 Task: Search one way flight ticket for 2 adults, 4 children and 1 infant on lap in business from Pellston: Pellston Regional/emmet County Airport to New Bern: Coastal Carolina Regional Airport (was Craven County Regional) on 5-4-2023. Choice of flights is Sun country airlines. Price is upto 20000. Outbound departure time preference is 7:45.
Action: Mouse moved to (350, 140)
Screenshot: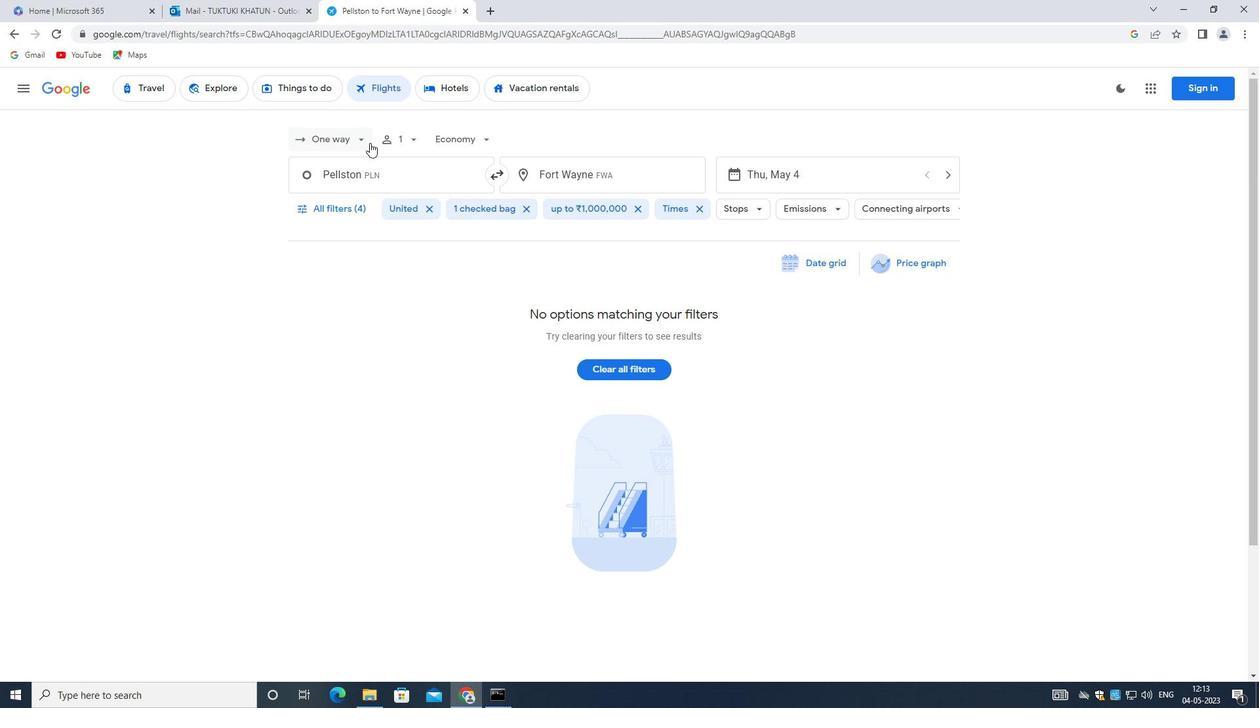 
Action: Mouse pressed left at (350, 140)
Screenshot: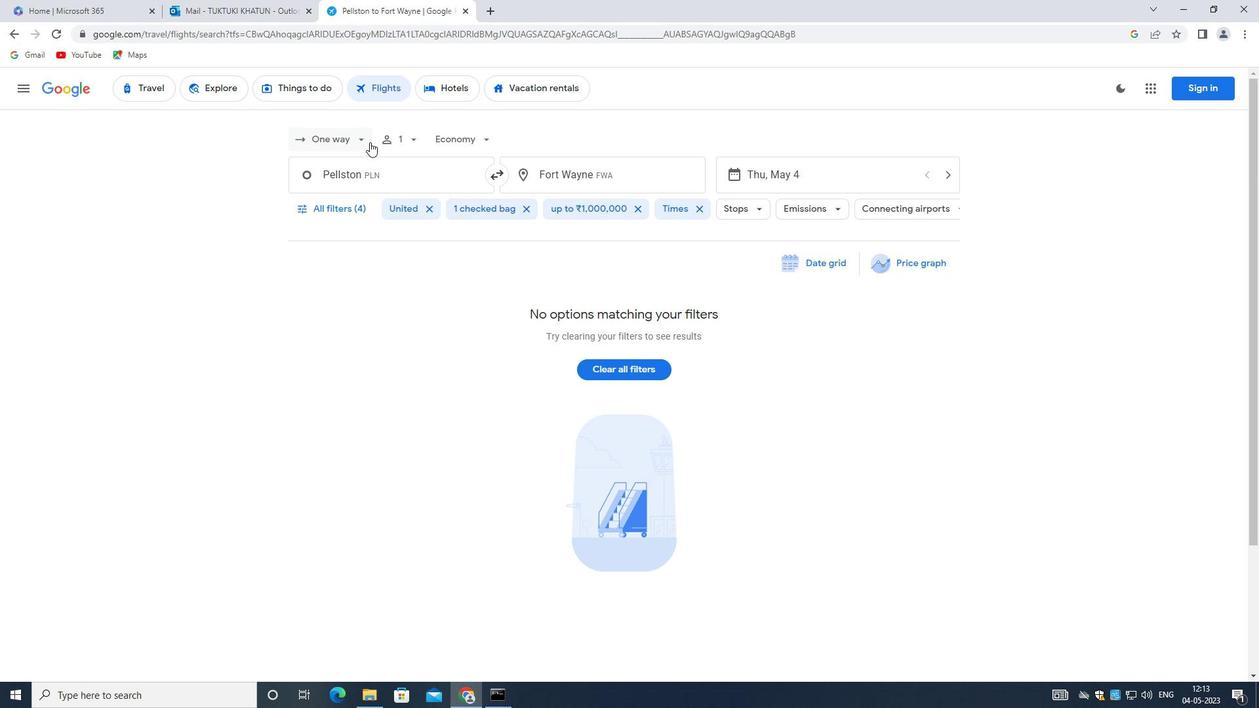 
Action: Mouse moved to (358, 198)
Screenshot: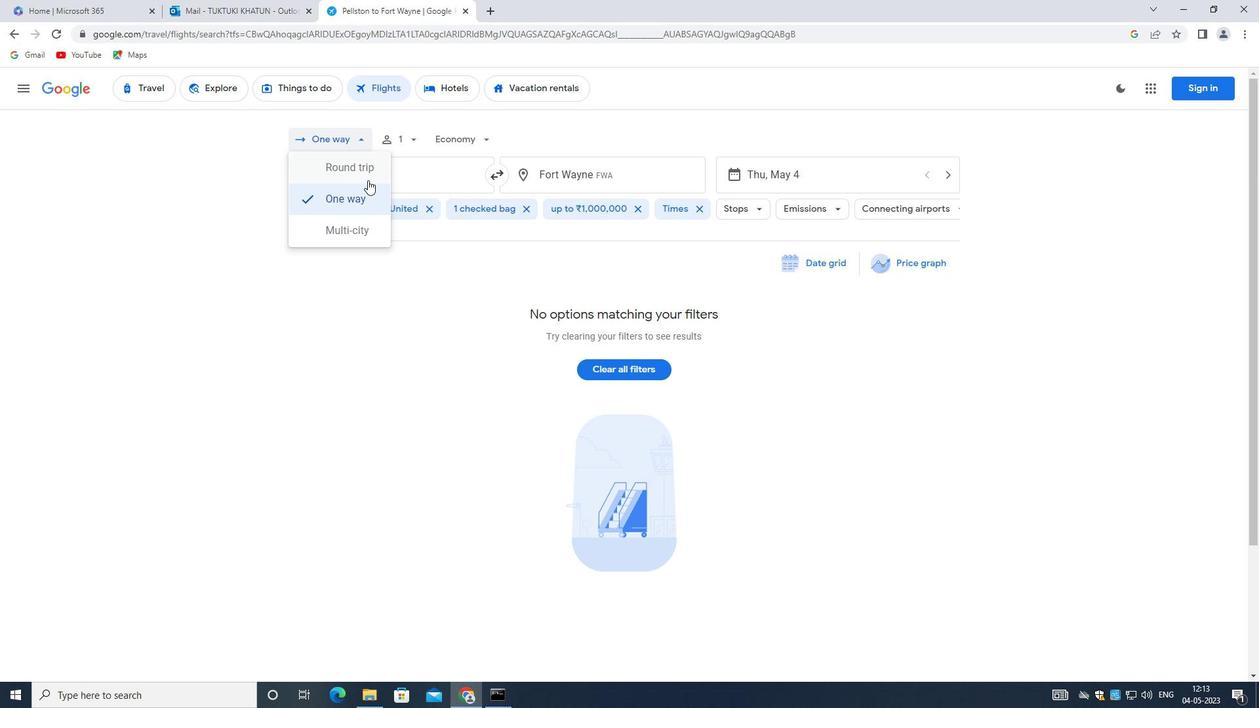 
Action: Mouse pressed left at (358, 198)
Screenshot: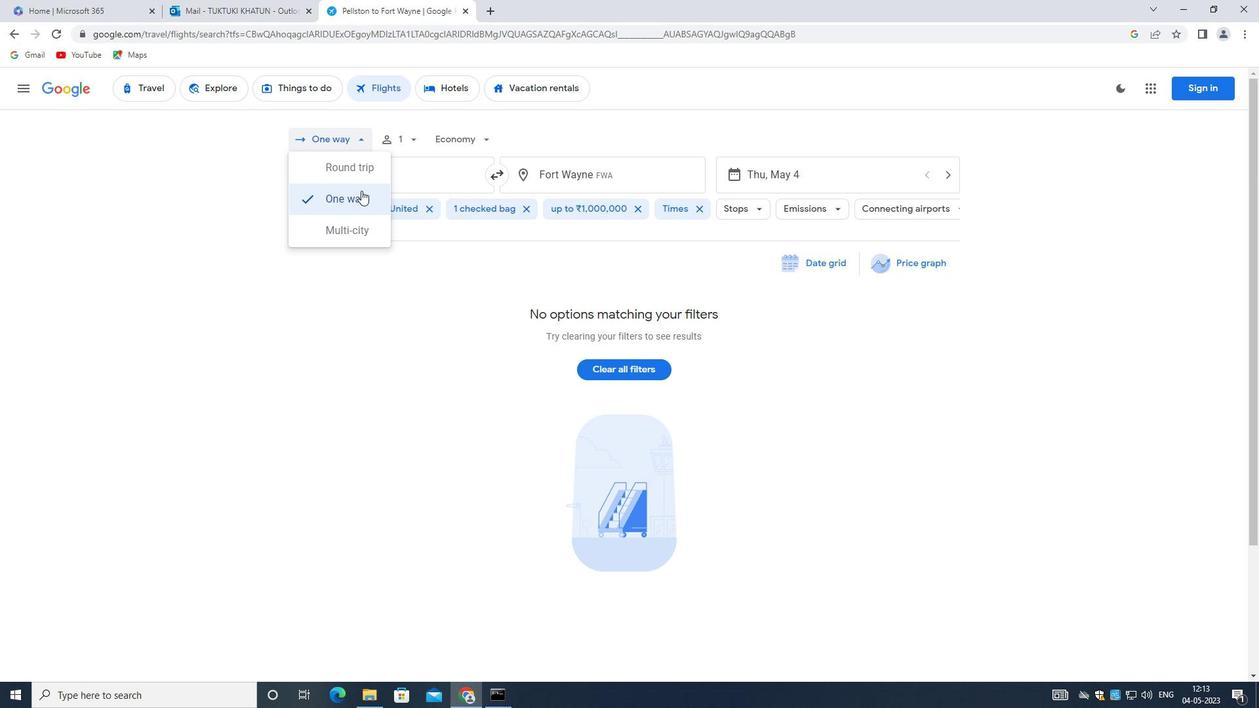 
Action: Mouse moved to (407, 136)
Screenshot: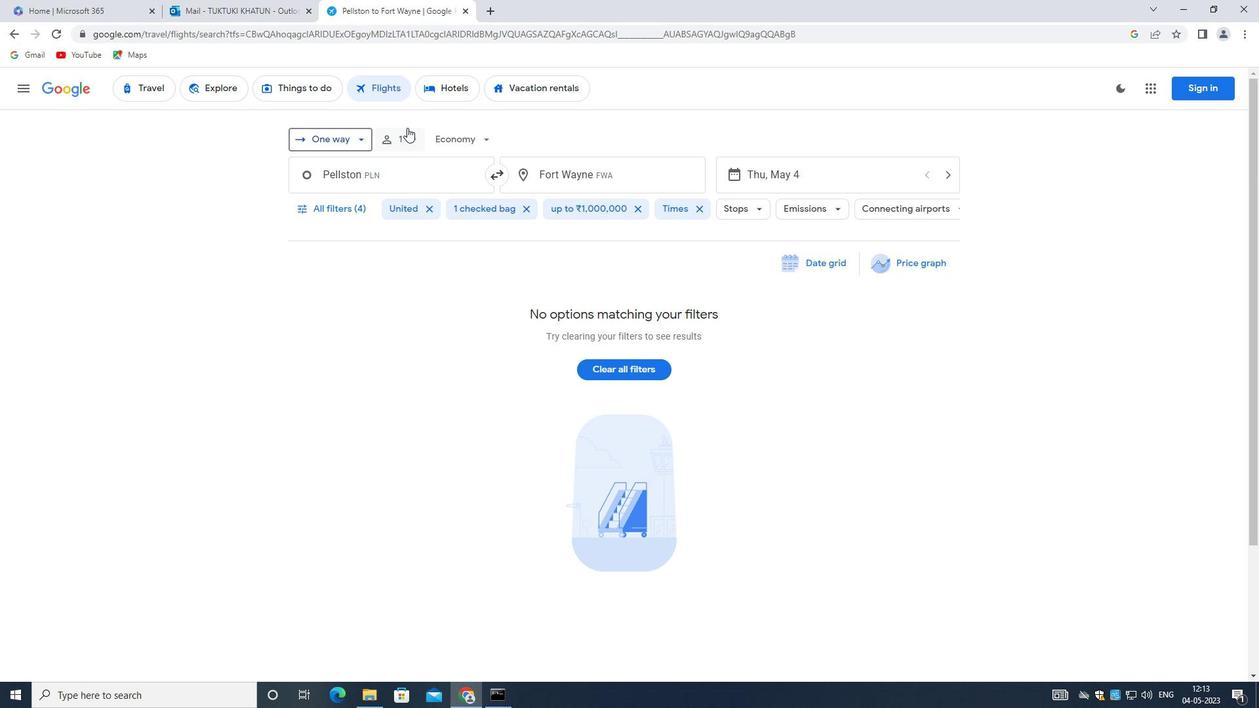 
Action: Mouse pressed left at (407, 136)
Screenshot: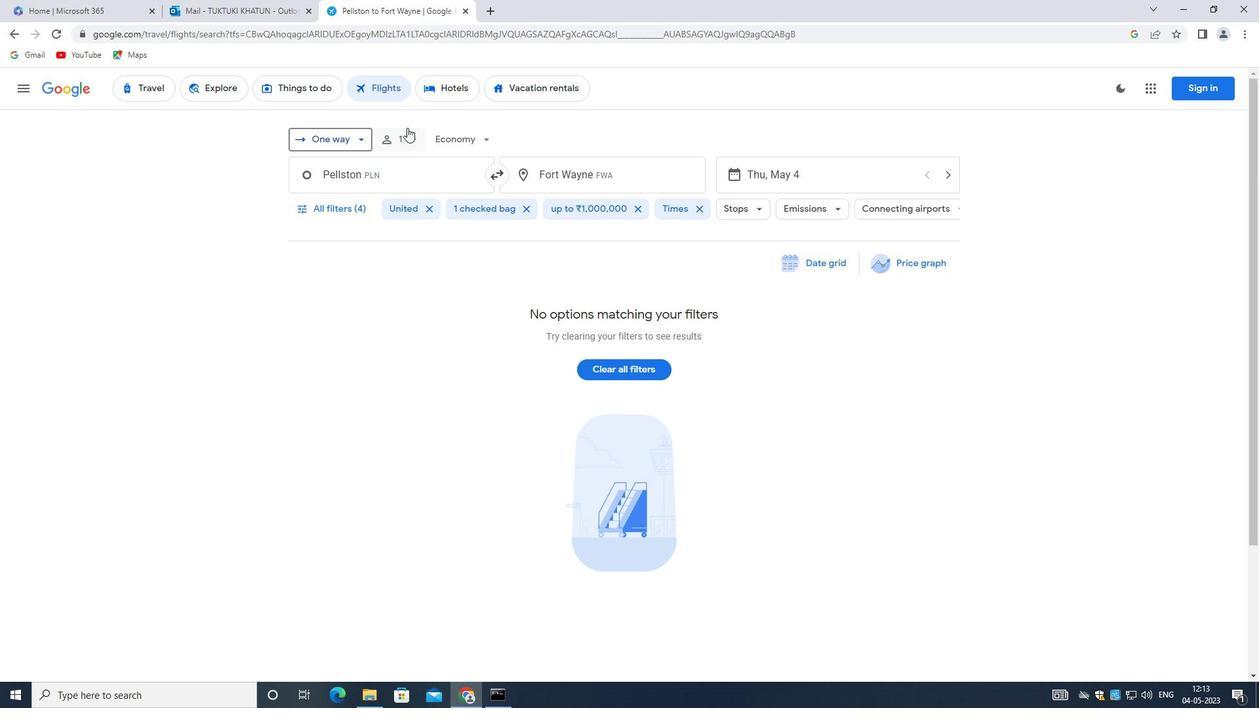 
Action: Mouse moved to (519, 173)
Screenshot: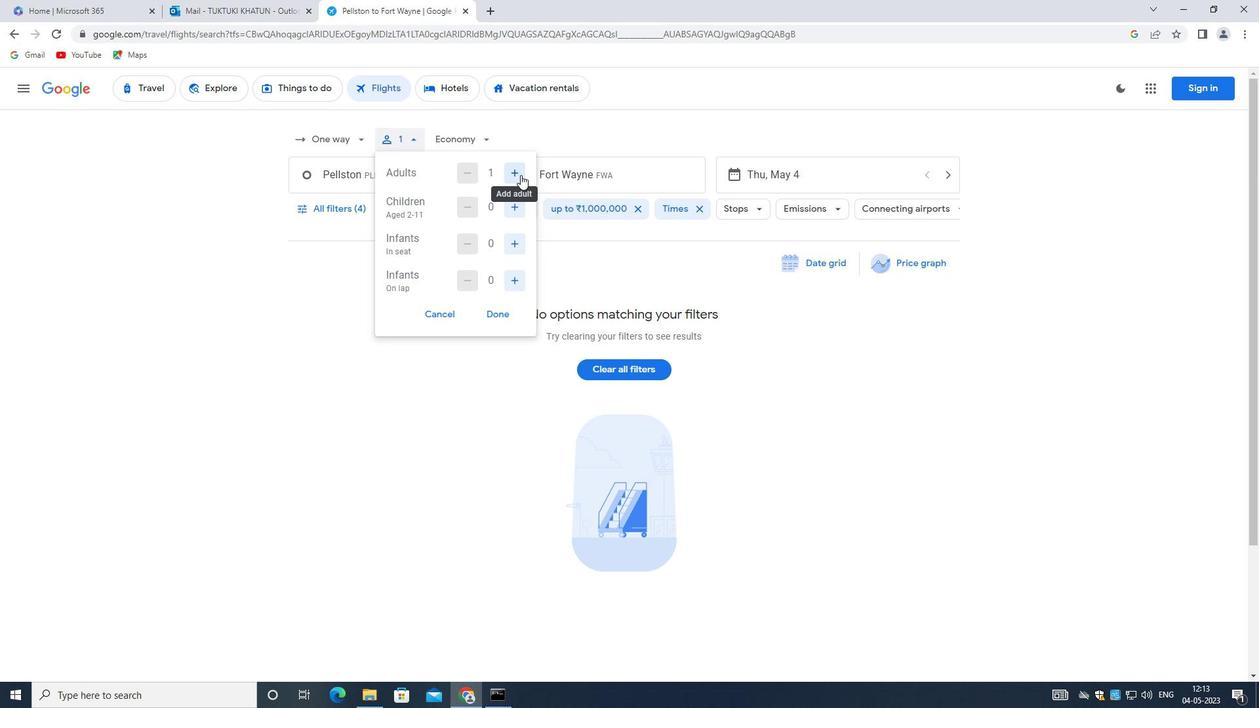 
Action: Mouse pressed left at (519, 173)
Screenshot: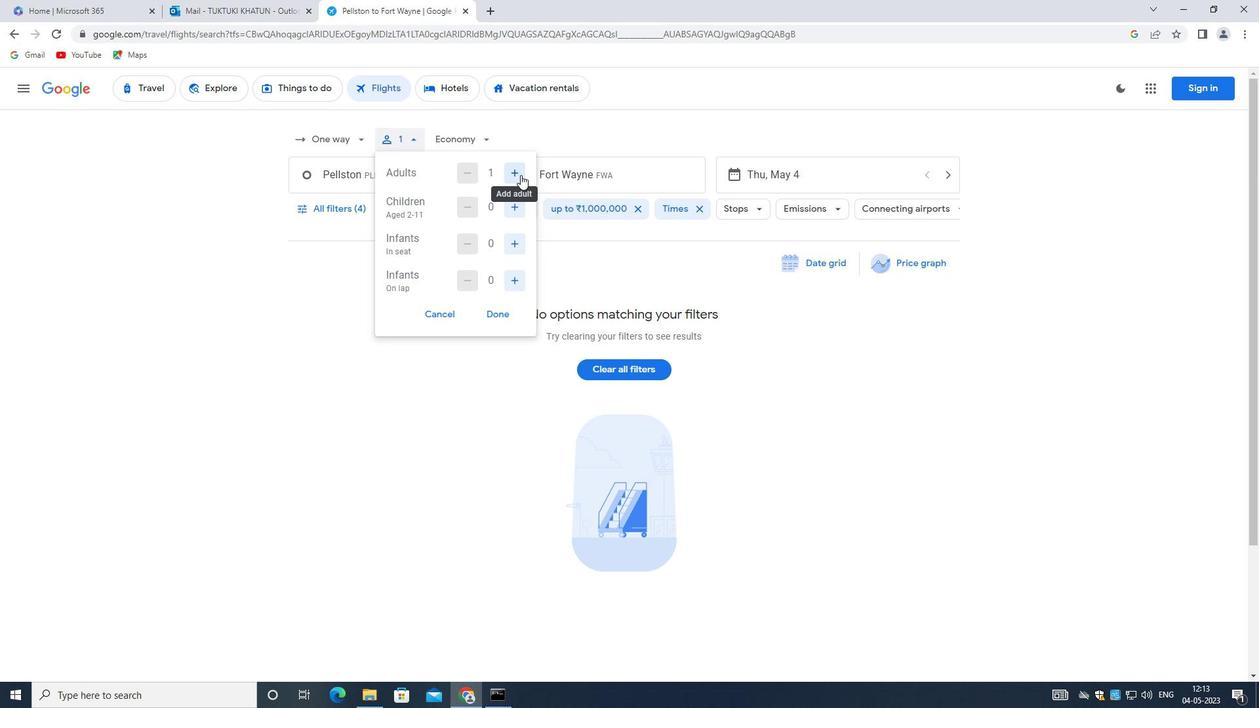 
Action: Mouse moved to (516, 205)
Screenshot: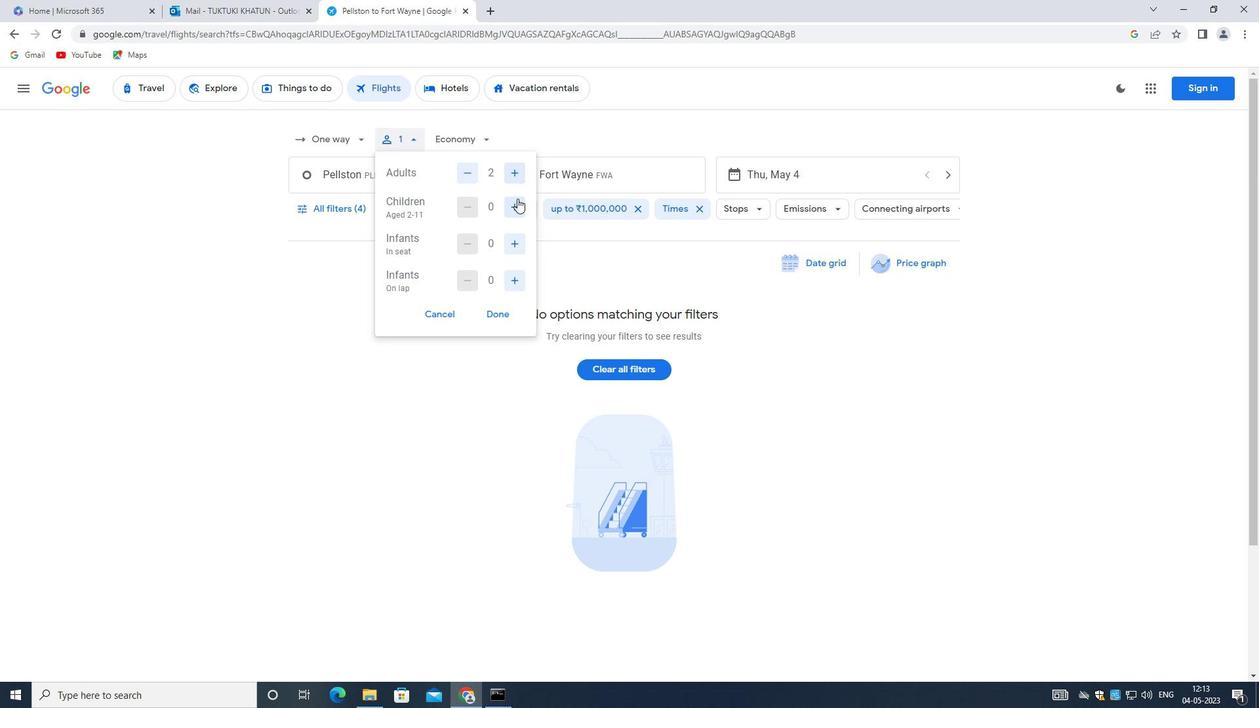 
Action: Mouse pressed left at (516, 205)
Screenshot: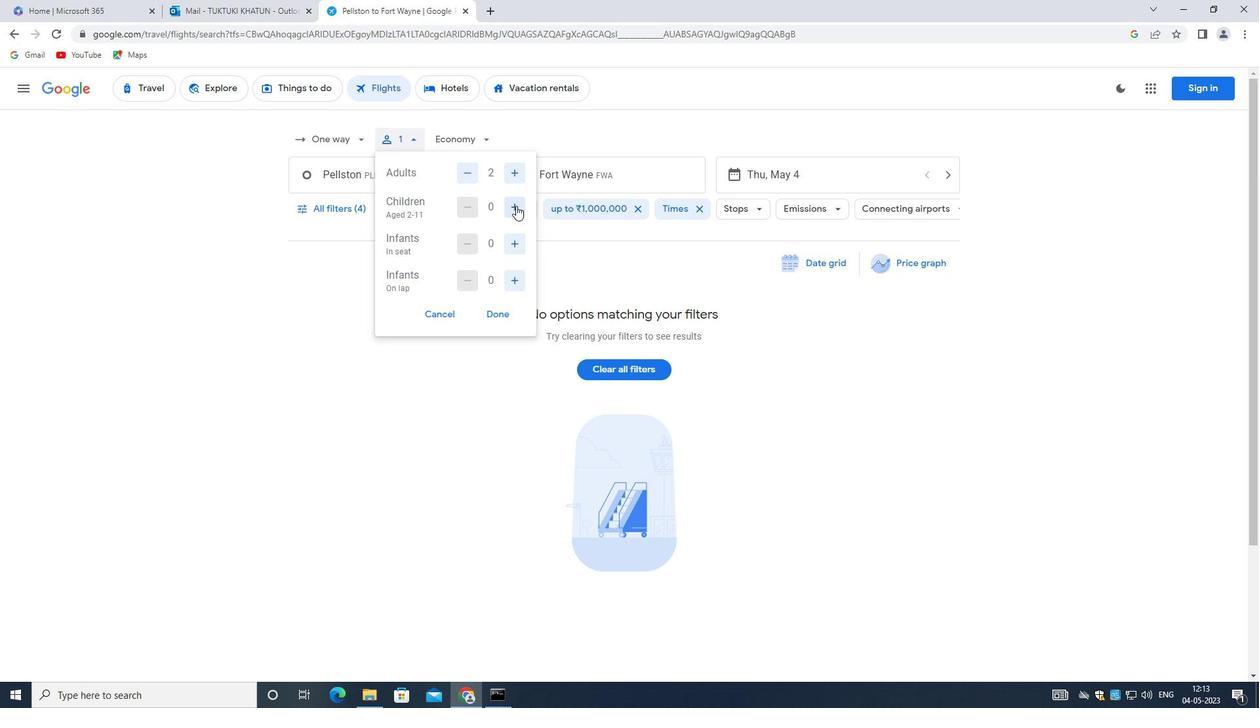 
Action: Mouse pressed left at (516, 205)
Screenshot: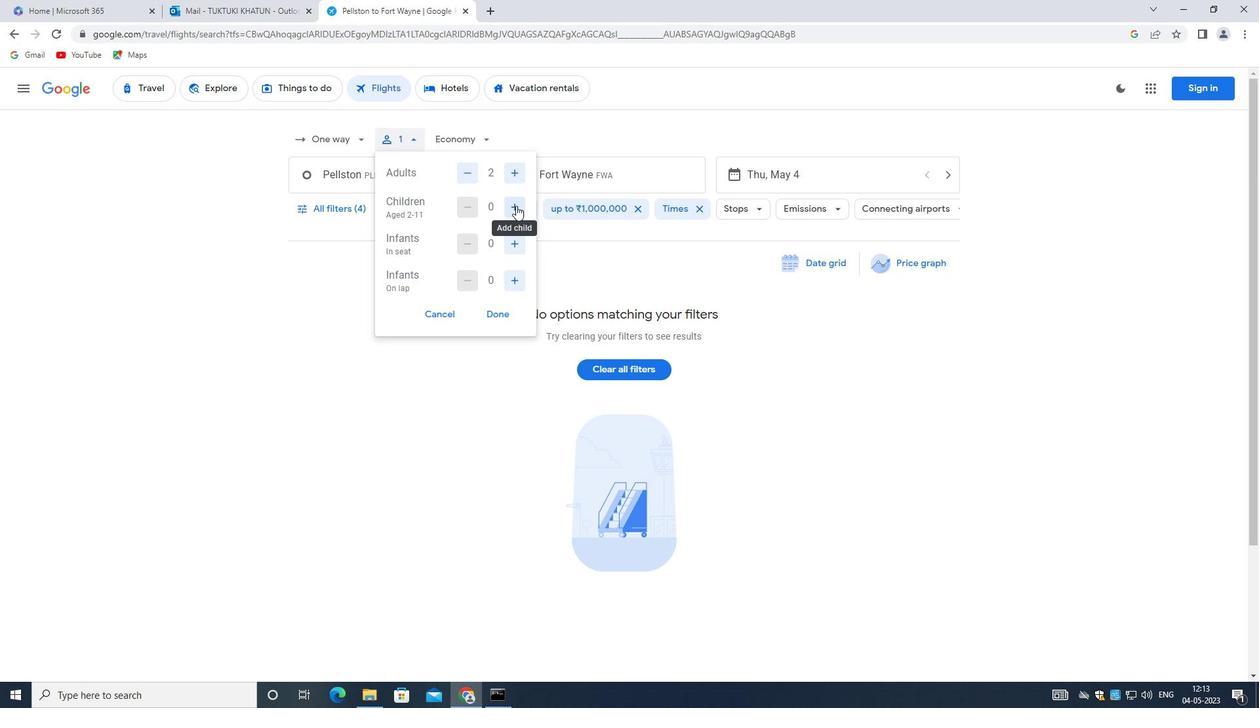 
Action: Mouse pressed left at (516, 205)
Screenshot: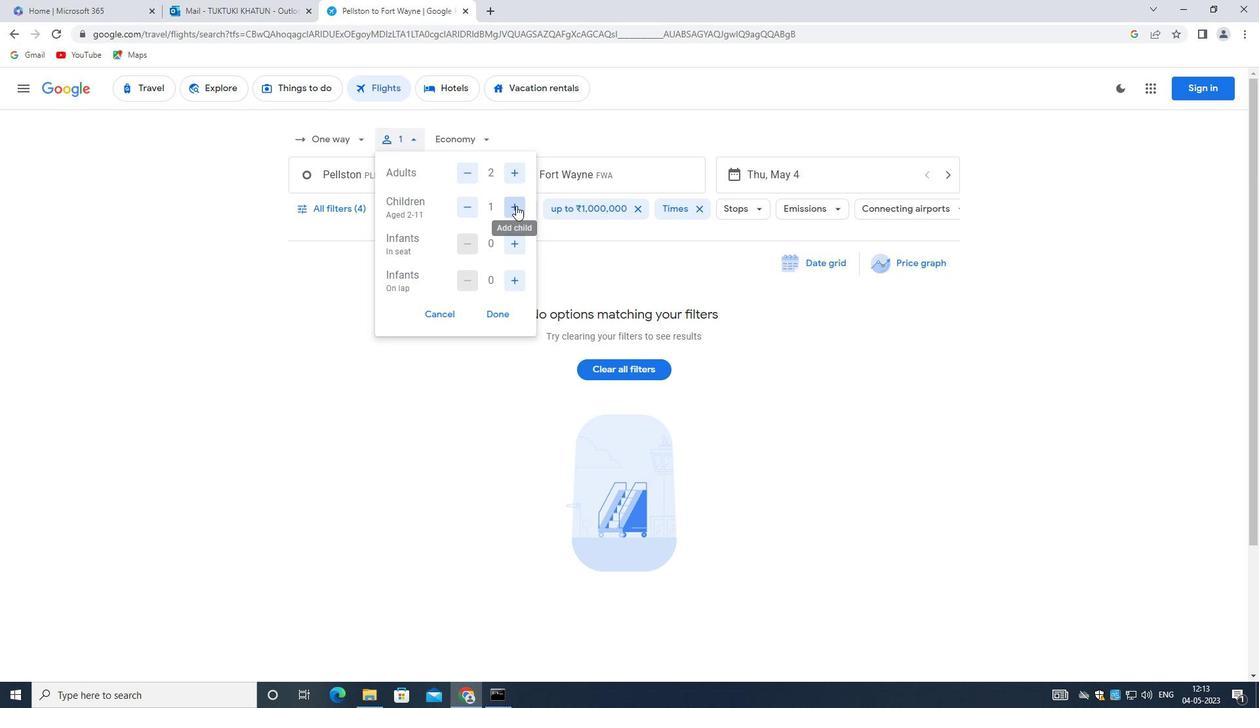 
Action: Mouse pressed left at (516, 205)
Screenshot: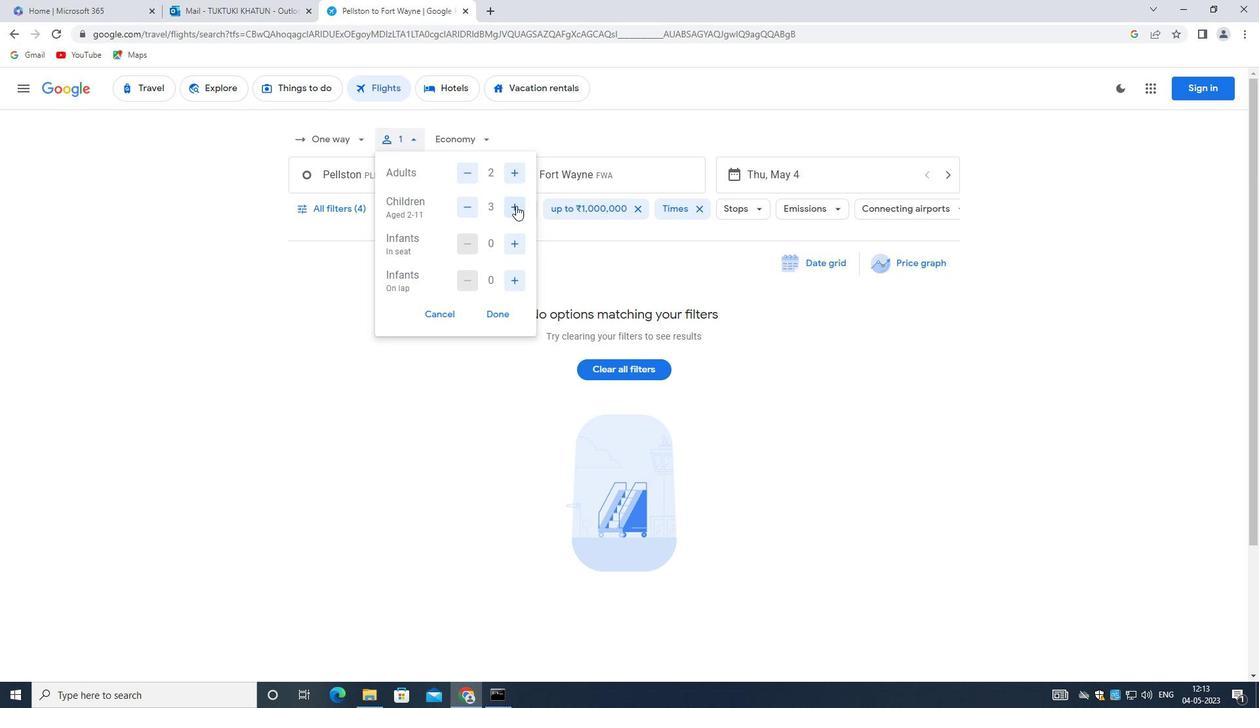 
Action: Mouse moved to (511, 239)
Screenshot: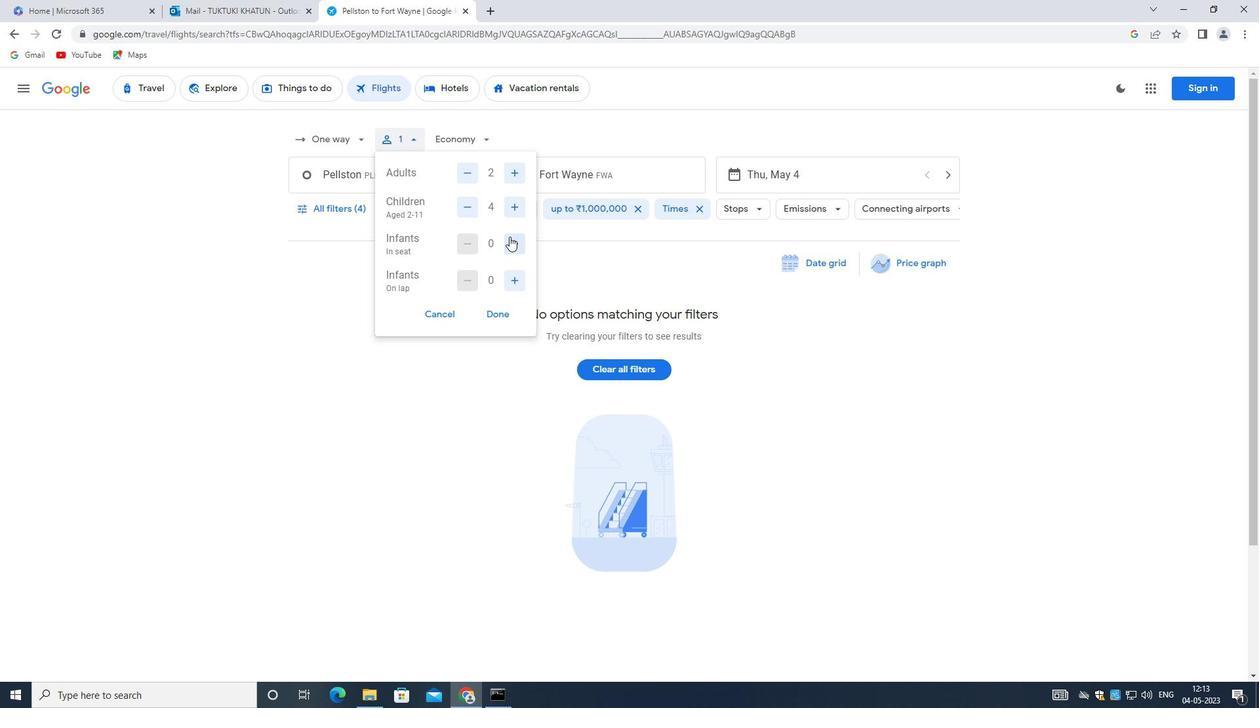 
Action: Mouse pressed left at (511, 239)
Screenshot: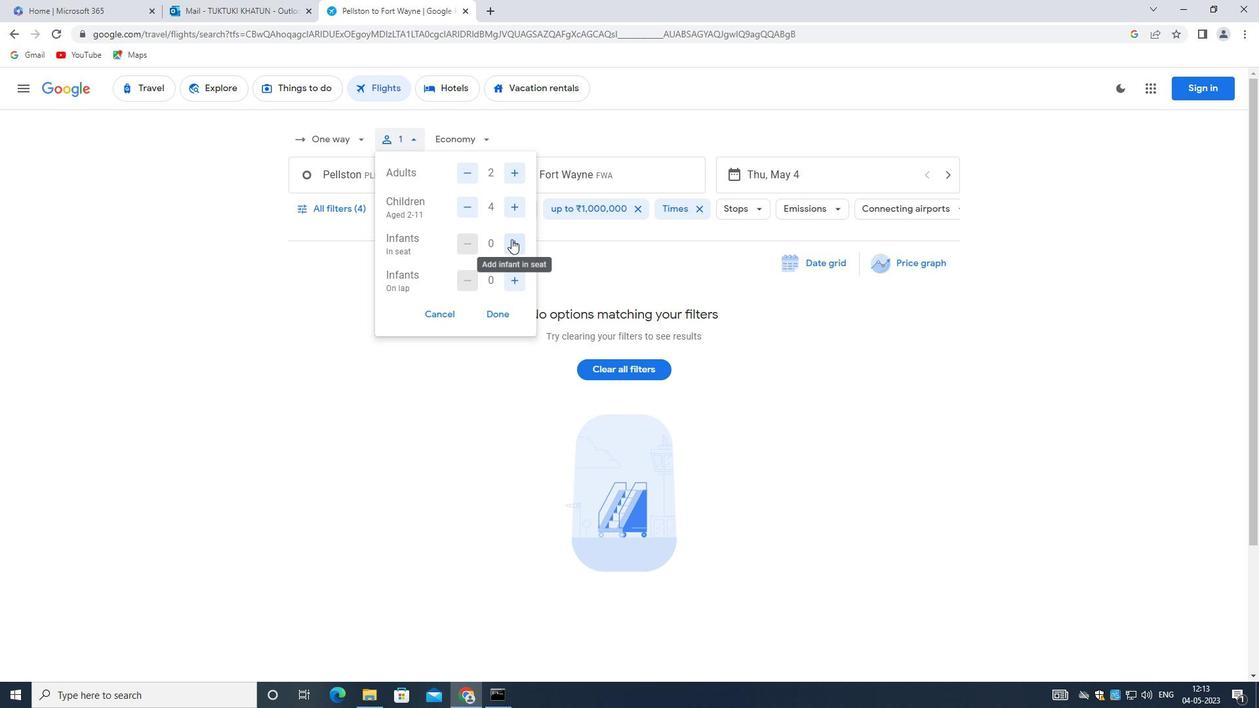 
Action: Mouse moved to (465, 239)
Screenshot: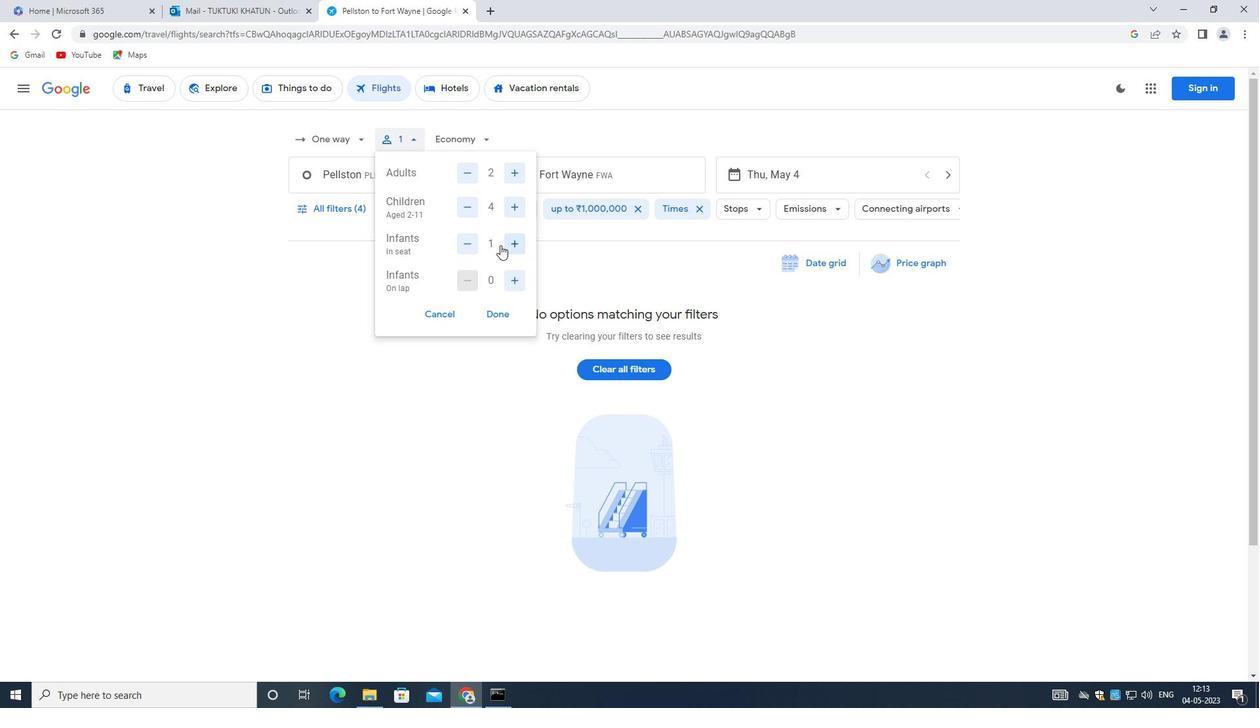 
Action: Mouse pressed left at (465, 239)
Screenshot: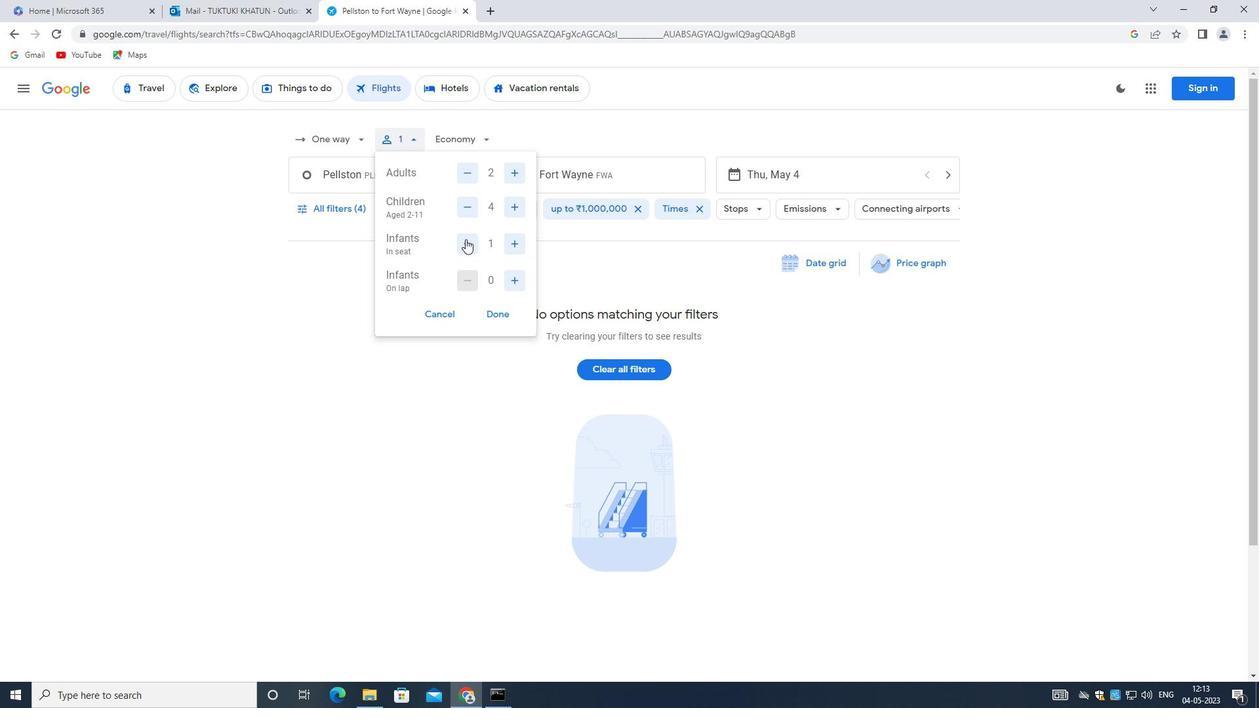 
Action: Mouse moved to (515, 278)
Screenshot: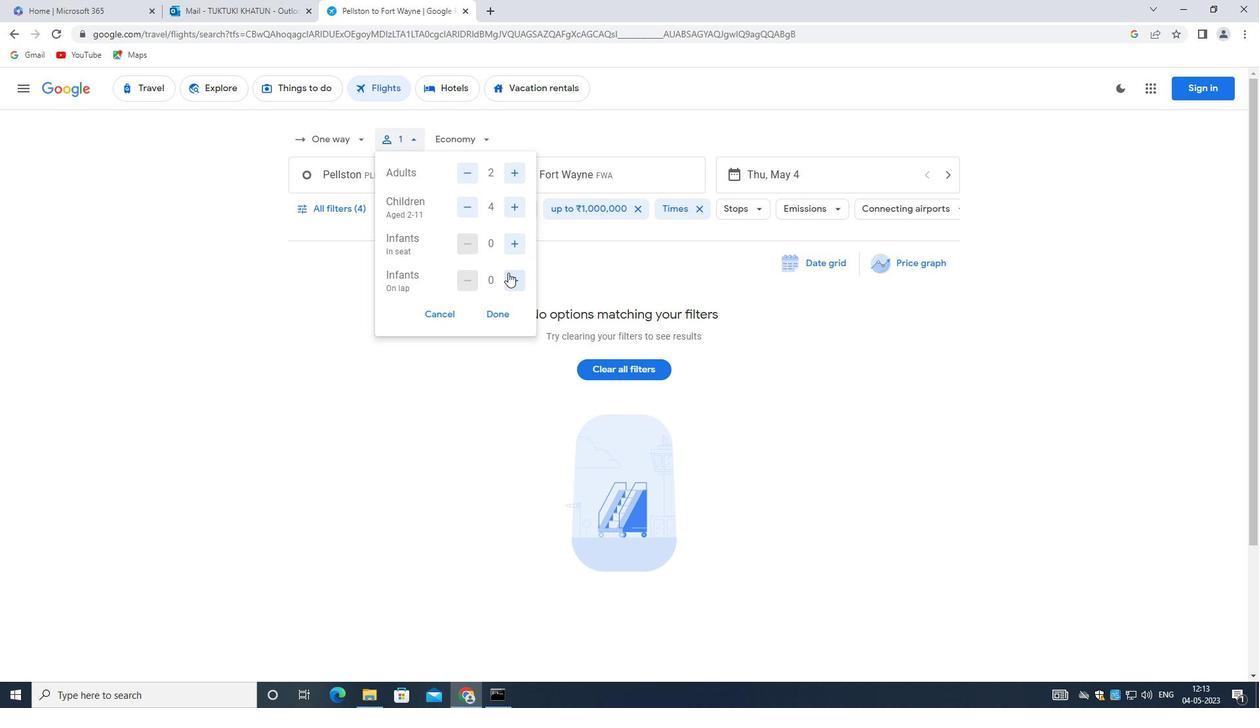 
Action: Mouse pressed left at (515, 278)
Screenshot: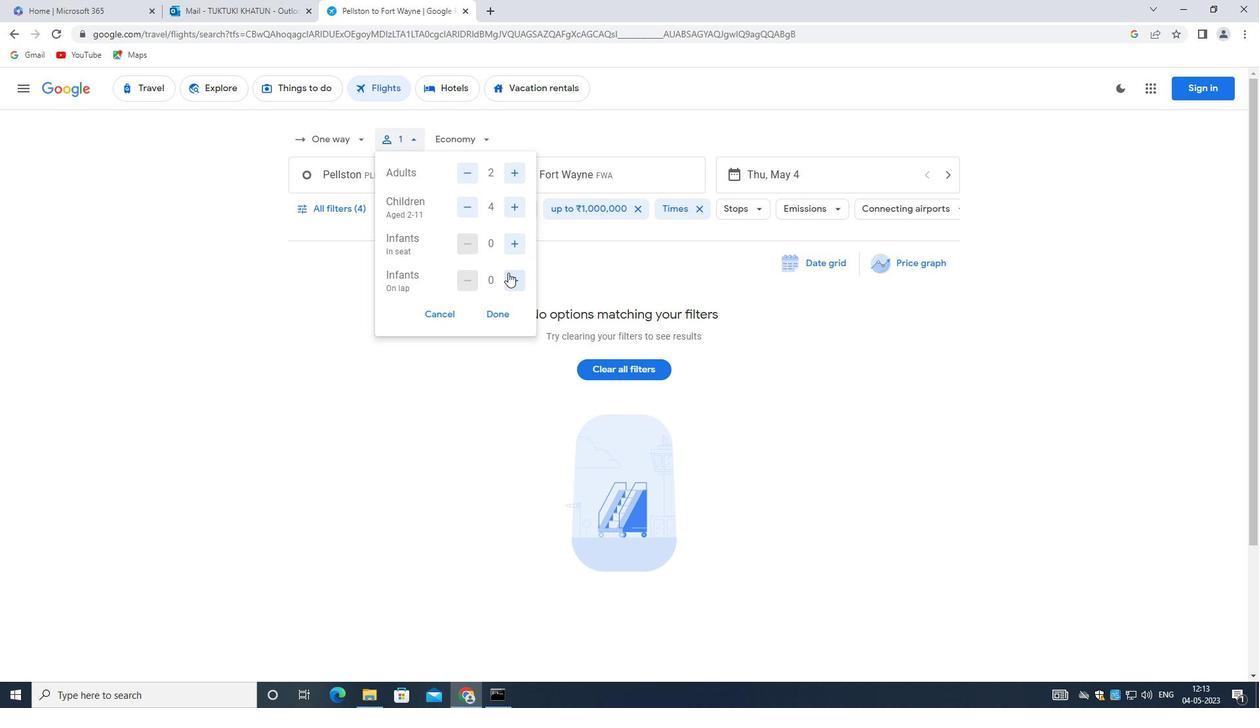 
Action: Mouse moved to (506, 312)
Screenshot: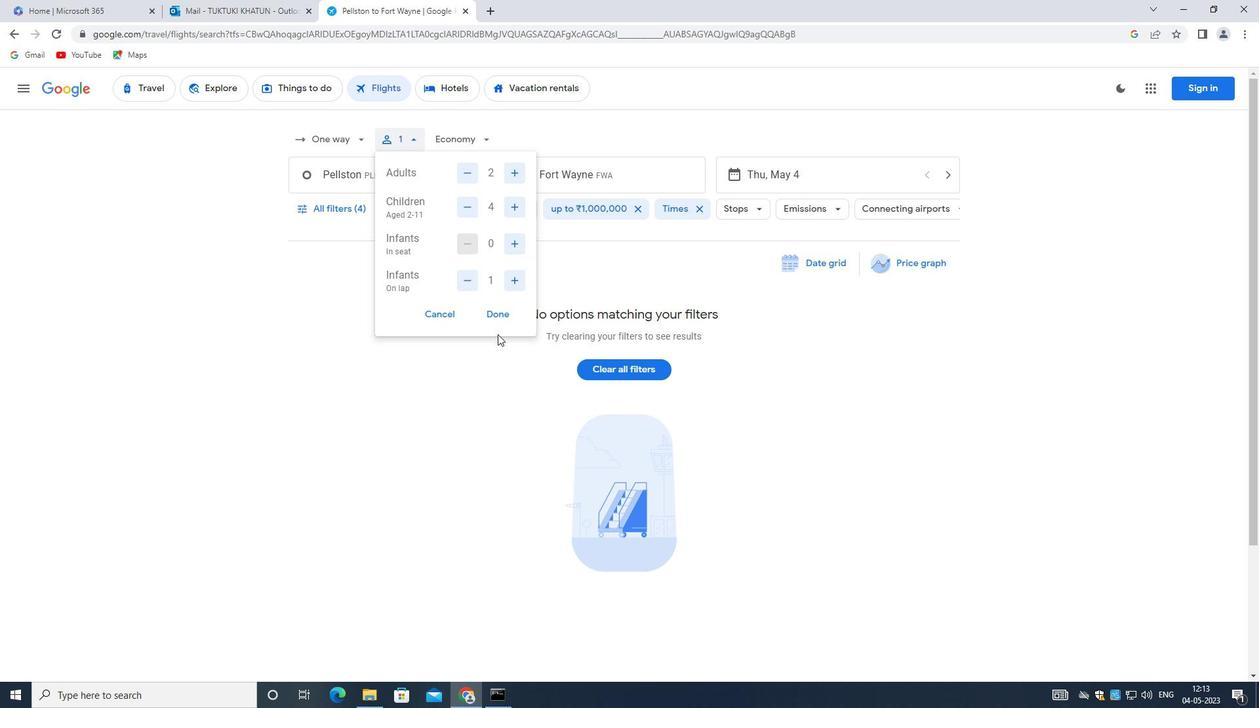 
Action: Mouse pressed left at (506, 312)
Screenshot: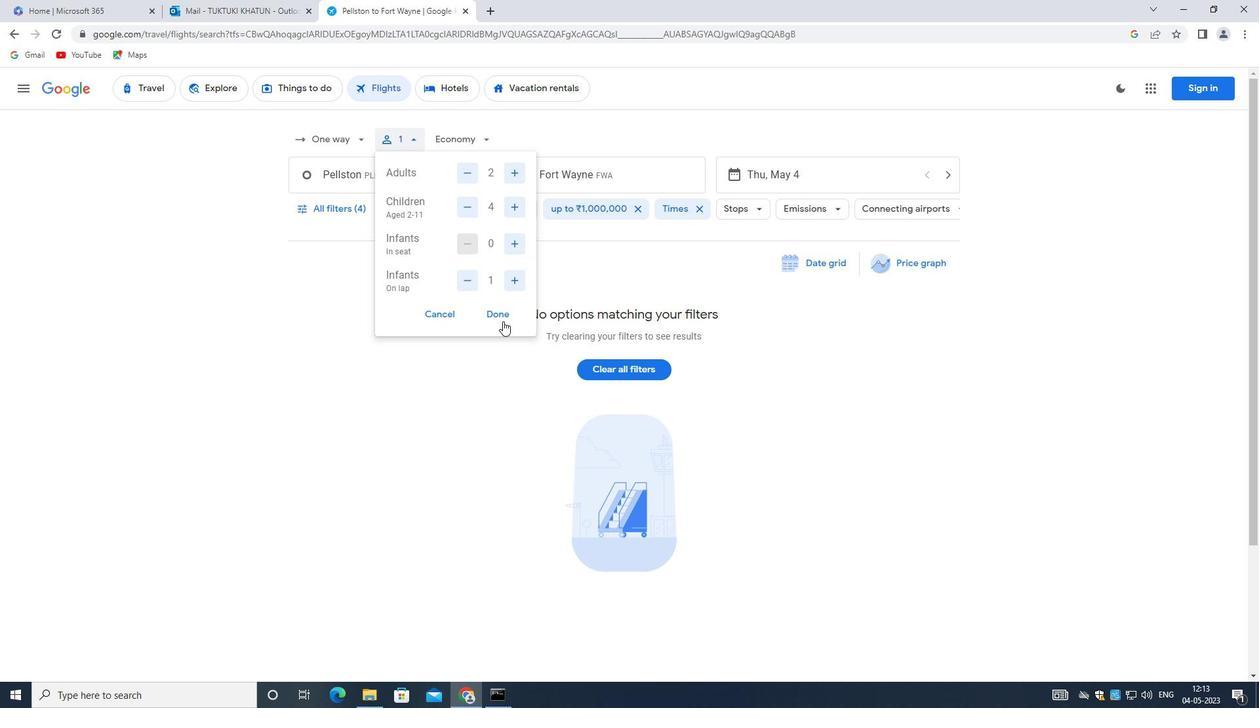 
Action: Mouse moved to (467, 140)
Screenshot: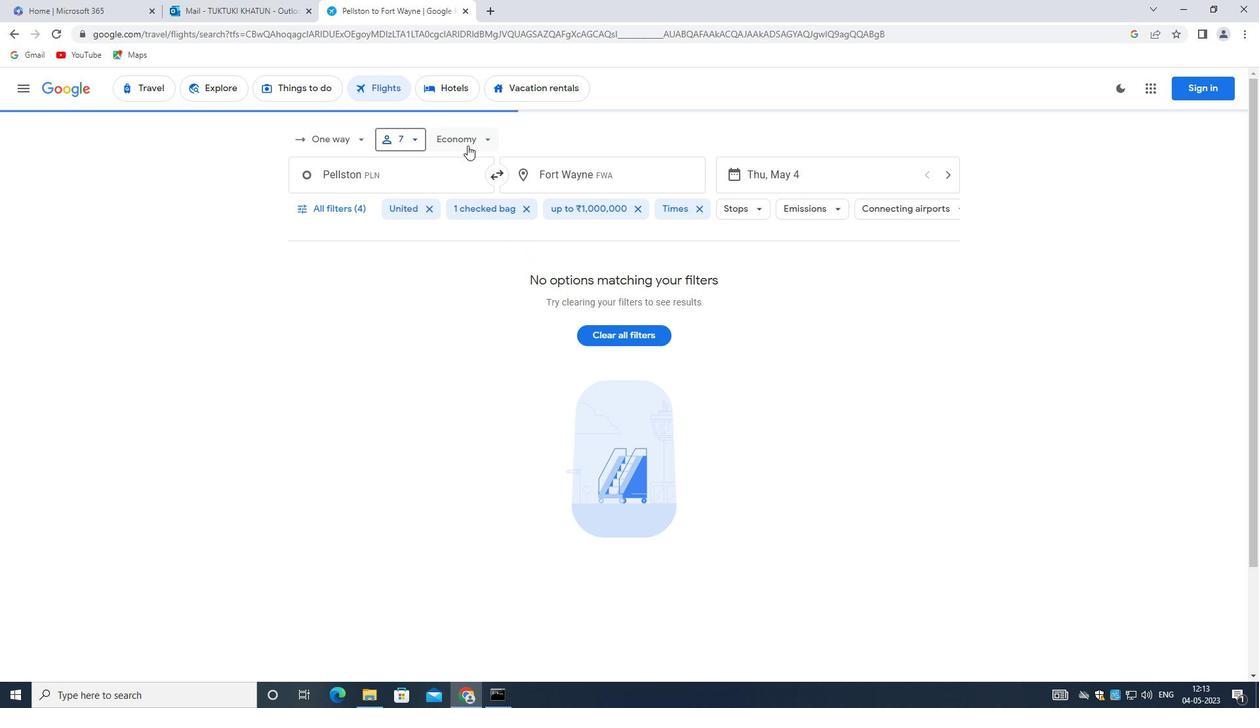
Action: Mouse pressed left at (467, 140)
Screenshot: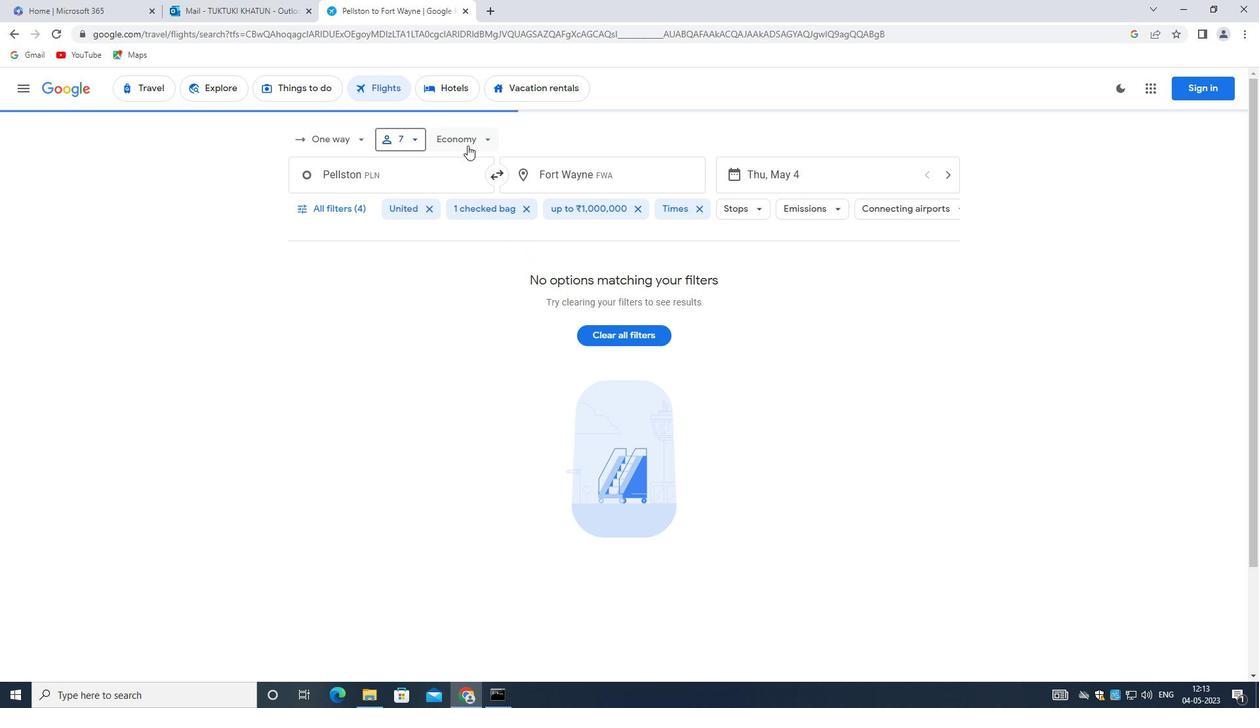 
Action: Mouse moved to (492, 223)
Screenshot: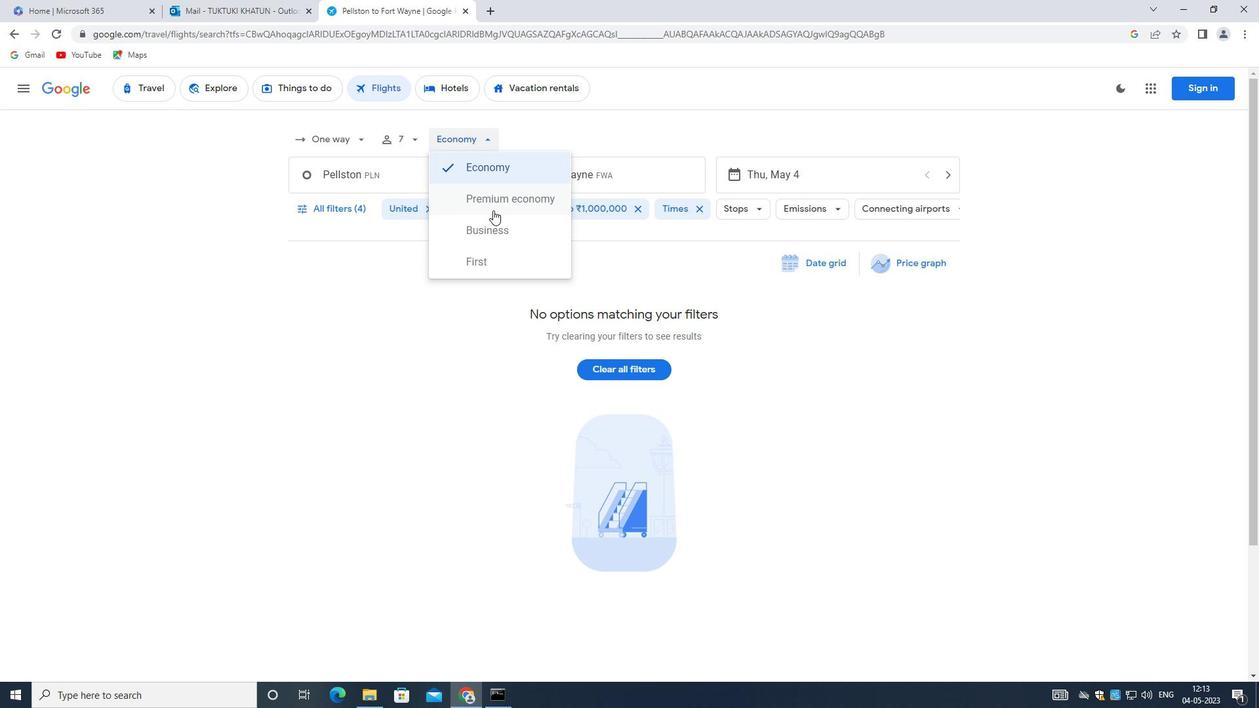 
Action: Mouse pressed left at (492, 223)
Screenshot: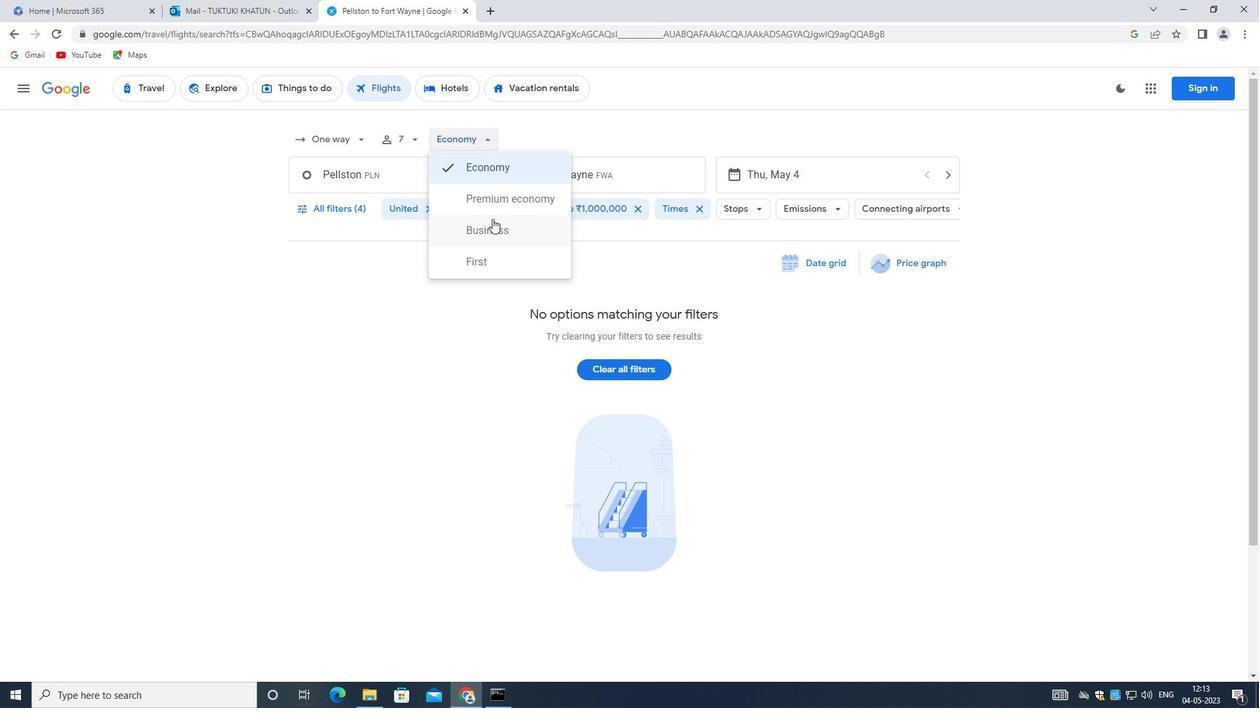 
Action: Mouse moved to (386, 173)
Screenshot: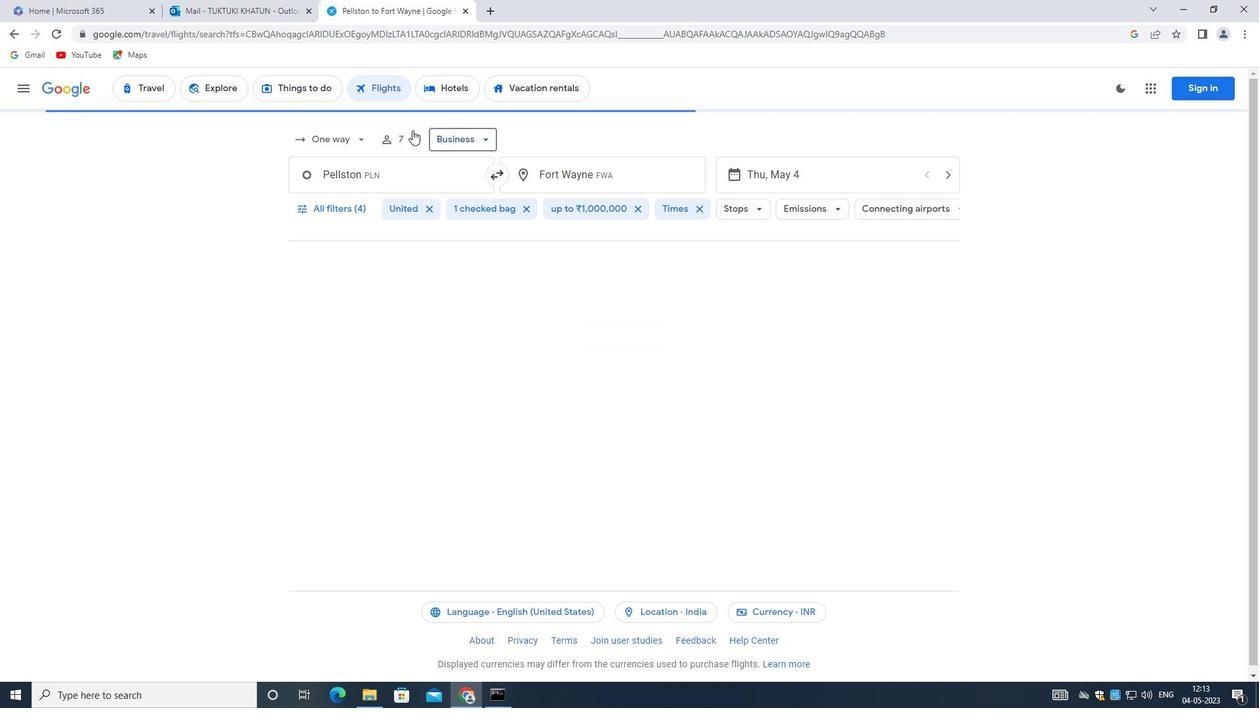 
Action: Mouse pressed left at (386, 173)
Screenshot: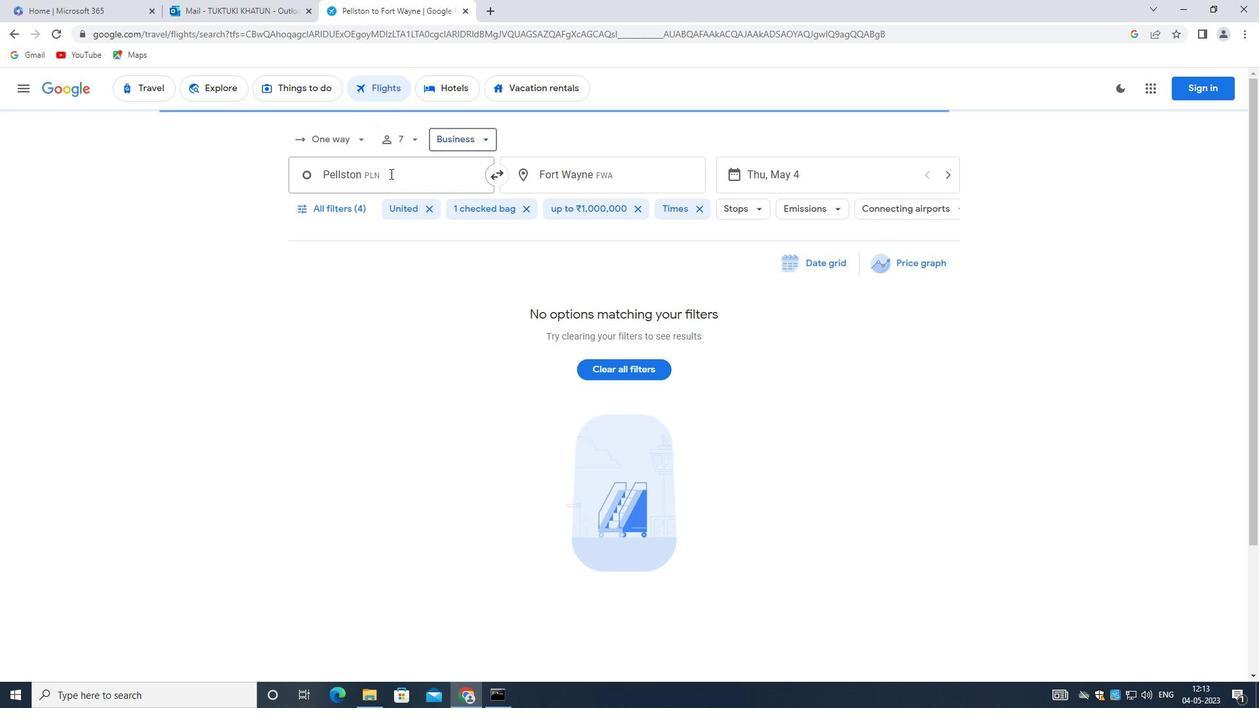 
Action: Key pressed <Key.backspace><Key.shift_r>Pallston
Screenshot: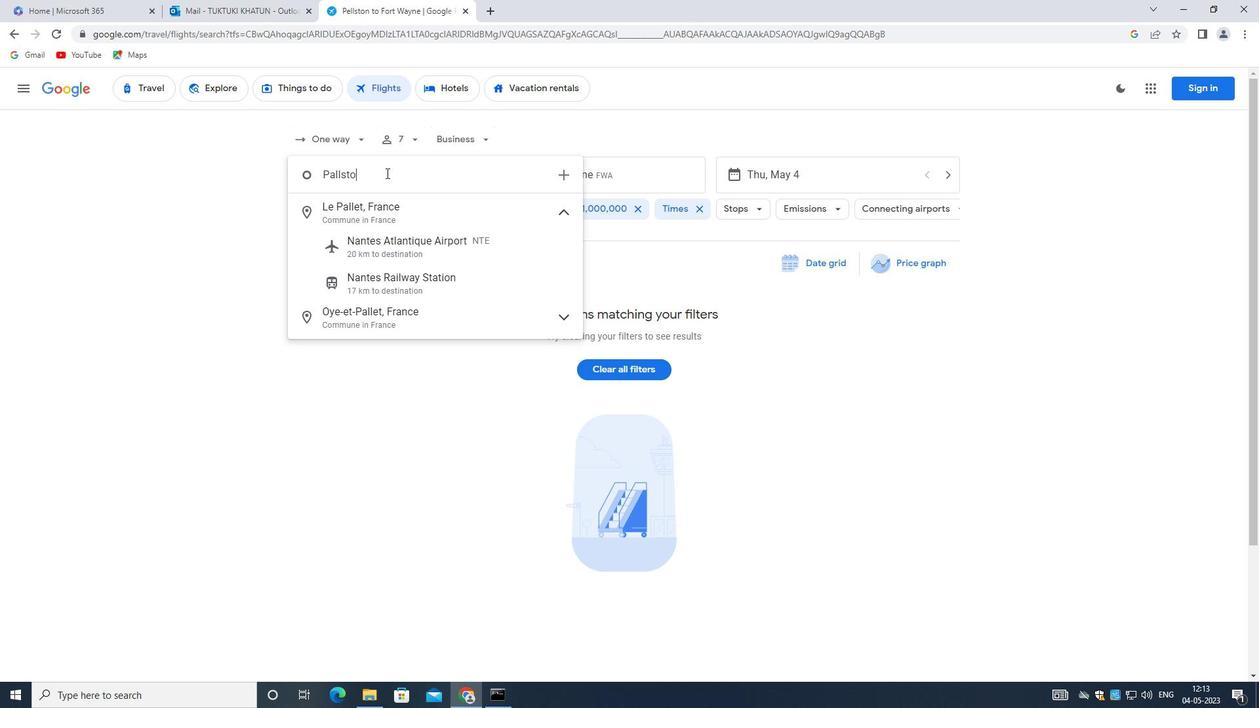 
Action: Mouse moved to (517, 119)
Screenshot: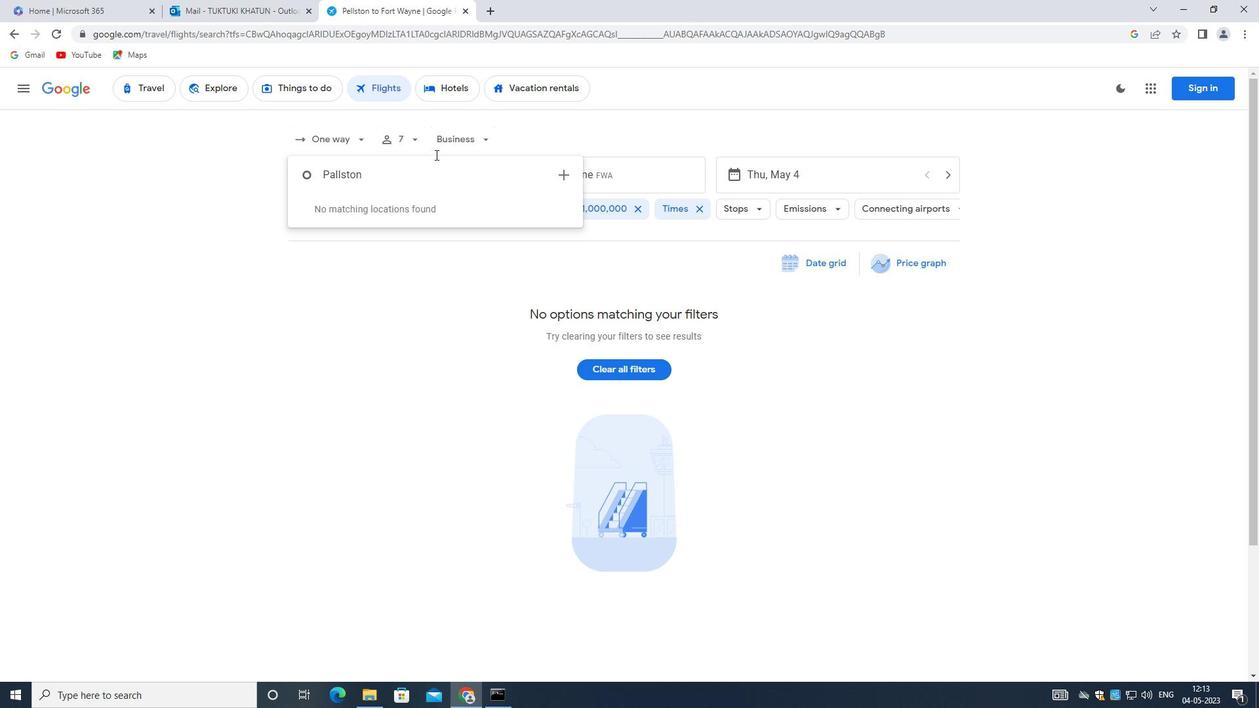 
Action: Key pressed <Key.space><Key.shift><Key.shift><Key.shift><Key.shift><Key.shift><Key.shift><Key.shift><Key.shift><Key.shift><Key.shift><Key.shift><Key.shift><Key.shift><Key.shift><Key.shift>REGIONAL/
Screenshot: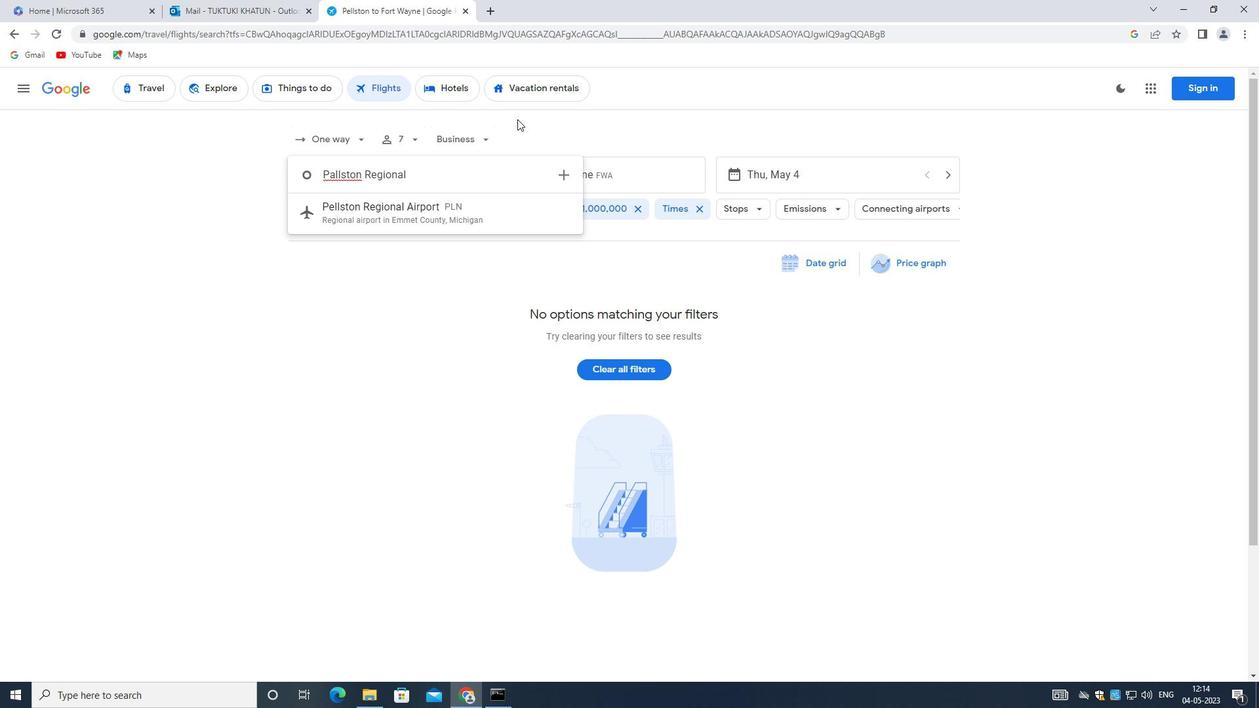 
Action: Mouse moved to (422, 208)
Screenshot: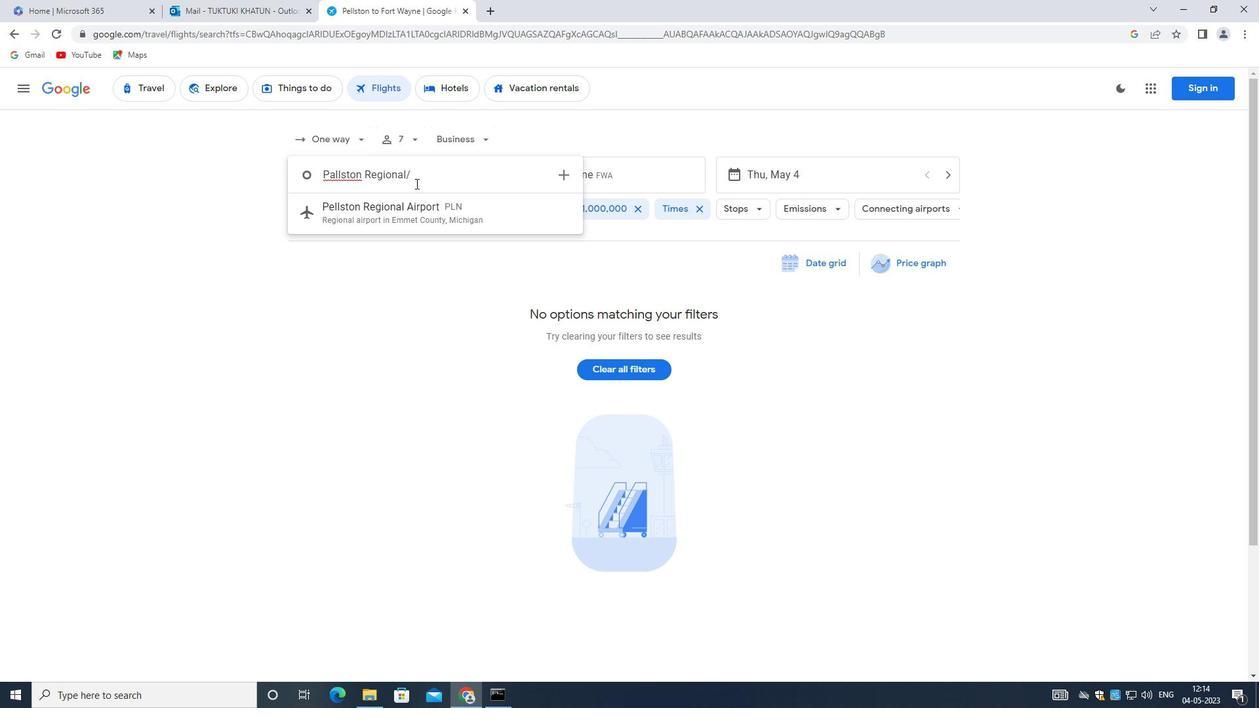 
Action: Mouse pressed left at (422, 208)
Screenshot: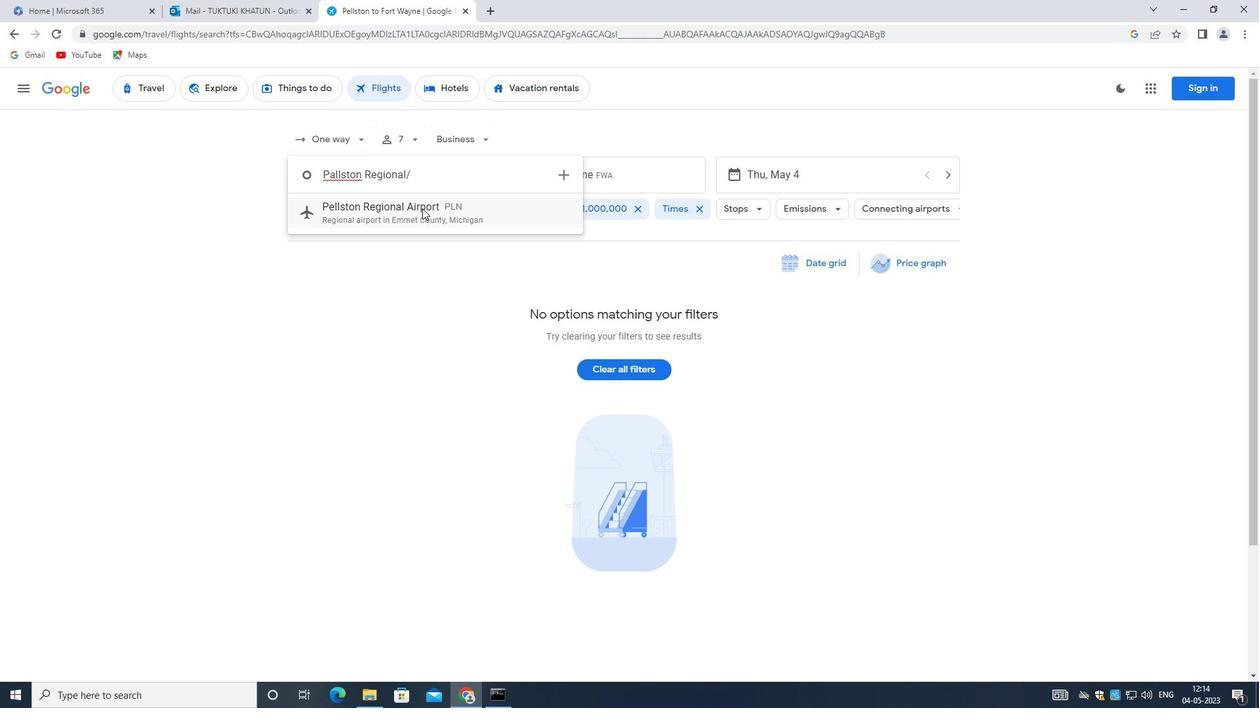 
Action: Mouse moved to (549, 184)
Screenshot: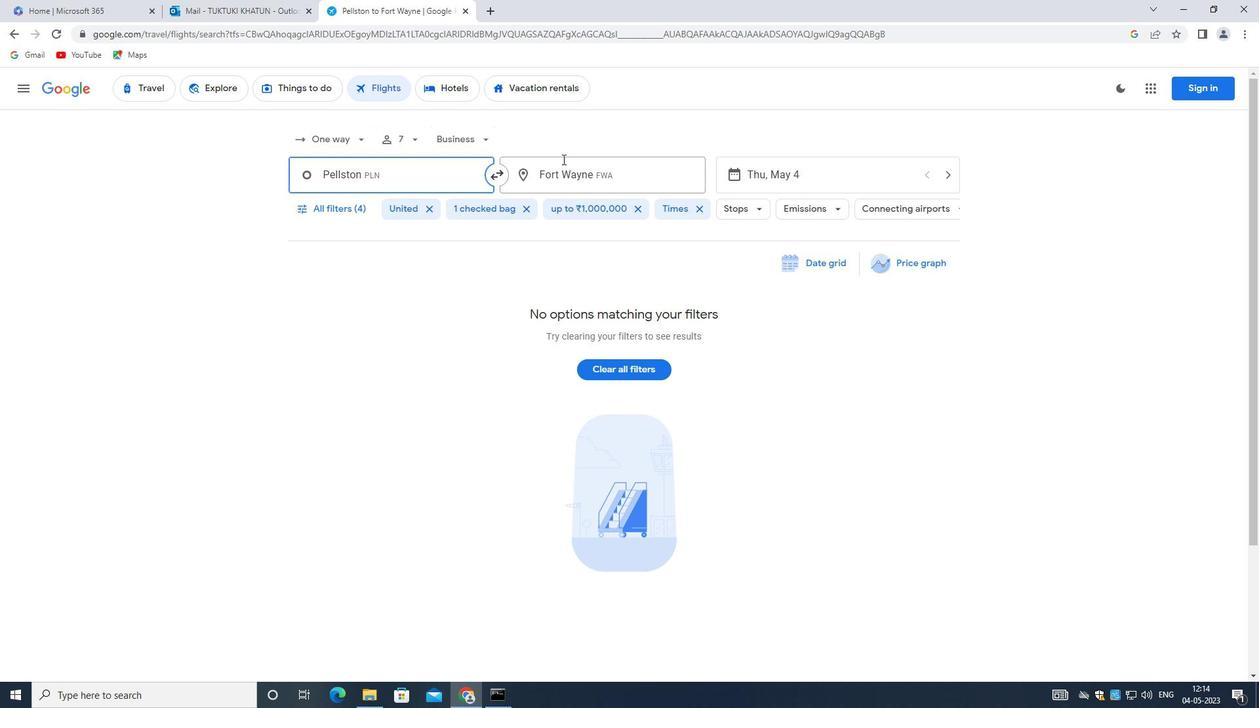 
Action: Mouse pressed left at (549, 184)
Screenshot: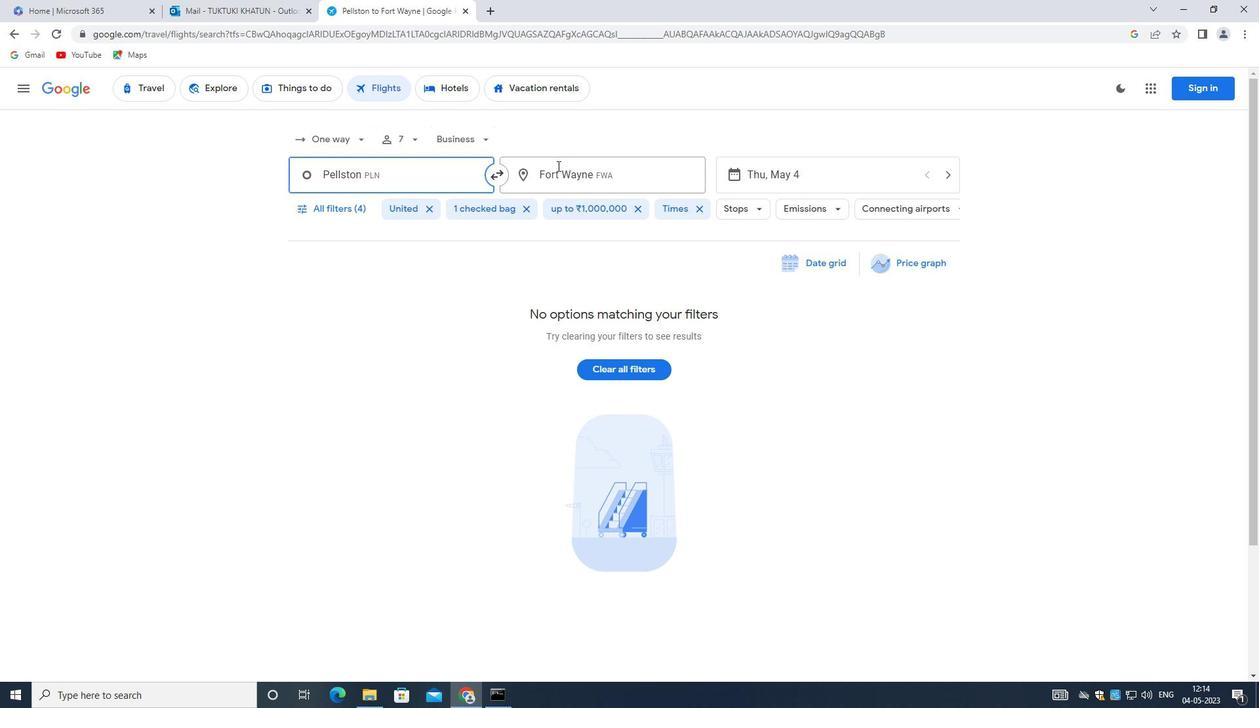 
Action: Key pressed <Key.backspace><Key.backspace><Key.shift>COASTAL<Key.space><Key.shift>CAROLINA<Key.space><Key.shift><Key.shift><Key.shift><Key.shift><Key.shift><Key.shift><Key.shift>REGIONAL
Screenshot: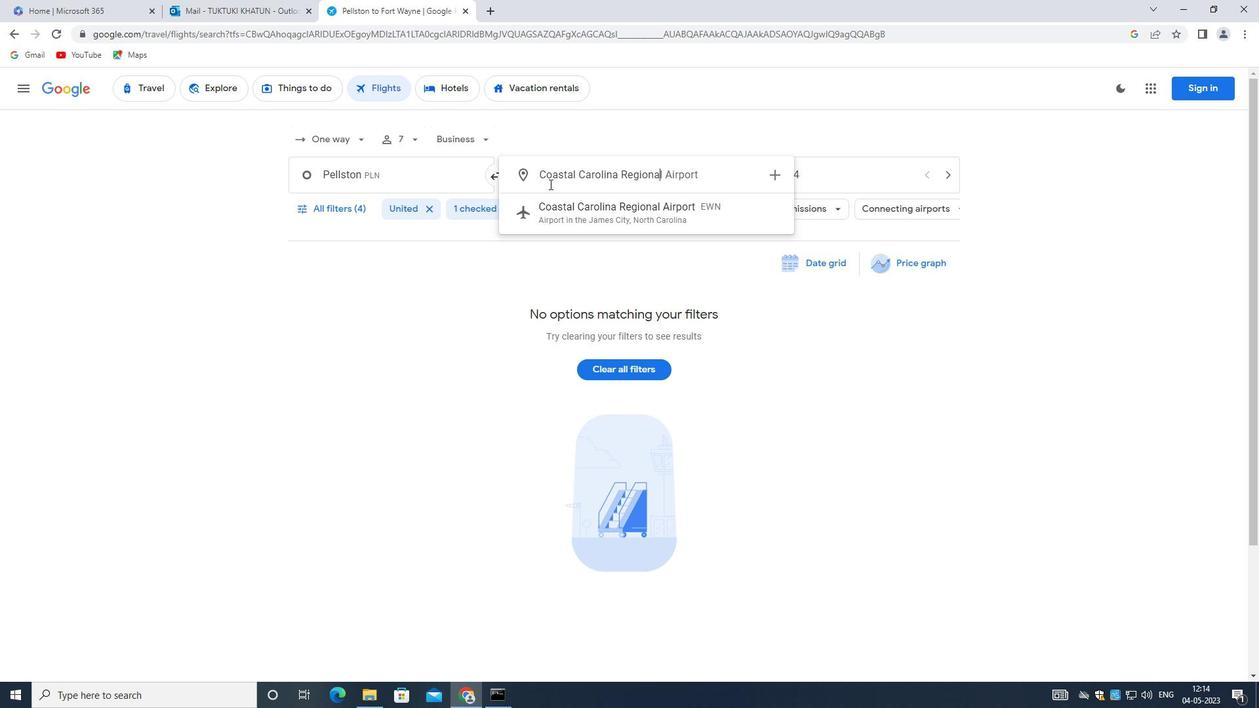 
Action: Mouse moved to (628, 200)
Screenshot: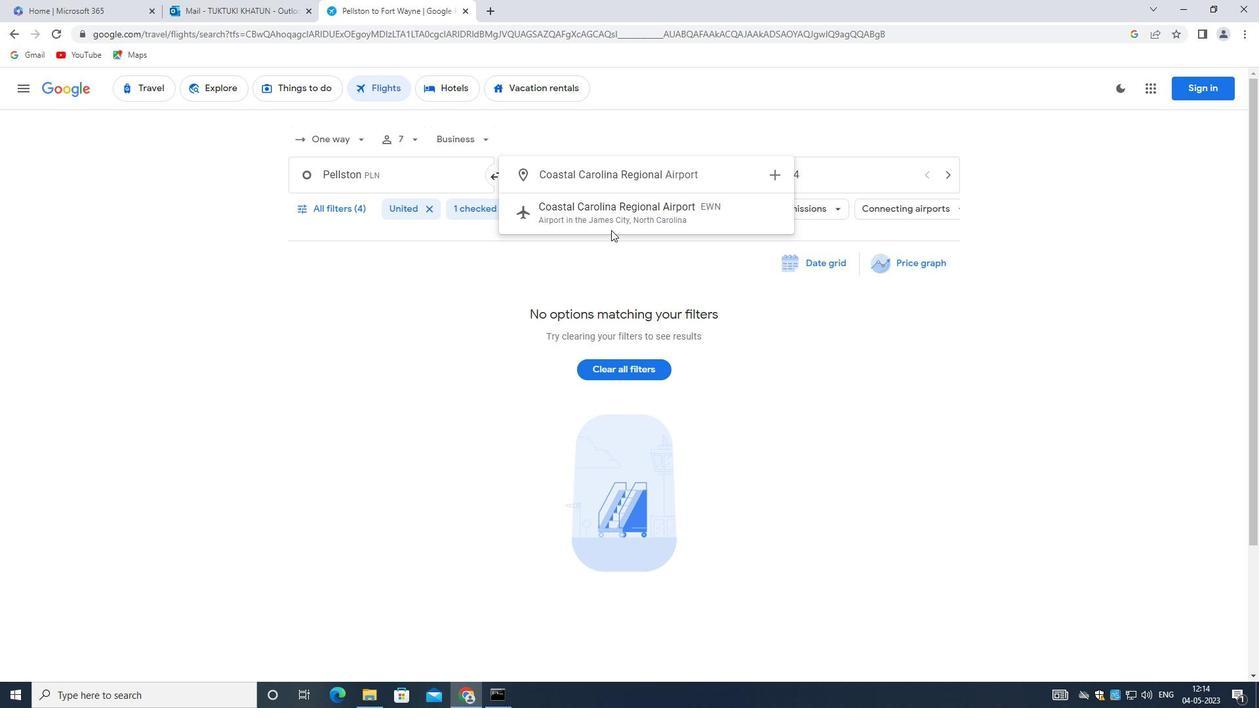 
Action: Mouse pressed left at (628, 200)
Screenshot: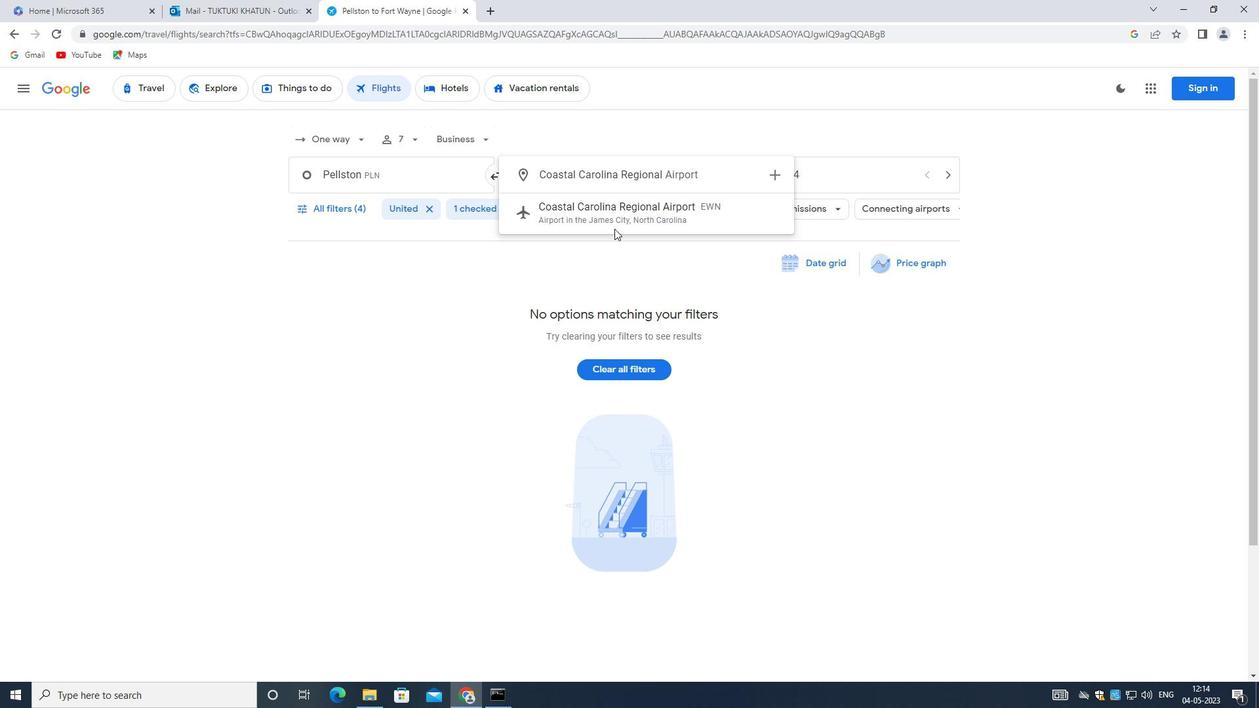 
Action: Mouse moved to (782, 176)
Screenshot: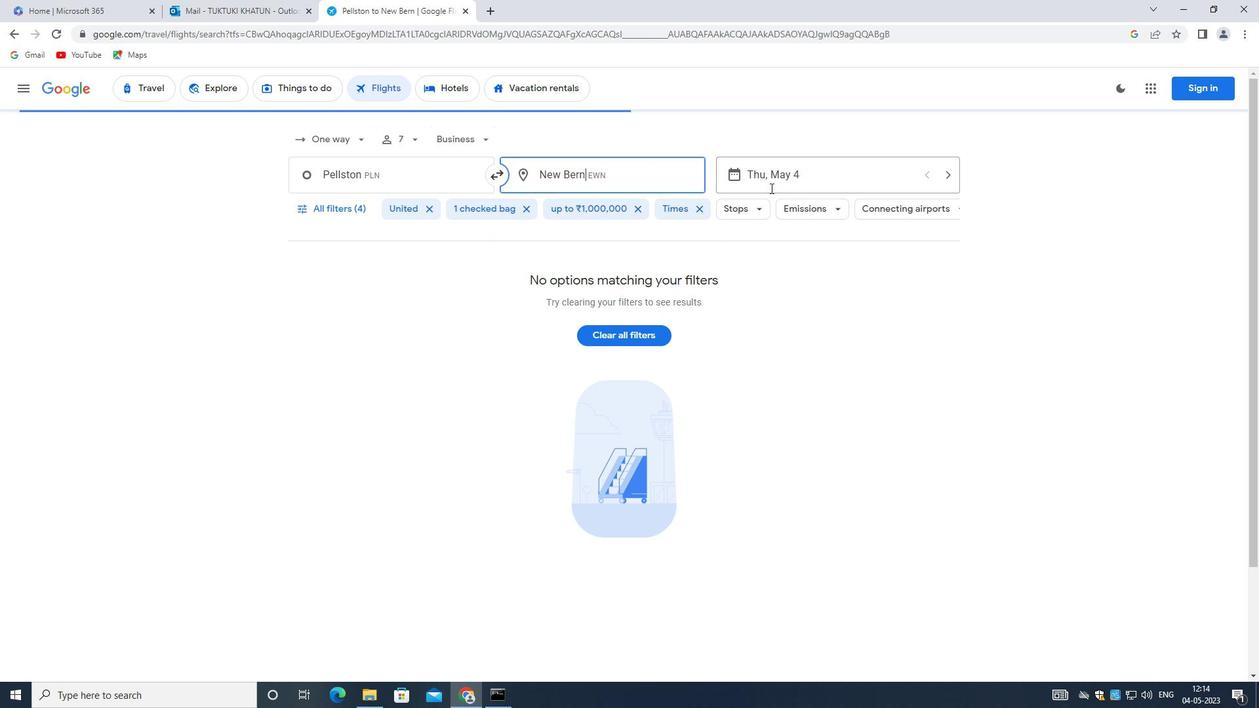 
Action: Mouse pressed left at (782, 176)
Screenshot: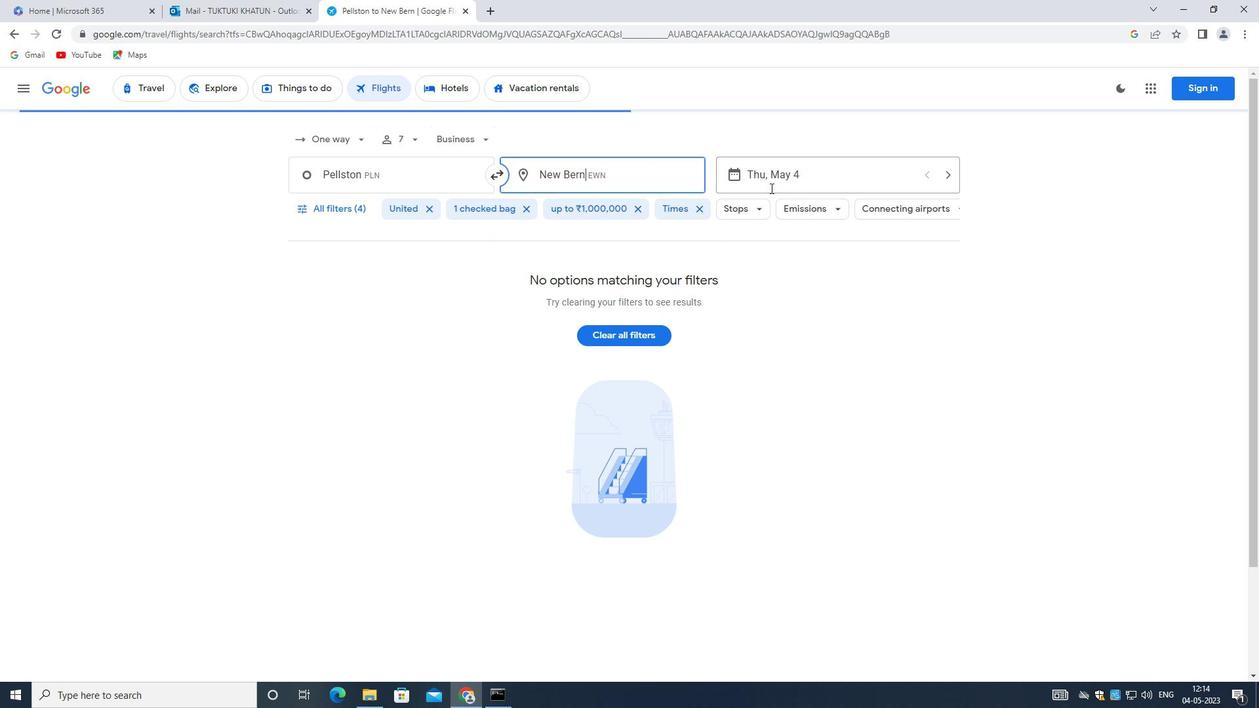 
Action: Mouse moved to (935, 499)
Screenshot: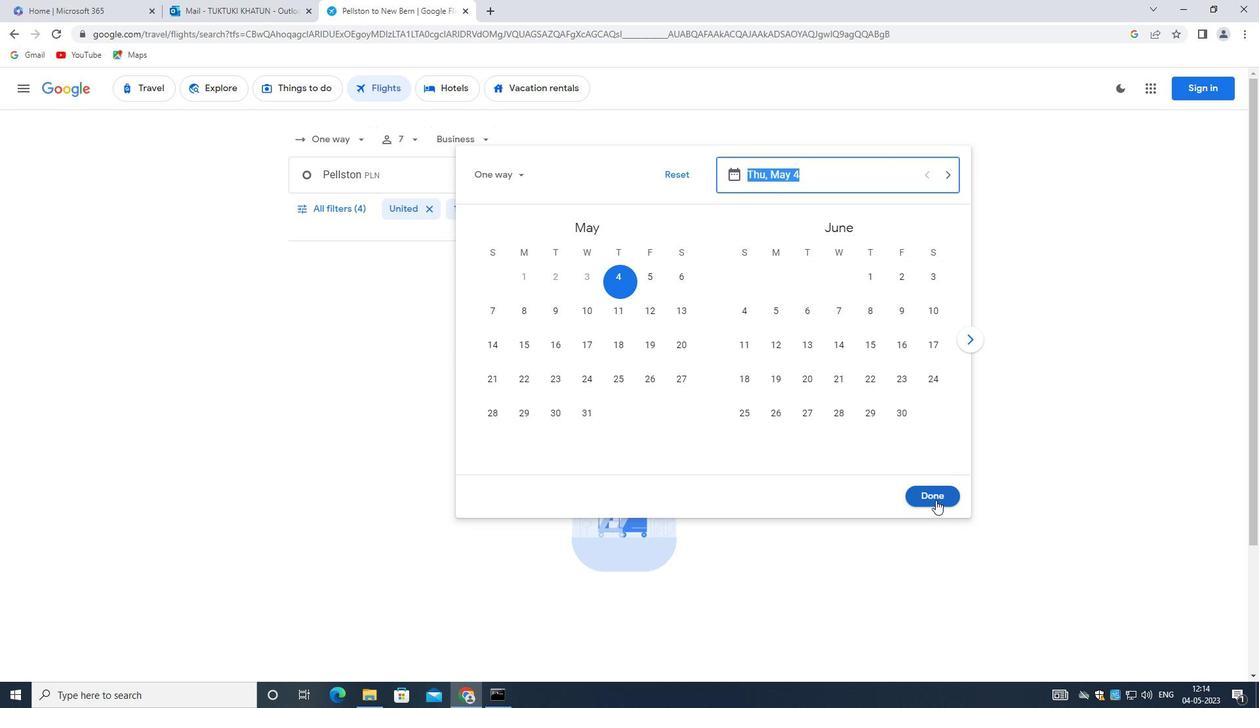 
Action: Mouse pressed left at (935, 499)
Screenshot: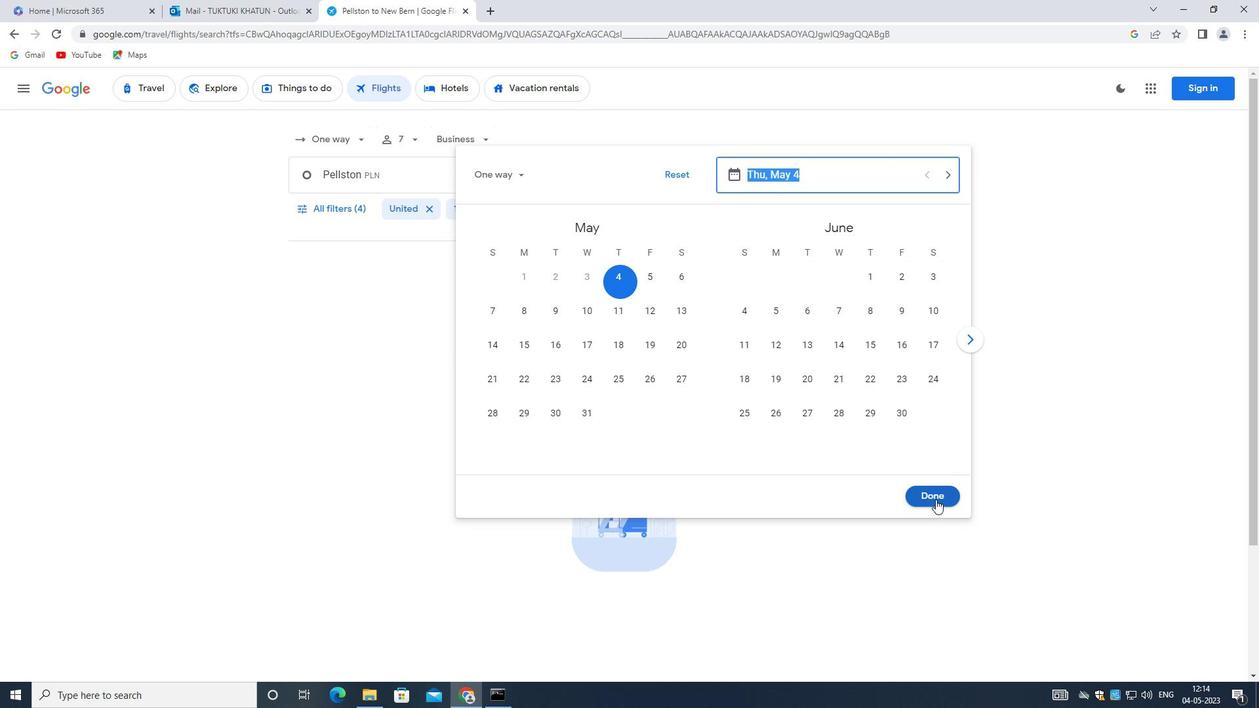 
Action: Mouse moved to (331, 207)
Screenshot: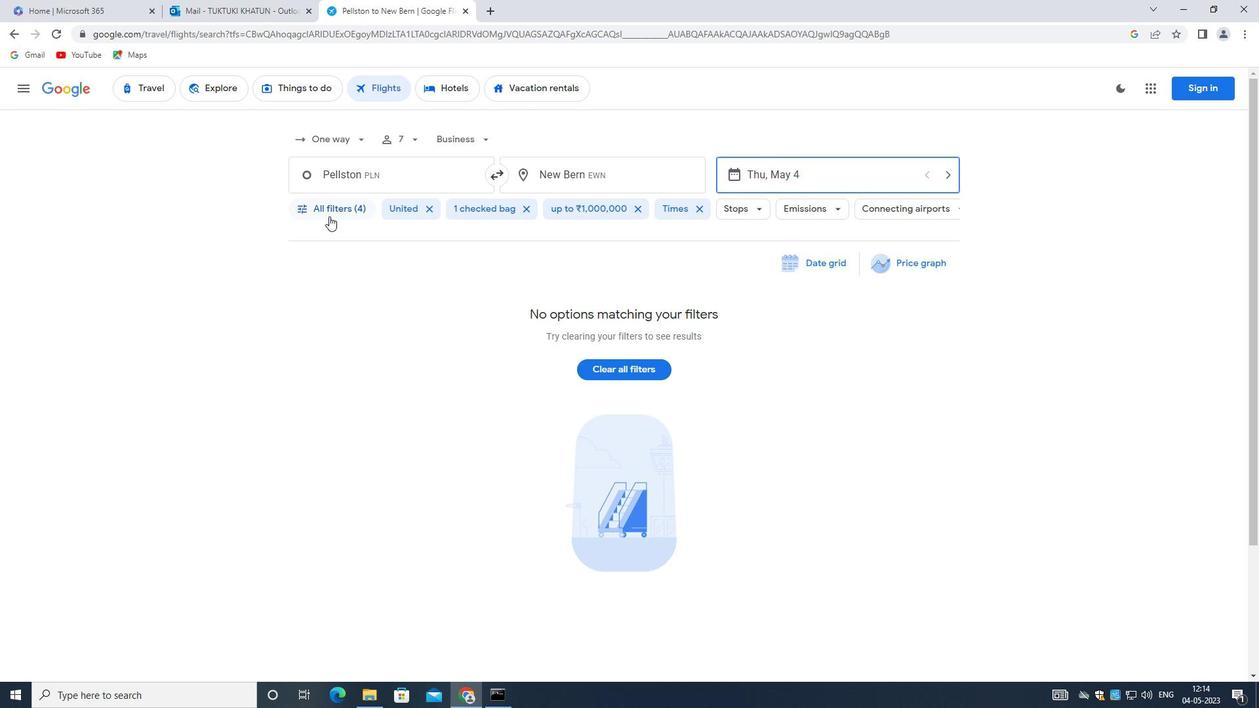 
Action: Mouse pressed left at (331, 207)
Screenshot: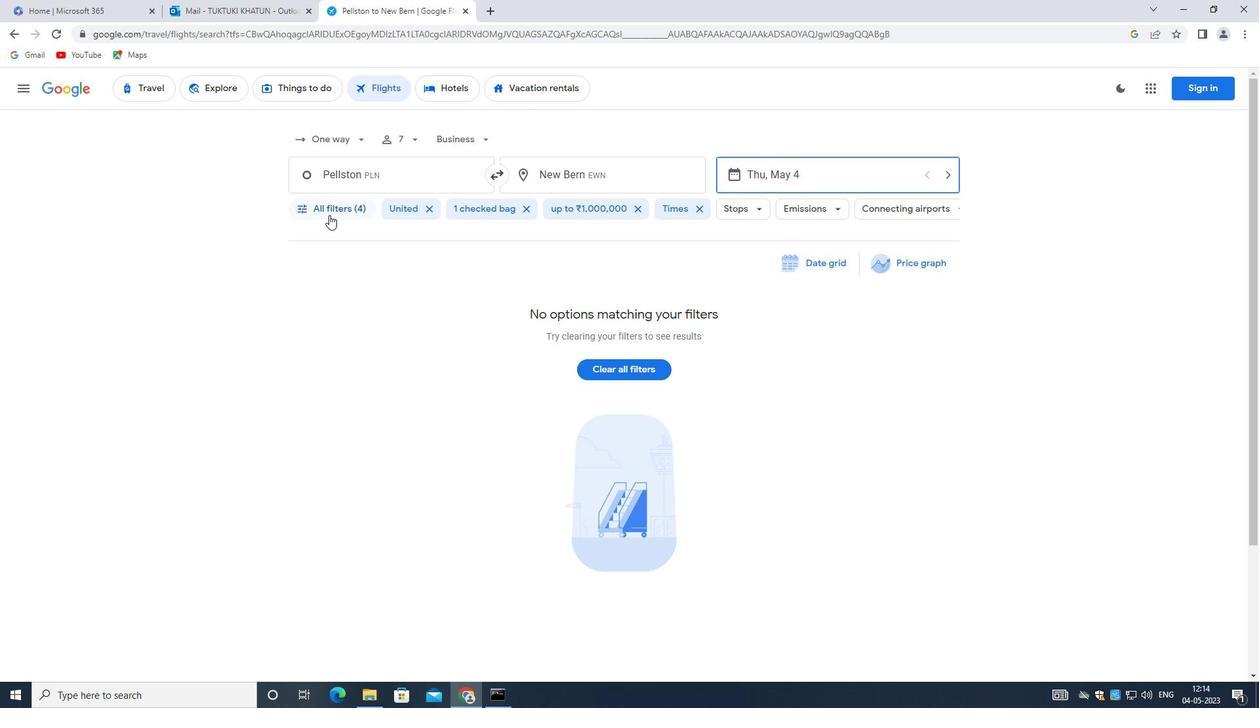 
Action: Mouse moved to (384, 462)
Screenshot: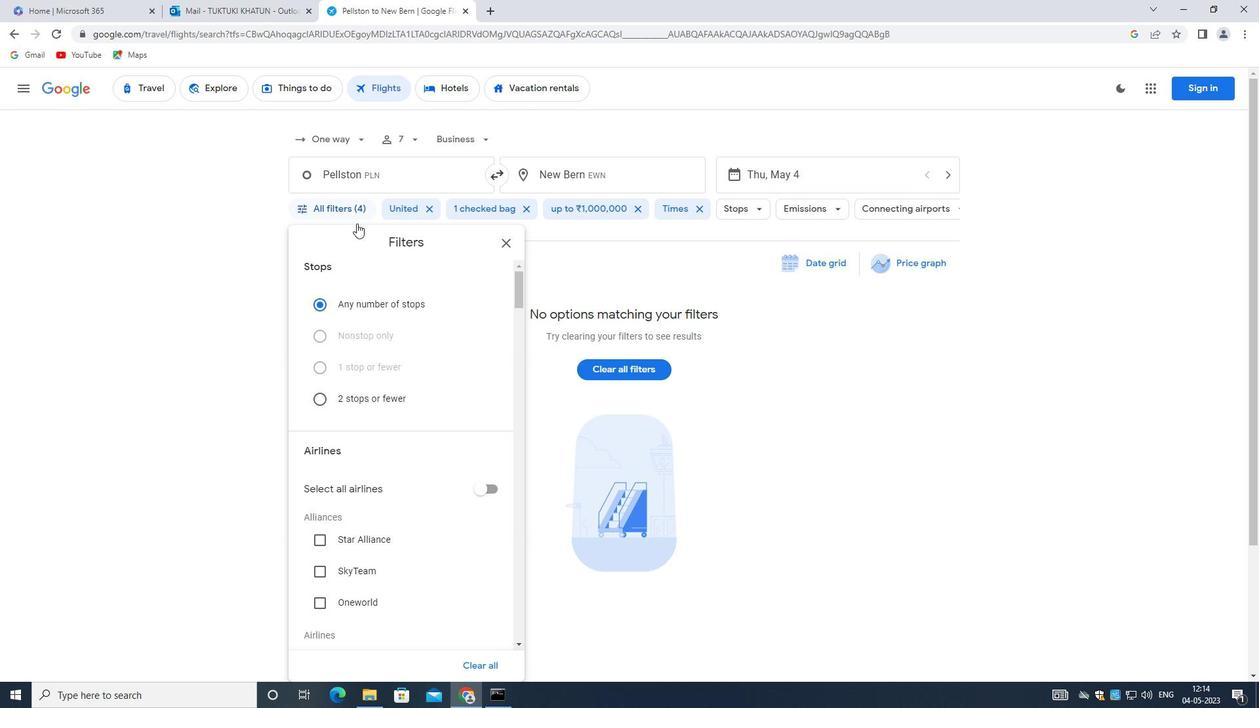 
Action: Mouse scrolled (384, 461) with delta (0, 0)
Screenshot: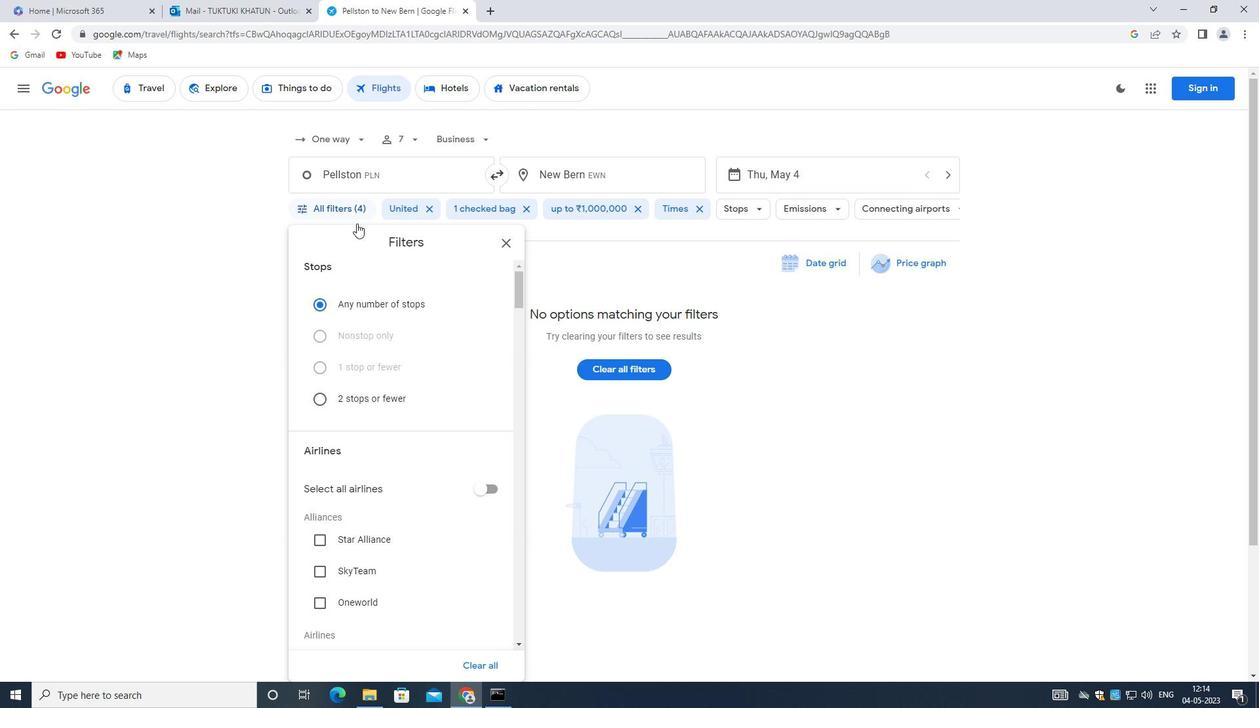 
Action: Mouse moved to (384, 464)
Screenshot: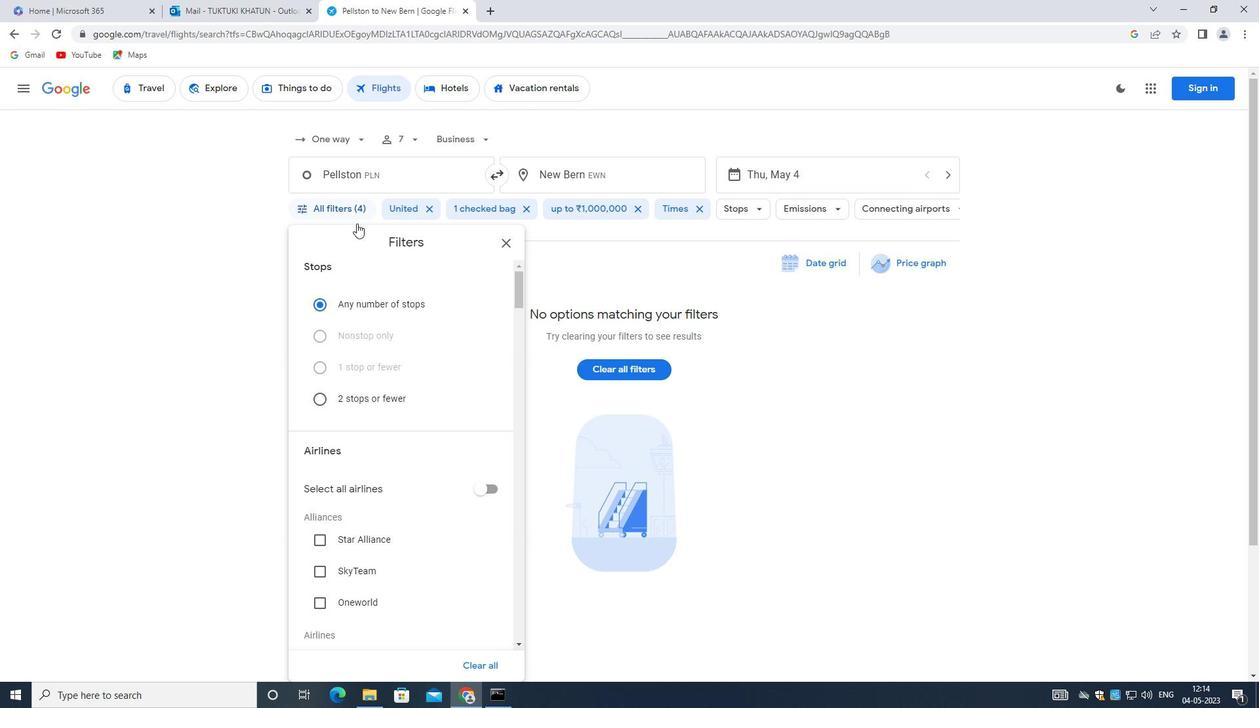 
Action: Mouse scrolled (384, 464) with delta (0, 0)
Screenshot: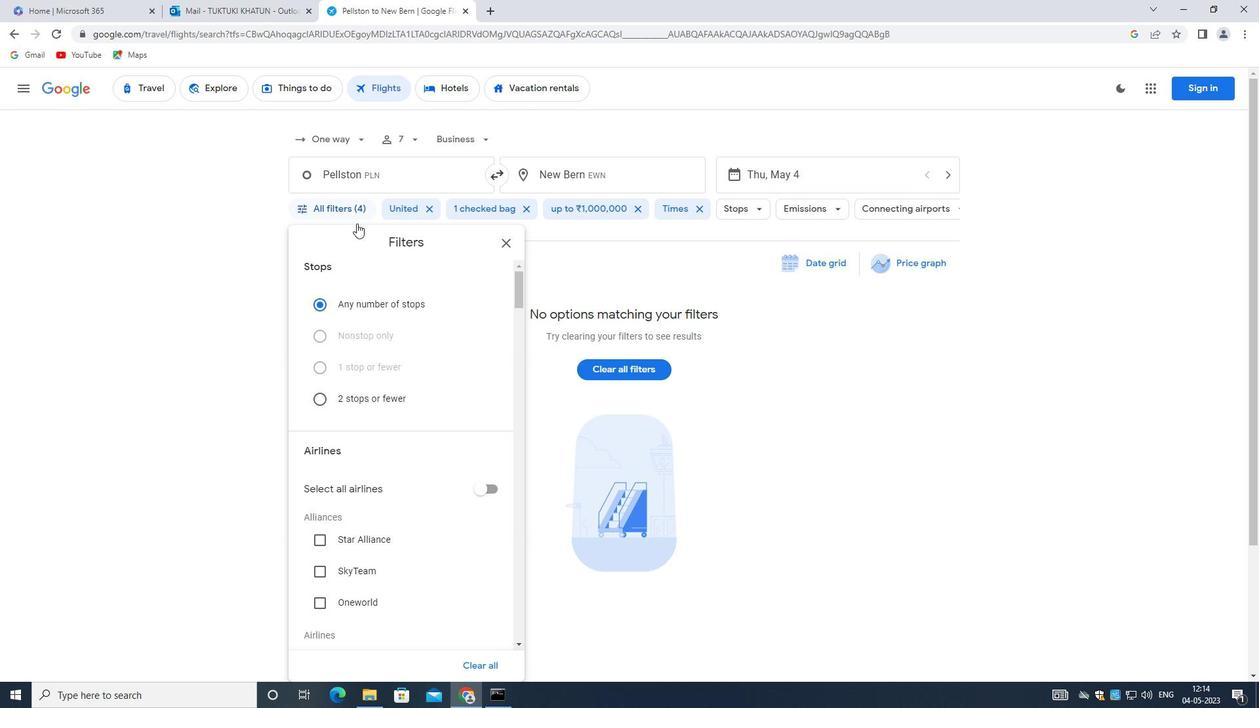 
Action: Mouse moved to (384, 466)
Screenshot: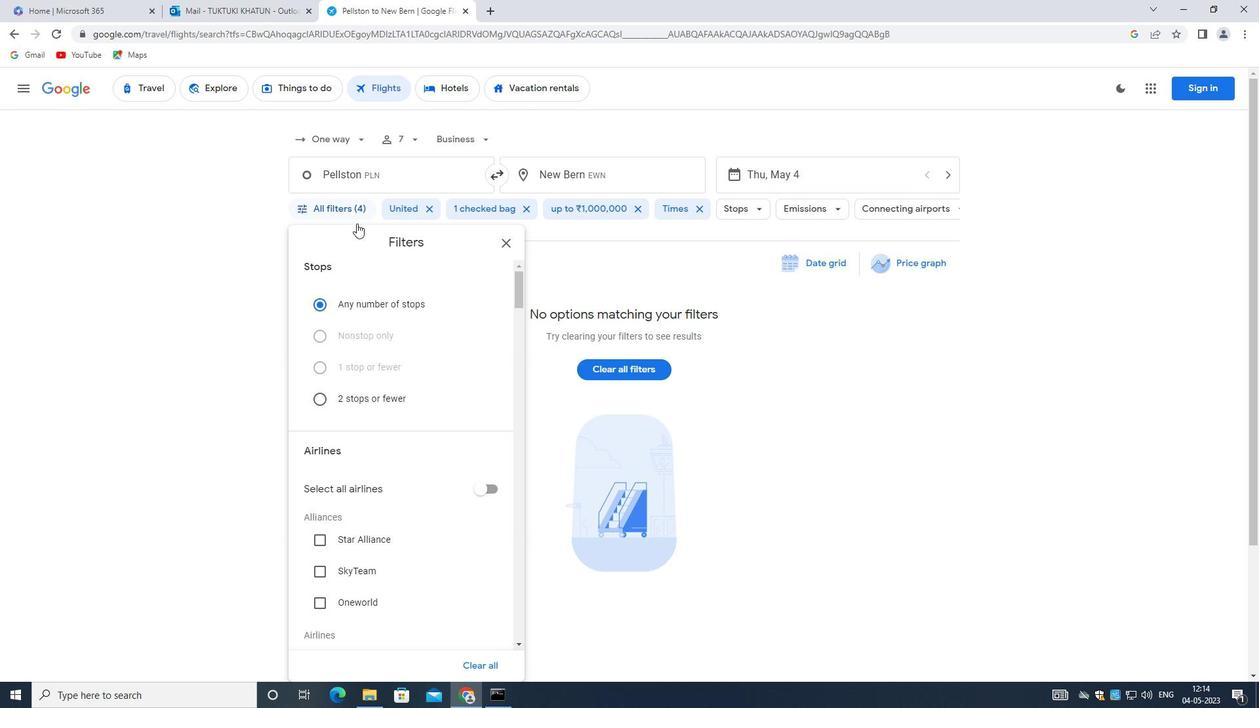 
Action: Mouse scrolled (384, 465) with delta (0, 0)
Screenshot: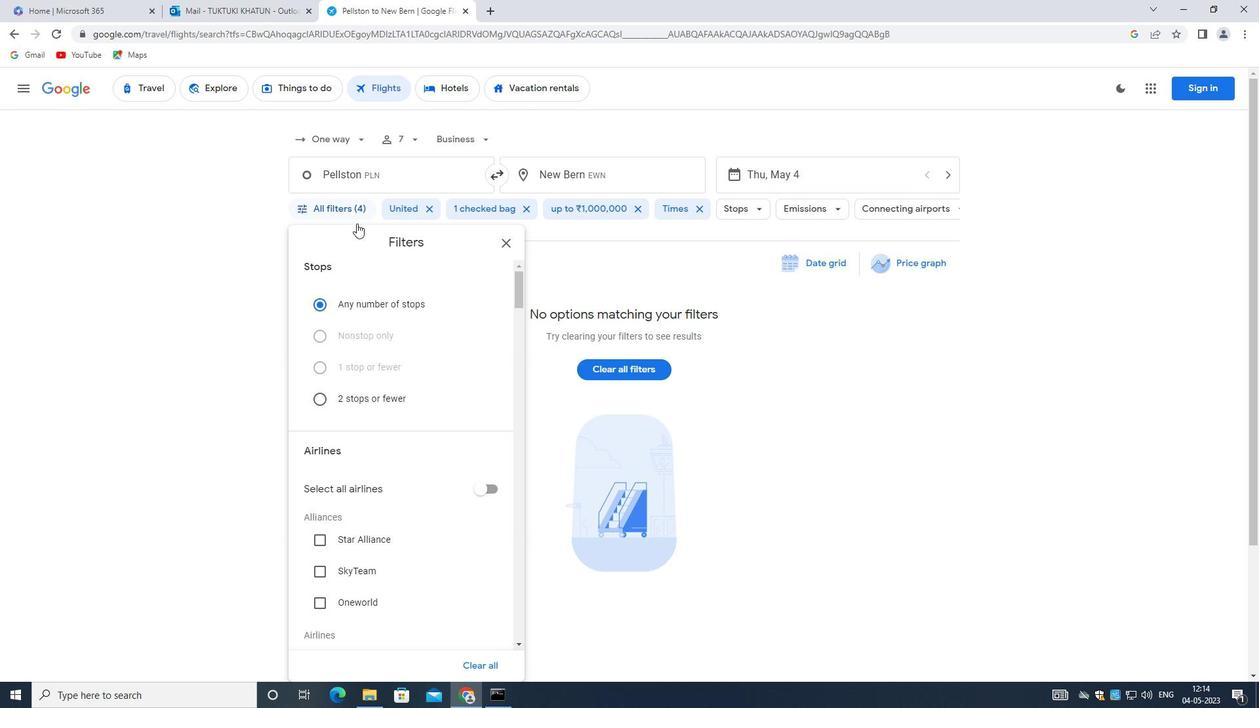 
Action: Mouse scrolled (384, 465) with delta (0, 0)
Screenshot: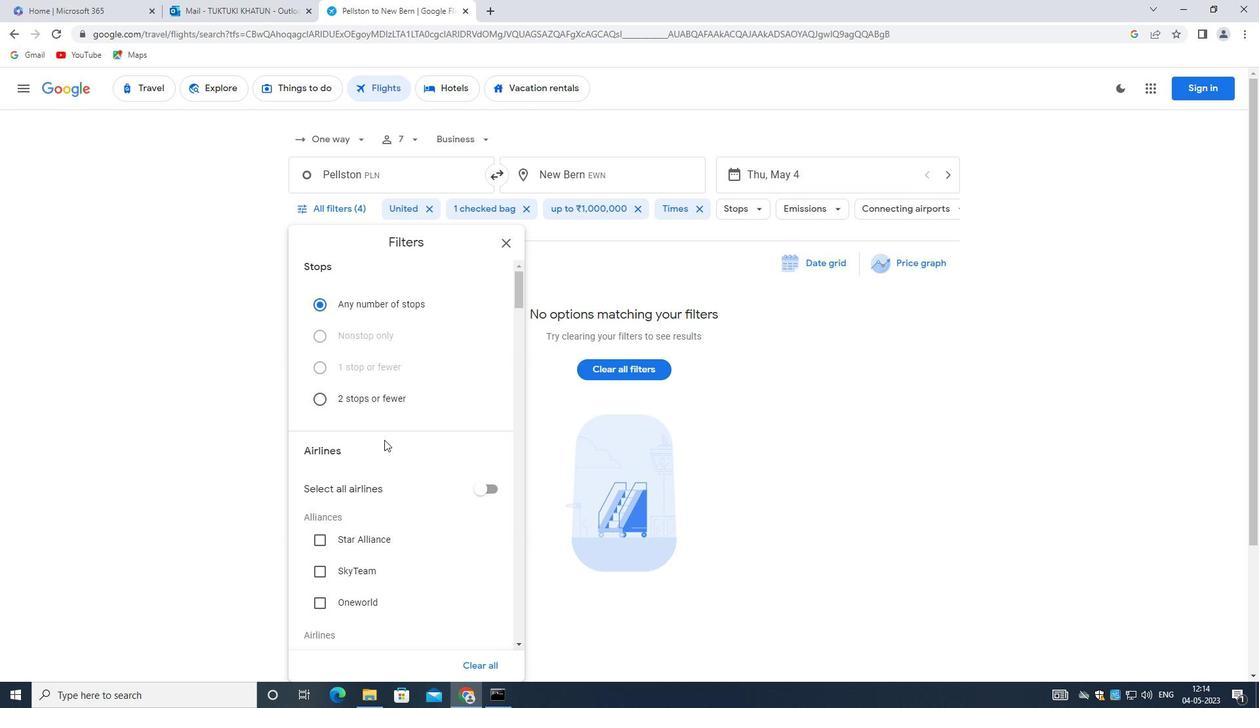 
Action: Mouse moved to (404, 371)
Screenshot: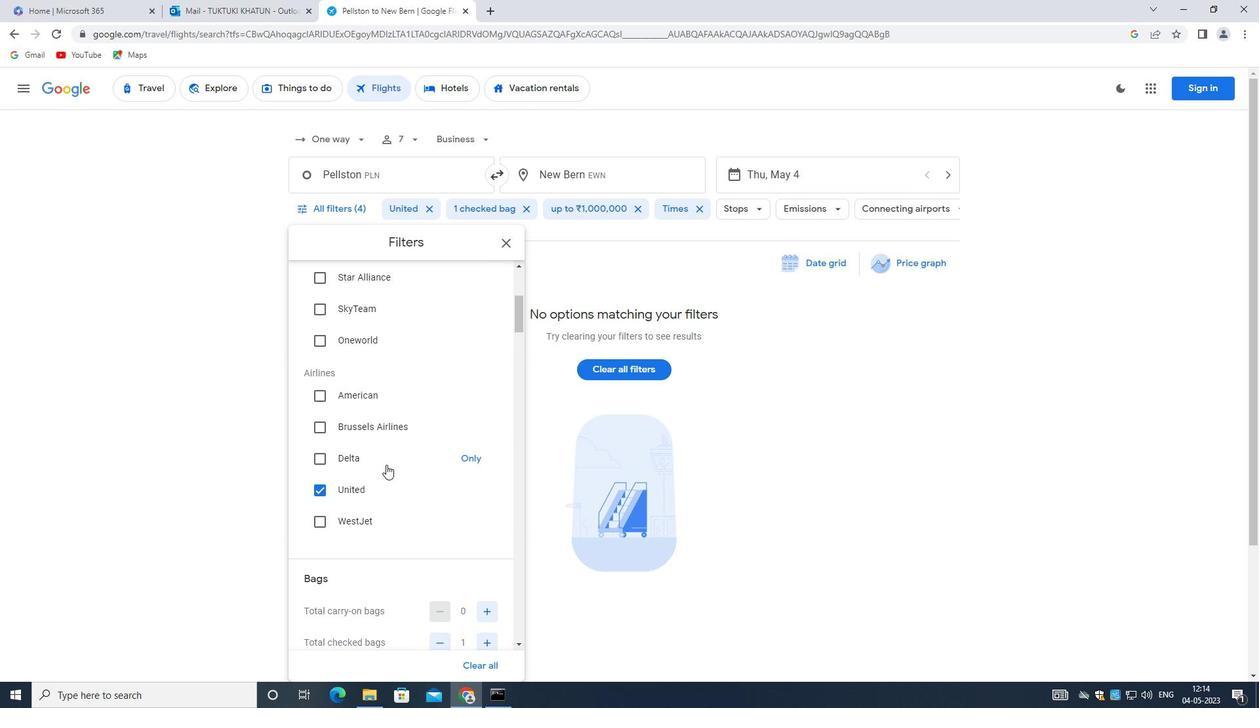 
Action: Mouse scrolled (404, 371) with delta (0, 0)
Screenshot: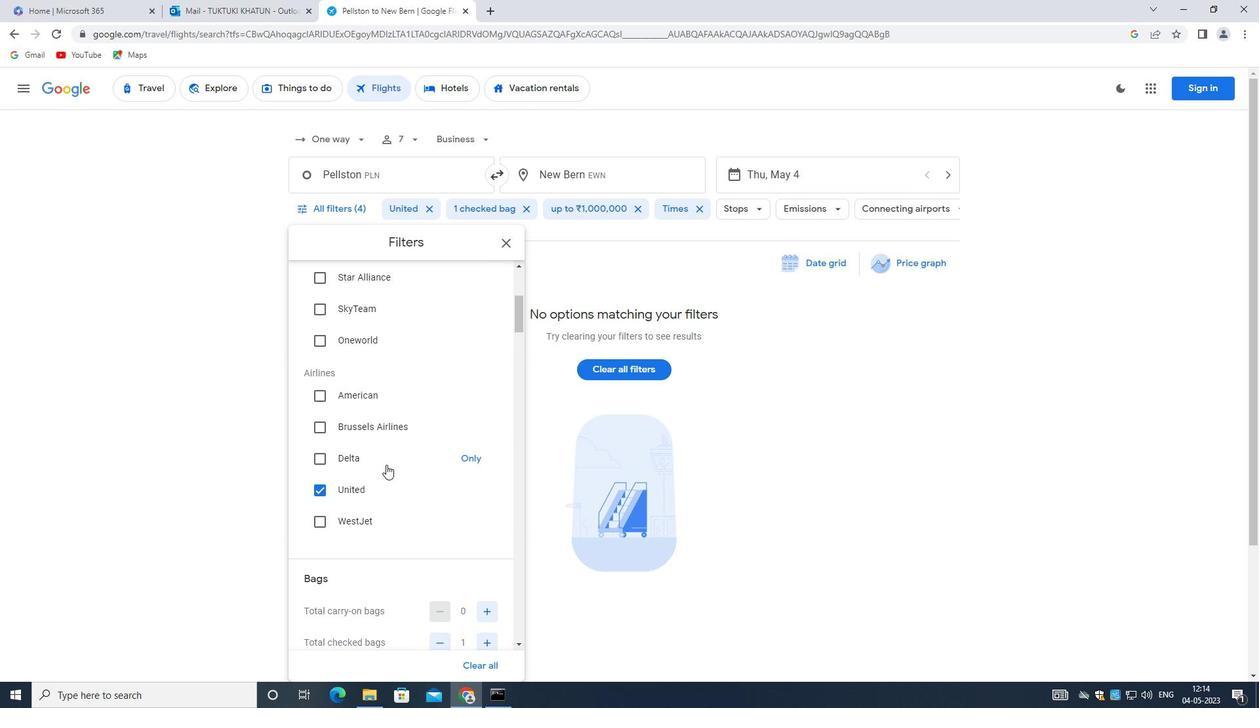 
Action: Mouse moved to (405, 369)
Screenshot: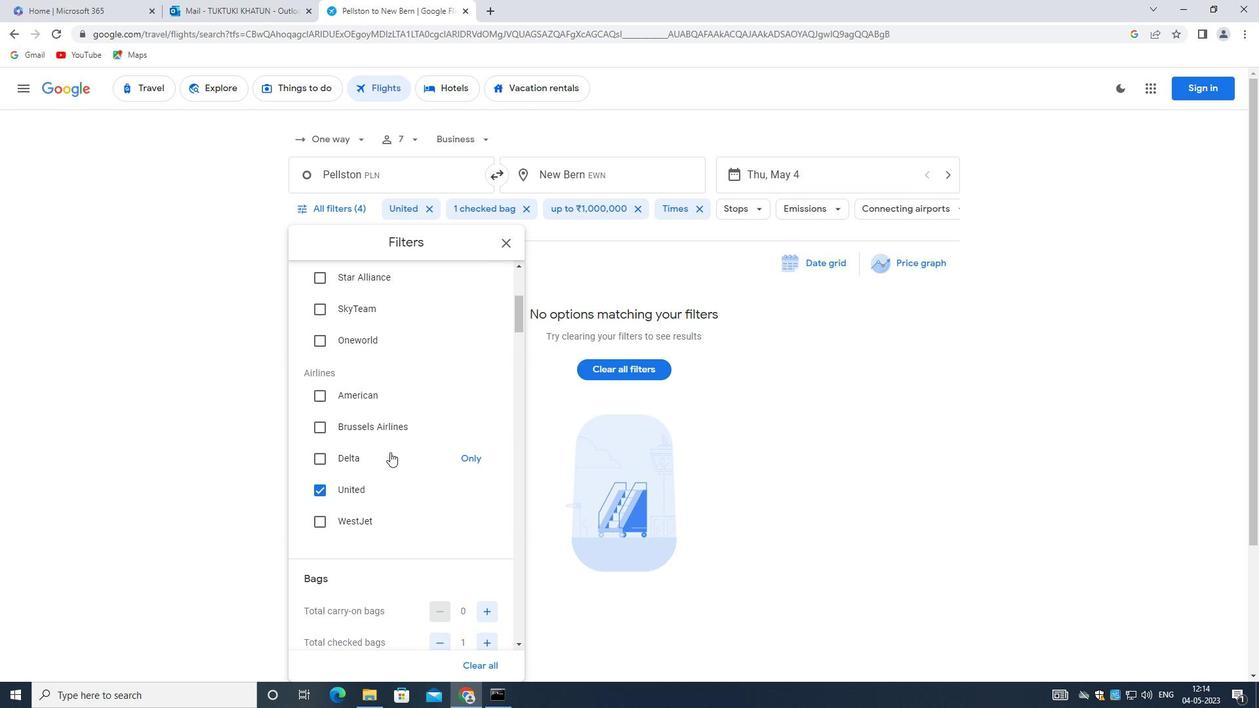 
Action: Mouse scrolled (405, 369) with delta (0, 0)
Screenshot: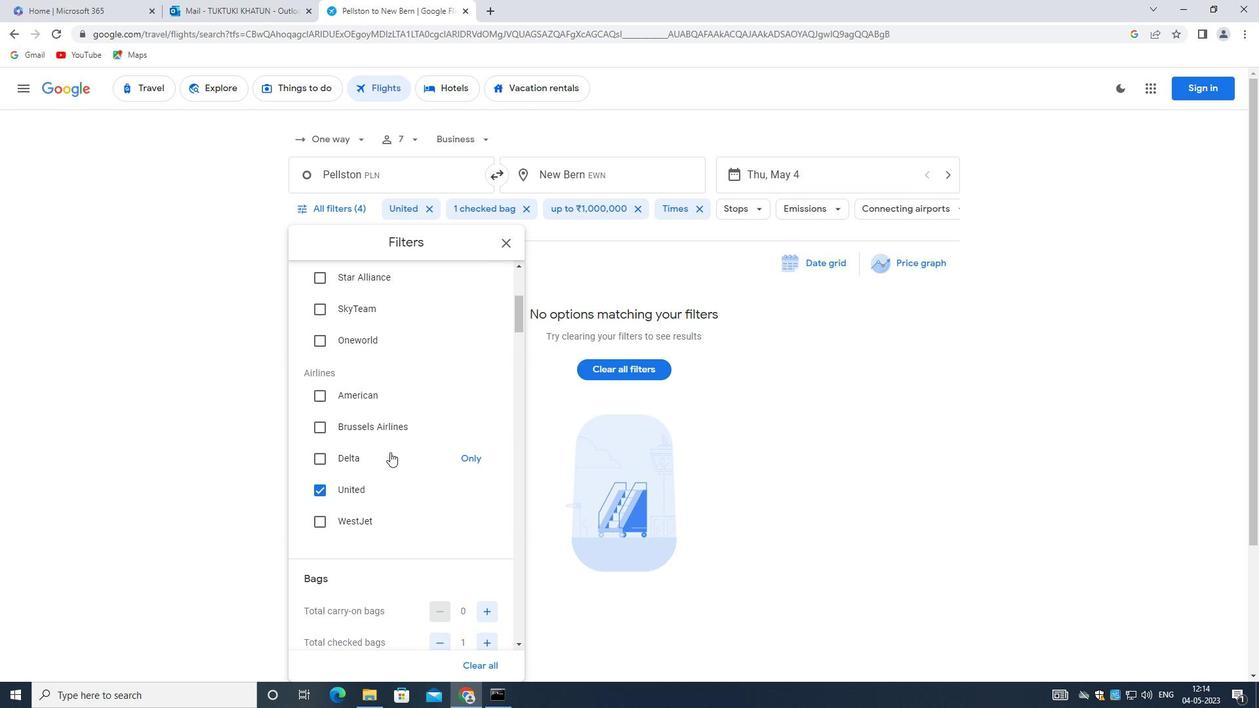 
Action: Mouse moved to (495, 358)
Screenshot: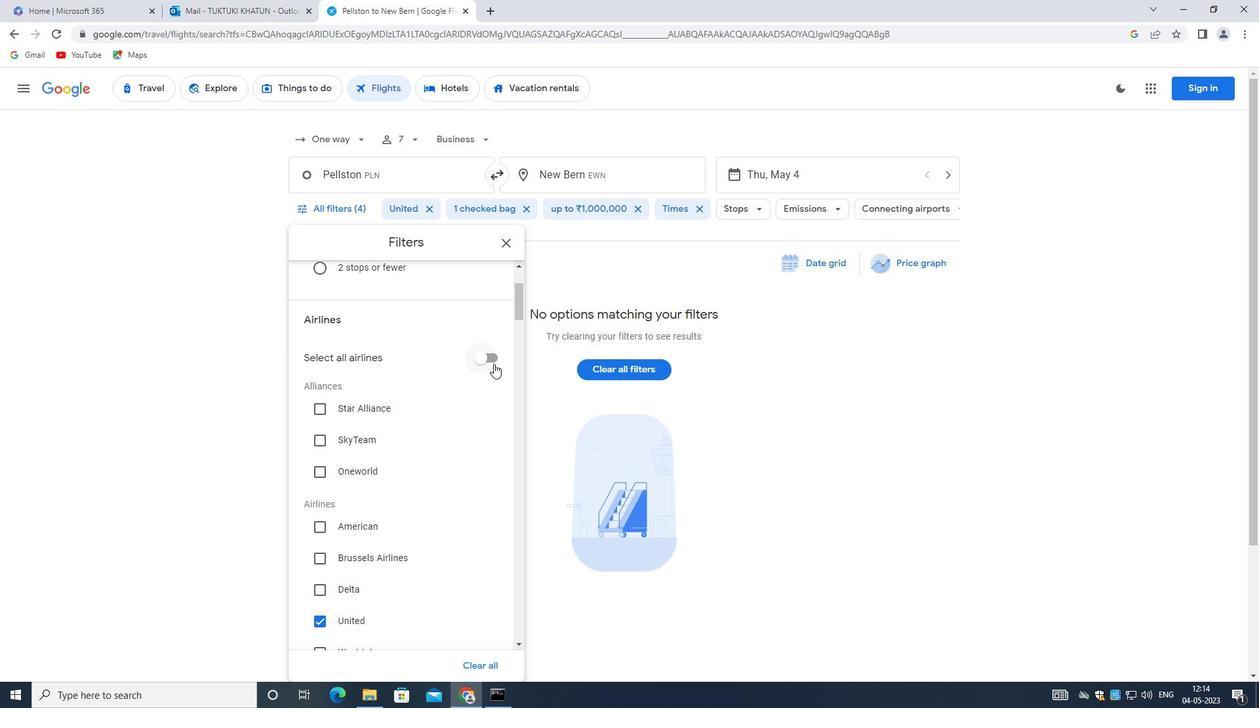 
Action: Mouse pressed left at (495, 358)
Screenshot: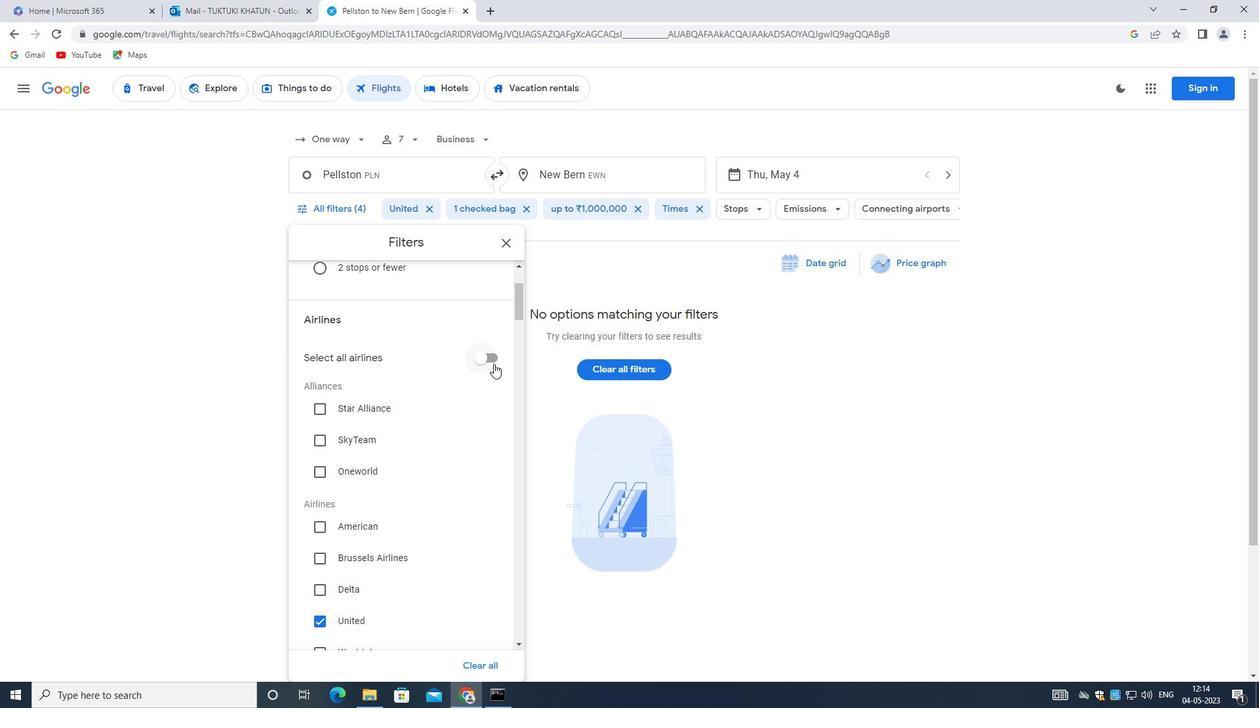 
Action: Mouse moved to (471, 356)
Screenshot: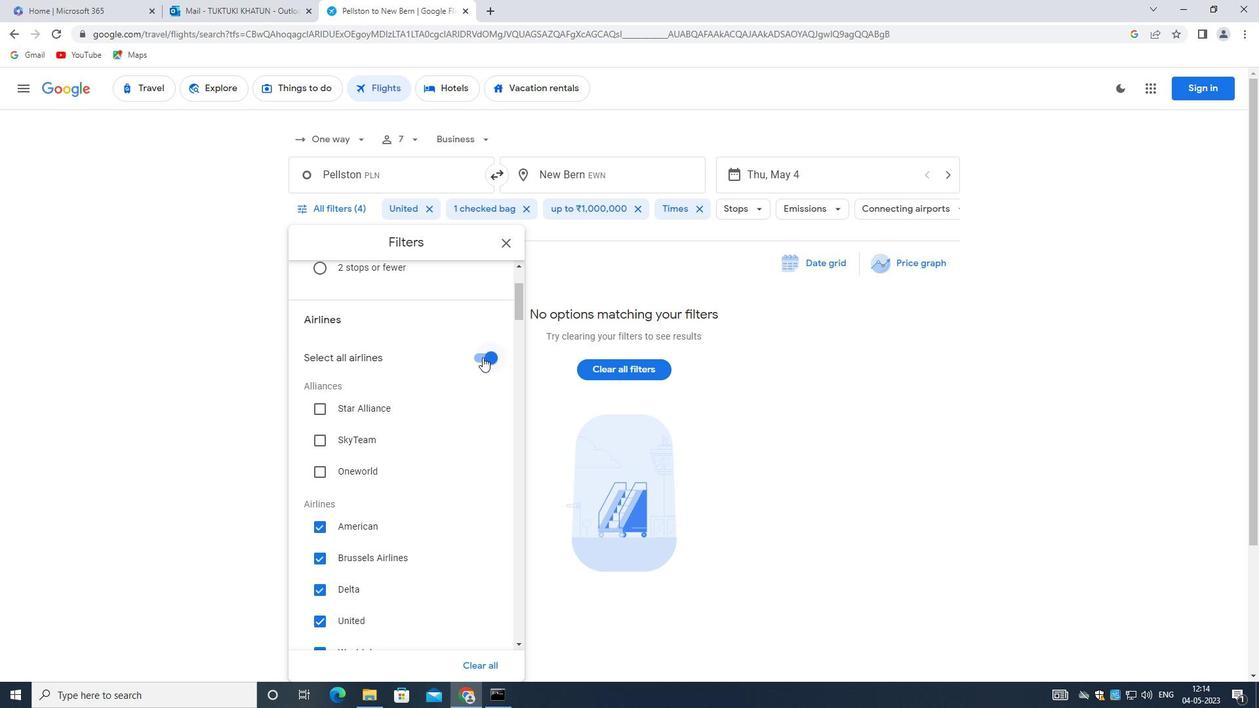 
Action: Mouse pressed left at (471, 356)
Screenshot: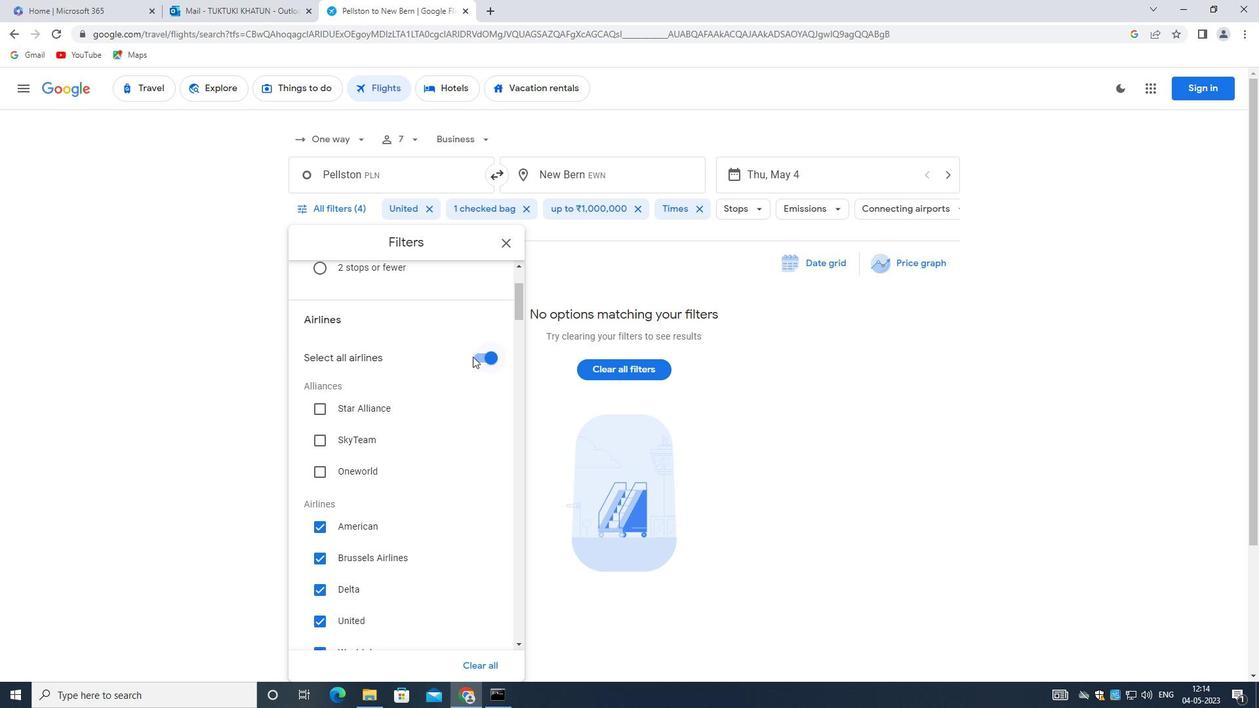 
Action: Mouse moved to (477, 356)
Screenshot: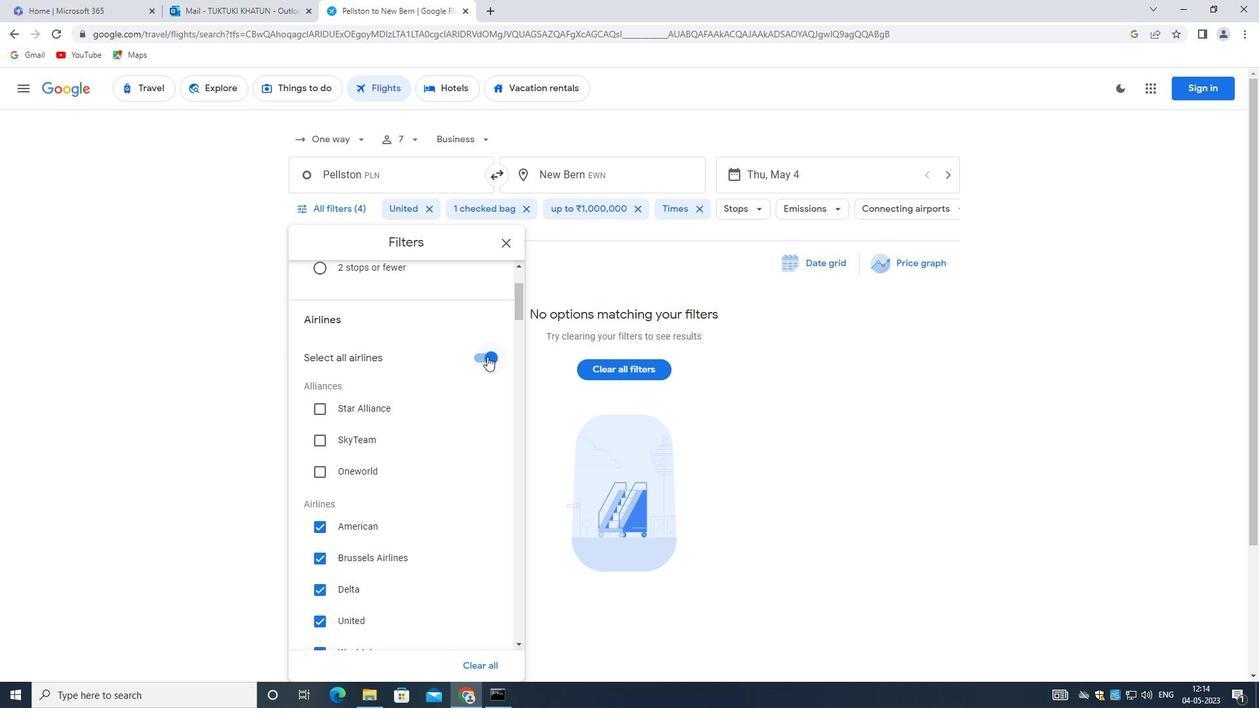 
Action: Mouse pressed left at (477, 356)
Screenshot: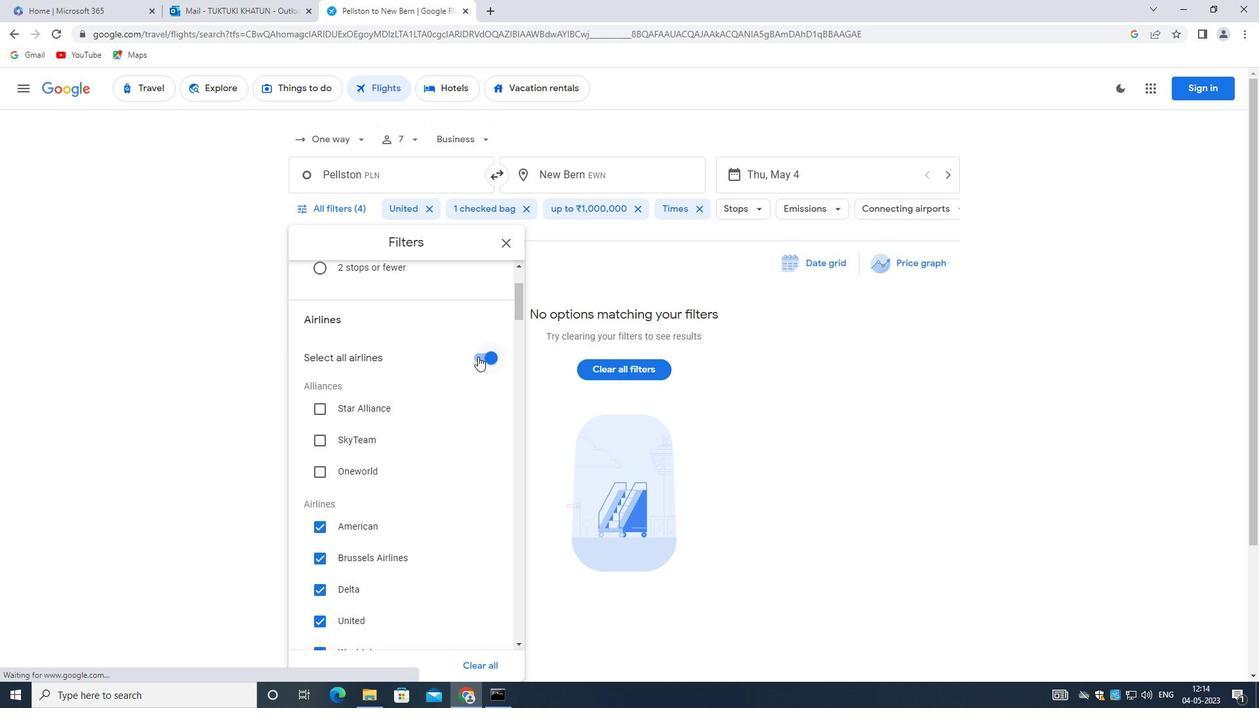 
Action: Mouse moved to (492, 358)
Screenshot: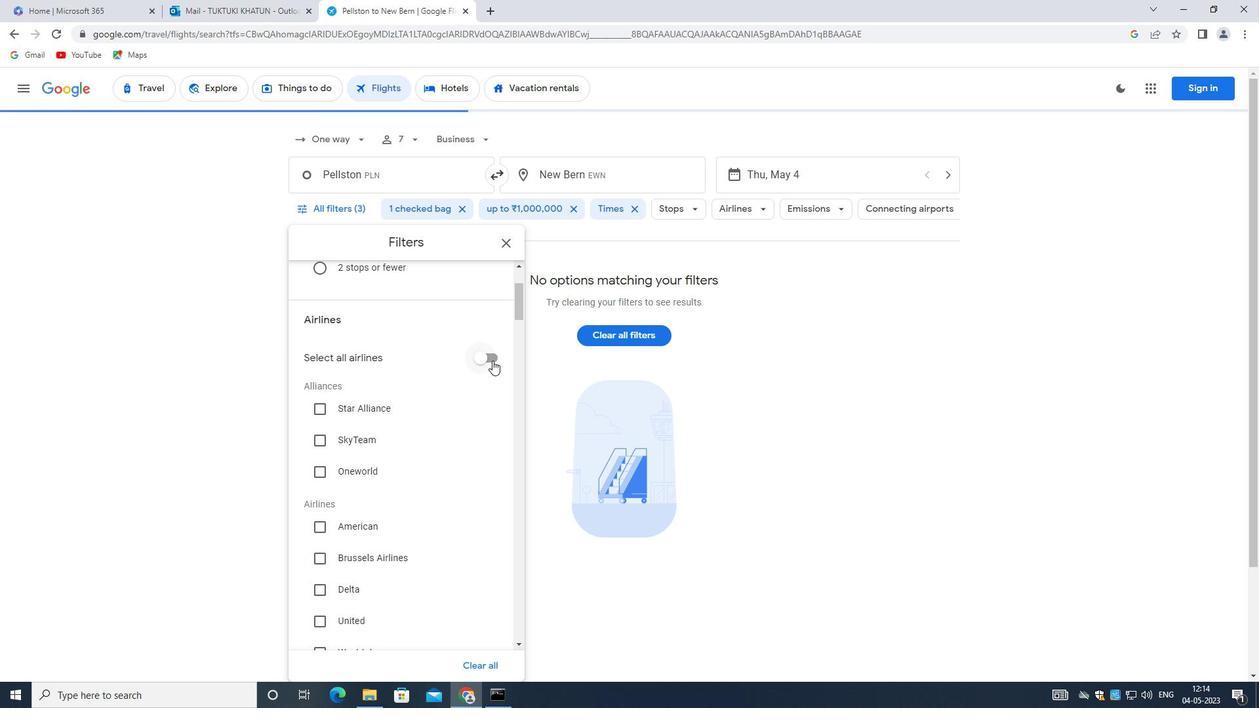 
Action: Mouse pressed left at (492, 358)
Screenshot: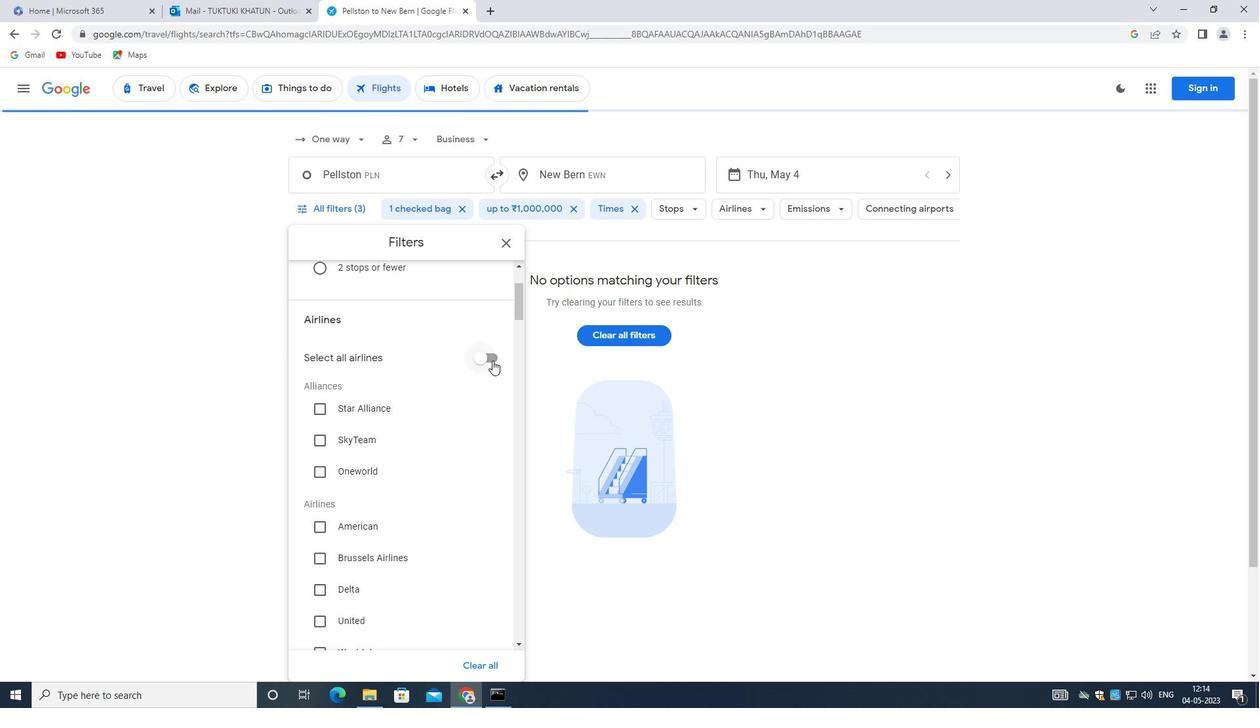 
Action: Mouse moved to (481, 358)
Screenshot: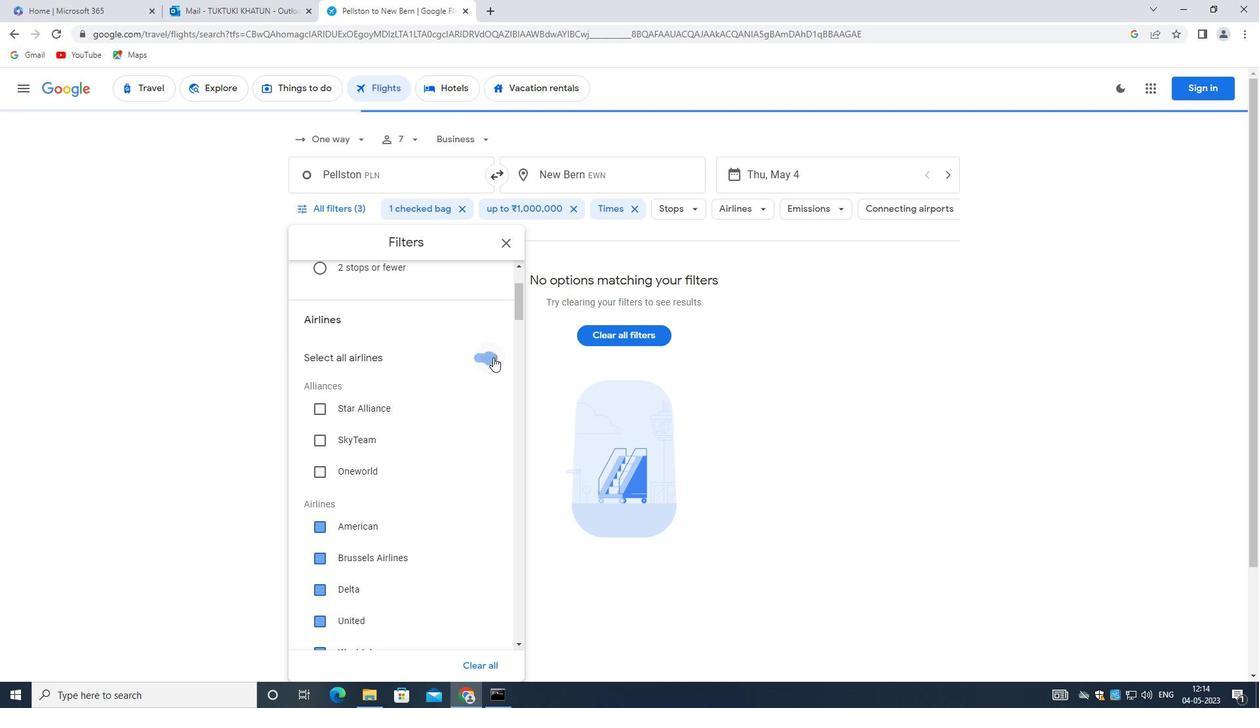 
Action: Mouse pressed left at (481, 358)
Screenshot: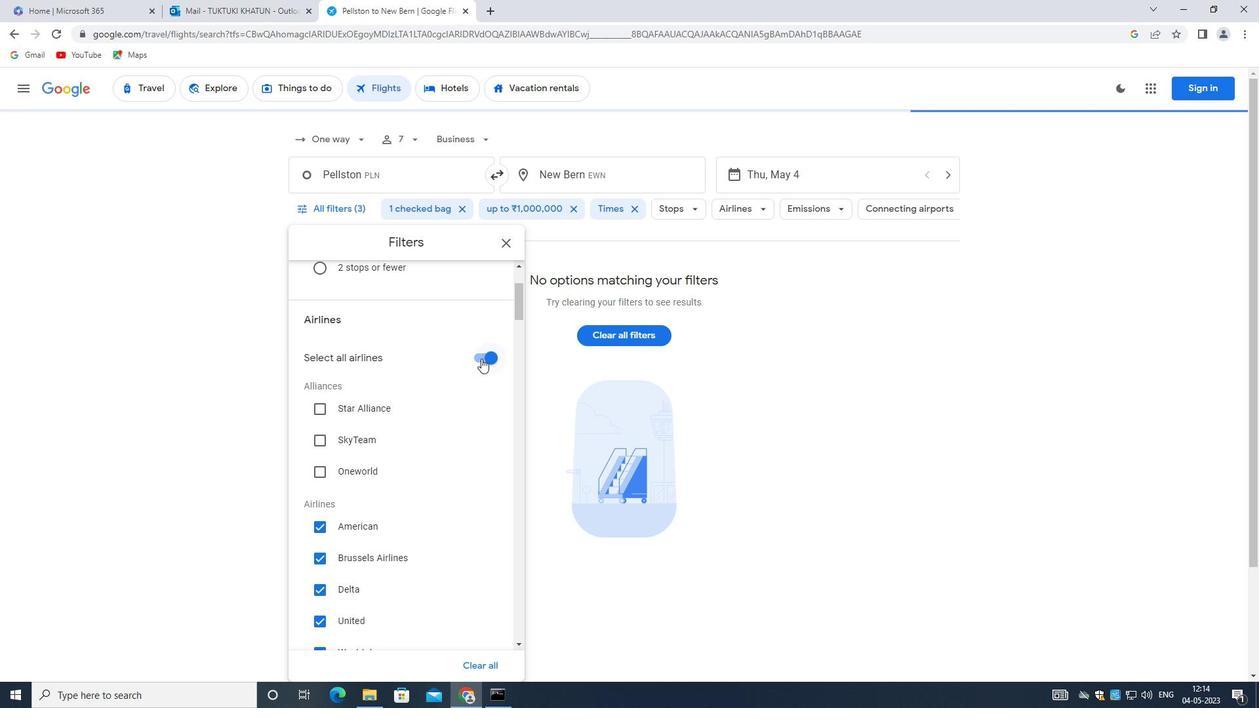 
Action: Mouse moved to (476, 358)
Screenshot: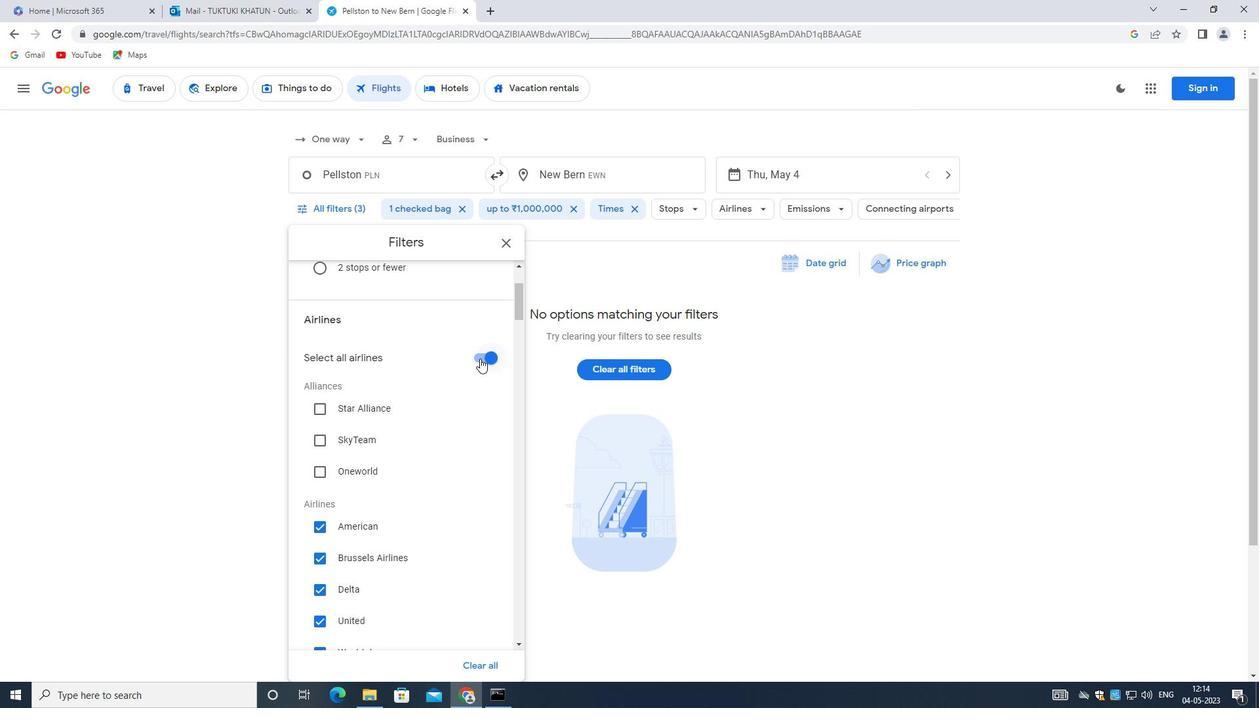 
Action: Mouse pressed left at (476, 358)
Screenshot: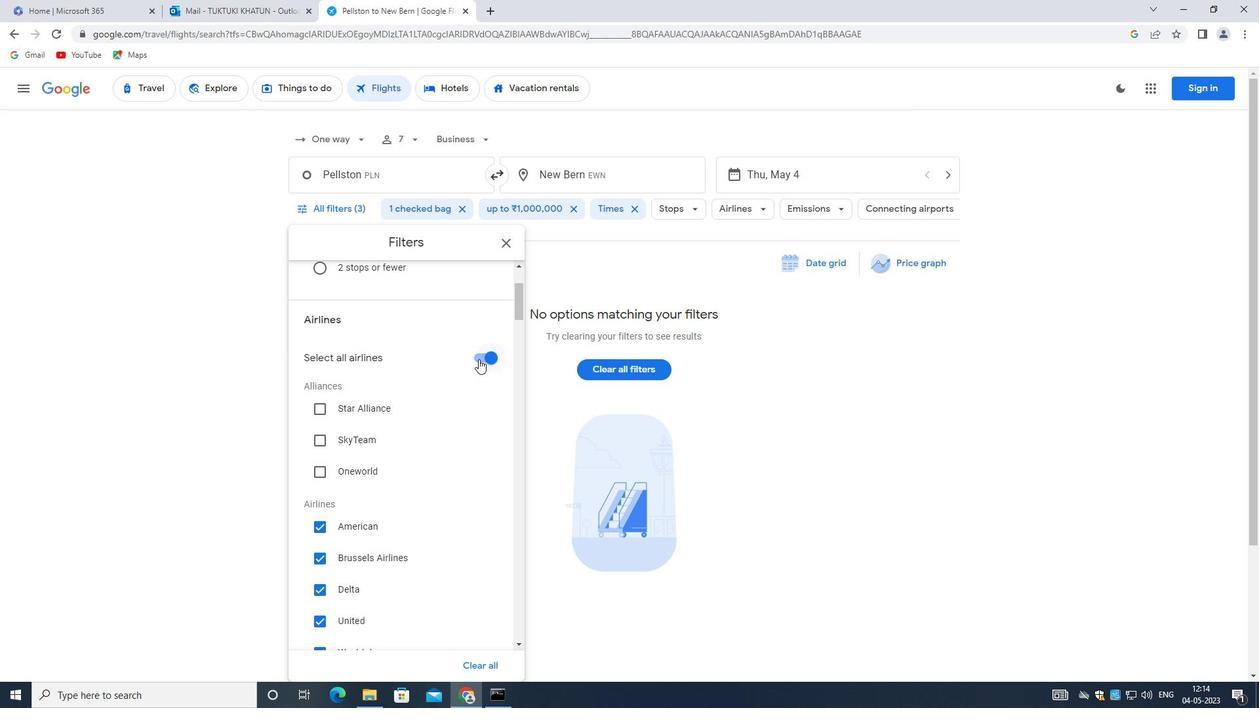
Action: Mouse moved to (476, 357)
Screenshot: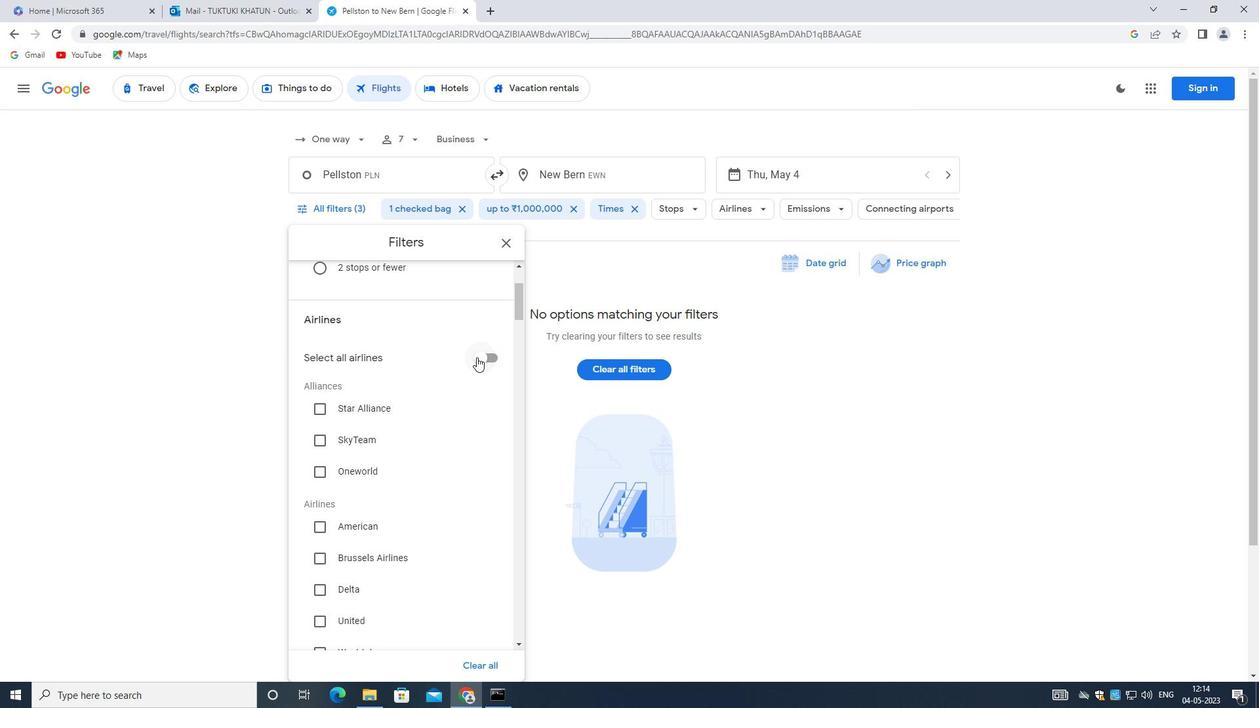 
Action: Mouse scrolled (476, 356) with delta (0, 0)
Screenshot: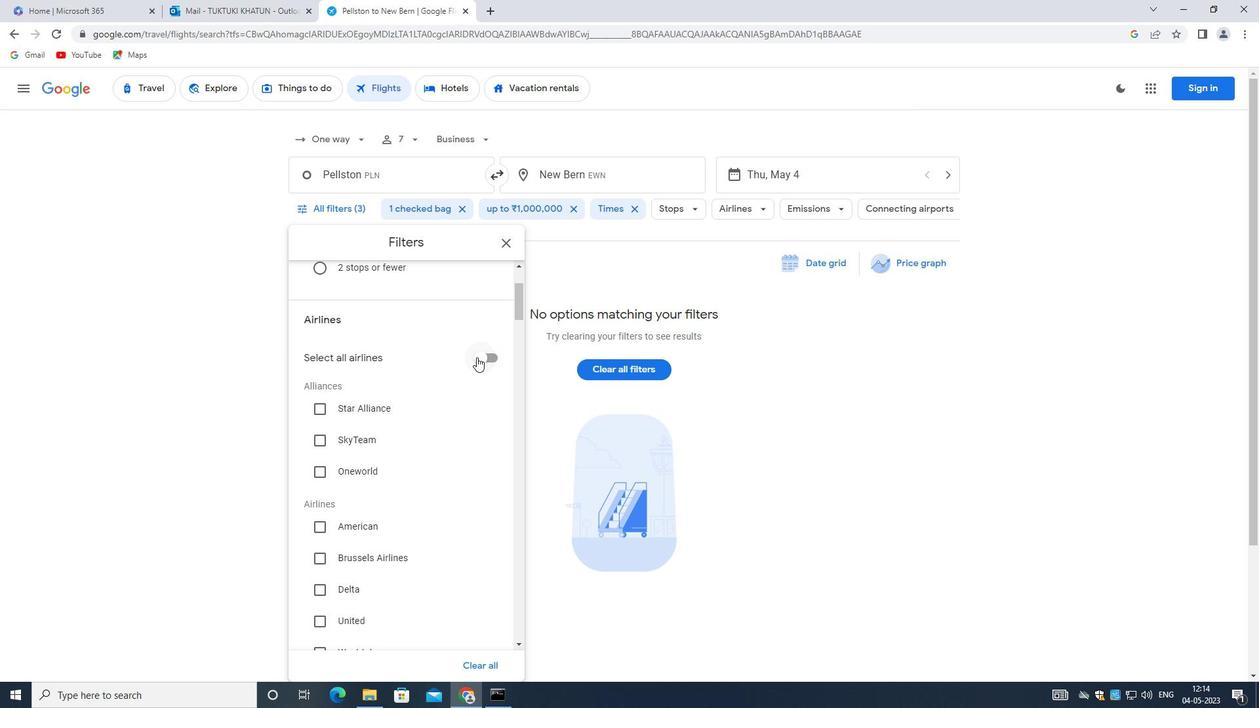 
Action: Mouse scrolled (476, 356) with delta (0, 0)
Screenshot: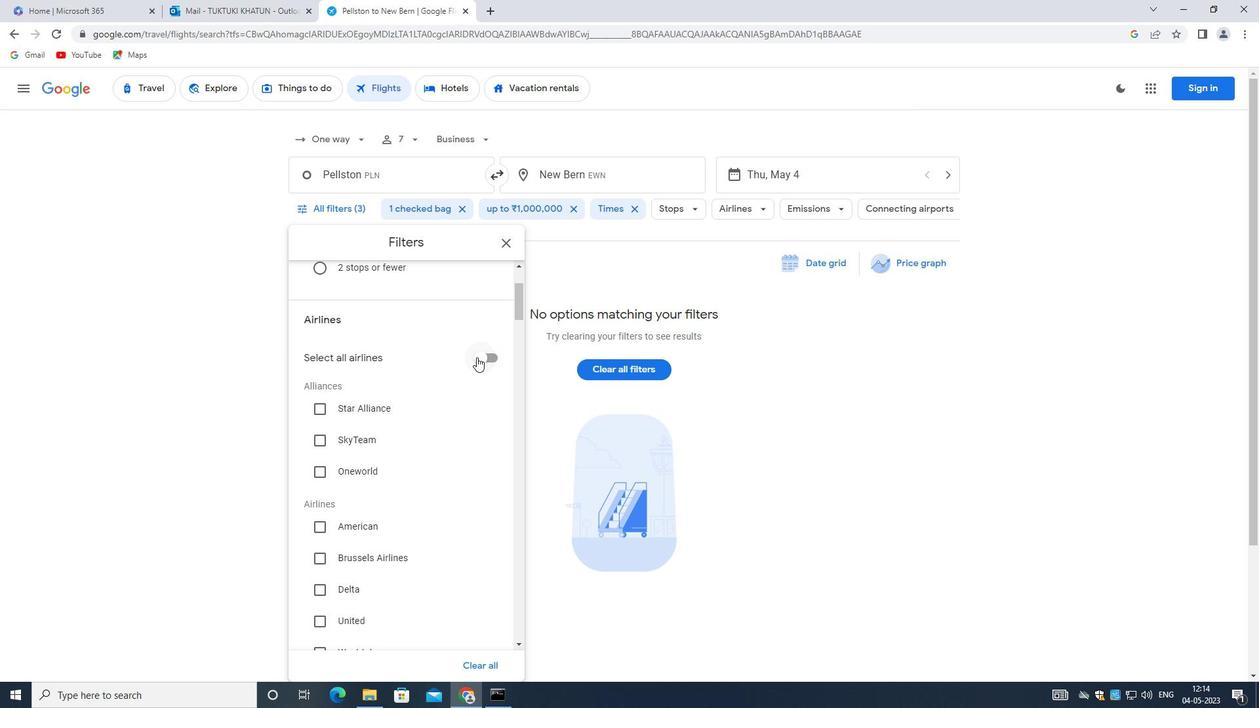 
Action: Mouse moved to (476, 358)
Screenshot: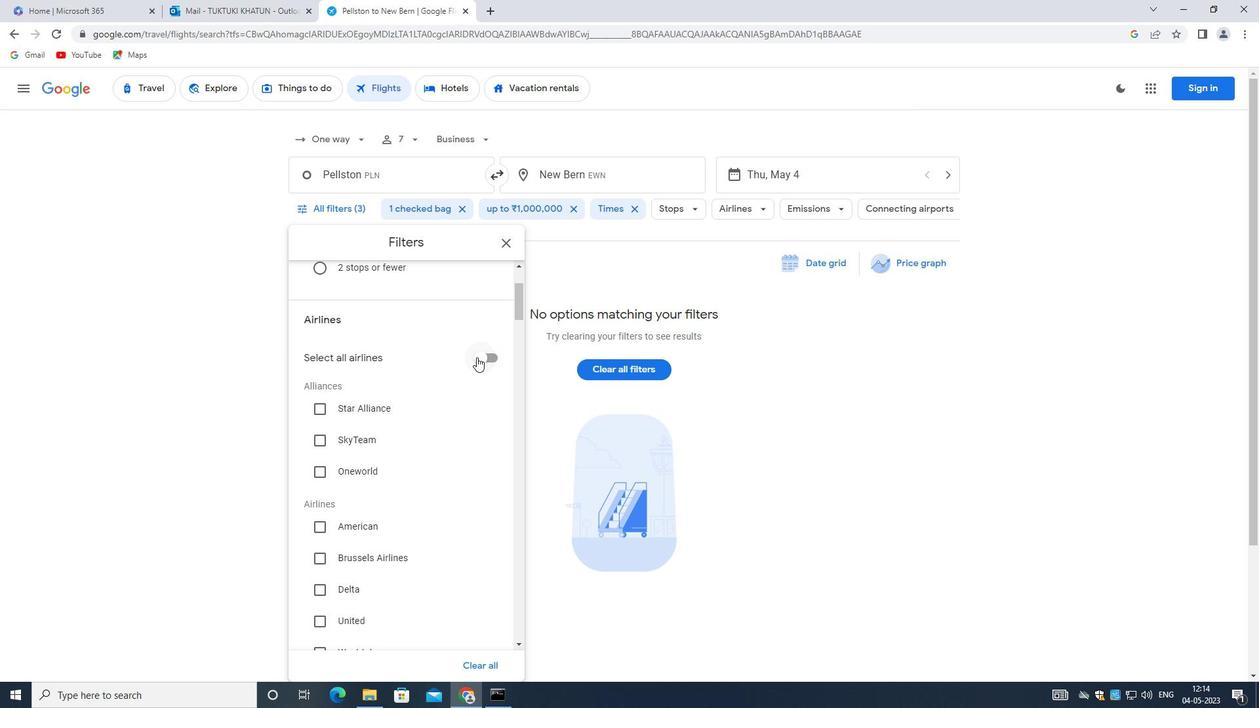 
Action: Mouse scrolled (476, 357) with delta (0, 0)
Screenshot: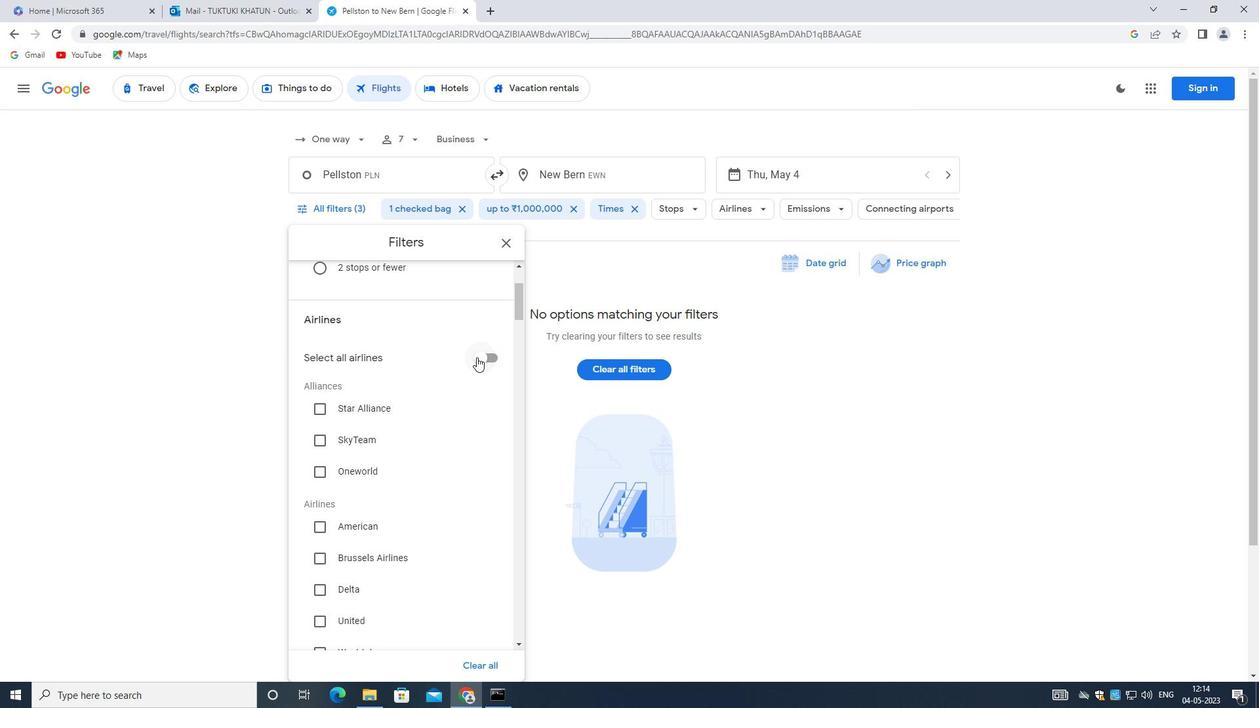 
Action: Mouse moved to (474, 360)
Screenshot: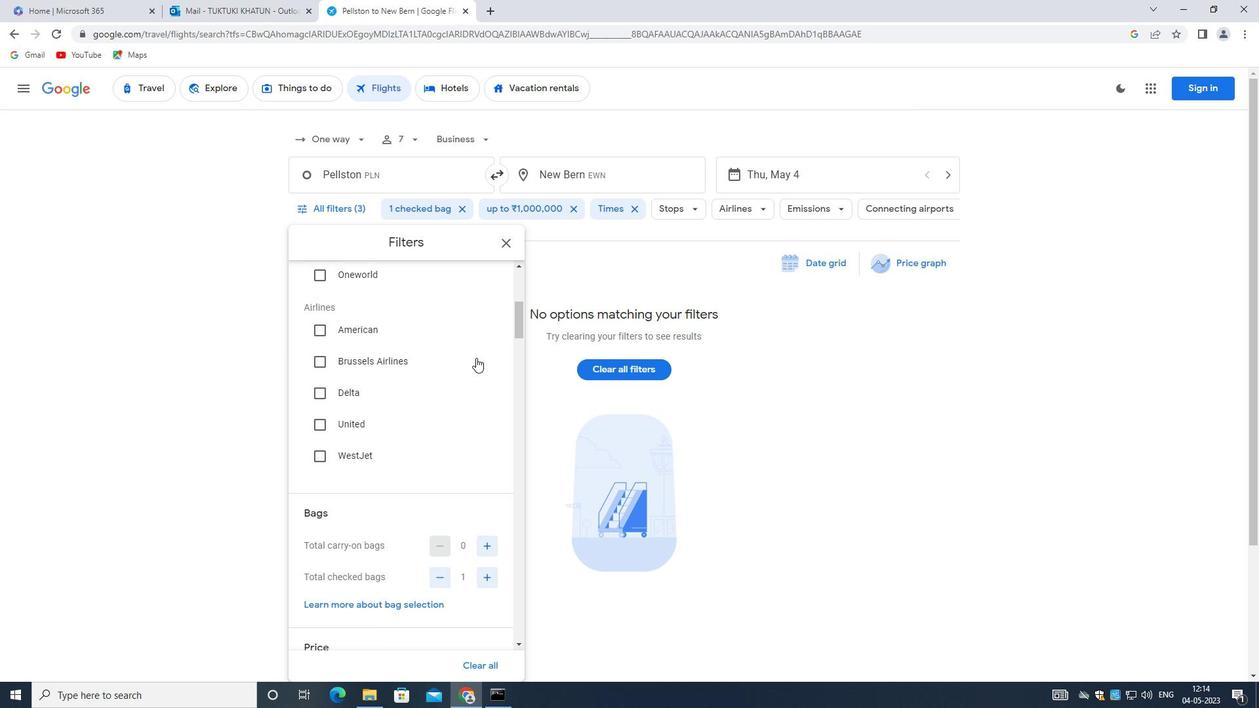 
Action: Mouse scrolled (474, 359) with delta (0, 0)
Screenshot: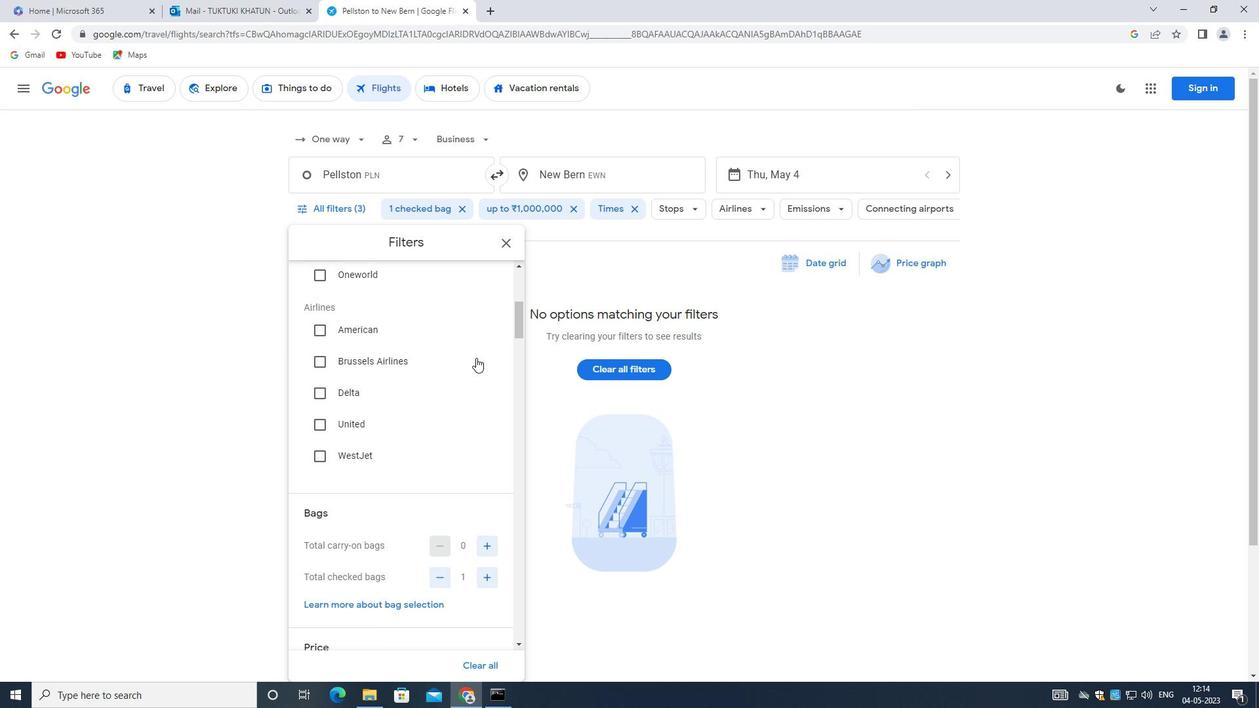 
Action: Mouse moved to (375, 454)
Screenshot: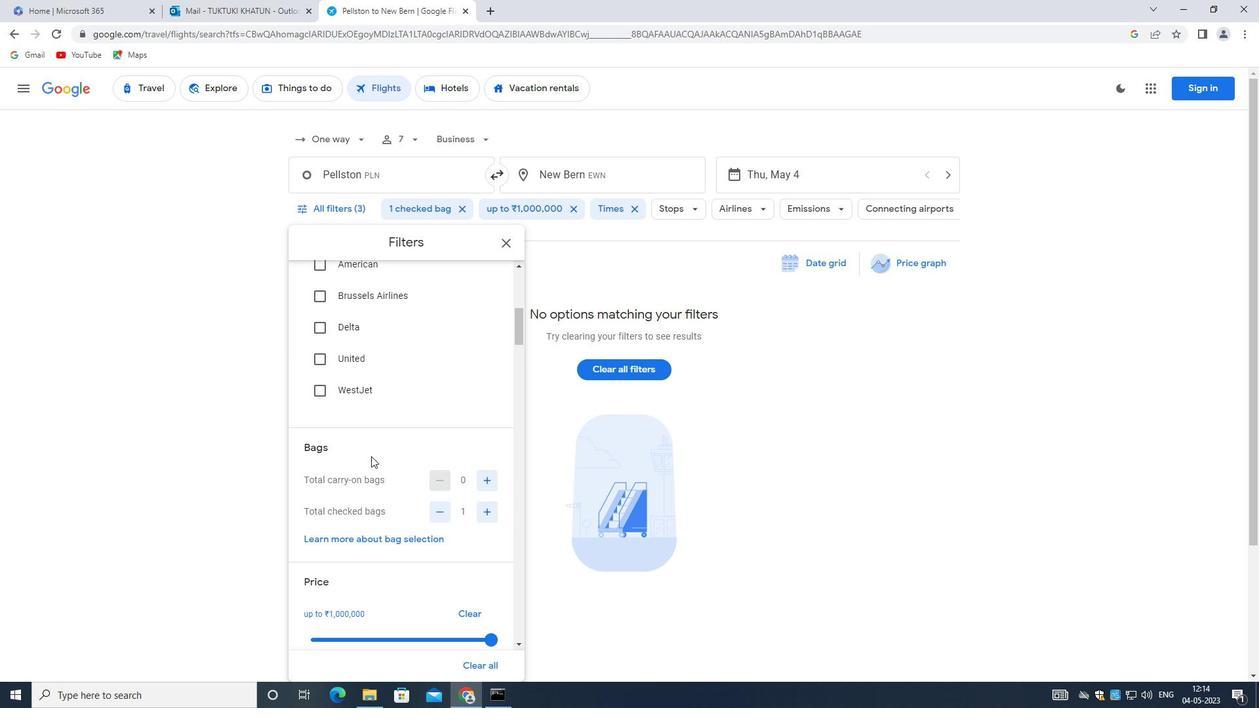 
Action: Mouse scrolled (375, 453) with delta (0, 0)
Screenshot: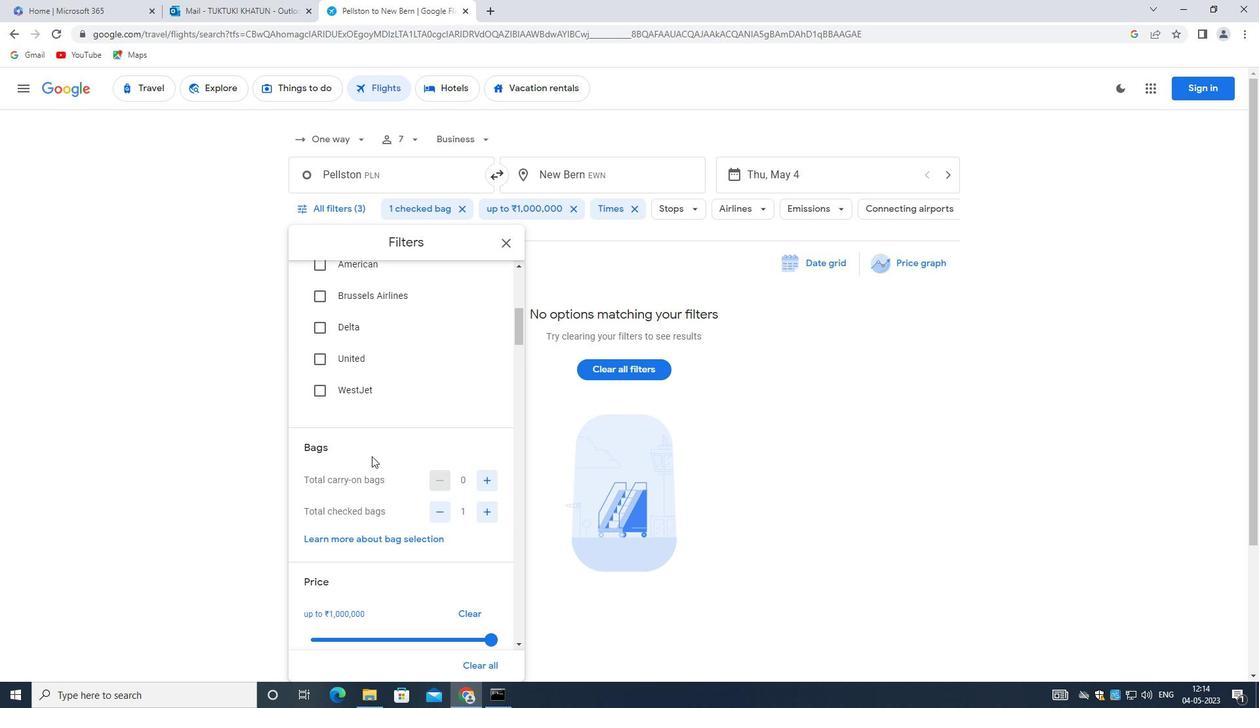 
Action: Mouse moved to (375, 453)
Screenshot: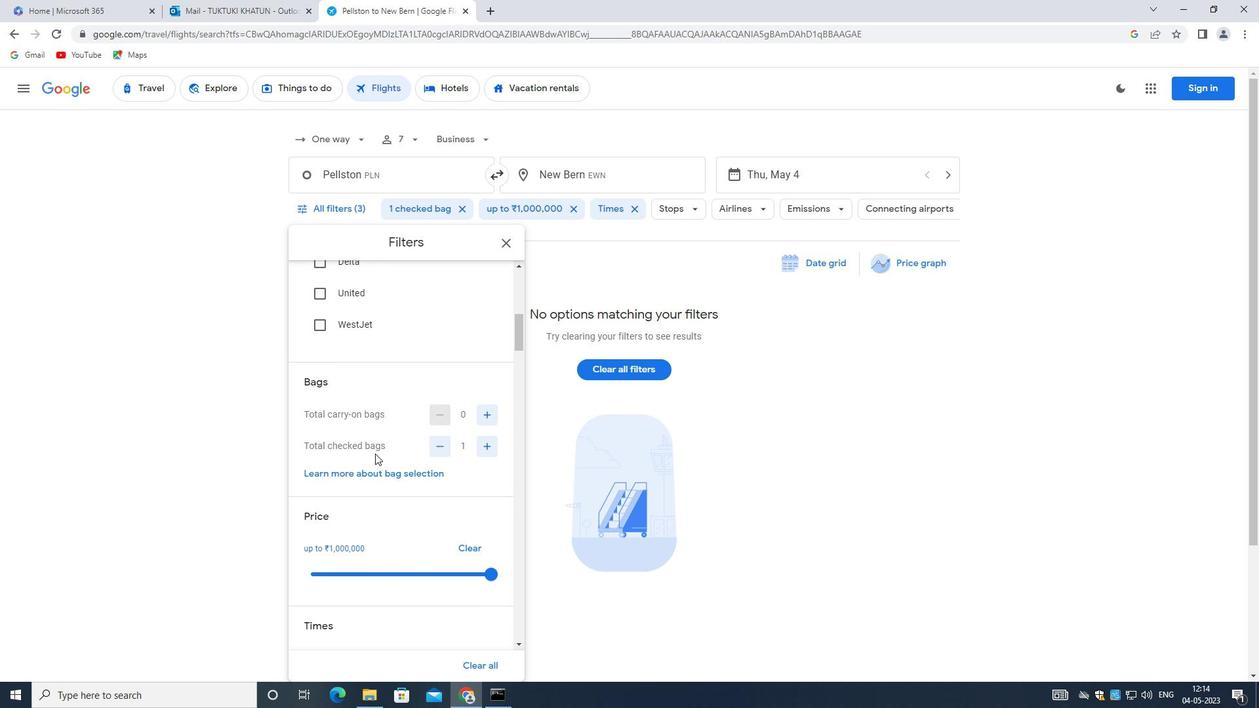 
Action: Mouse scrolled (375, 453) with delta (0, 0)
Screenshot: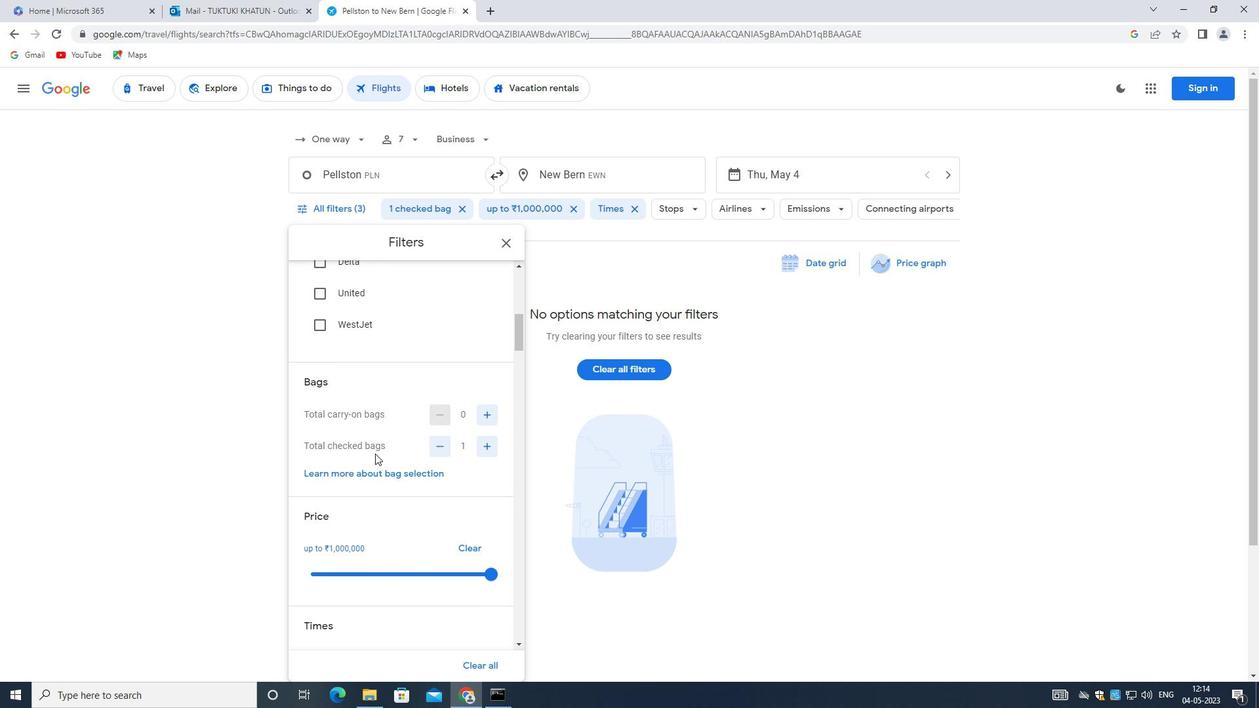 
Action: Mouse scrolled (375, 453) with delta (0, 0)
Screenshot: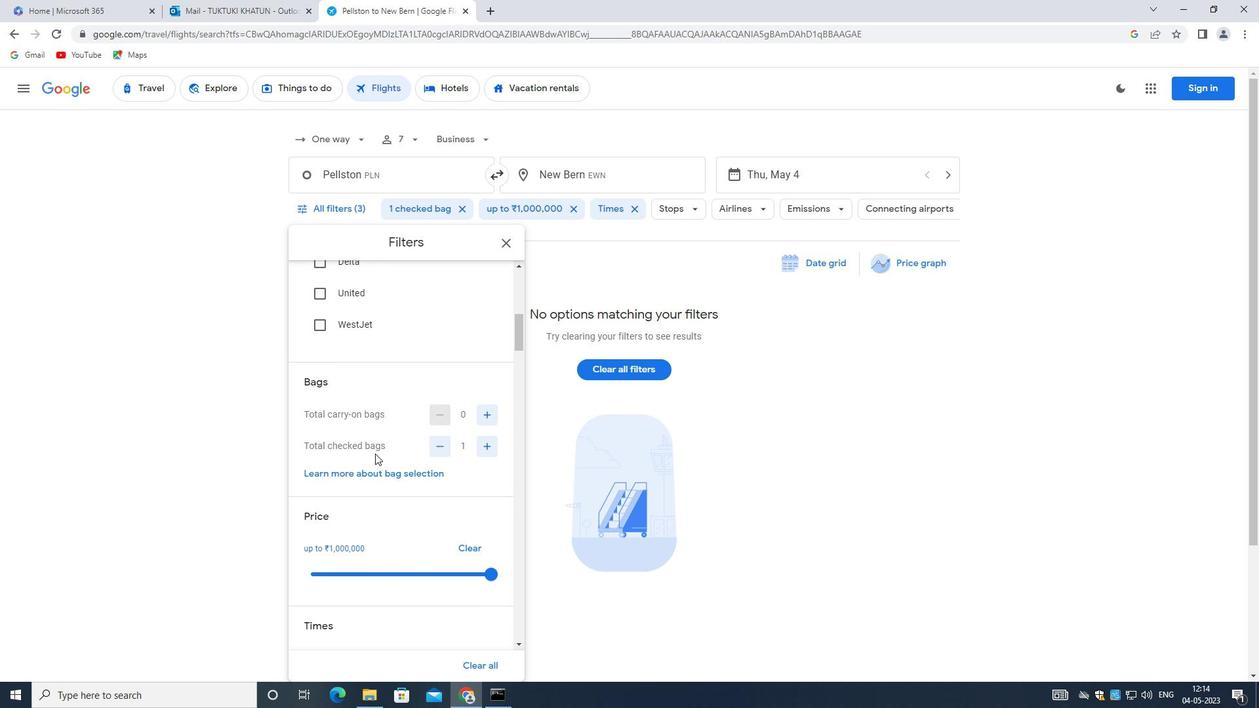 
Action: Mouse scrolled (375, 453) with delta (0, 0)
Screenshot: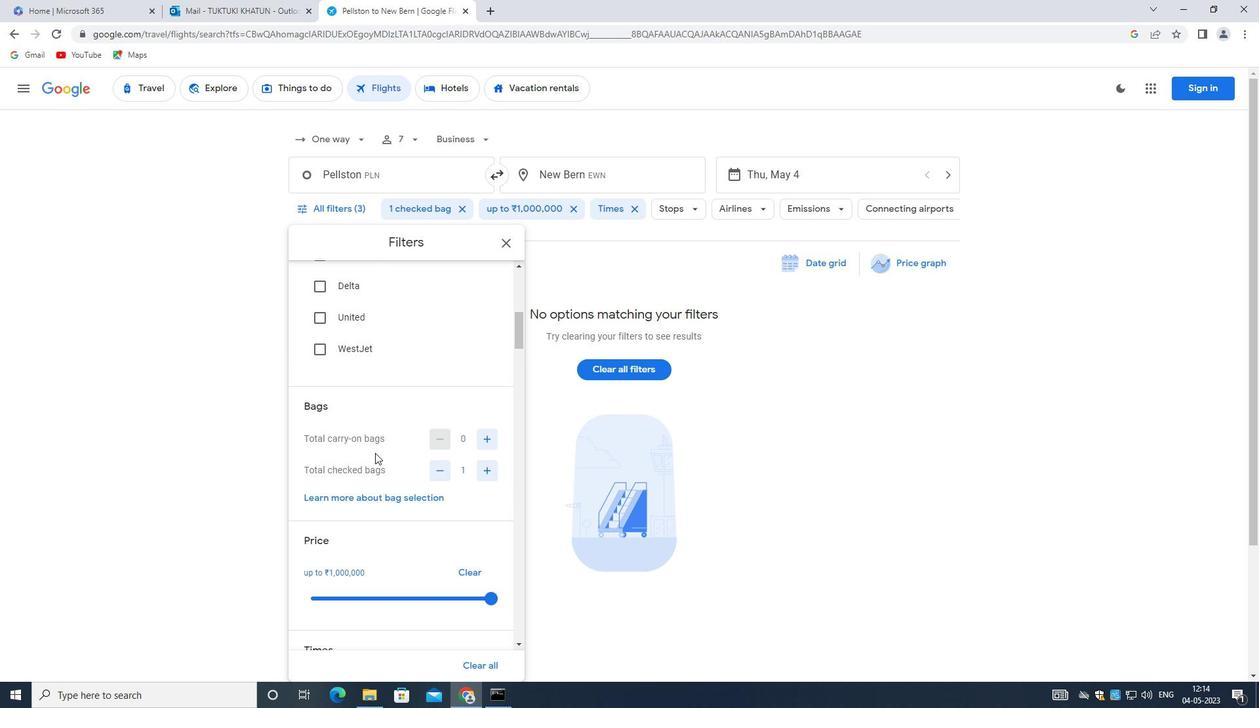 
Action: Mouse scrolled (375, 452) with delta (0, 0)
Screenshot: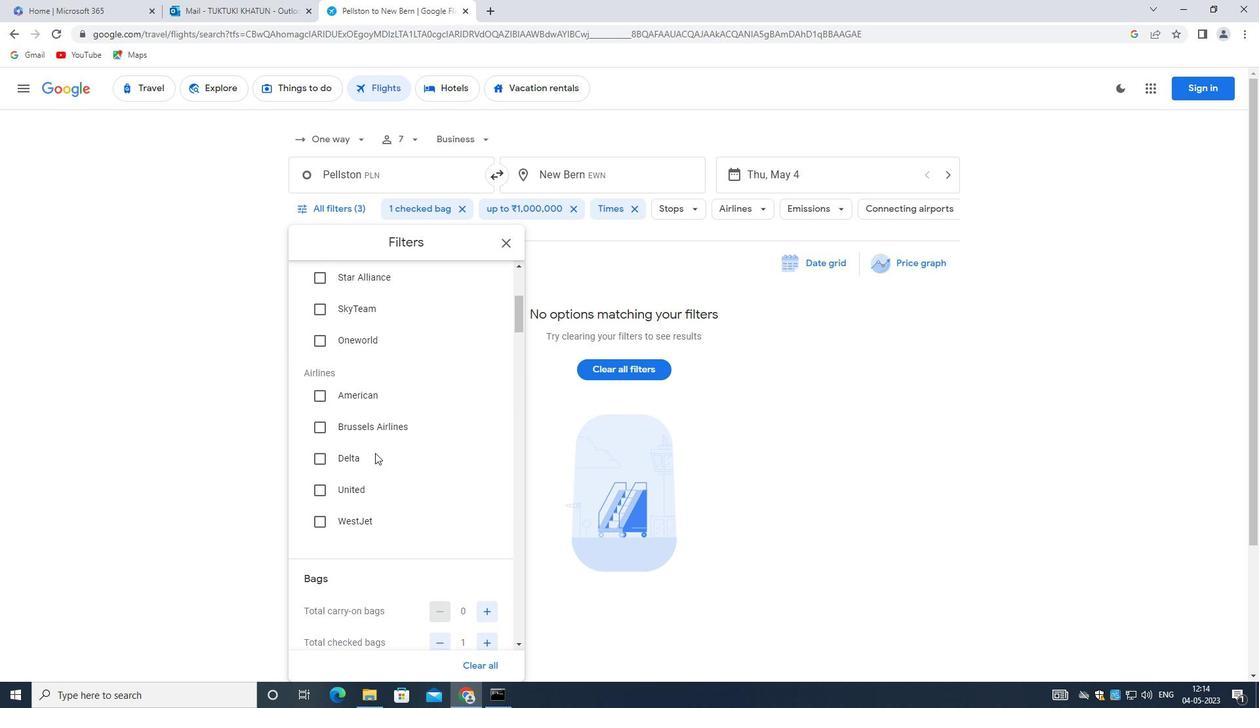 
Action: Mouse scrolled (375, 452) with delta (0, 0)
Screenshot: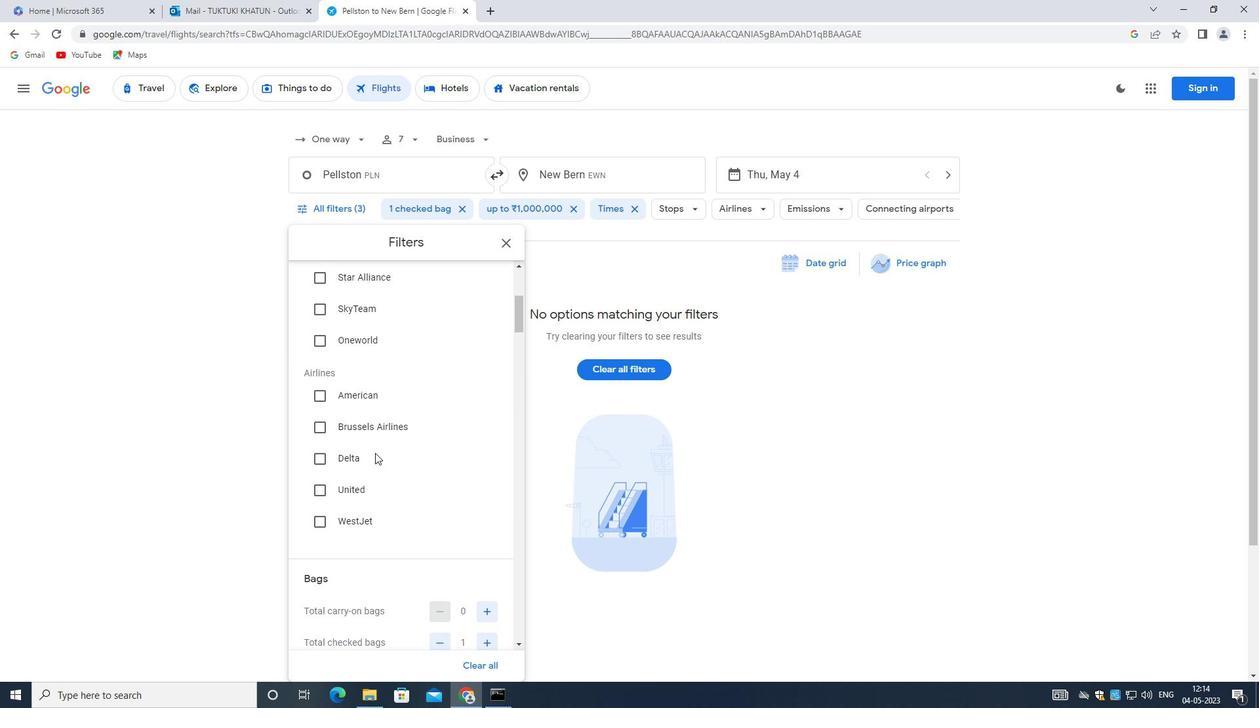 
Action: Mouse scrolled (375, 452) with delta (0, 0)
Screenshot: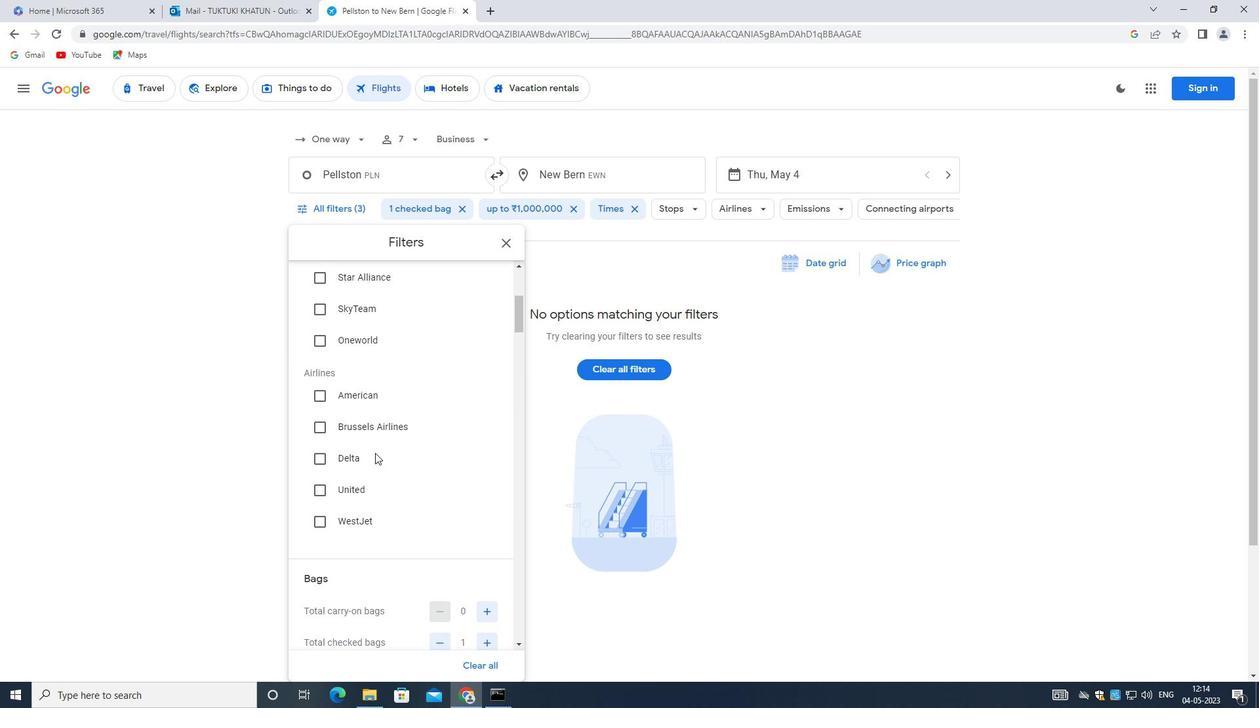 
Action: Mouse scrolled (375, 452) with delta (0, 0)
Screenshot: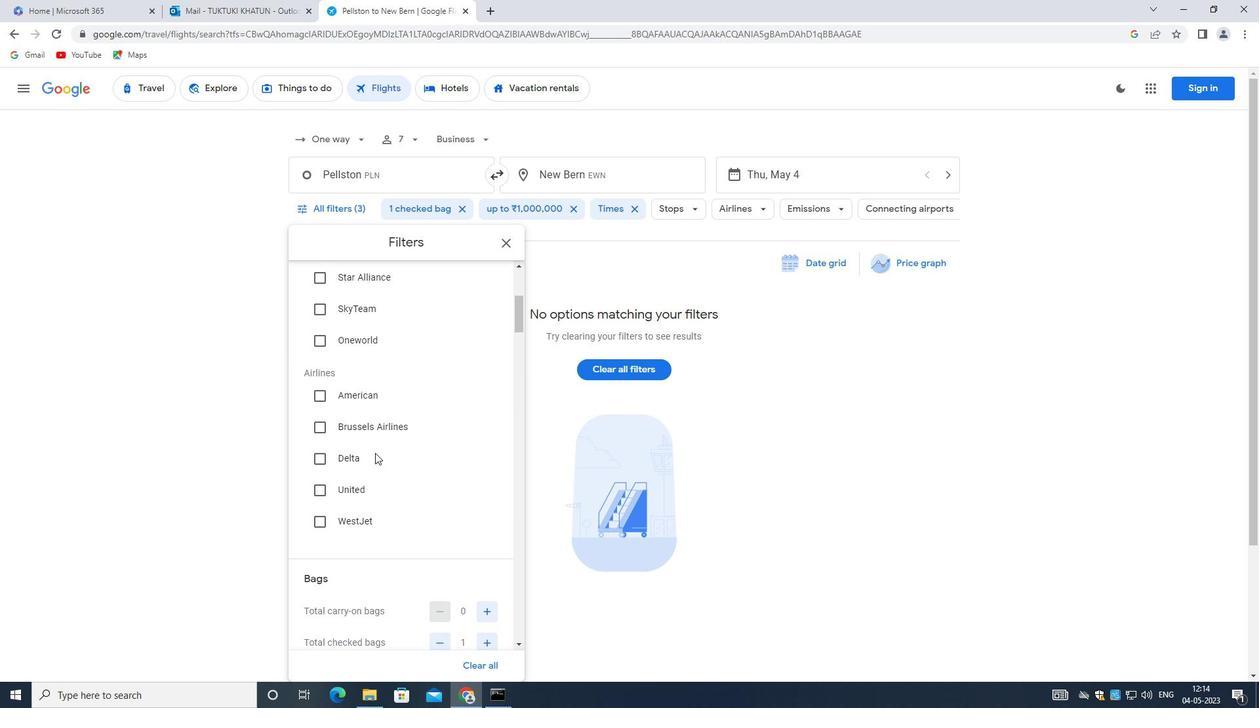 
Action: Mouse scrolled (375, 452) with delta (0, 0)
Screenshot: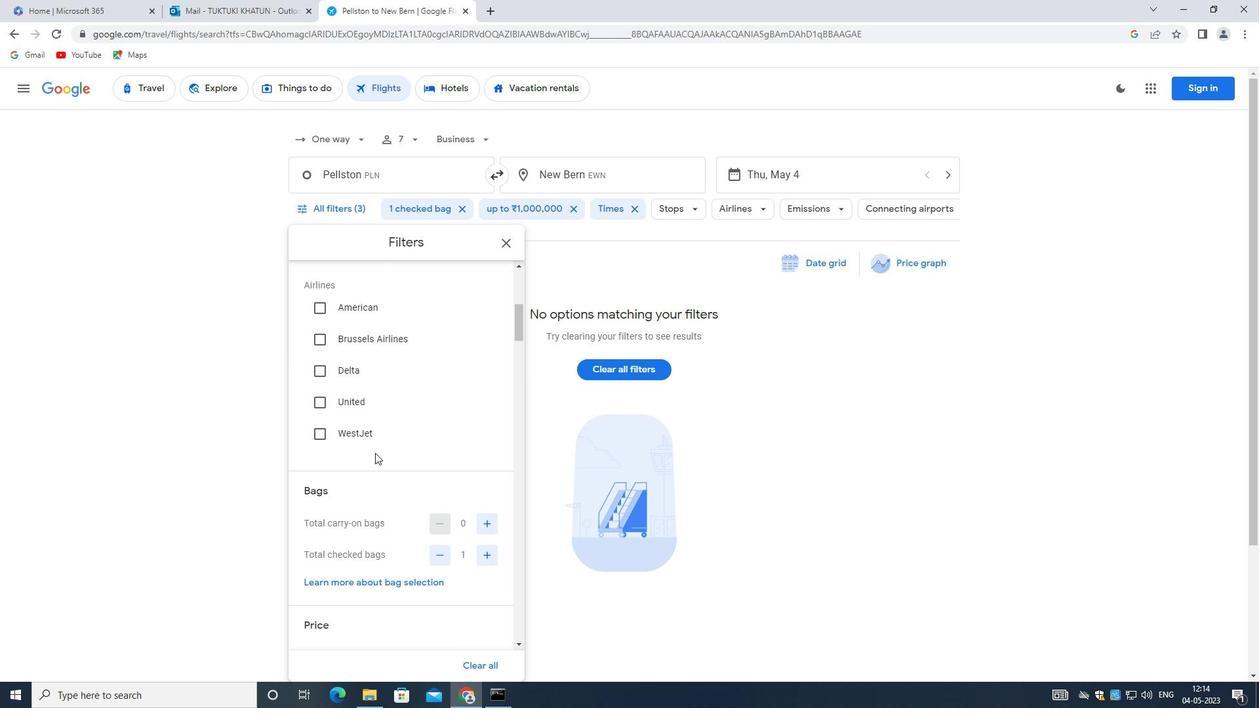 
Action: Mouse moved to (346, 440)
Screenshot: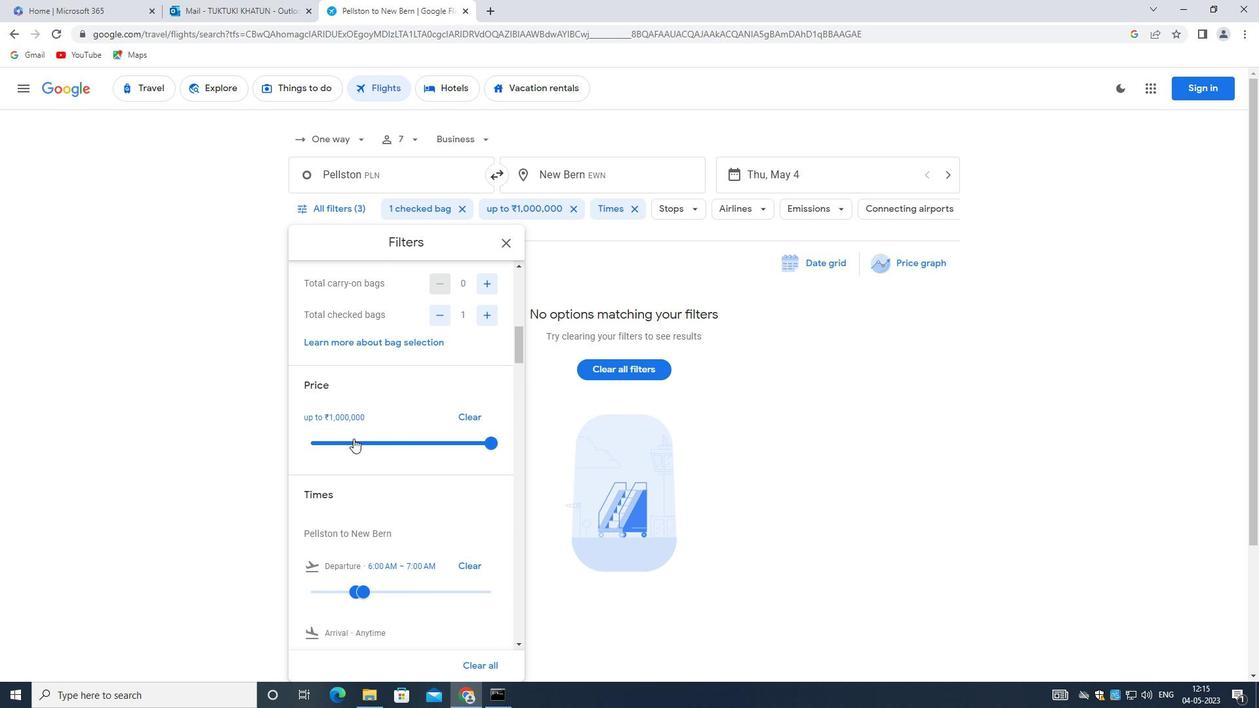 
Action: Mouse pressed left at (346, 440)
Screenshot: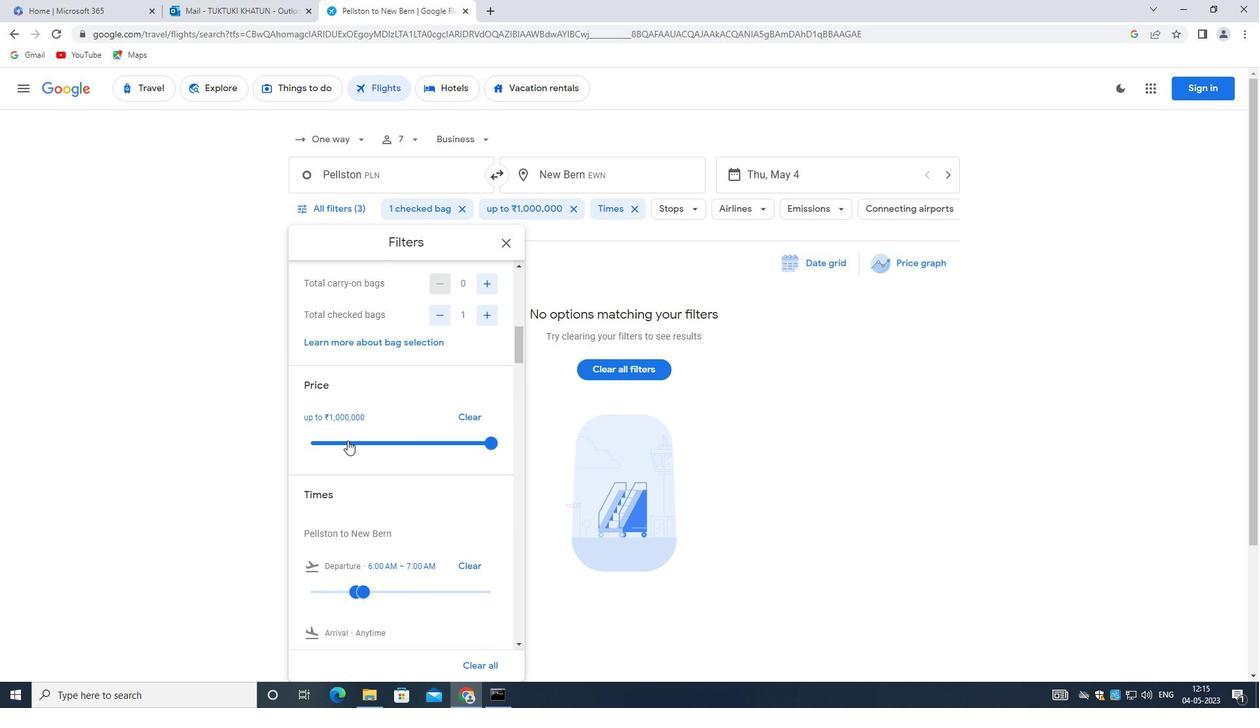 
Action: Mouse pressed left at (346, 440)
Screenshot: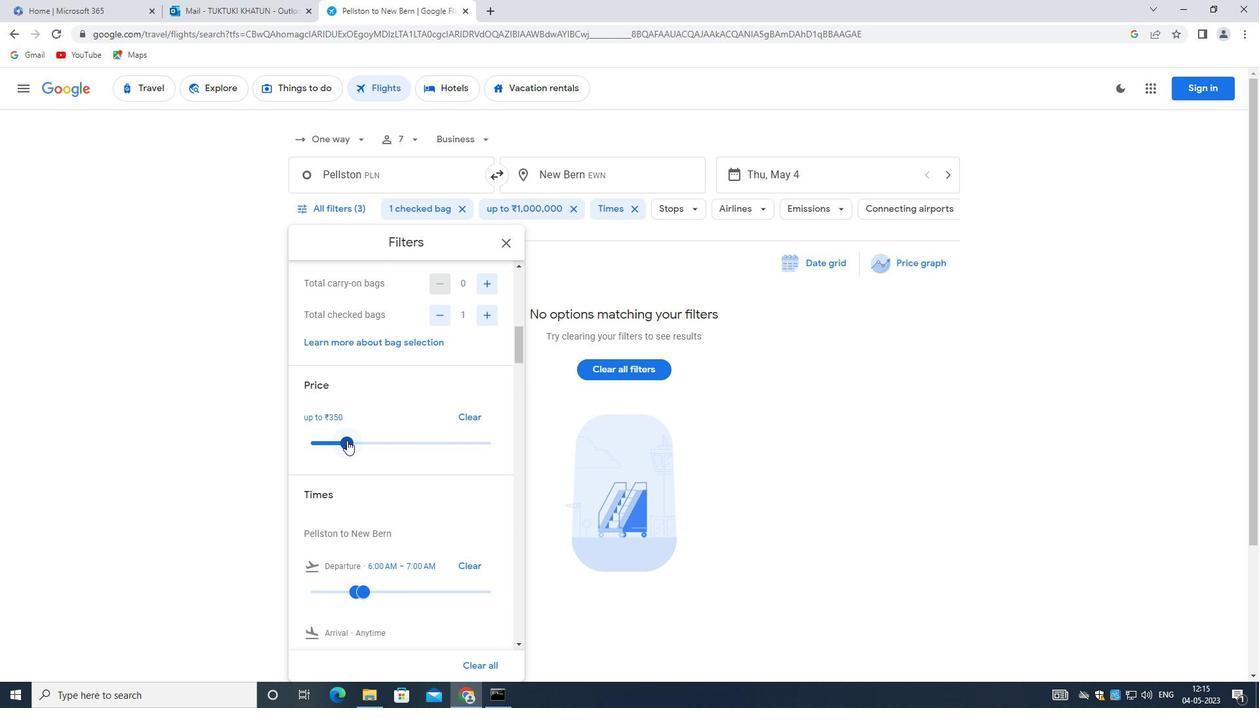 
Action: Mouse moved to (357, 443)
Screenshot: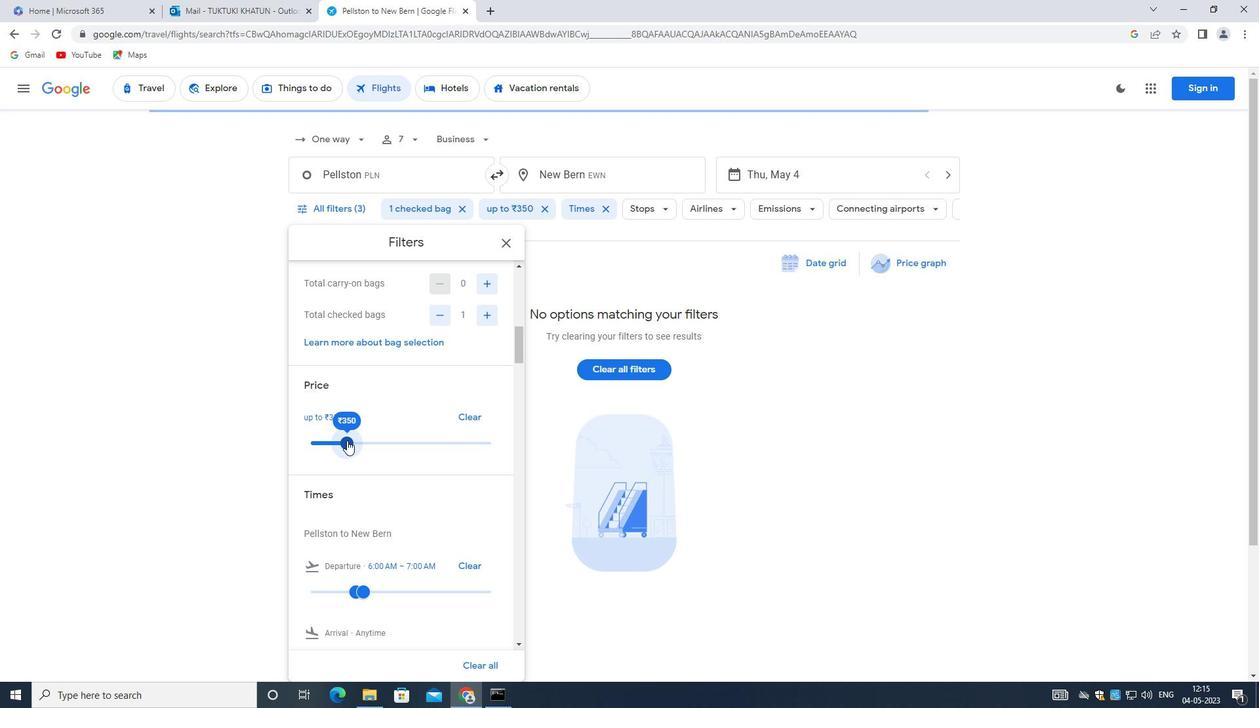 
Action: Mouse pressed left at (357, 443)
Screenshot: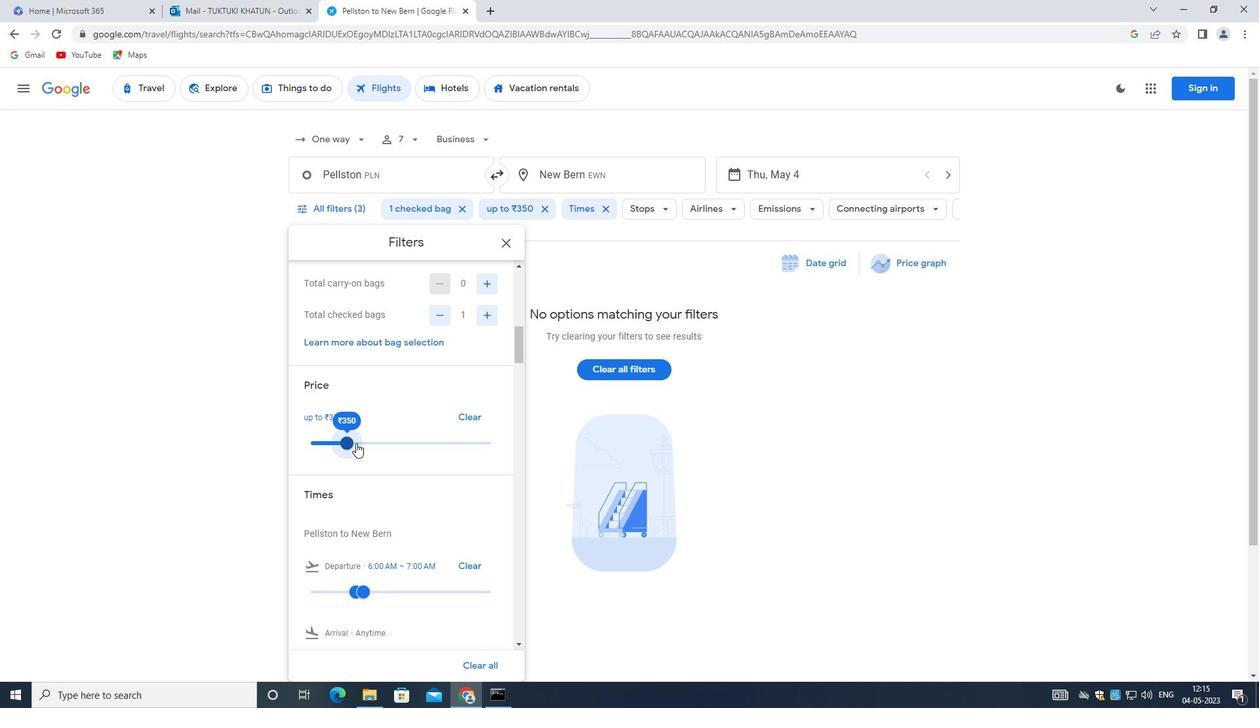 
Action: Mouse moved to (368, 443)
Screenshot: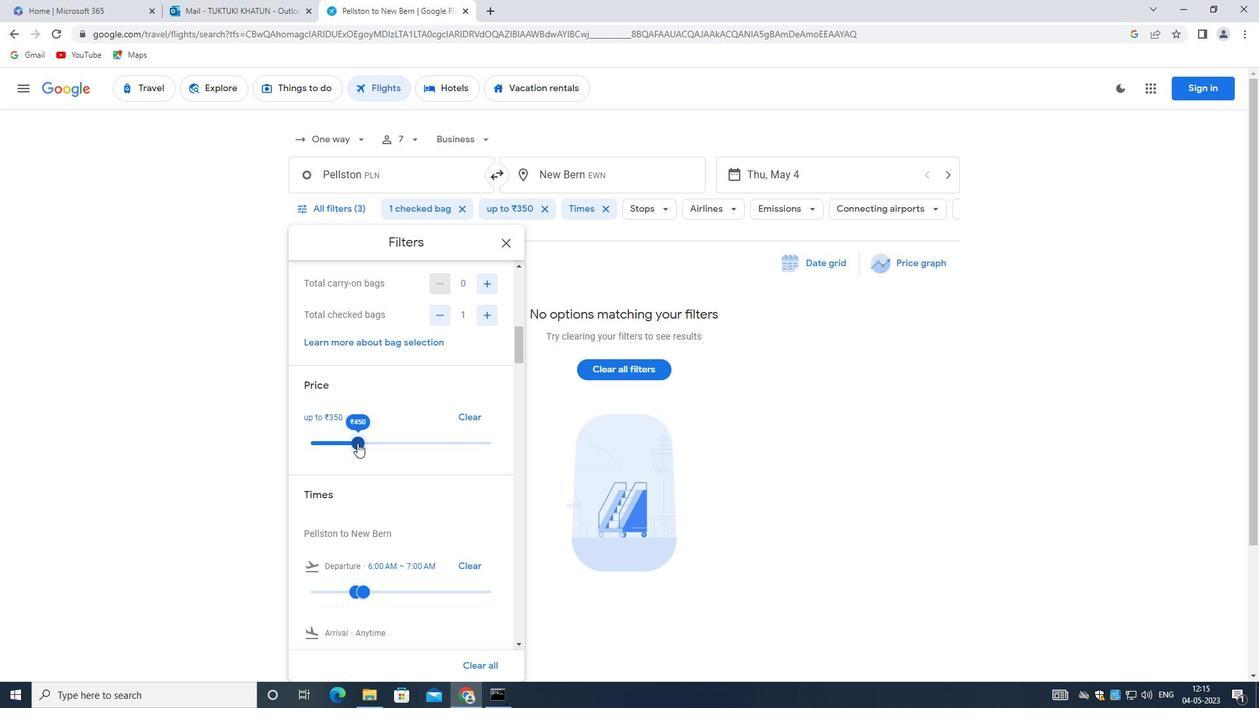 
Action: Mouse pressed left at (368, 443)
Screenshot: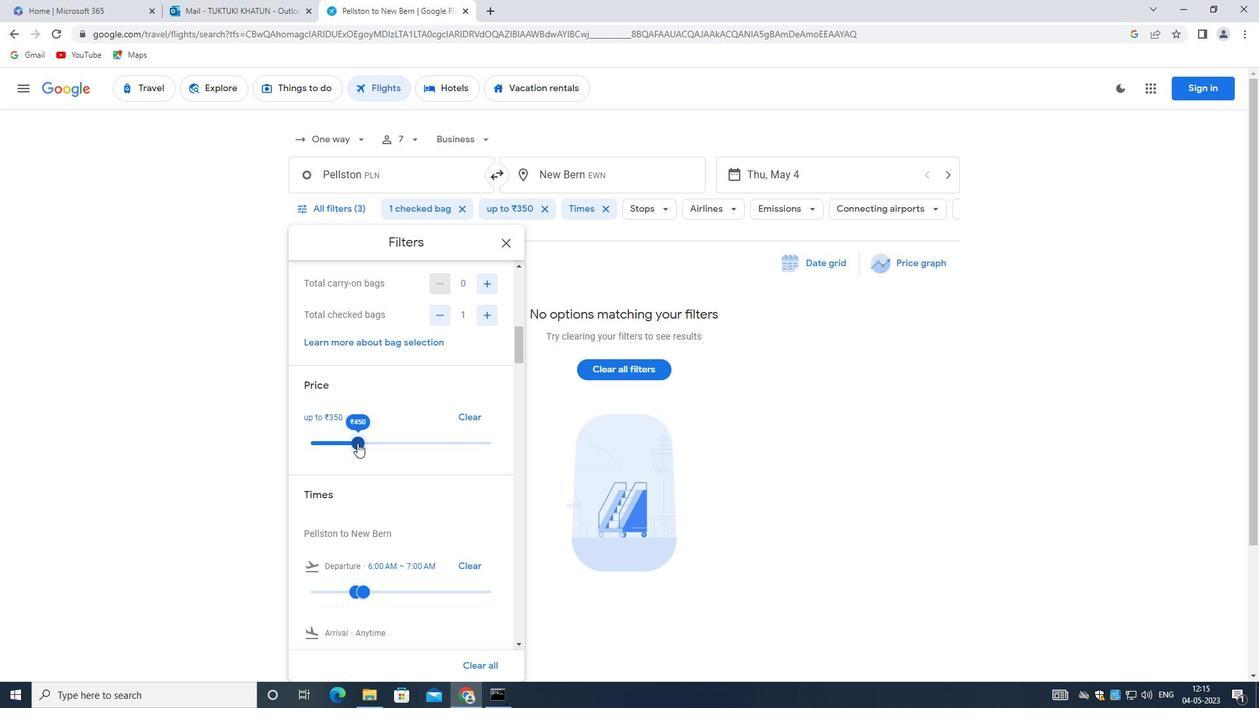 
Action: Mouse moved to (445, 441)
Screenshot: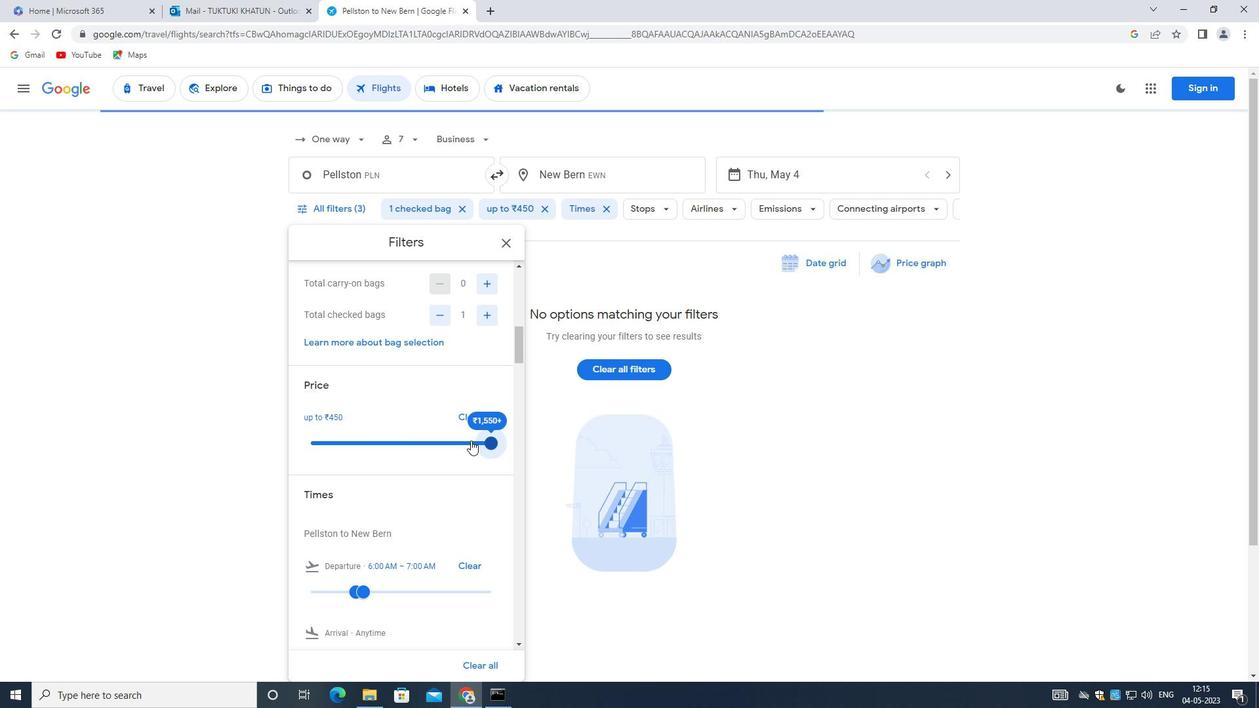 
Action: Mouse scrolled (445, 441) with delta (0, 0)
Screenshot: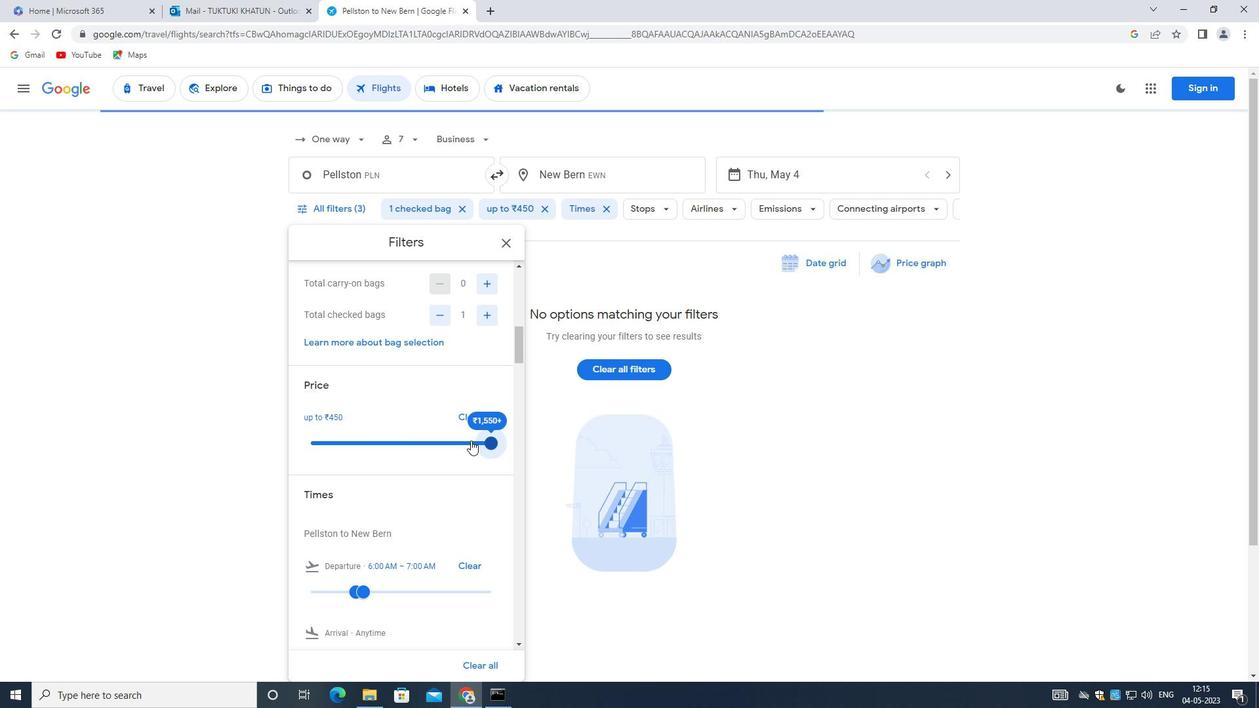 
Action: Mouse moved to (445, 443)
Screenshot: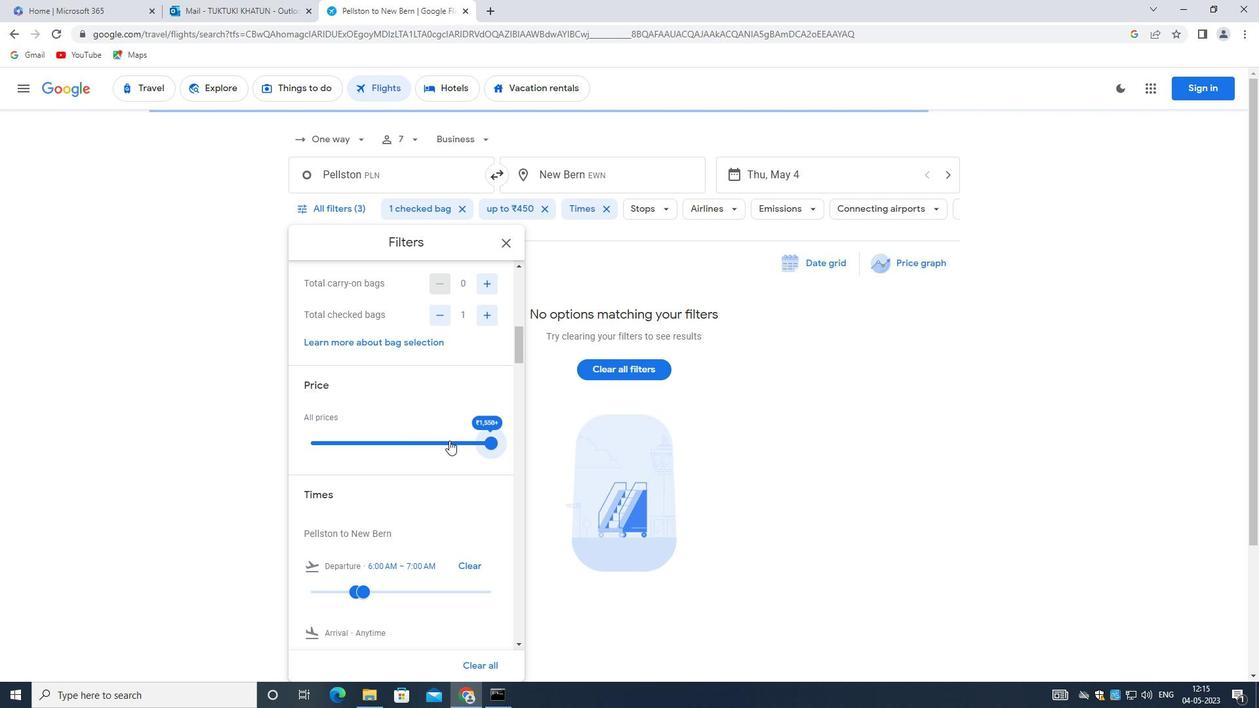 
Action: Mouse scrolled (445, 442) with delta (0, 0)
Screenshot: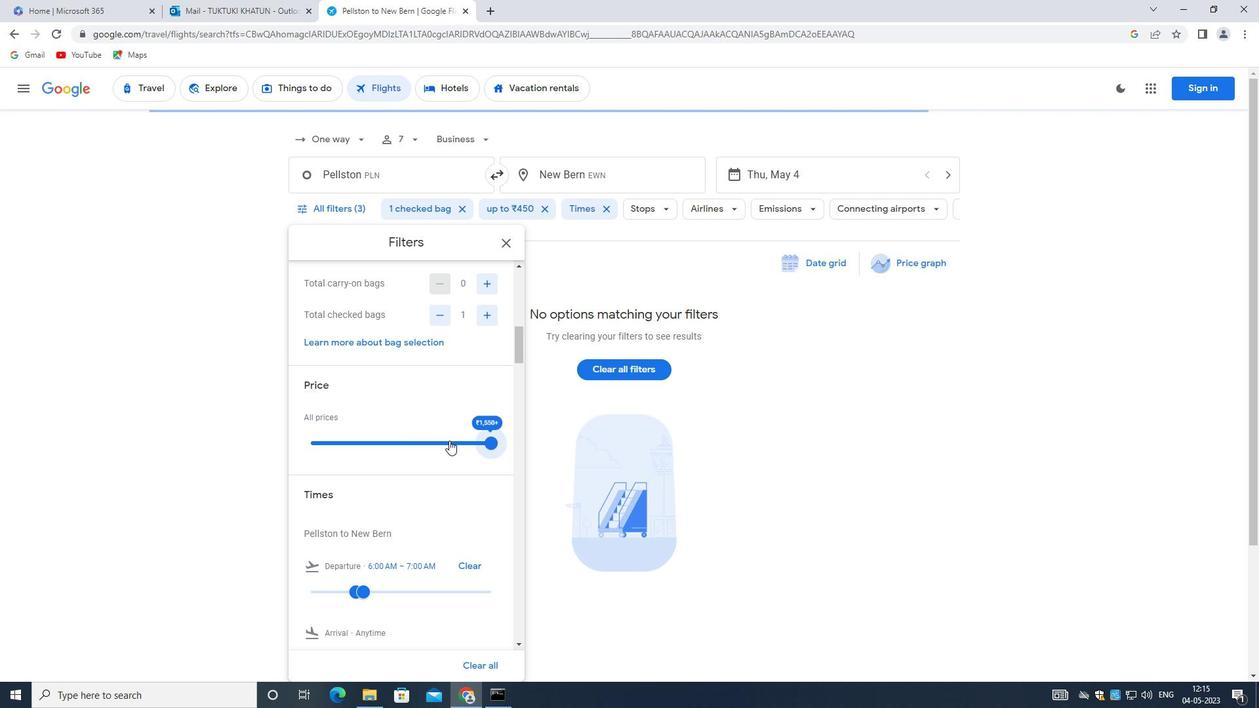 
Action: Mouse moved to (379, 457)
Screenshot: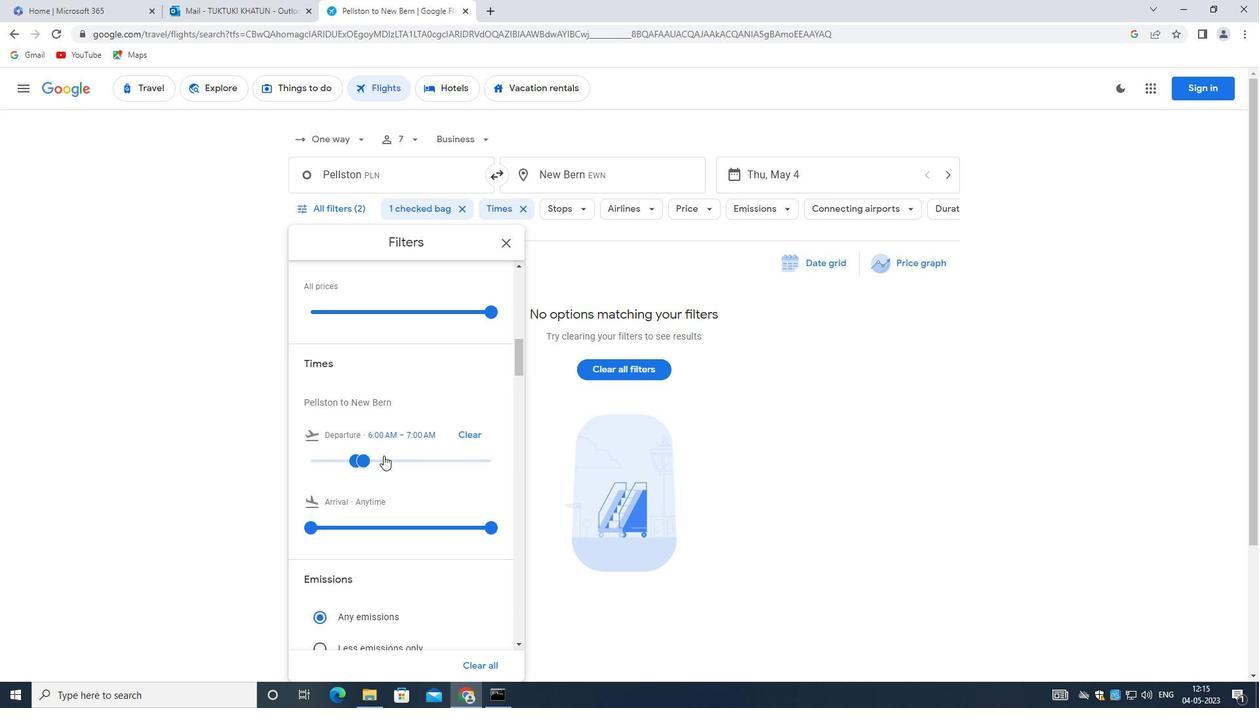 
Action: Mouse pressed left at (379, 457)
Screenshot: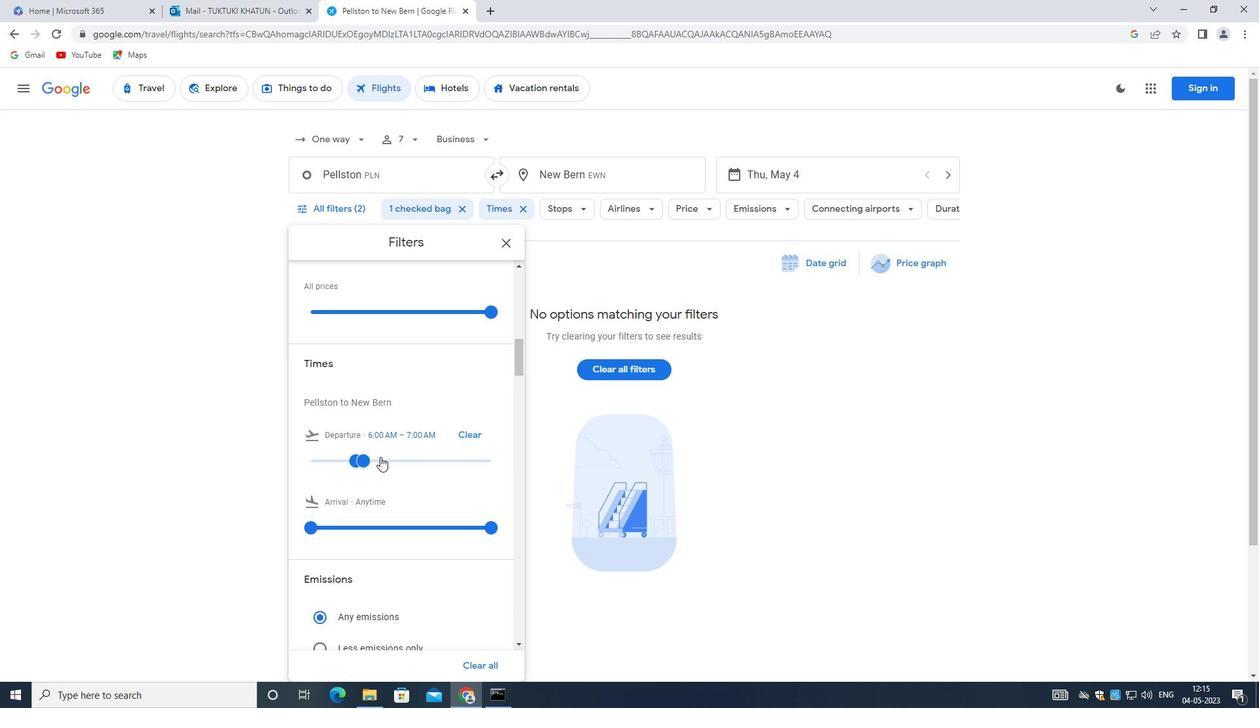 
Action: Mouse moved to (358, 460)
Screenshot: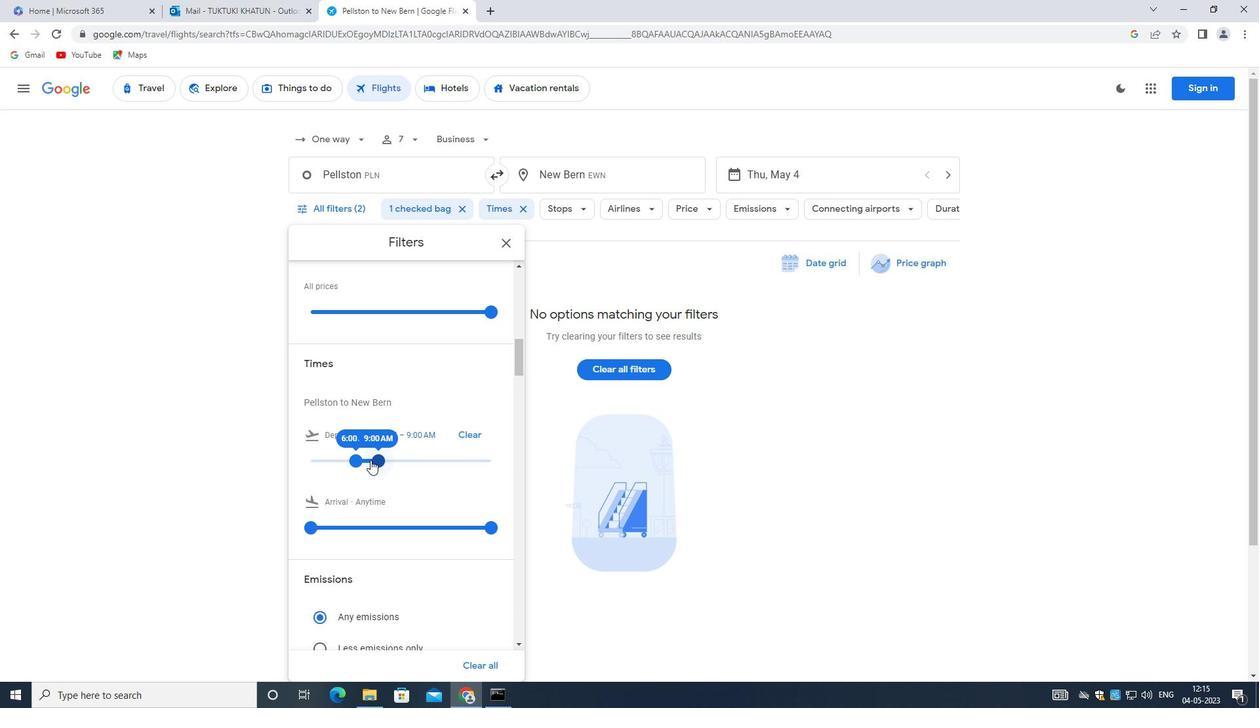 
Action: Mouse pressed left at (358, 460)
Screenshot: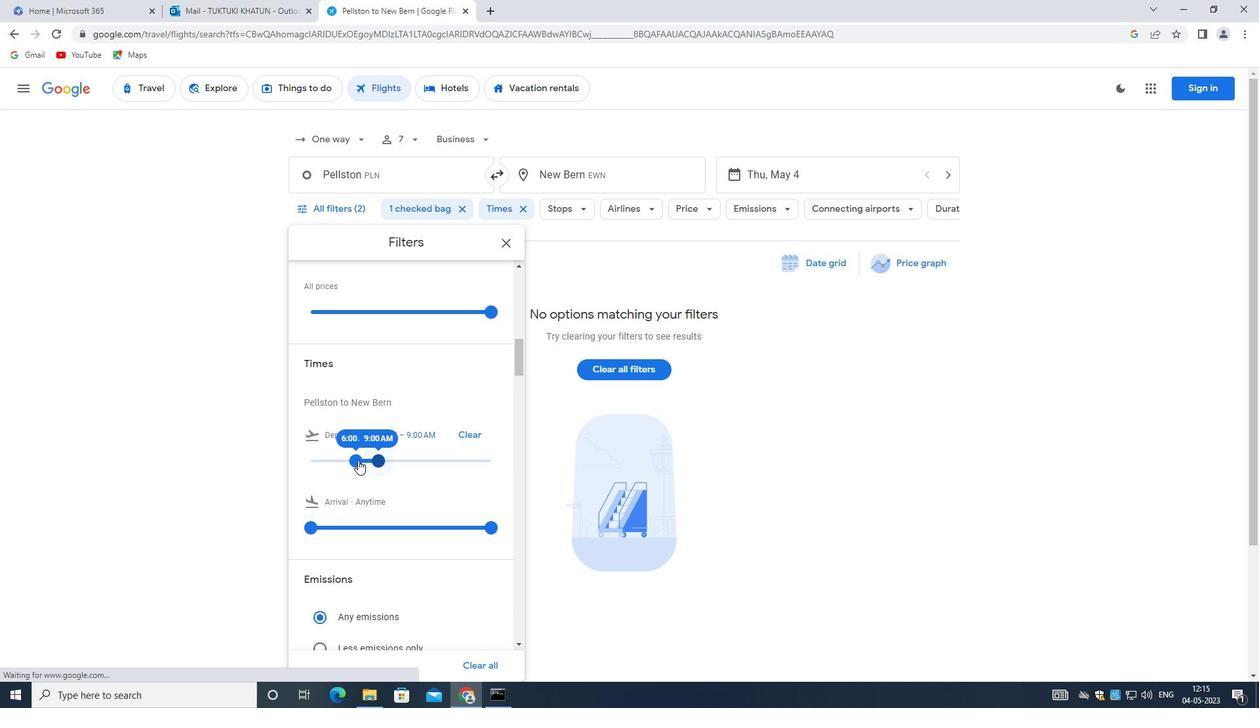 
Action: Mouse moved to (377, 459)
Screenshot: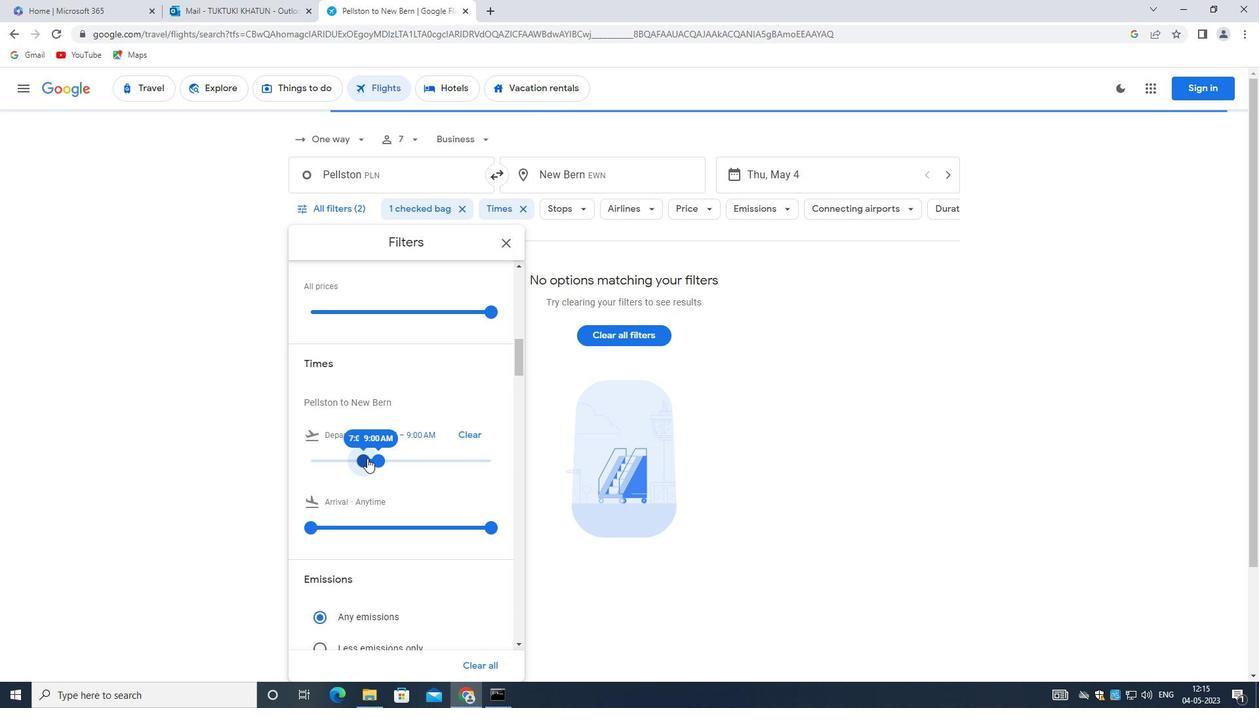 
Action: Mouse pressed left at (377, 459)
Screenshot: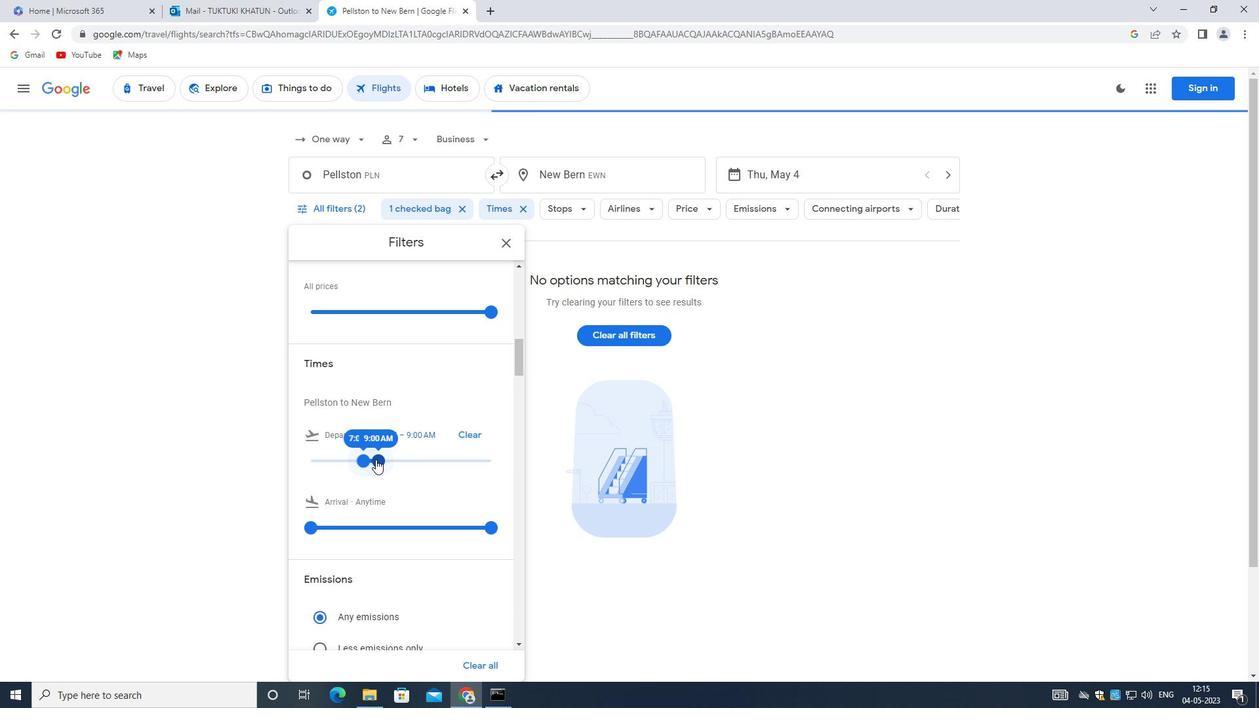 
Action: Mouse moved to (375, 459)
Screenshot: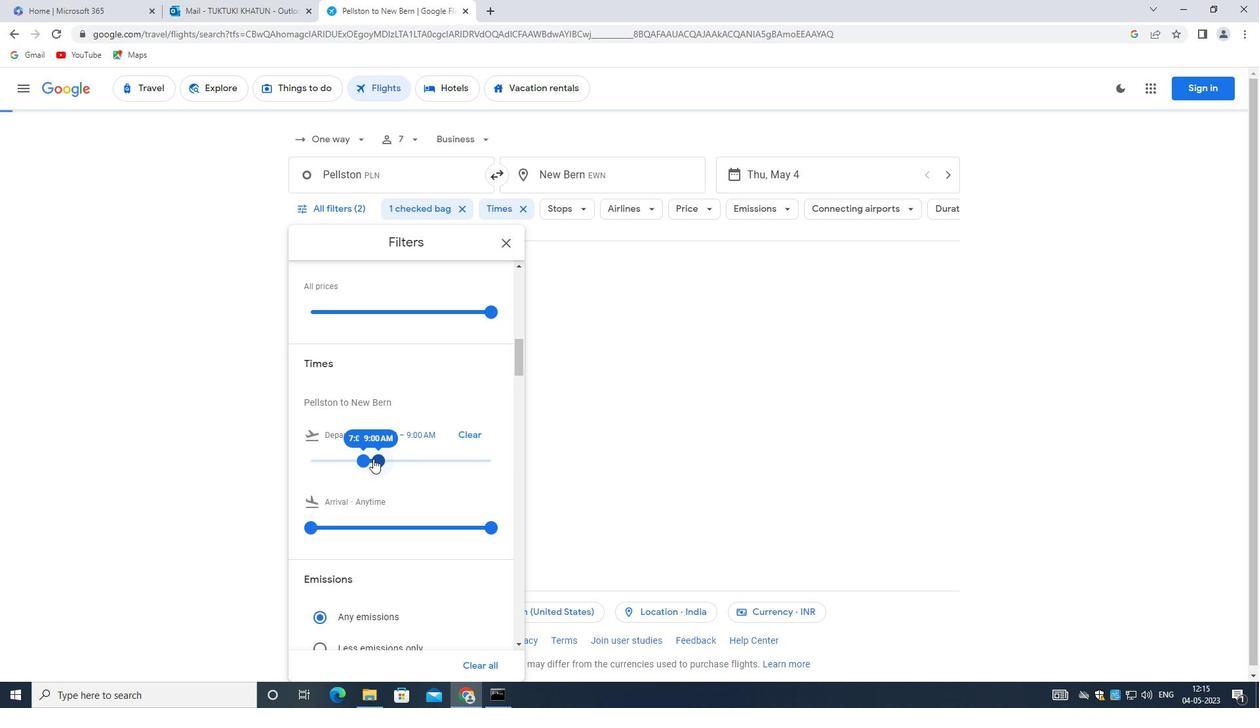 
Action: Mouse pressed left at (375, 459)
Screenshot: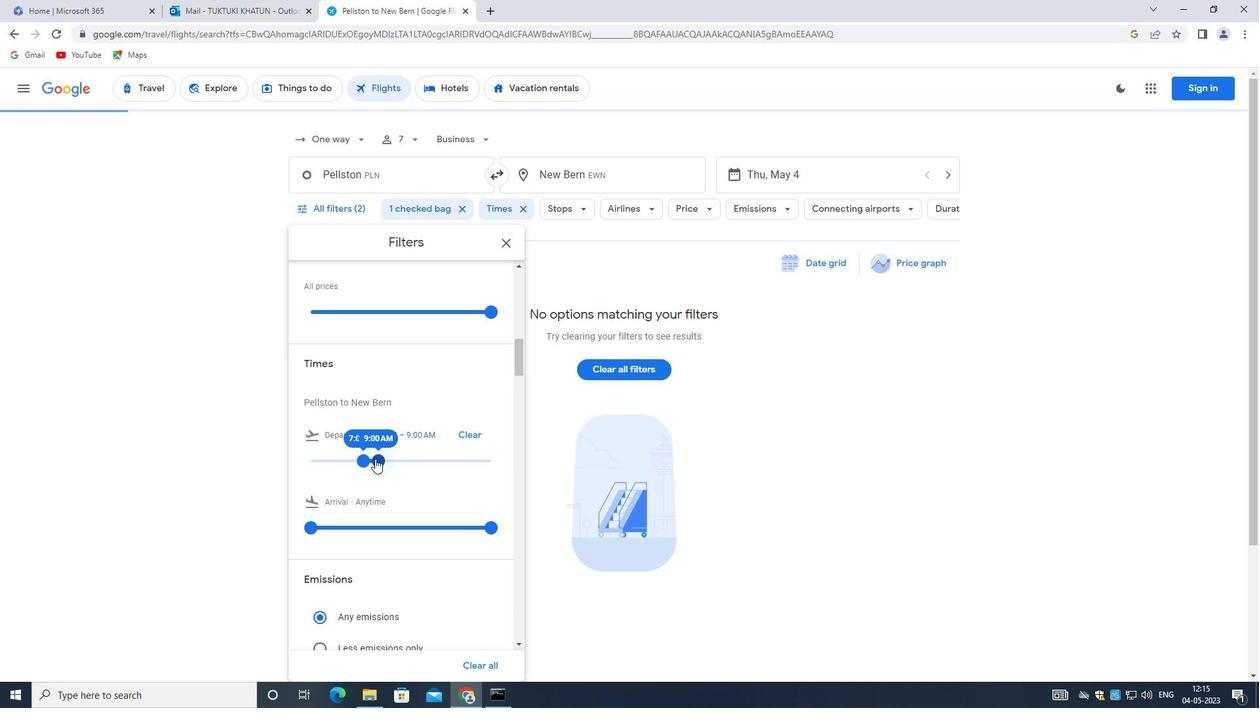 
Action: Mouse moved to (380, 459)
Screenshot: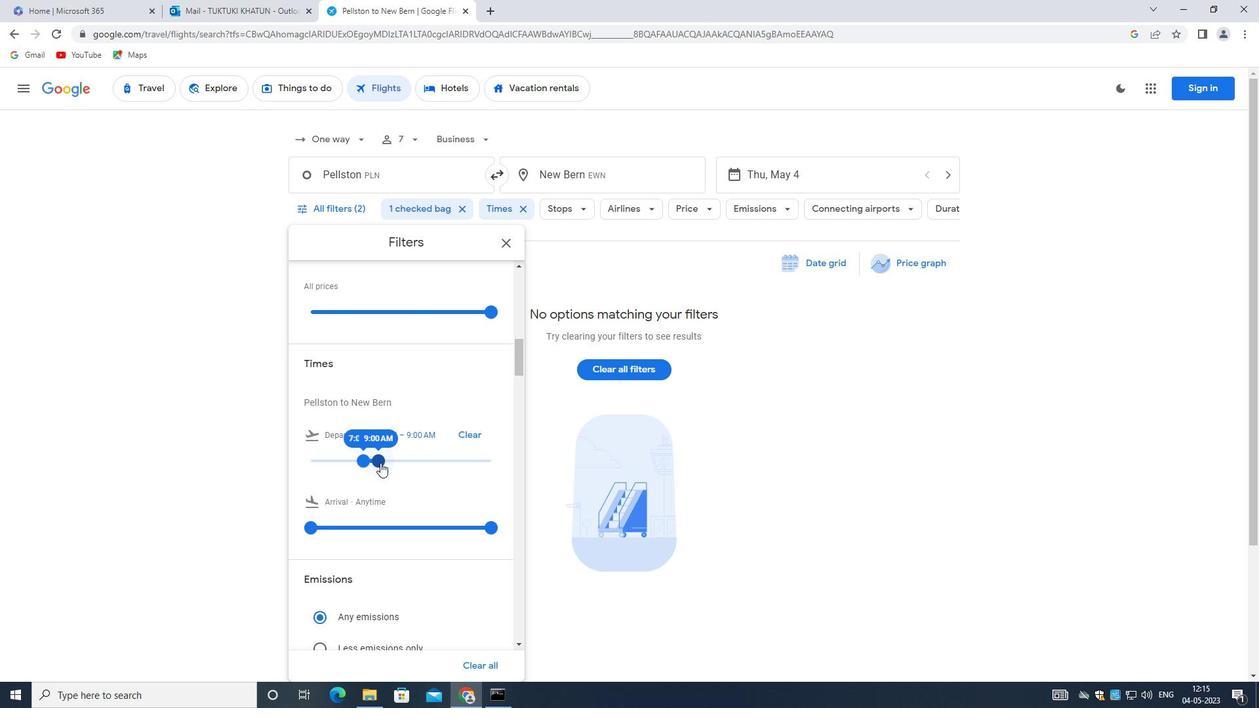
Action: Mouse pressed left at (380, 459)
Screenshot: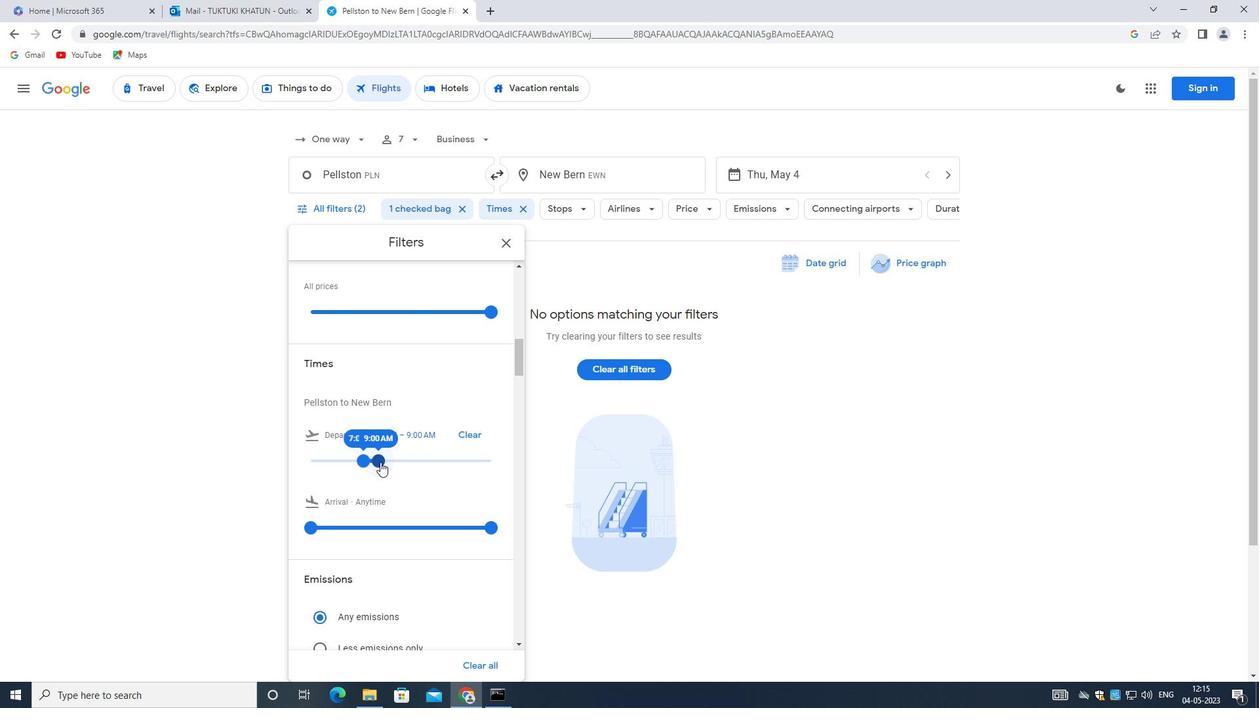 
Action: Mouse moved to (472, 500)
Screenshot: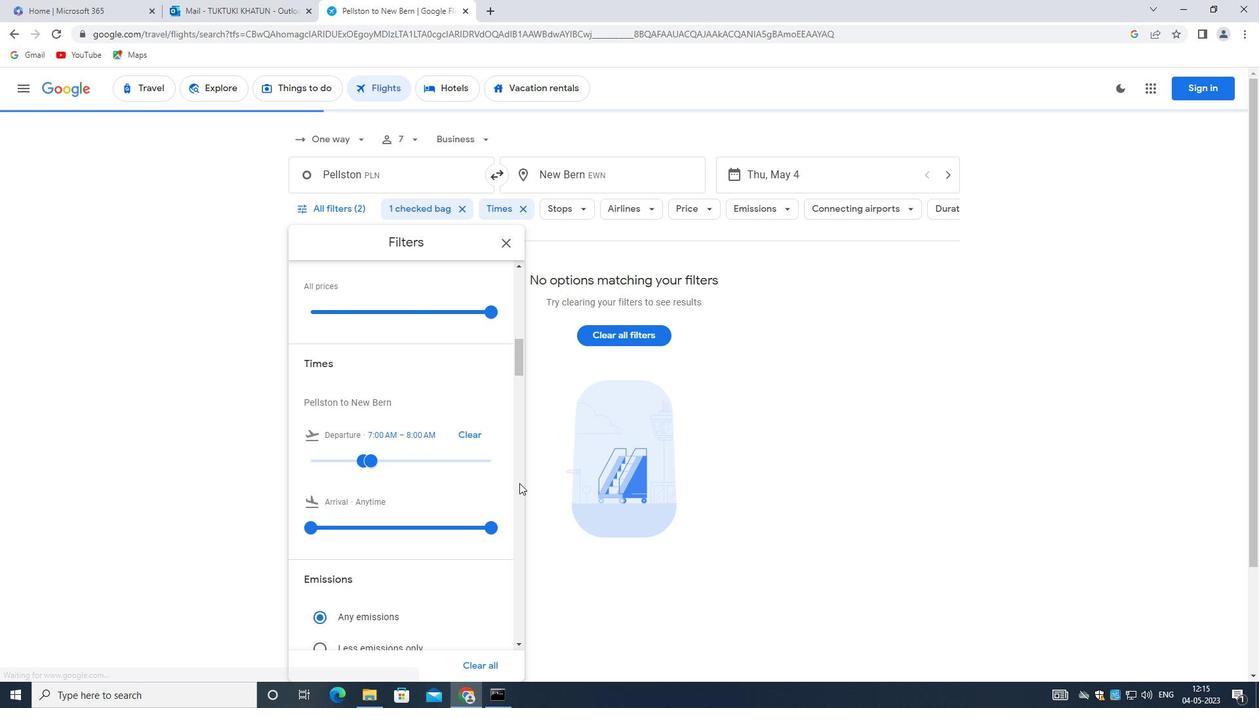 
Action: Mouse scrolled (472, 500) with delta (0, 0)
Screenshot: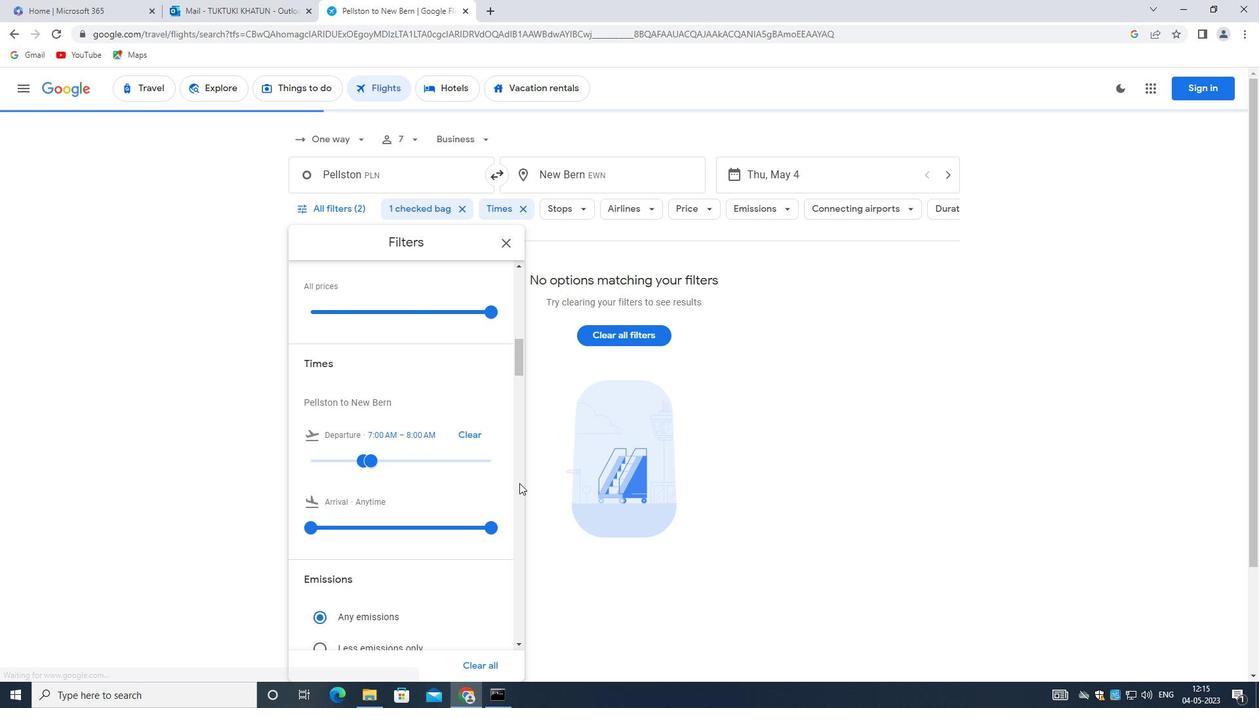 
Action: Mouse moved to (474, 512)
Screenshot: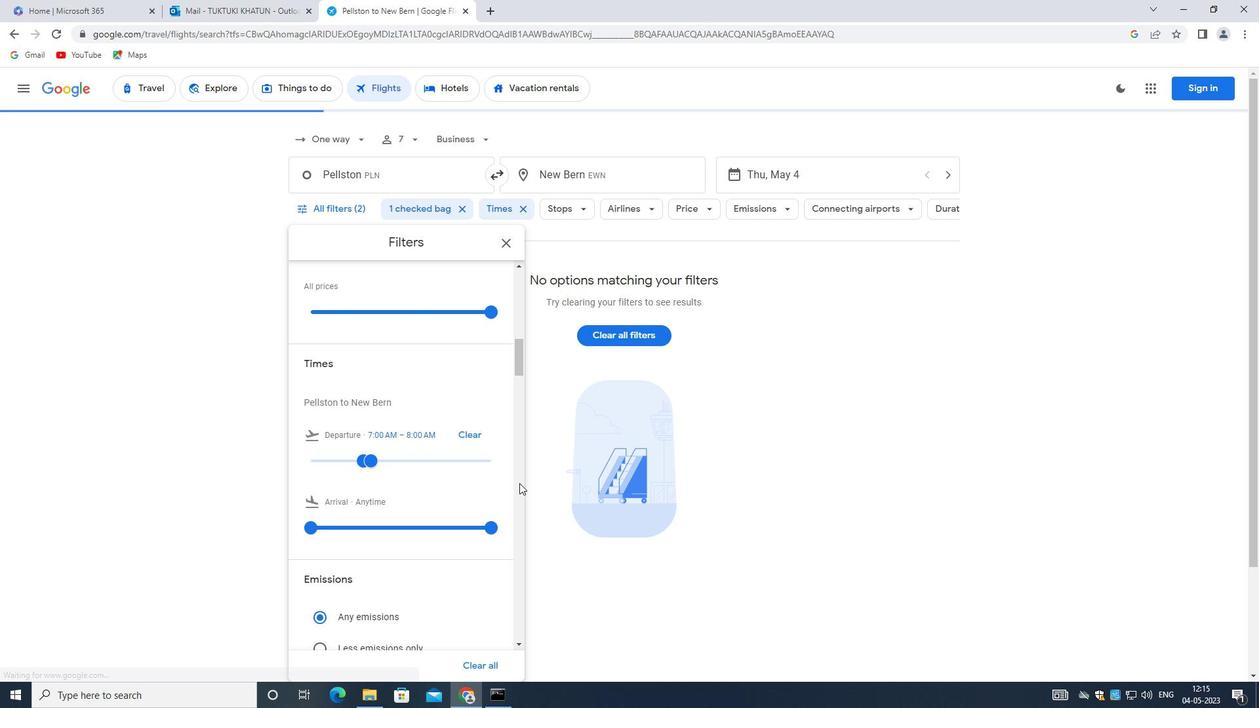 
Action: Mouse scrolled (474, 511) with delta (0, 0)
Screenshot: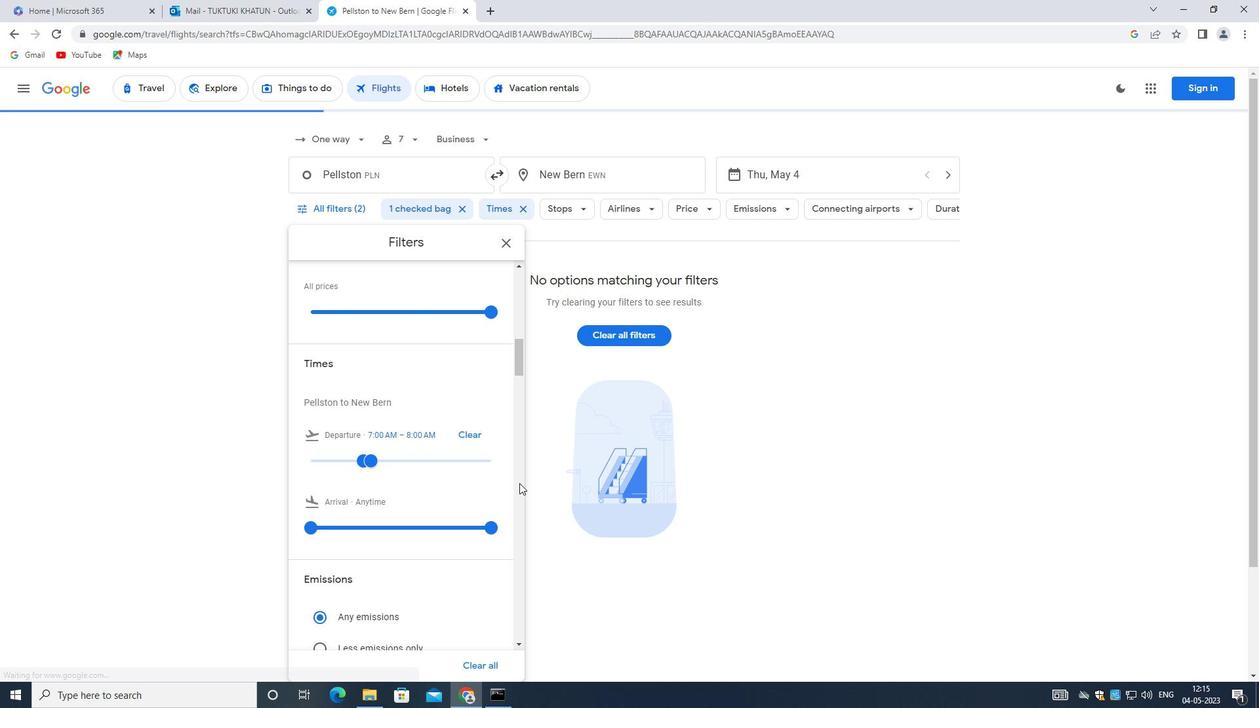 
Action: Mouse moved to (474, 512)
Screenshot: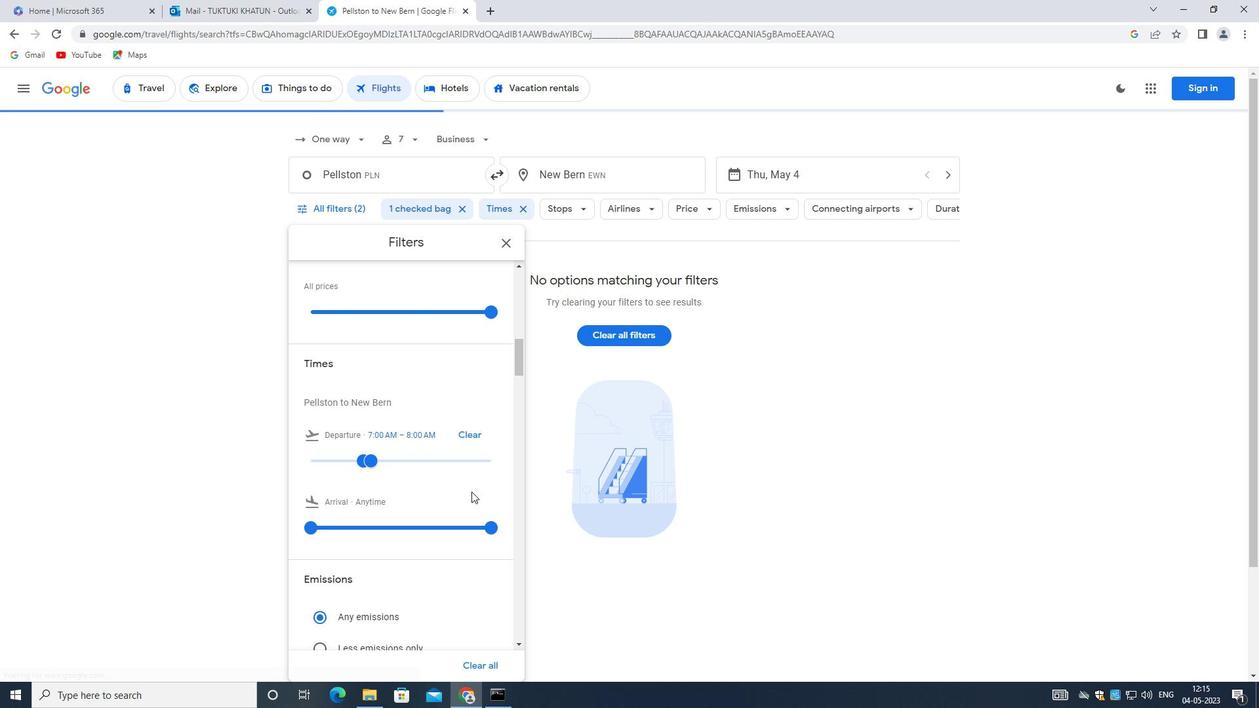 
Action: Mouse scrolled (474, 511) with delta (0, 0)
Screenshot: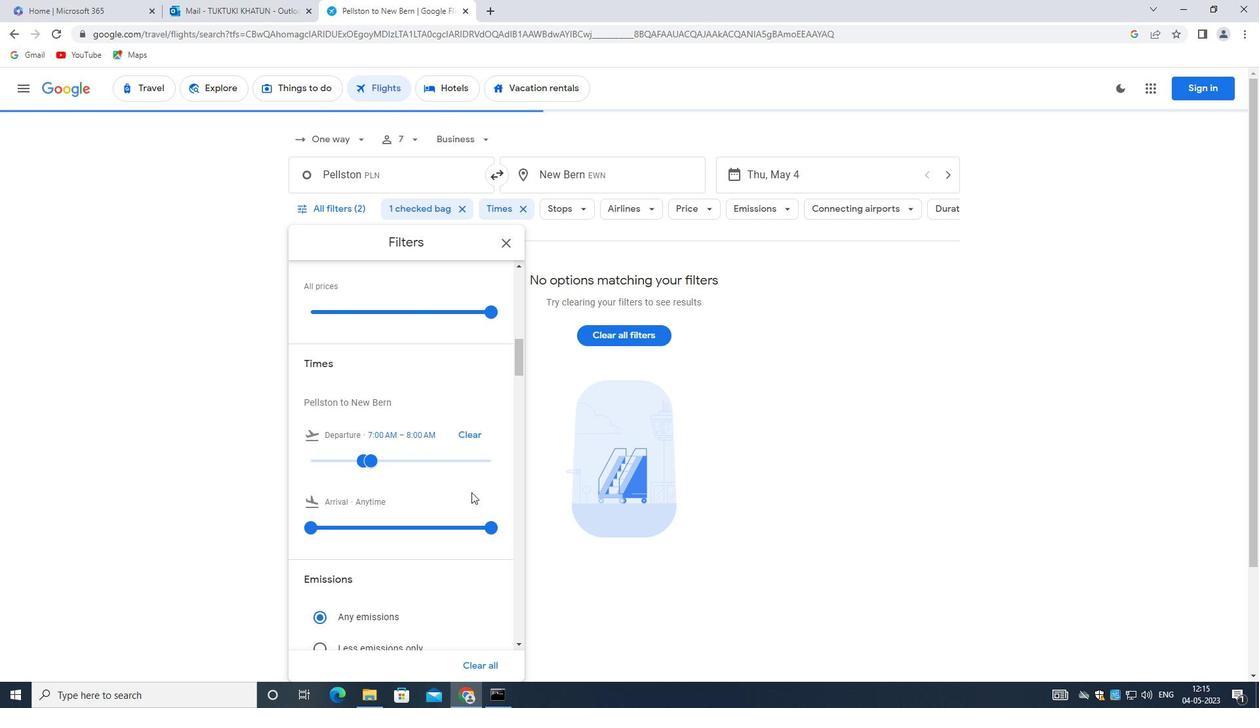 
Action: Mouse scrolled (474, 511) with delta (0, 0)
Screenshot: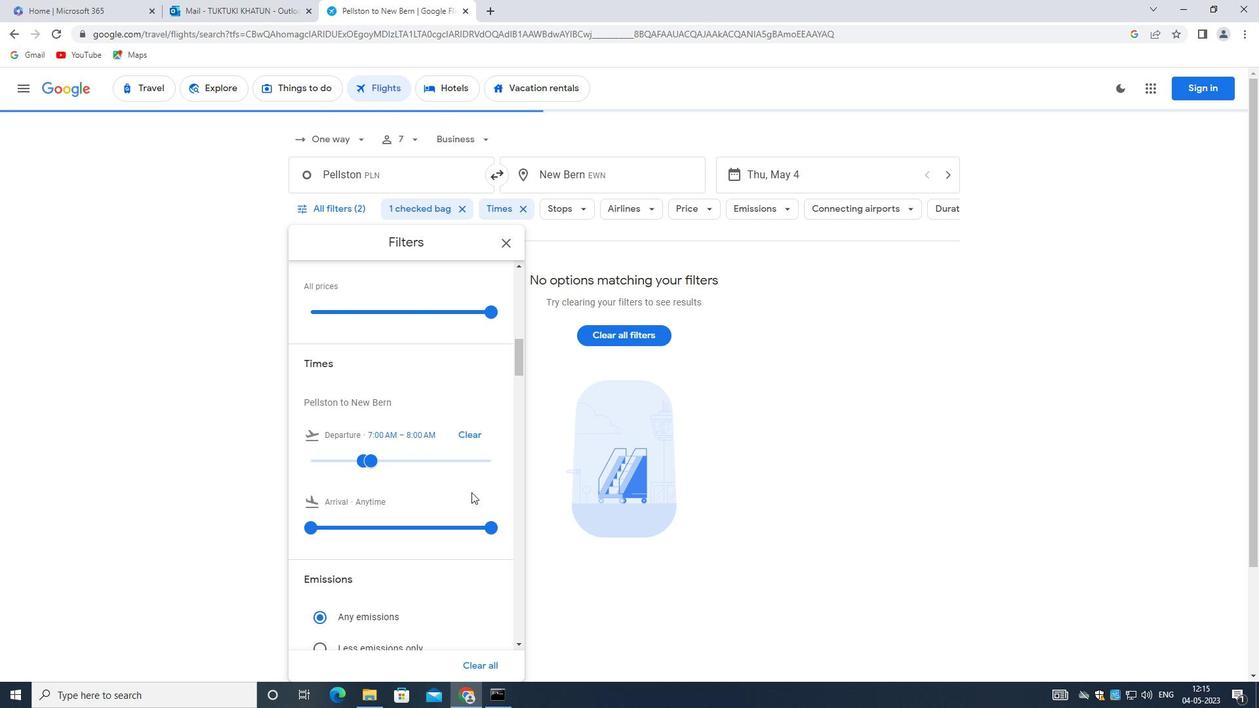 
Action: Mouse moved to (472, 513)
Screenshot: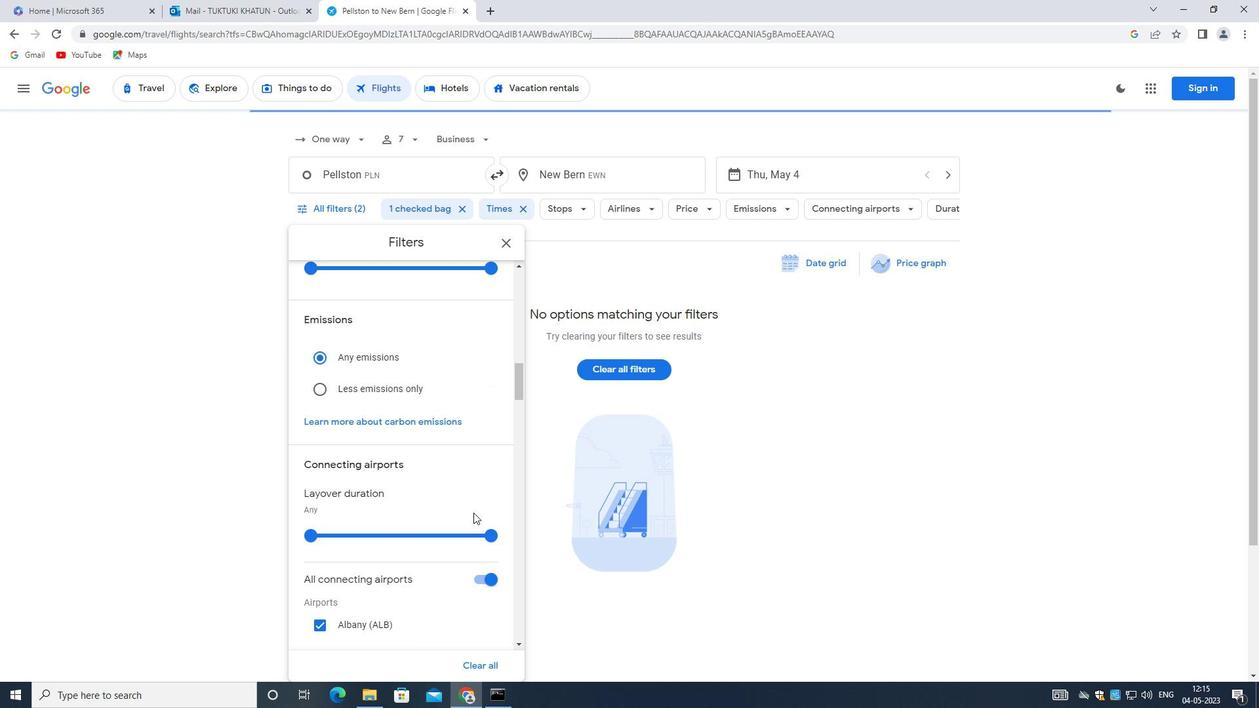
Action: Mouse scrolled (472, 512) with delta (0, 0)
Screenshot: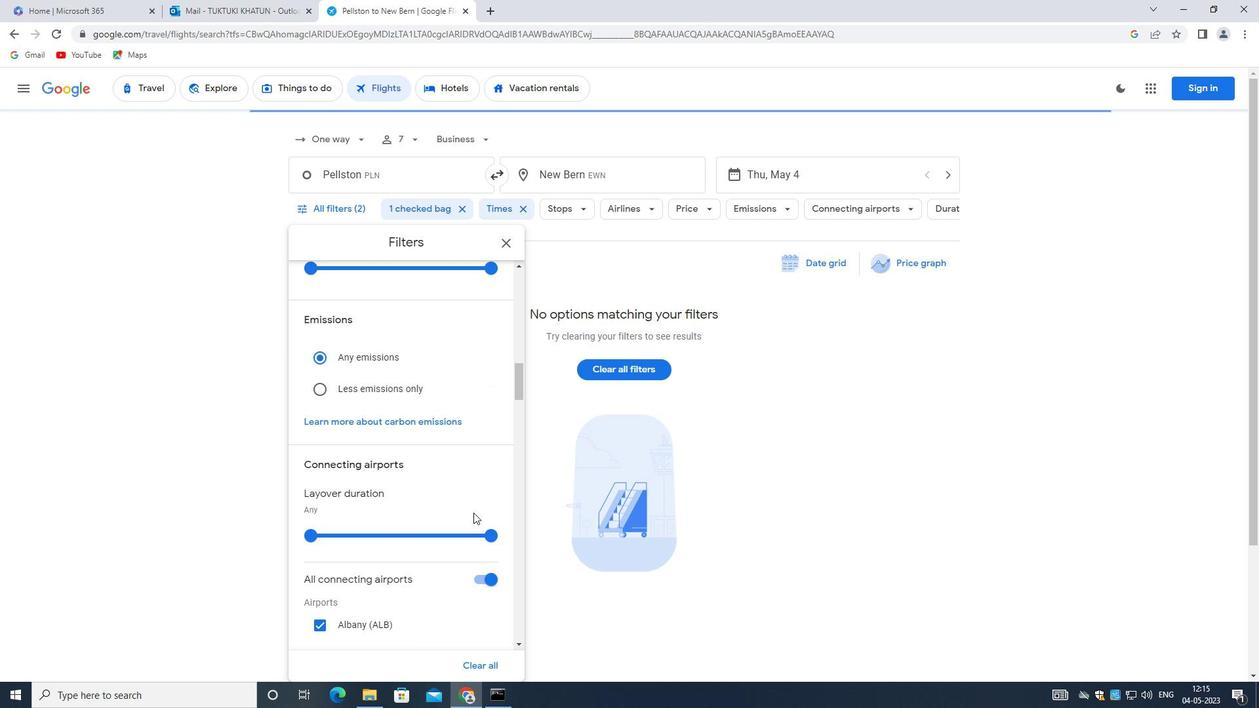 
Action: Mouse moved to (471, 515)
Screenshot: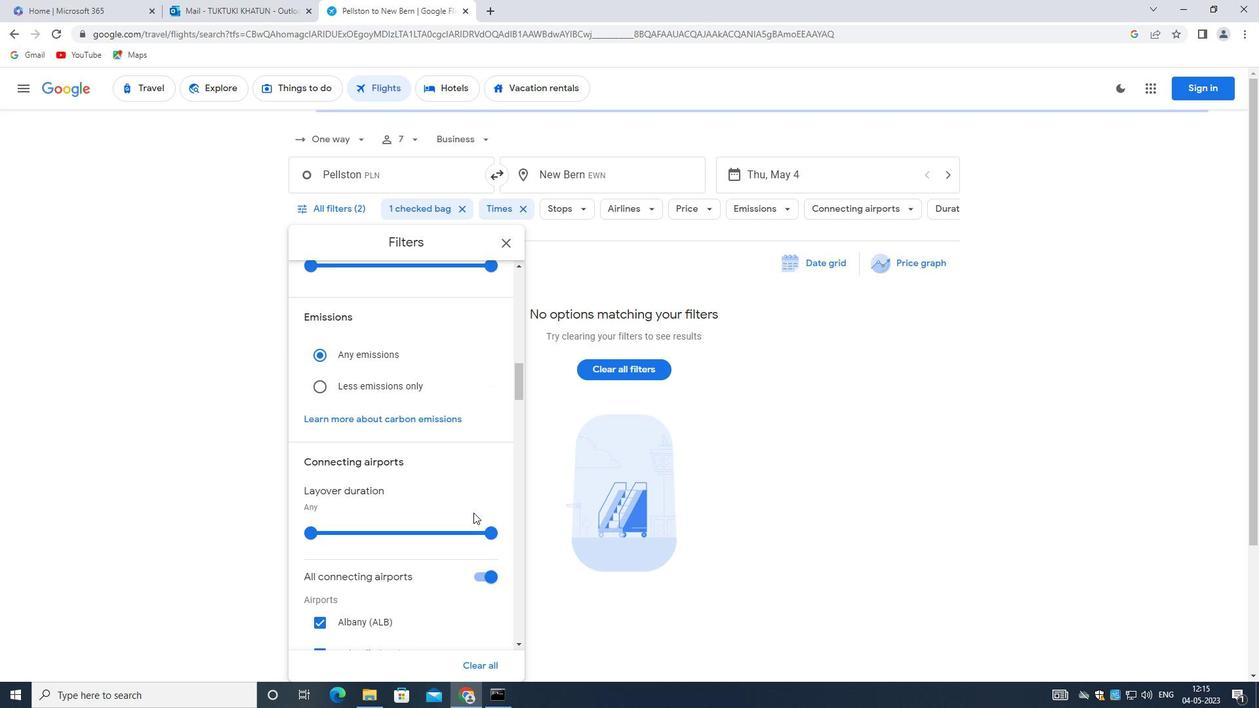 
Action: Mouse scrolled (471, 514) with delta (0, 0)
Screenshot: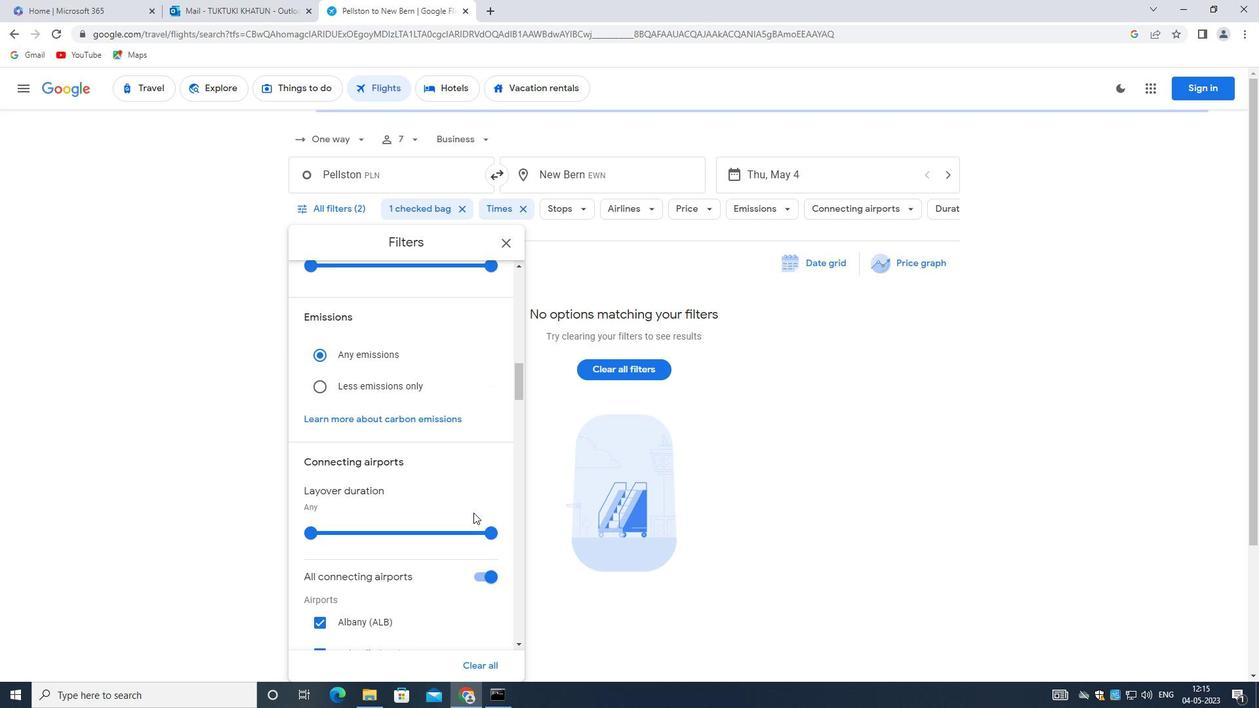 
Action: Mouse moved to (470, 516)
Screenshot: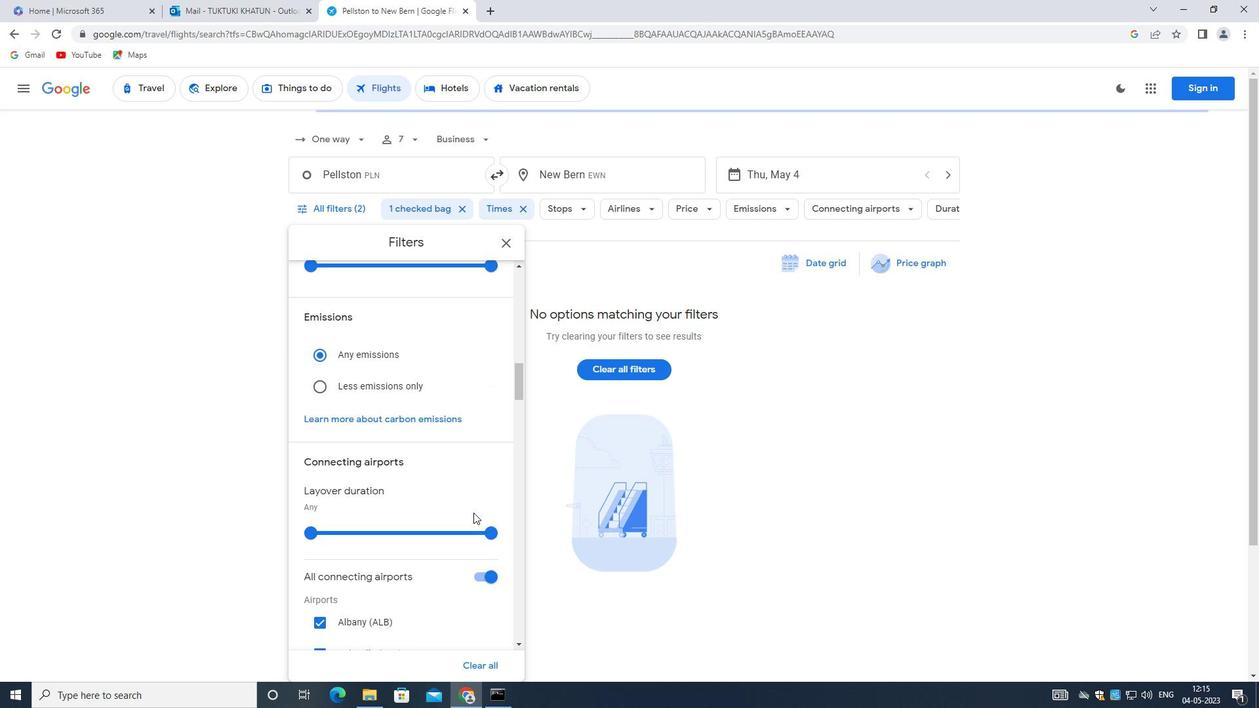 
Action: Mouse scrolled (470, 515) with delta (0, 0)
Screenshot: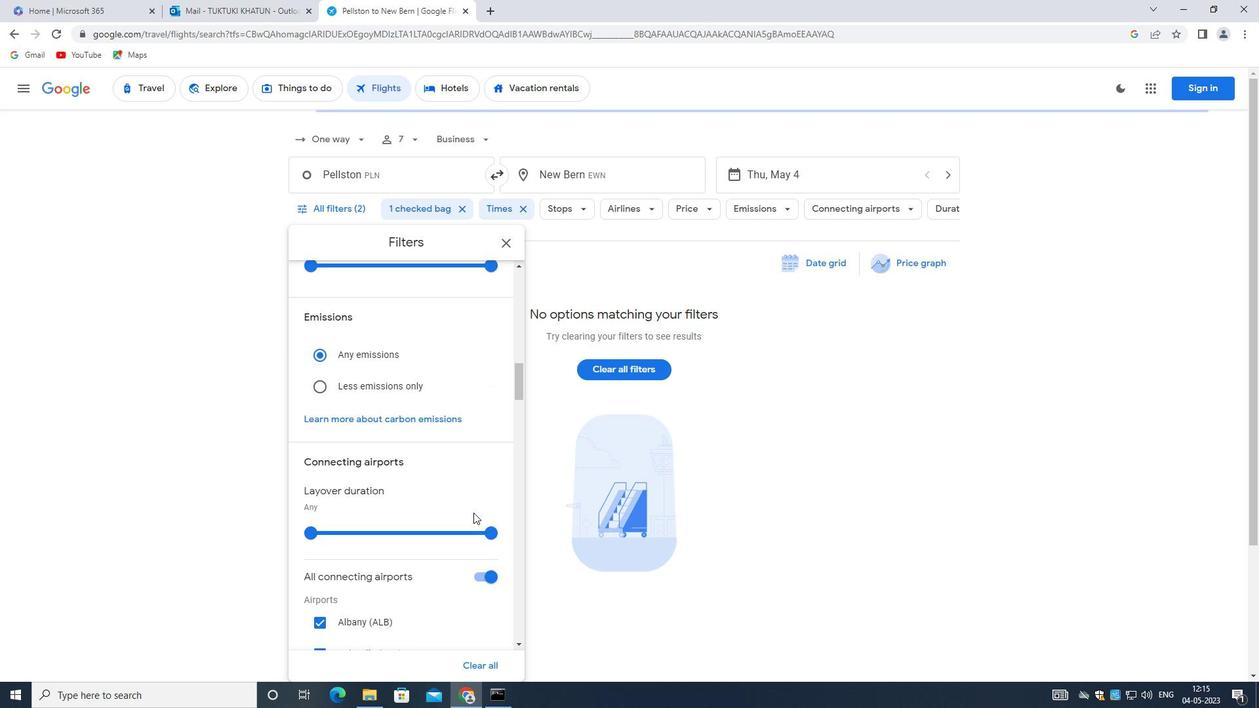 
Action: Mouse moved to (442, 414)
Screenshot: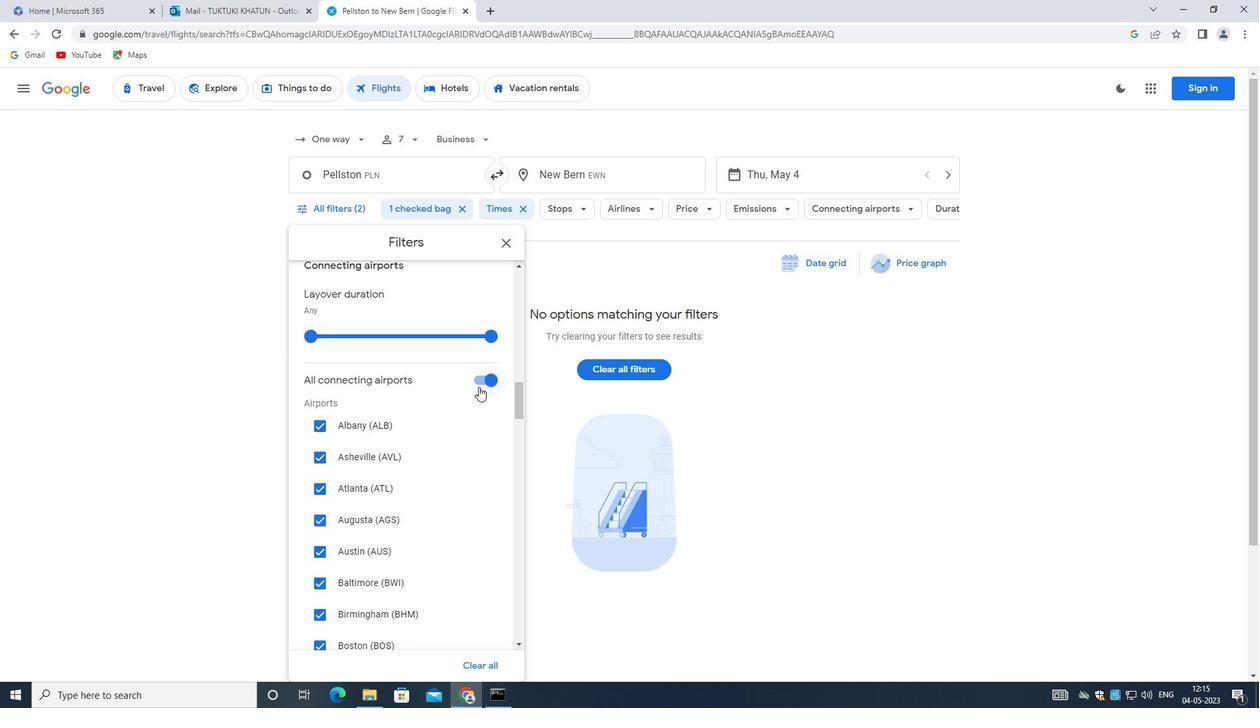 
Action: Mouse scrolled (442, 413) with delta (0, 0)
Screenshot: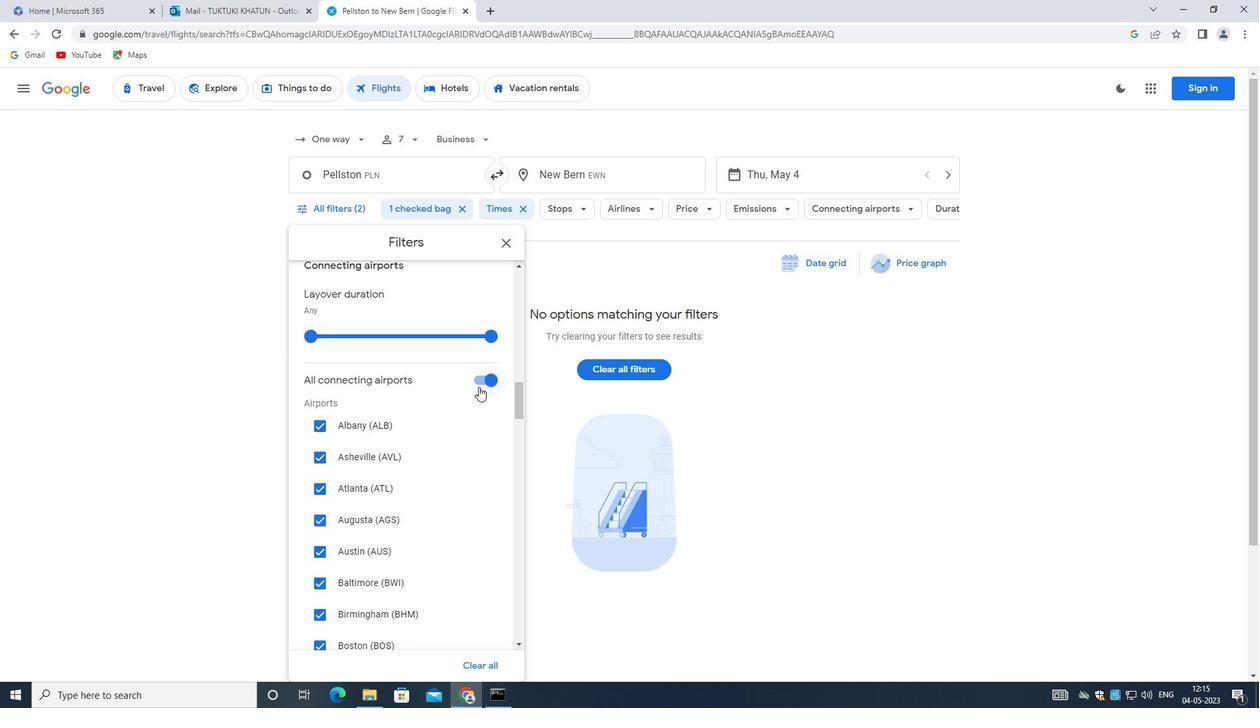 
Action: Mouse moved to (440, 419)
Screenshot: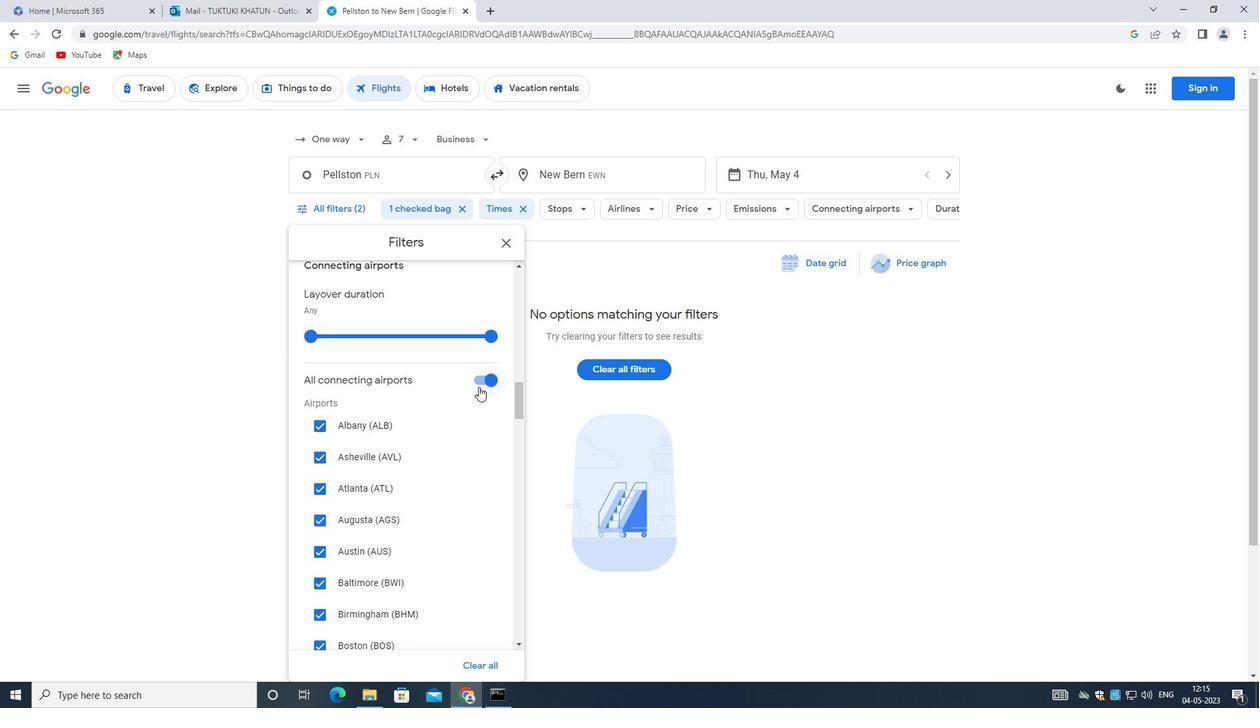 
Action: Mouse scrolled (440, 418) with delta (0, 0)
Screenshot: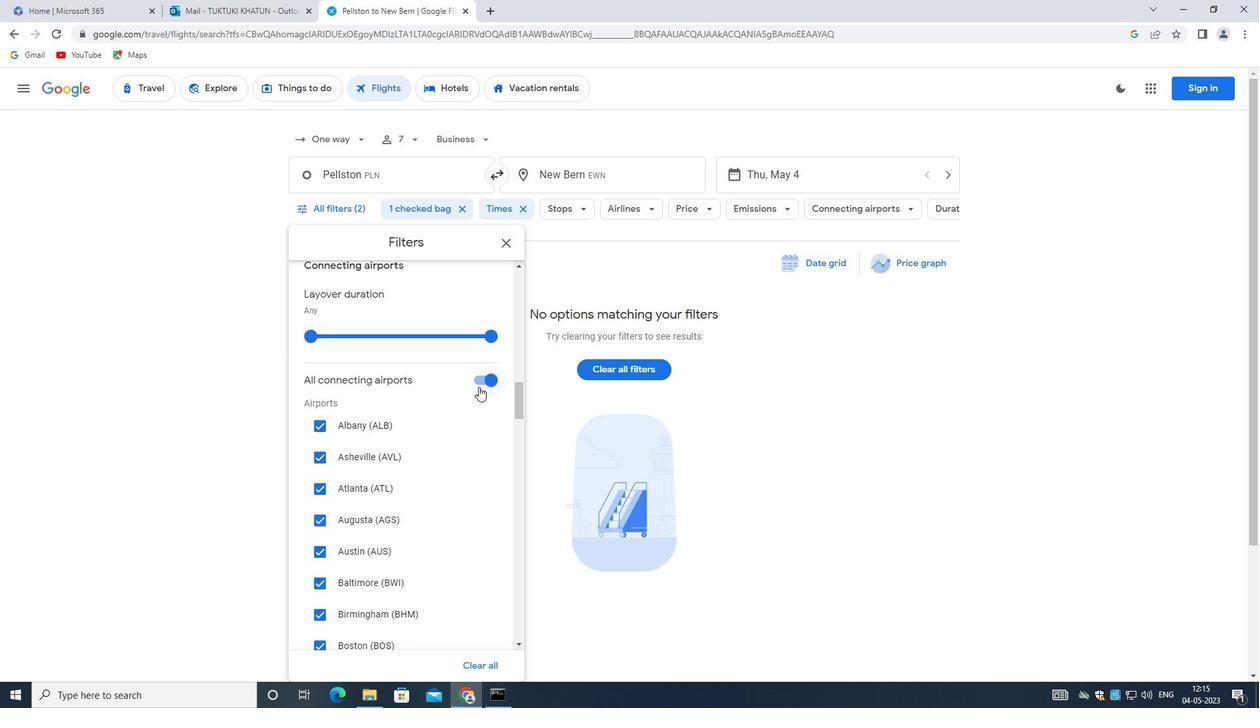 
Action: Mouse moved to (439, 420)
Screenshot: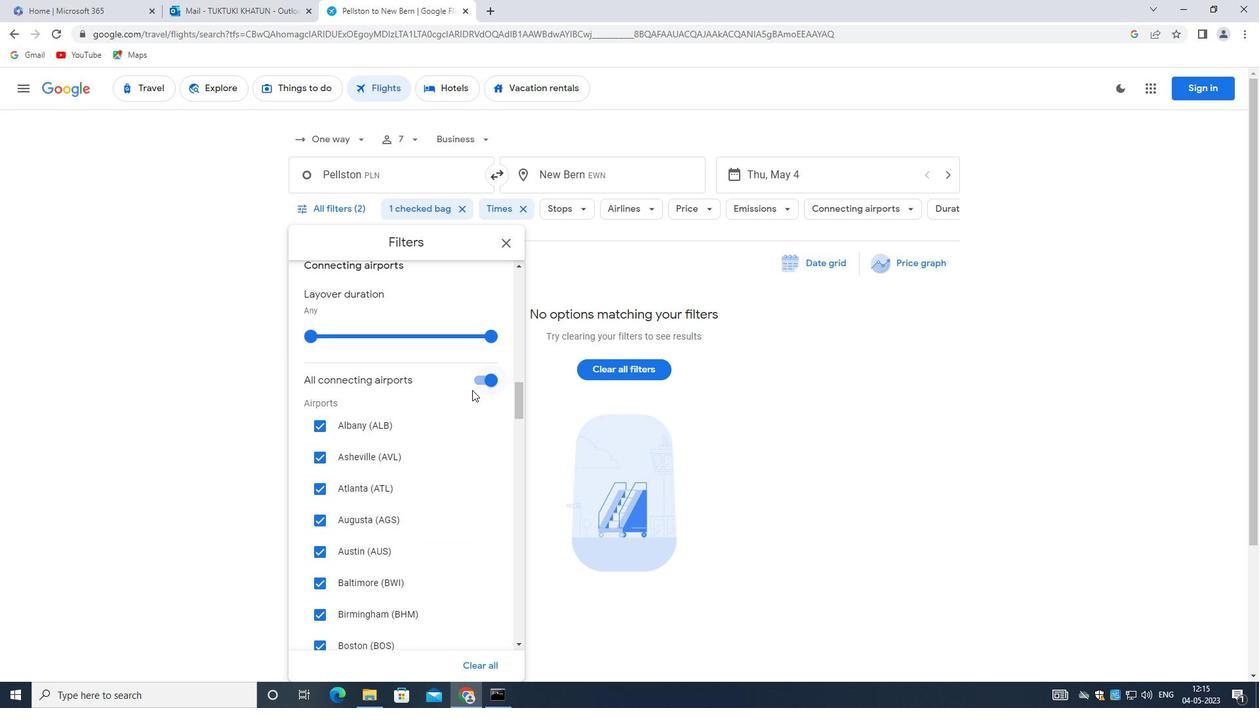 
Action: Mouse scrolled (439, 420) with delta (0, 0)
Screenshot: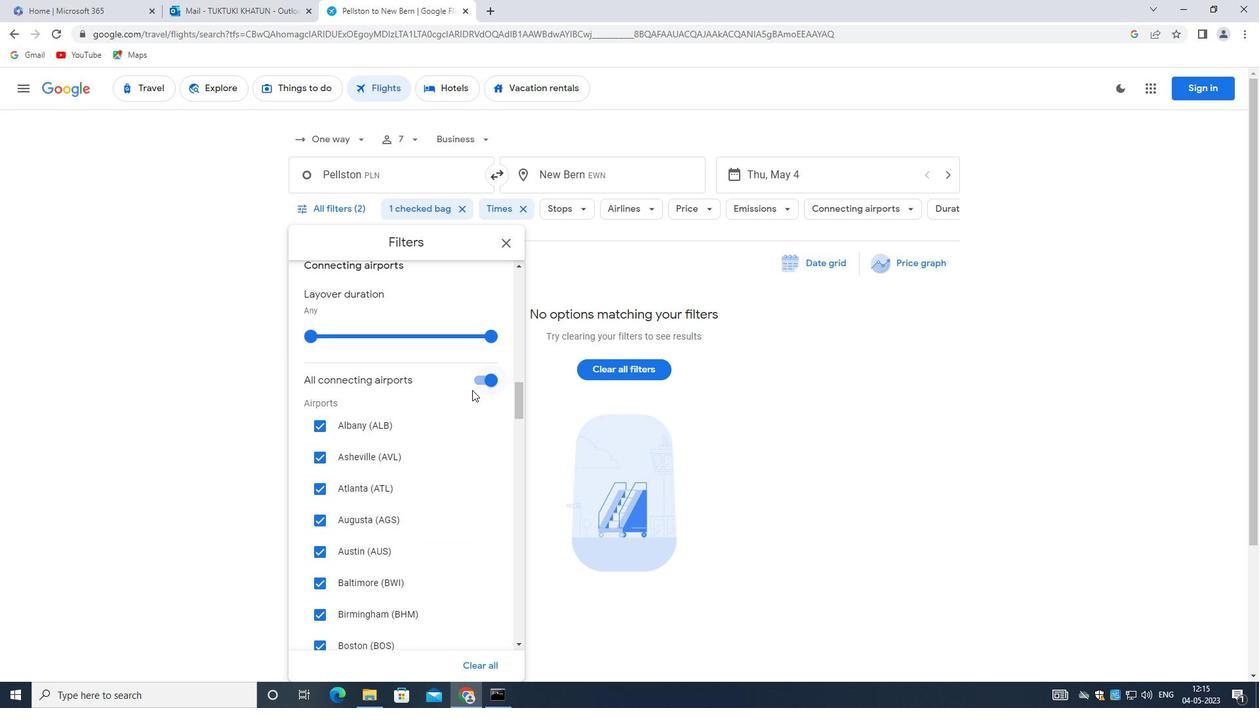 
Action: Mouse moved to (438, 422)
Screenshot: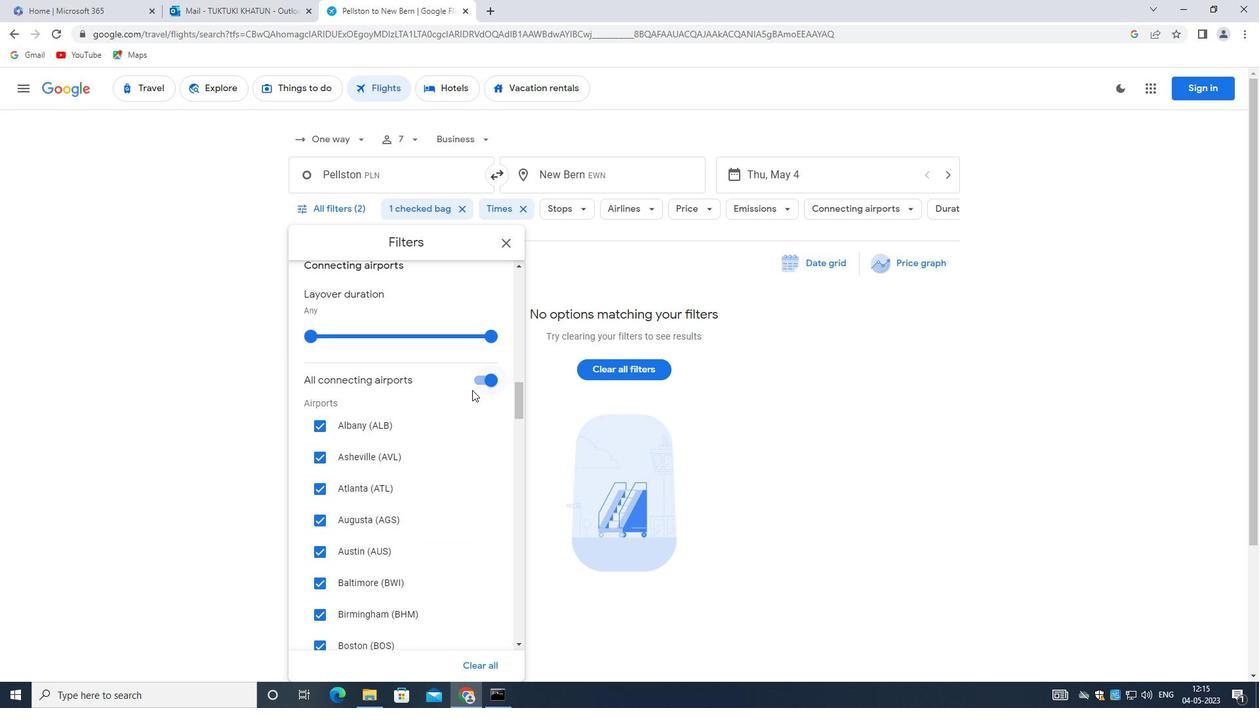 
Action: Mouse scrolled (438, 421) with delta (0, 0)
Screenshot: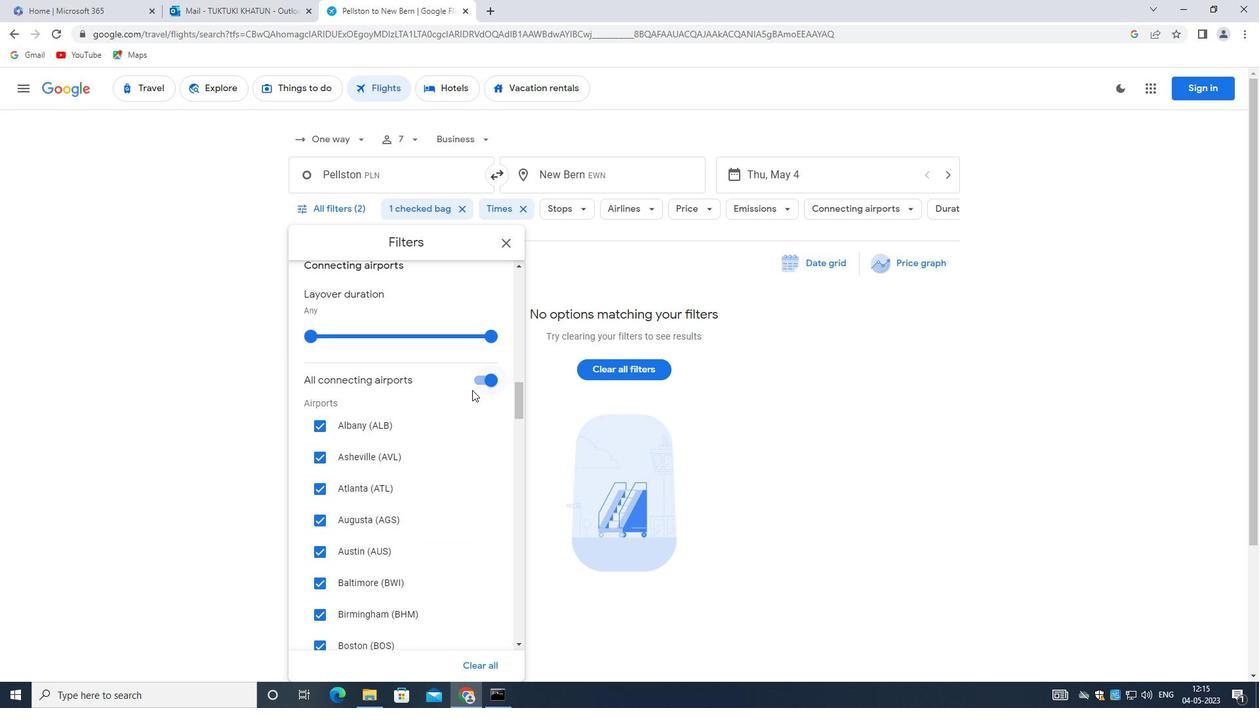 
Action: Mouse moved to (430, 434)
Screenshot: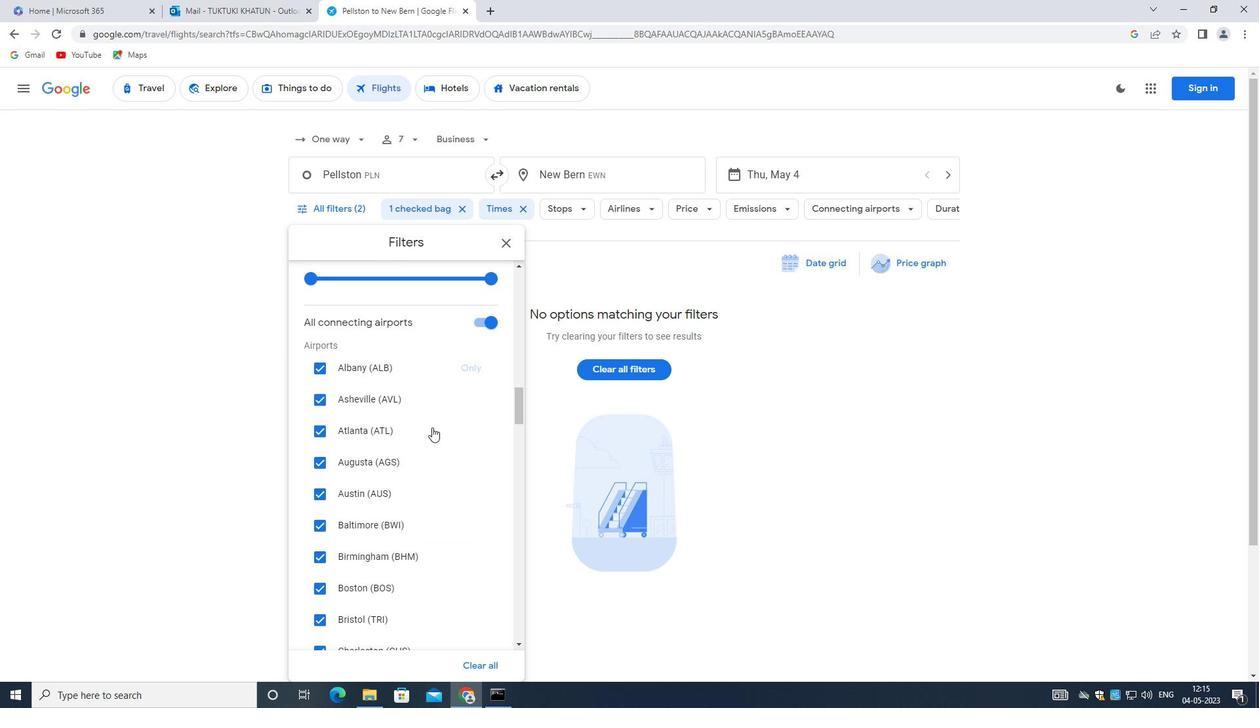 
Action: Mouse scrolled (430, 434) with delta (0, 0)
Screenshot: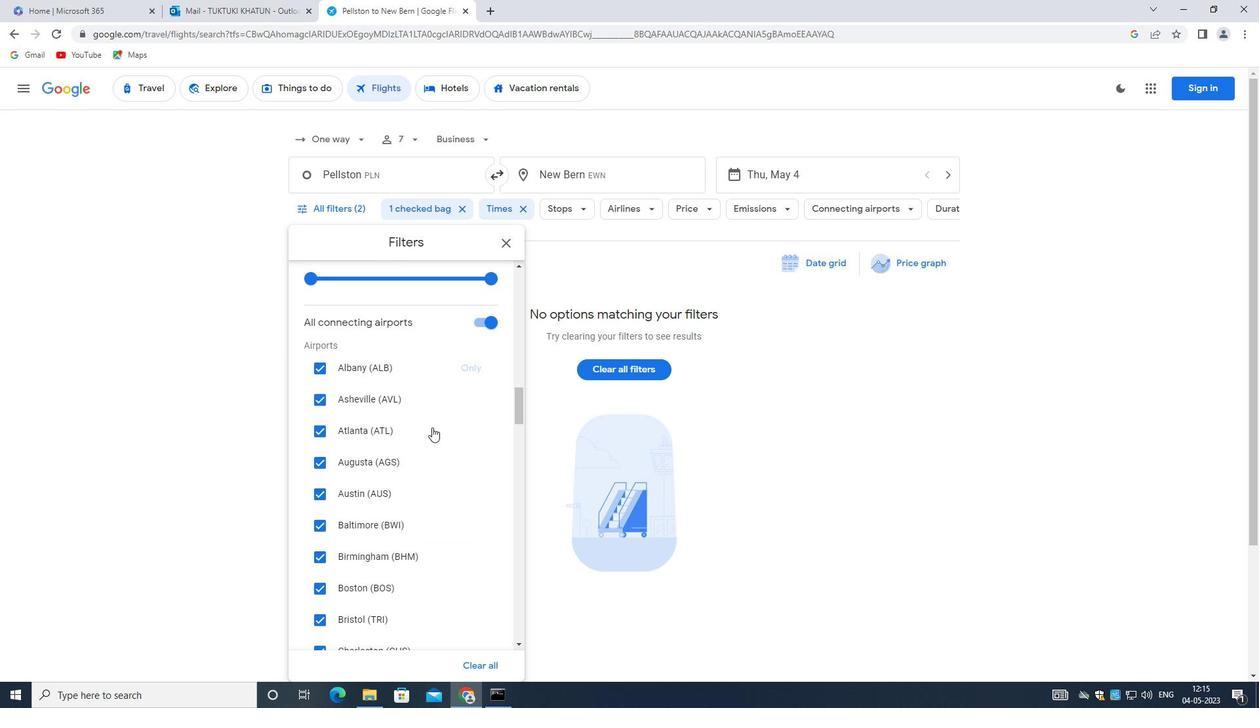
Action: Mouse moved to (430, 447)
Screenshot: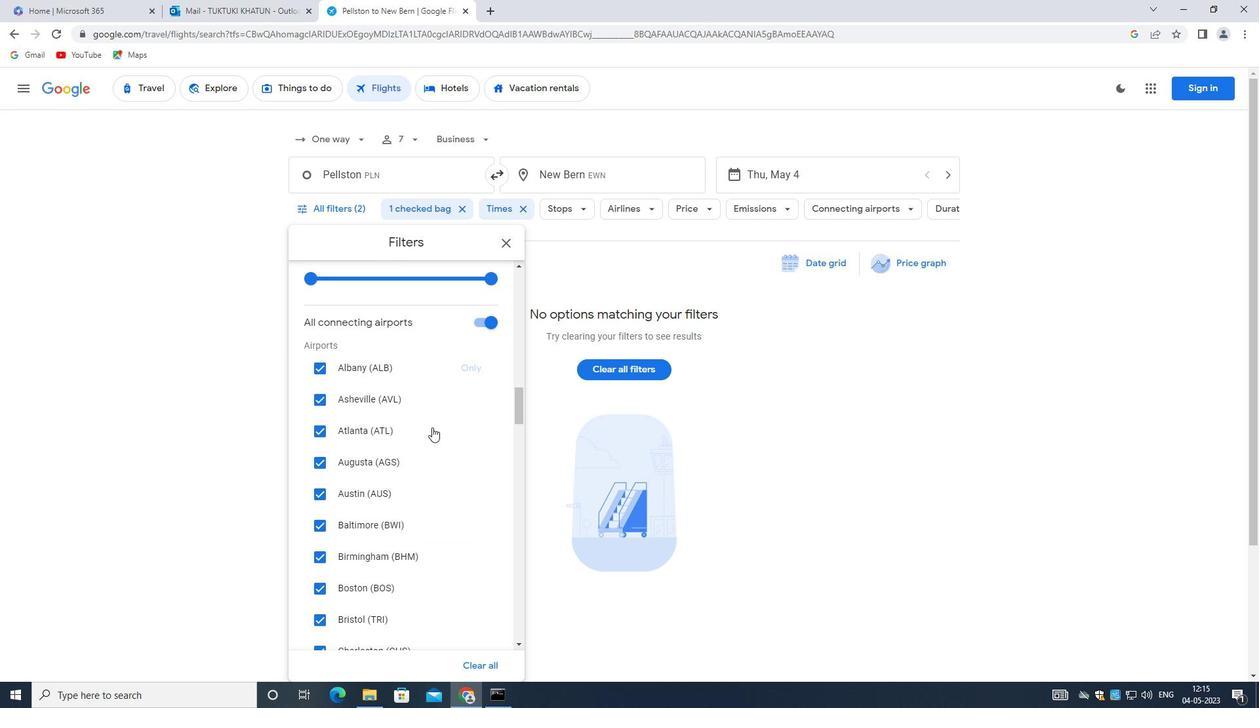 
Action: Mouse scrolled (430, 446) with delta (0, 0)
Screenshot: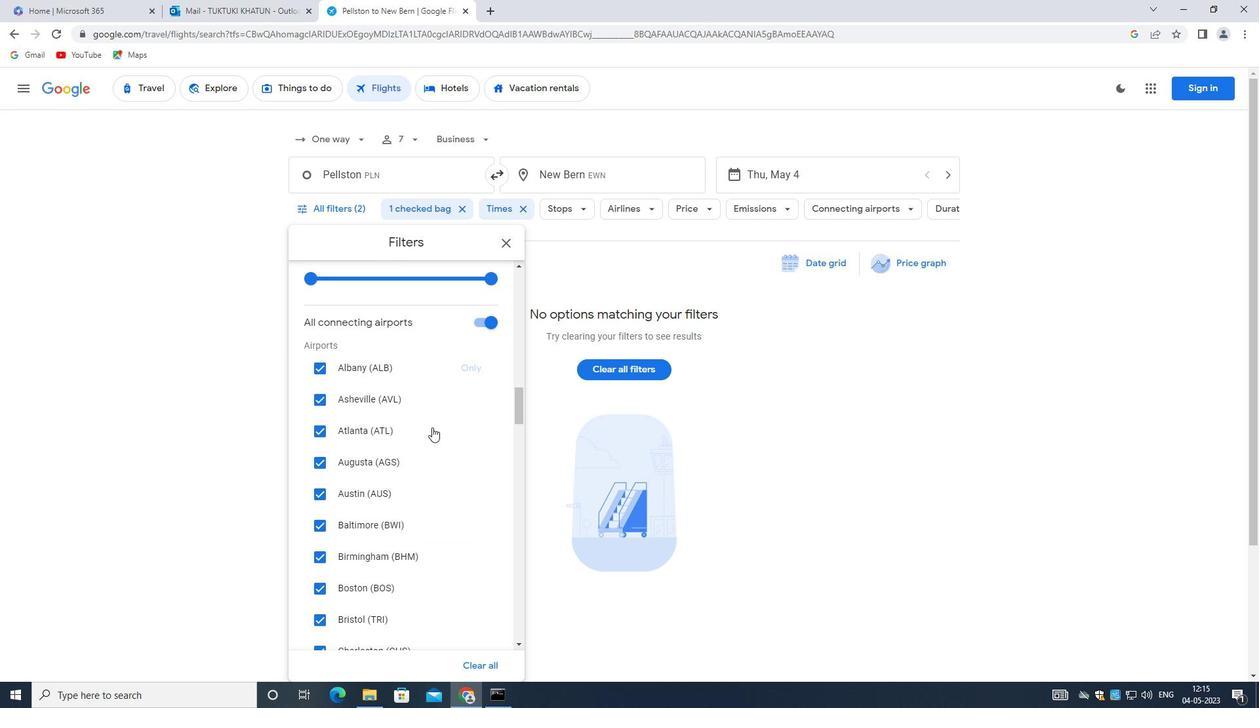 
Action: Mouse moved to (428, 449)
Screenshot: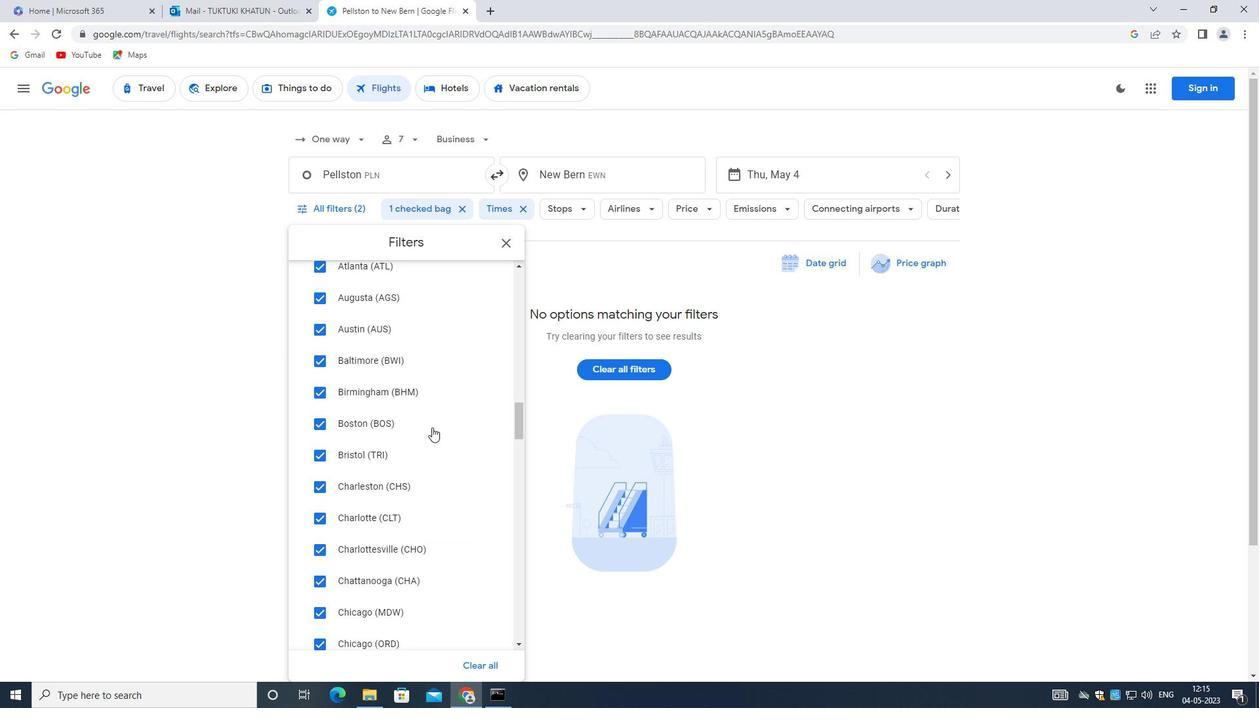 
Action: Mouse scrolled (428, 448) with delta (0, 0)
Screenshot: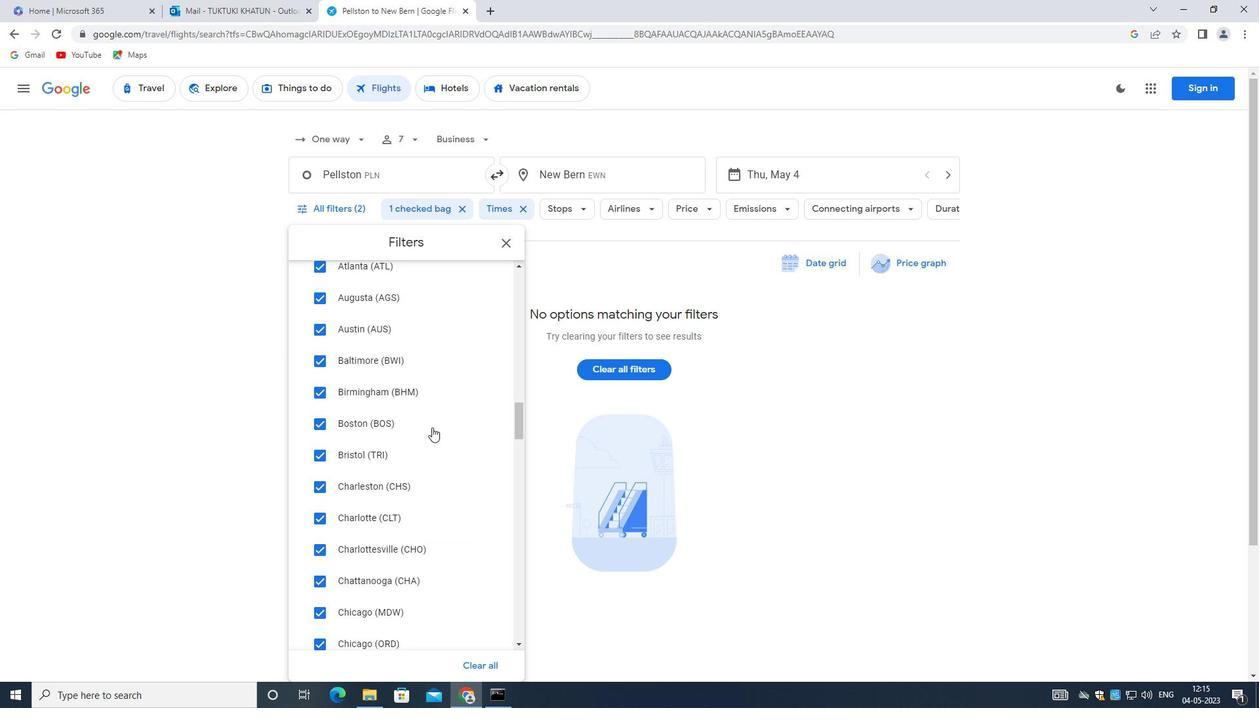 
Action: Mouse moved to (428, 451)
Screenshot: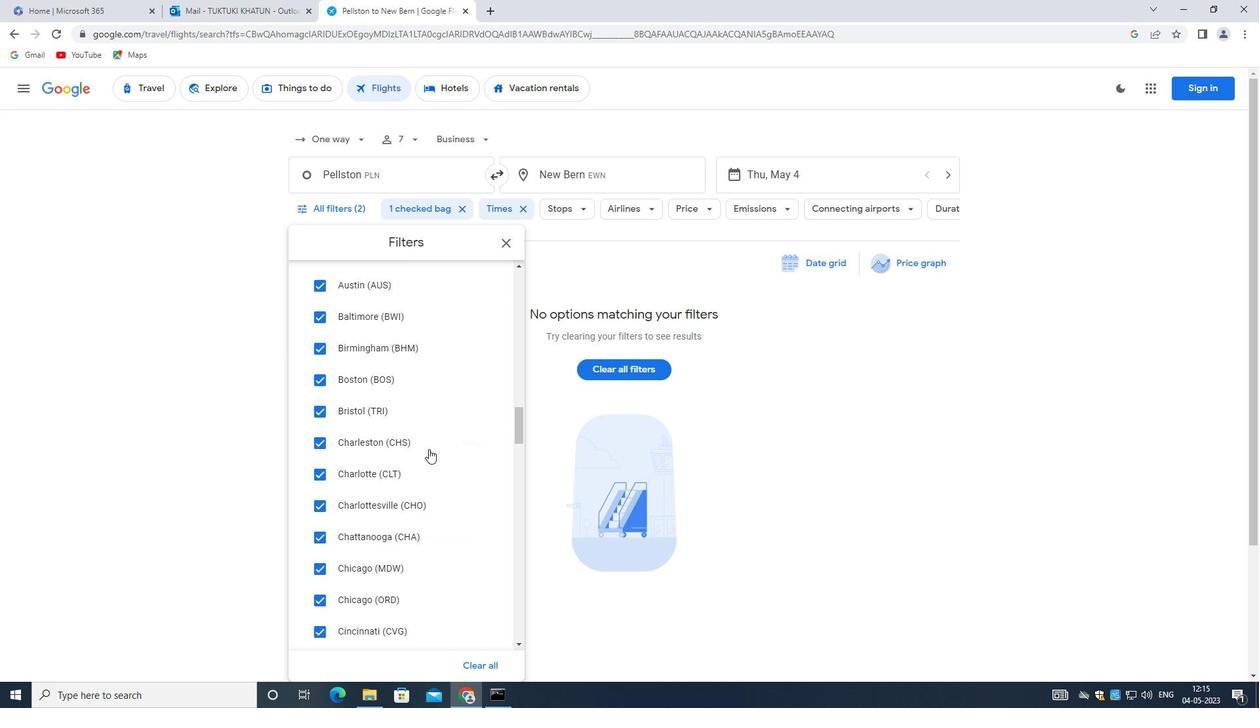 
Action: Mouse scrolled (428, 451) with delta (0, 0)
Screenshot: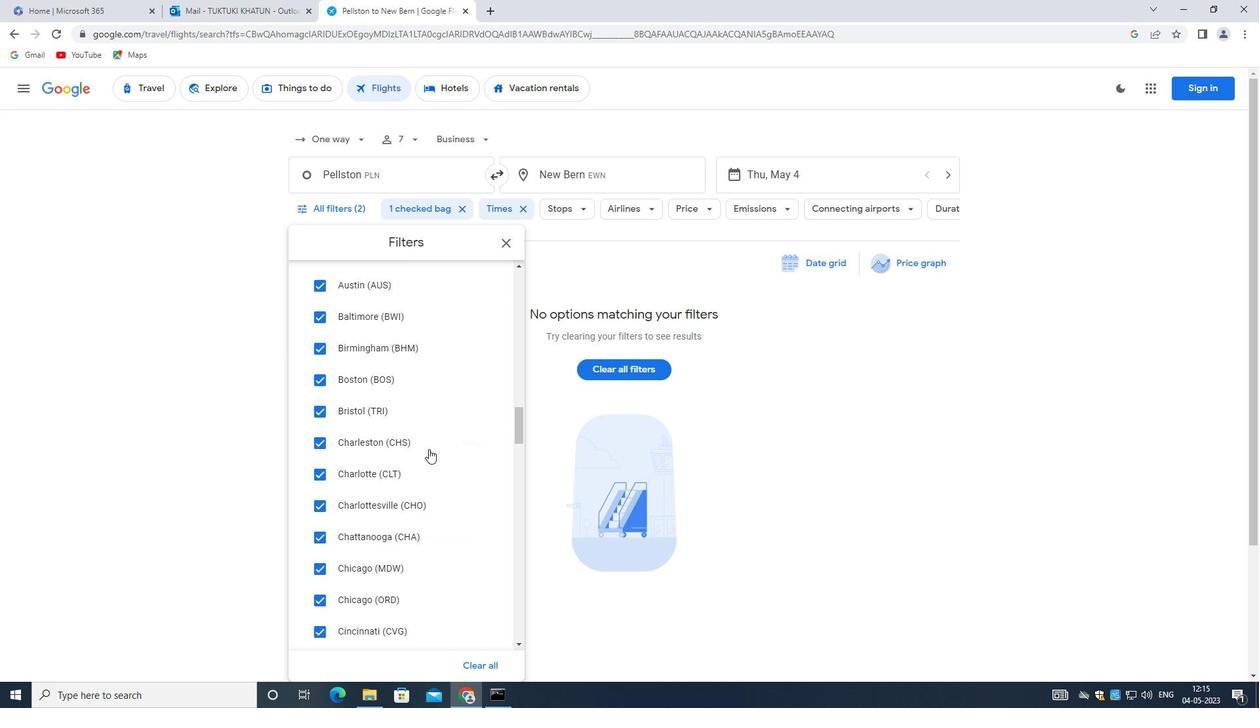 
Action: Mouse moved to (428, 457)
Screenshot: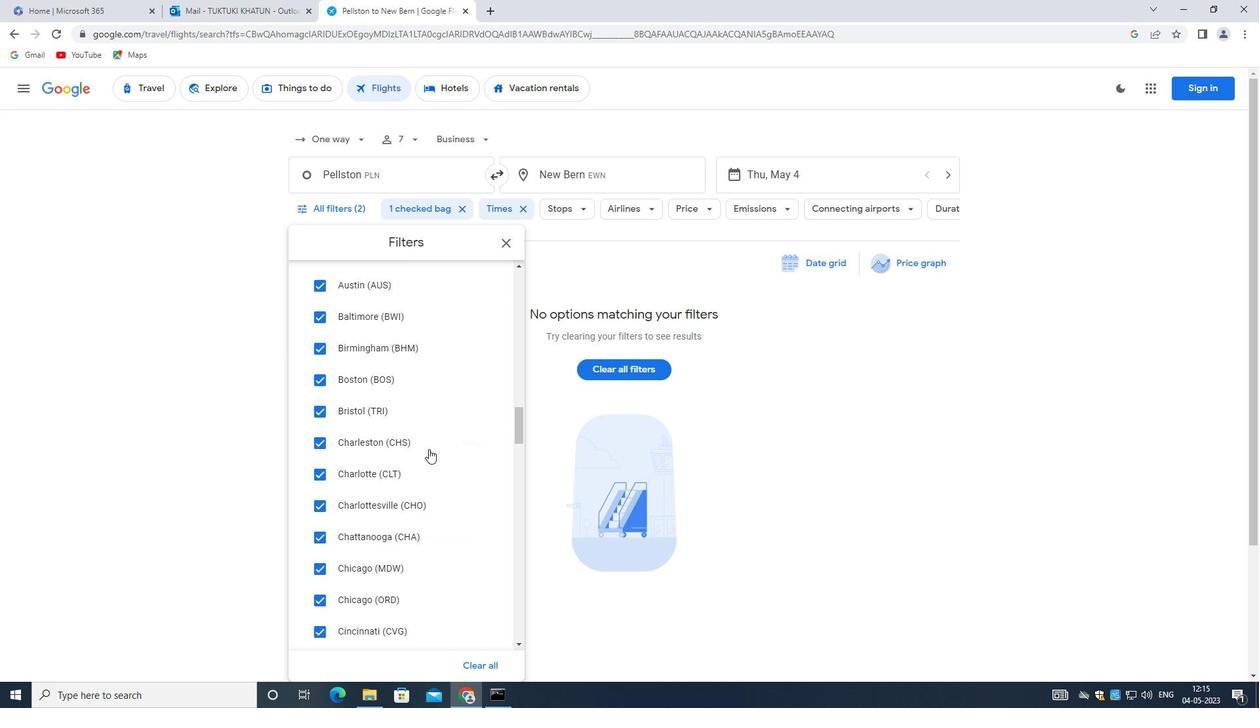 
Action: Mouse scrolled (428, 456) with delta (0, 0)
Screenshot: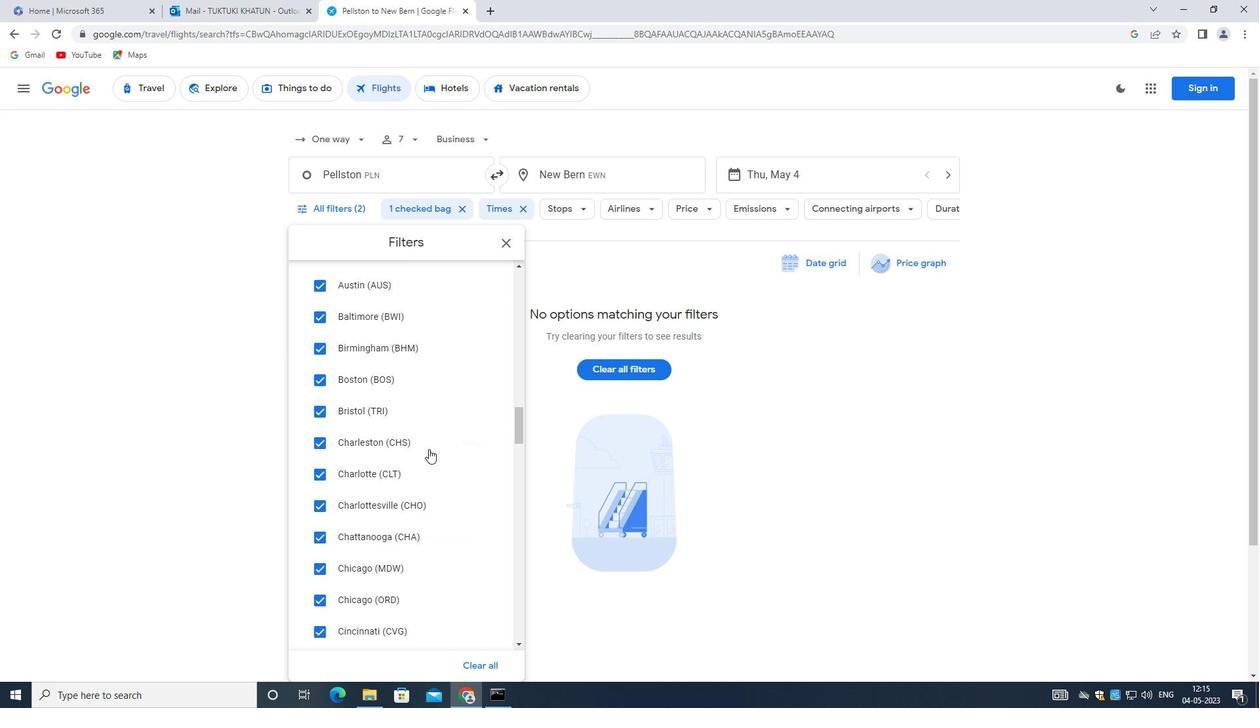 
Action: Mouse moved to (428, 458)
Screenshot: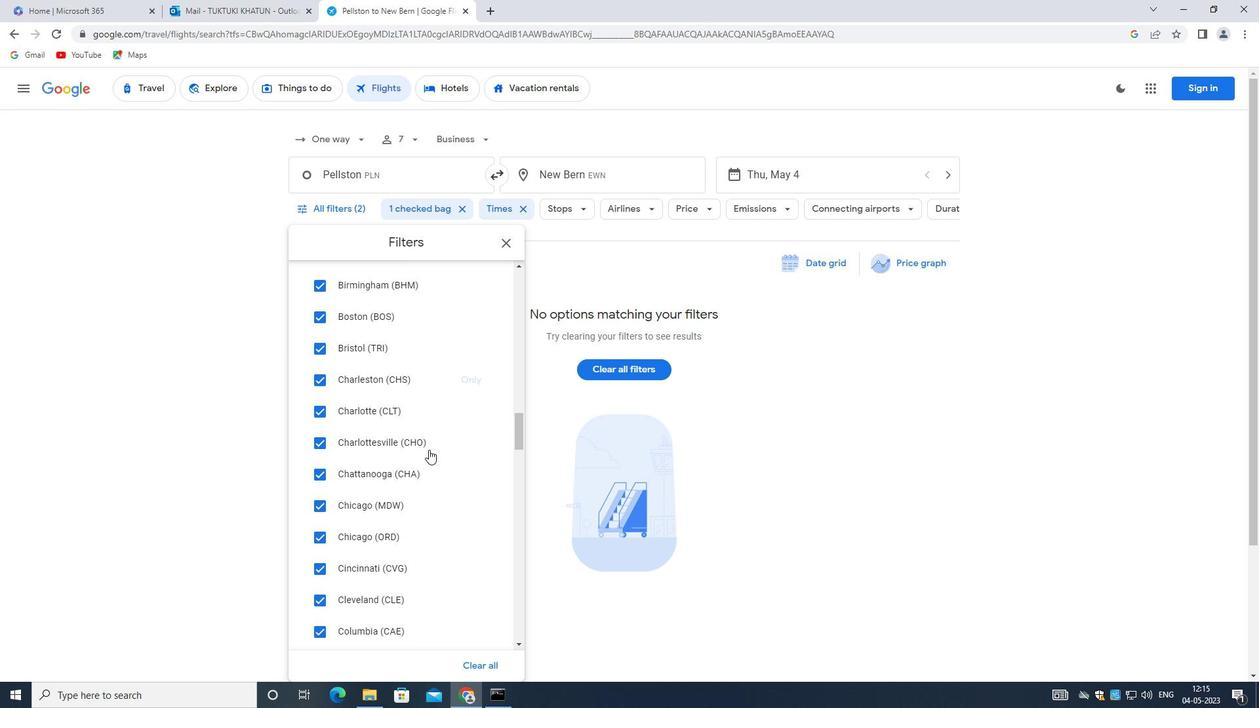 
Action: Mouse scrolled (428, 457) with delta (0, 0)
Screenshot: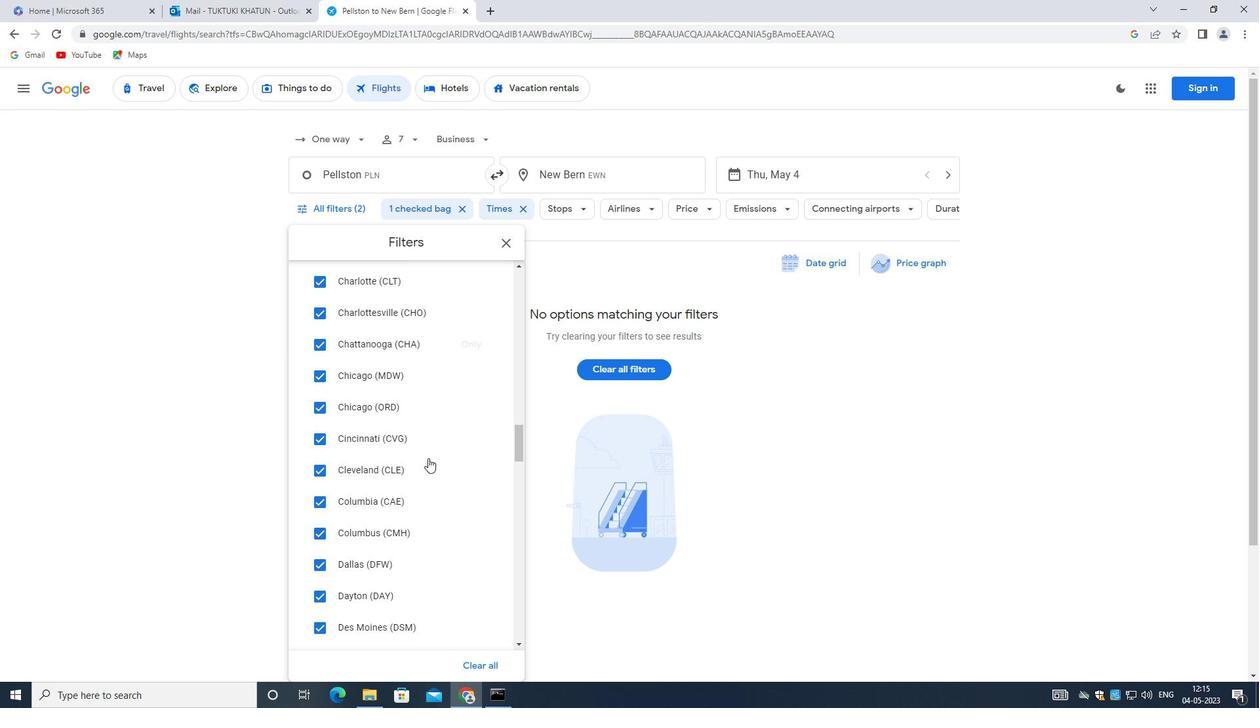 
Action: Mouse scrolled (428, 457) with delta (0, 0)
Screenshot: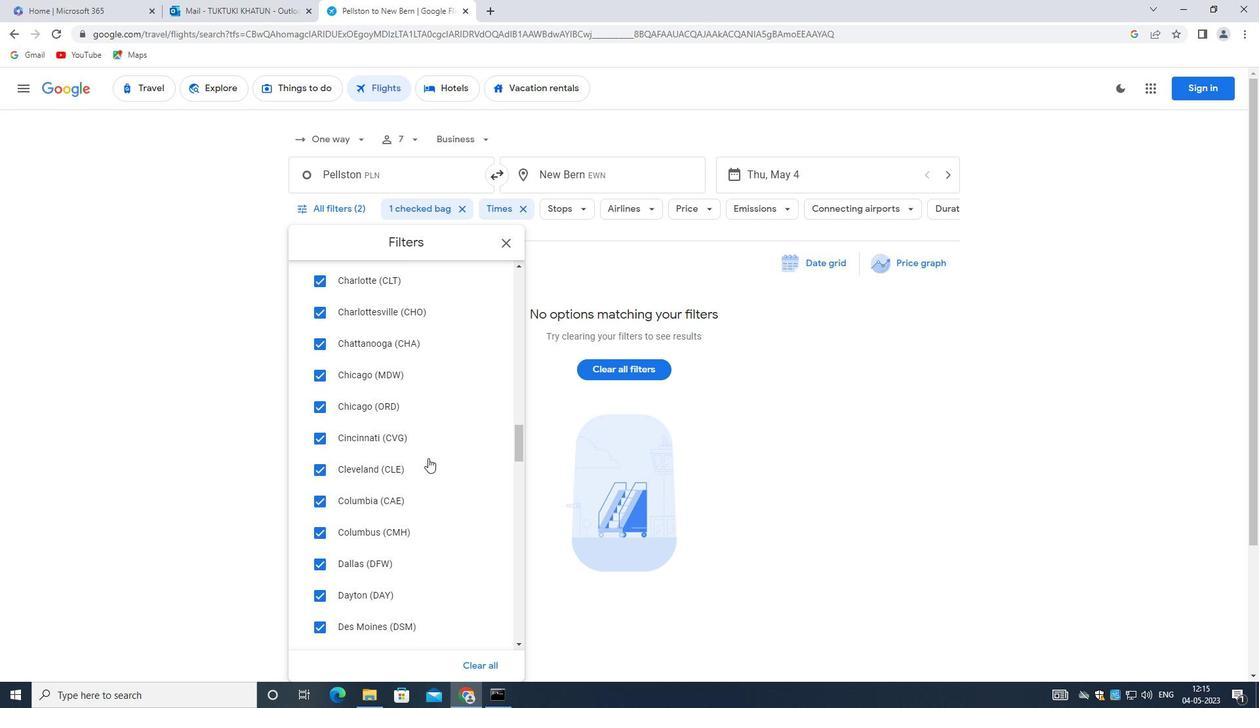 
Action: Mouse moved to (437, 471)
Screenshot: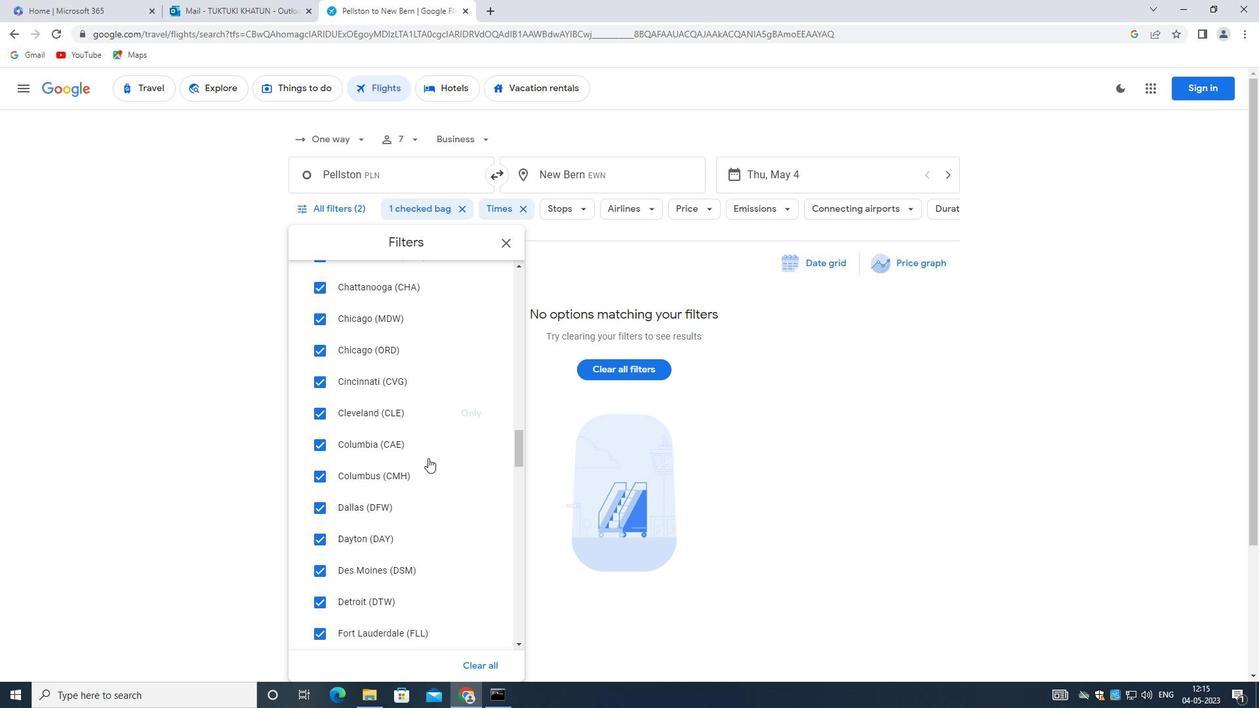 
Action: Mouse scrolled (437, 470) with delta (0, 0)
Screenshot: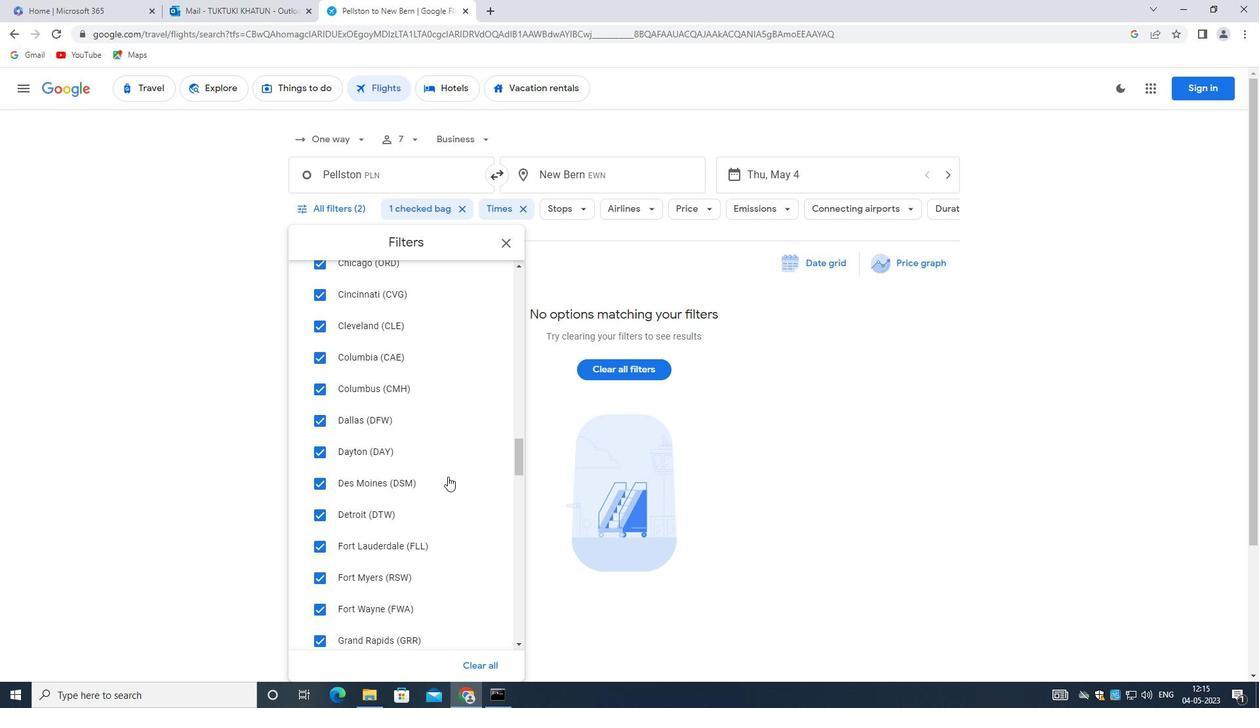 
Action: Mouse moved to (436, 471)
Screenshot: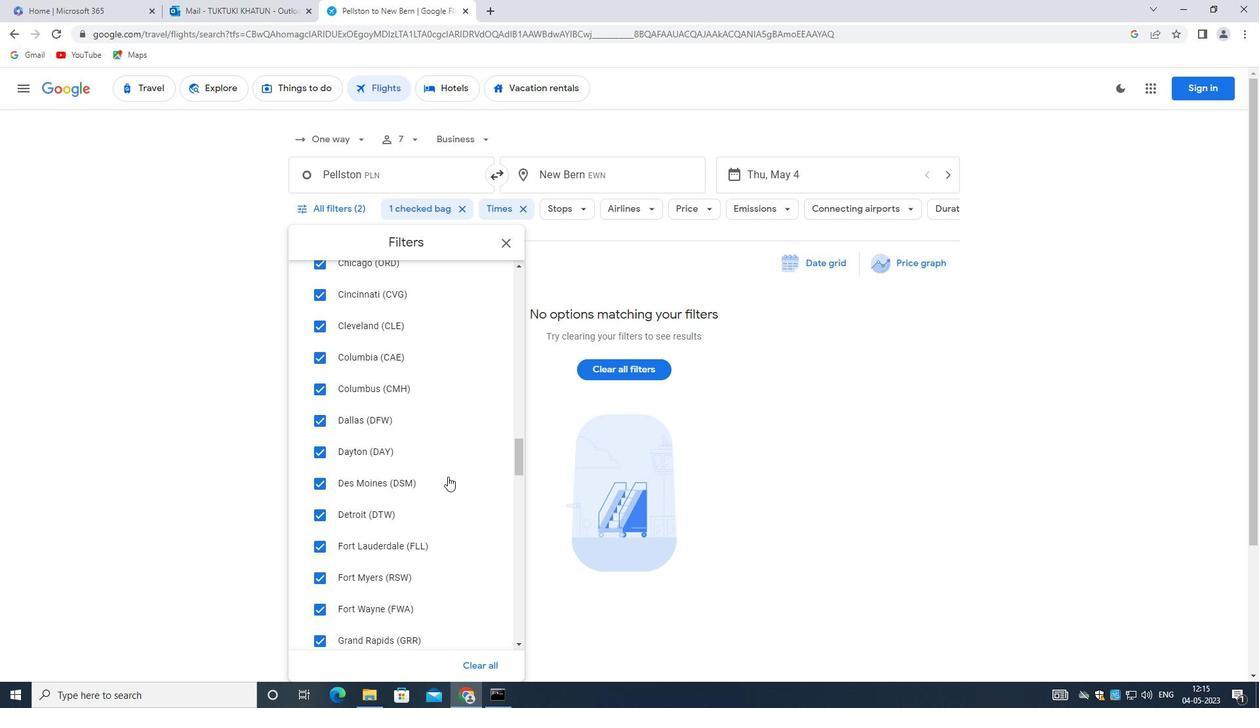
Action: Mouse scrolled (436, 470) with delta (0, 0)
Screenshot: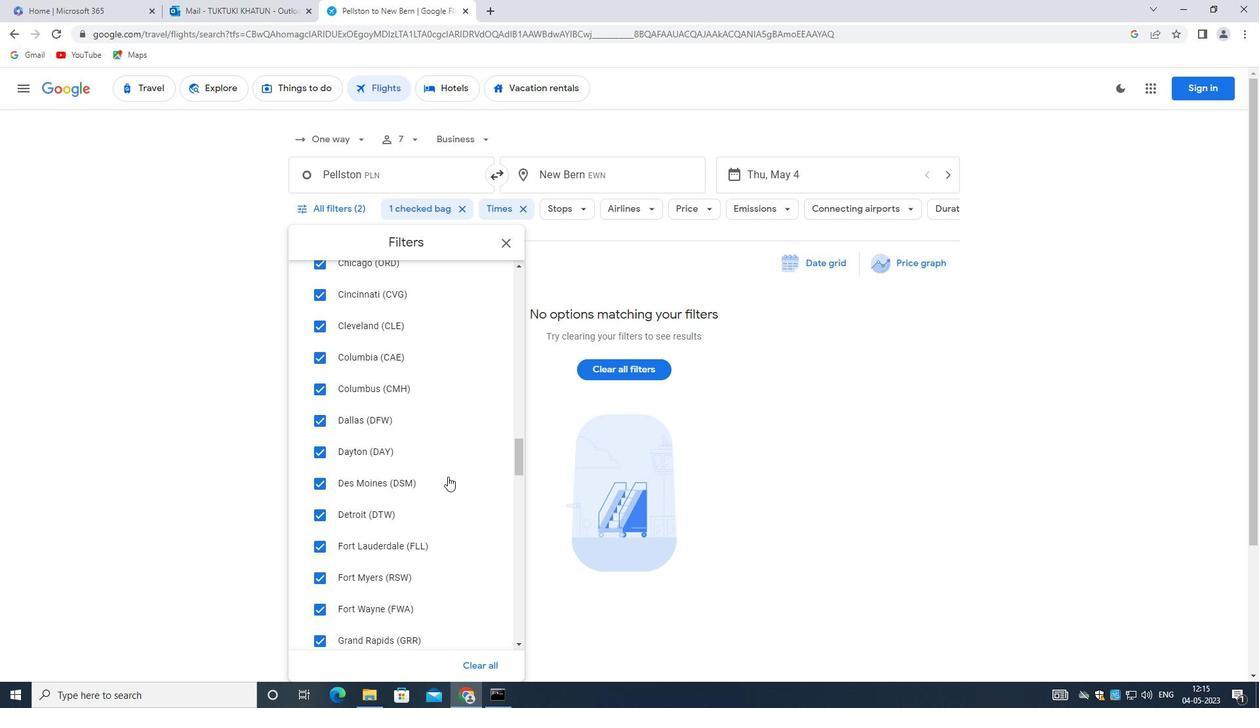 
Action: Mouse scrolled (436, 470) with delta (0, 0)
Screenshot: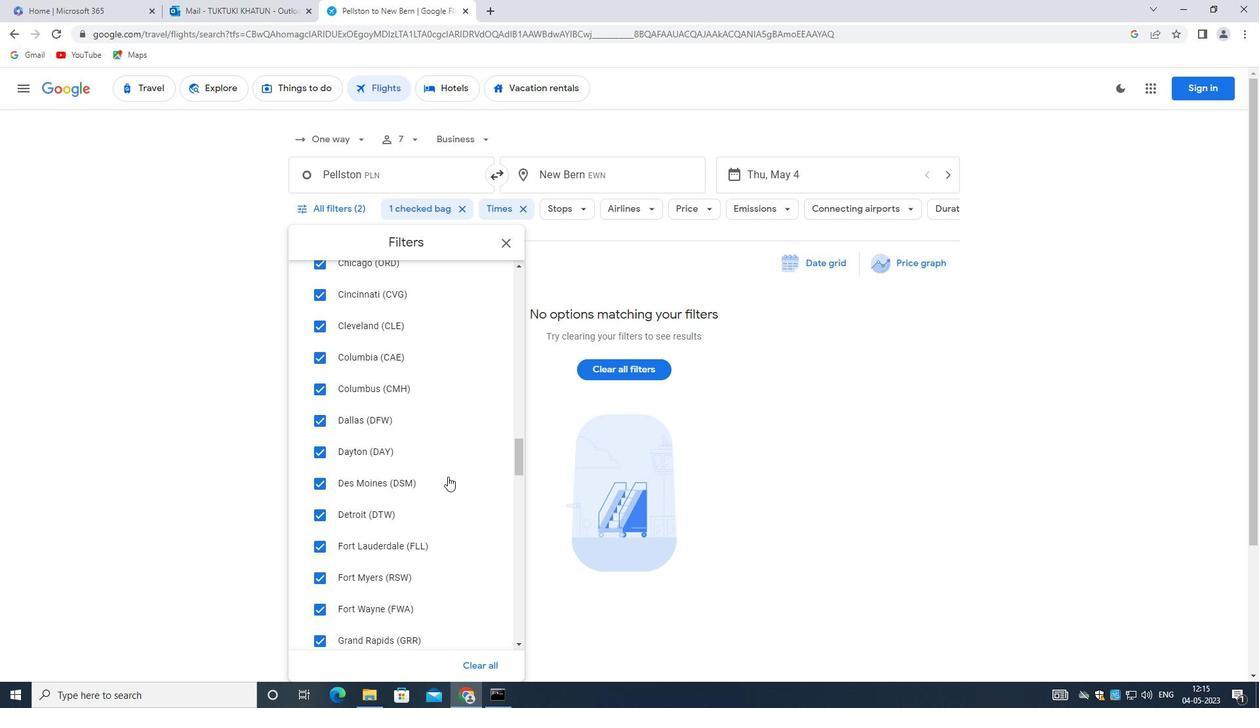 
Action: Mouse moved to (436, 471)
Screenshot: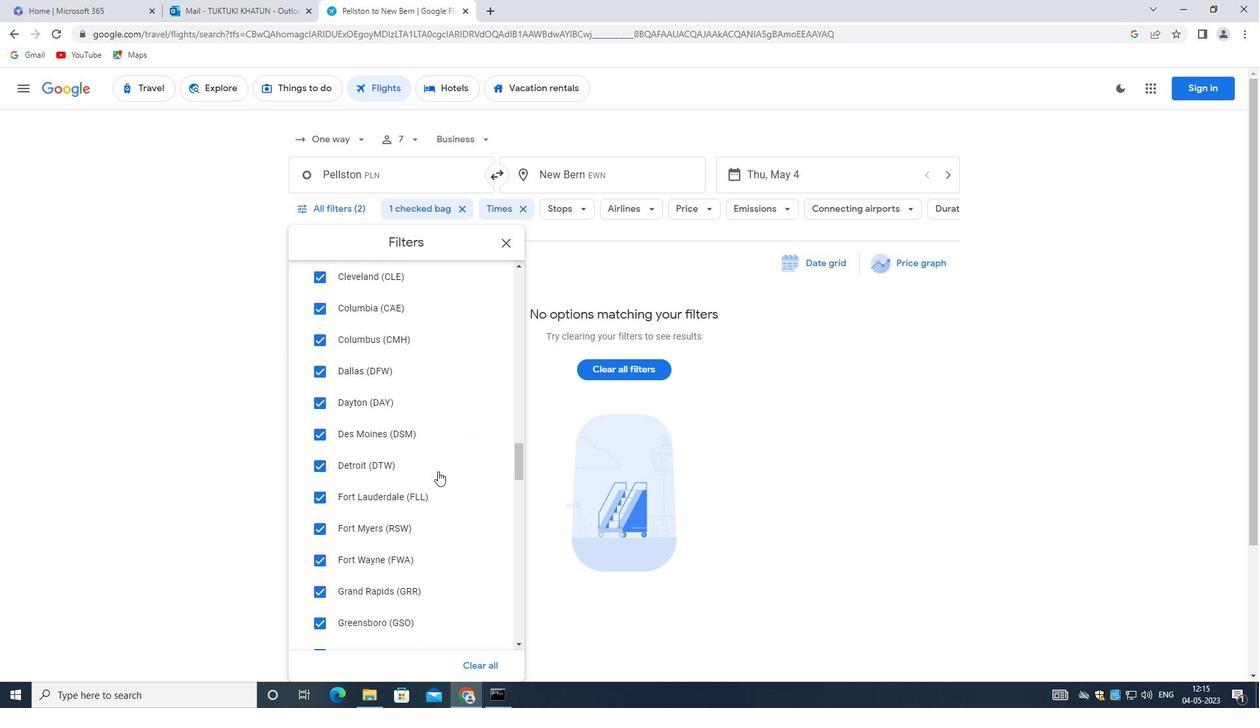 
Action: Mouse scrolled (436, 470) with delta (0, 0)
Screenshot: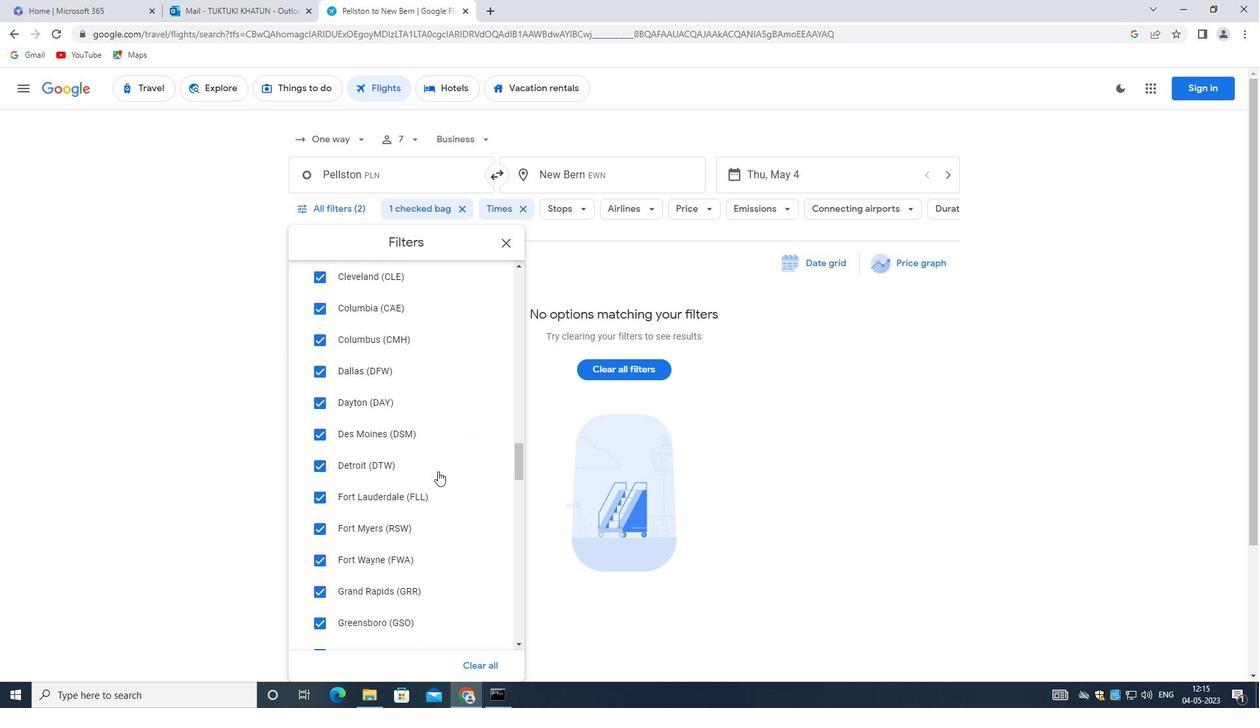 
Action: Mouse moved to (430, 478)
Screenshot: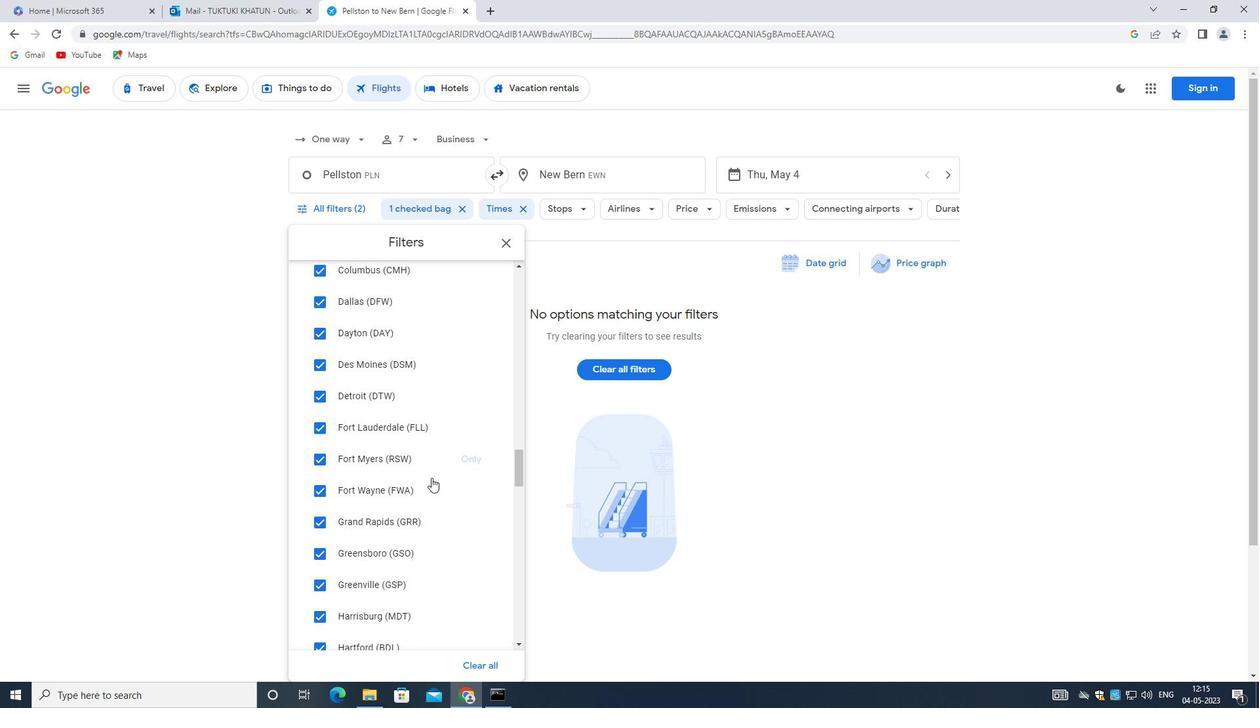 
Action: Mouse scrolled (430, 477) with delta (0, 0)
Screenshot: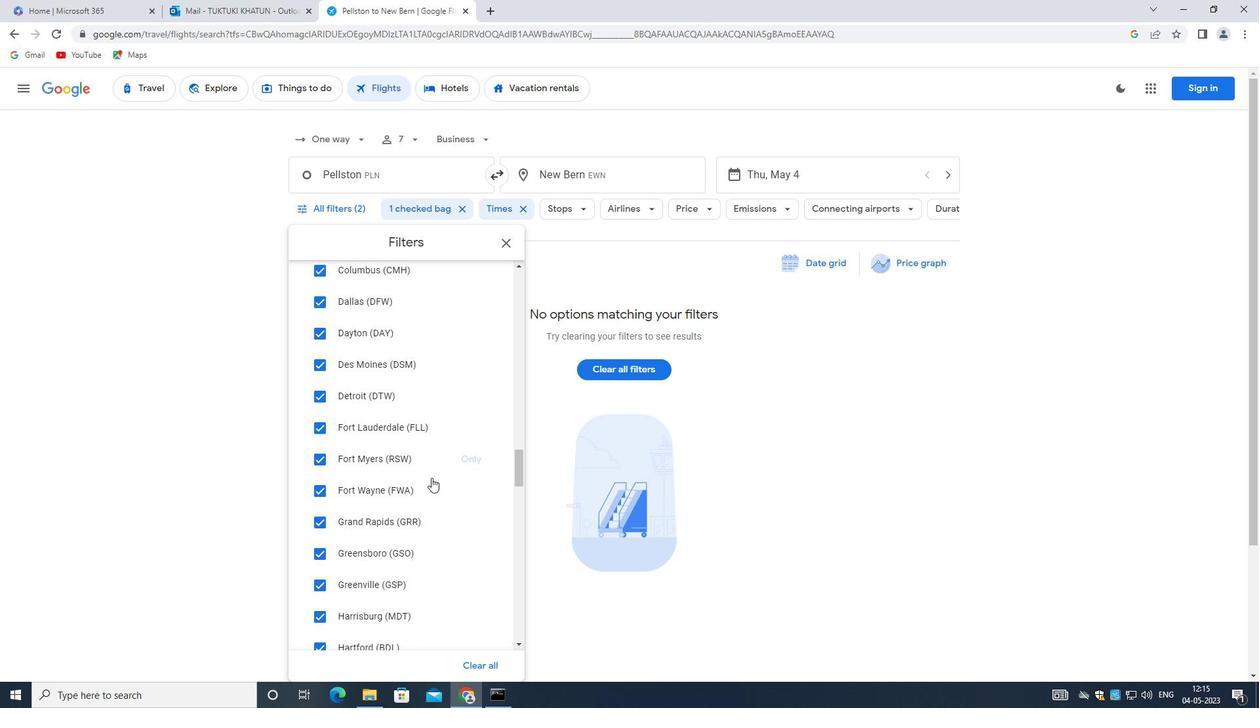 
Action: Mouse moved to (429, 478)
Screenshot: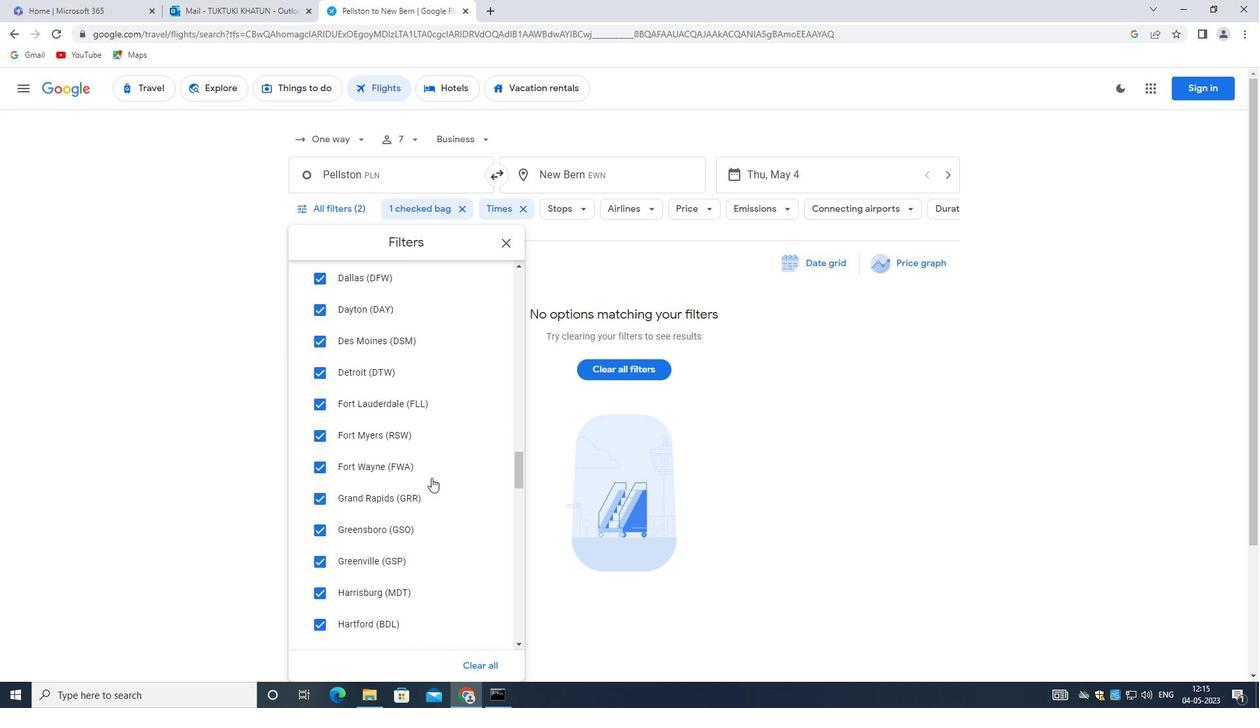 
Action: Mouse scrolled (429, 477) with delta (0, 0)
Screenshot: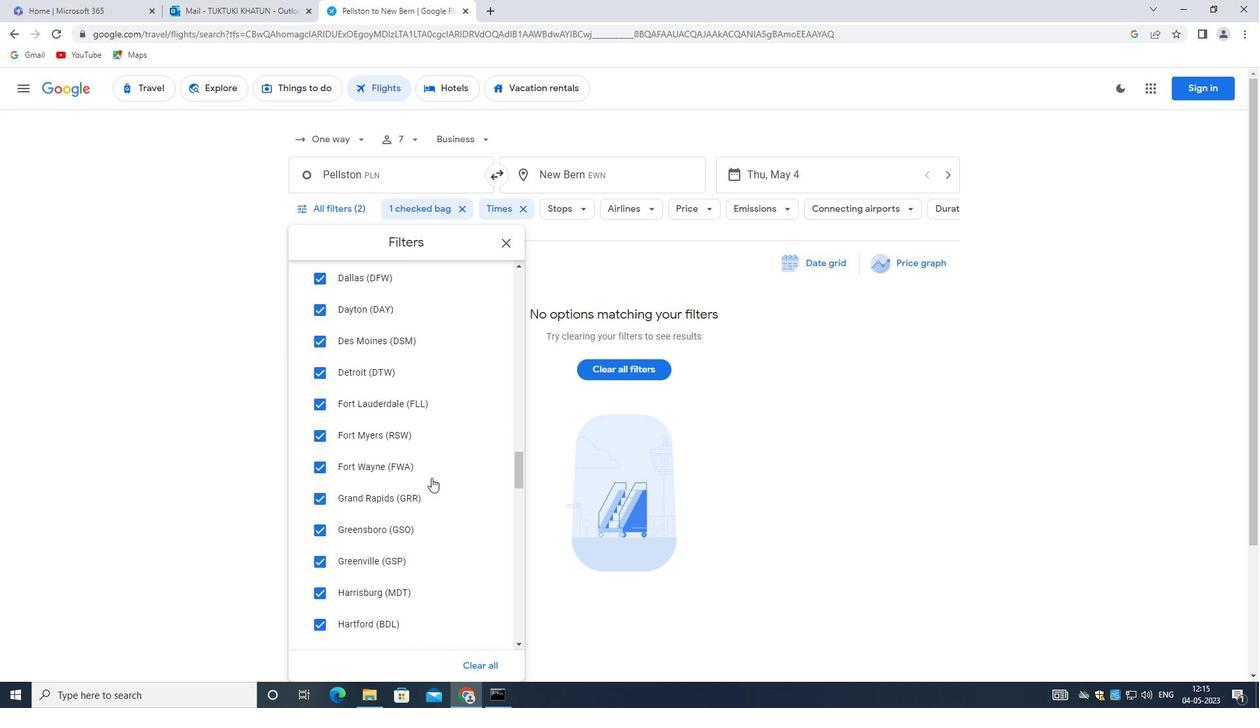 
Action: Mouse moved to (428, 481)
Screenshot: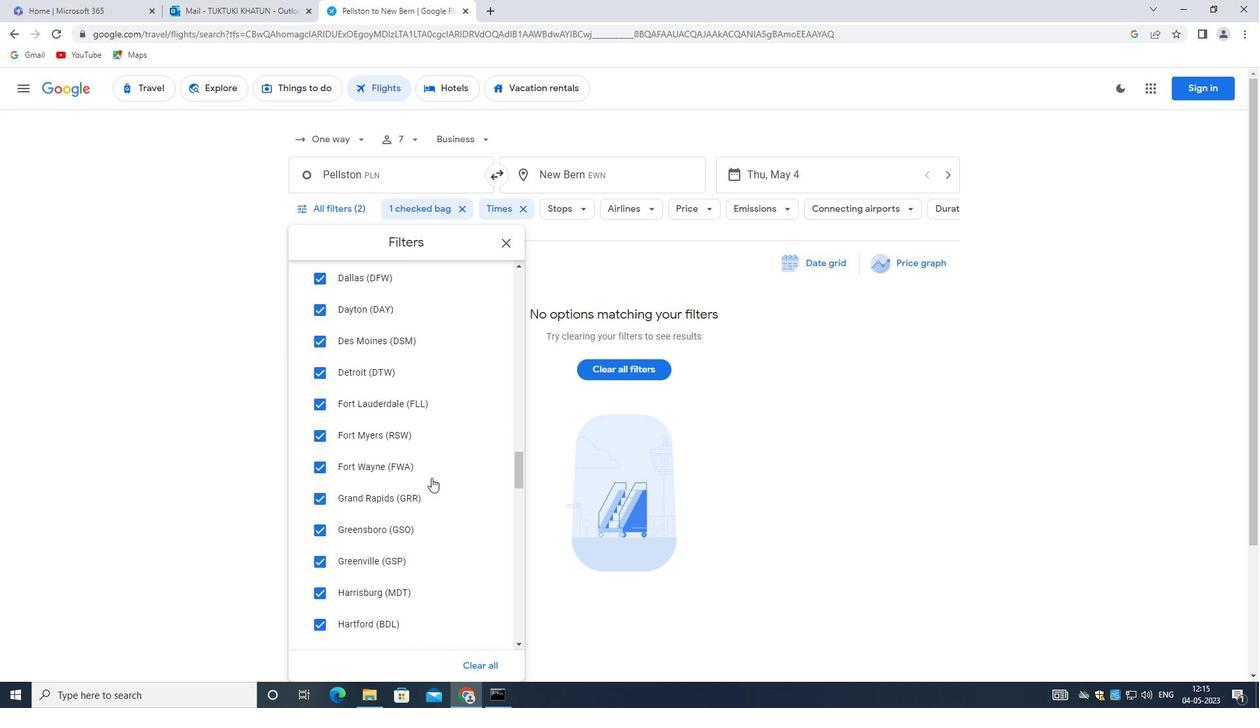 
Action: Mouse scrolled (428, 481) with delta (0, 0)
Screenshot: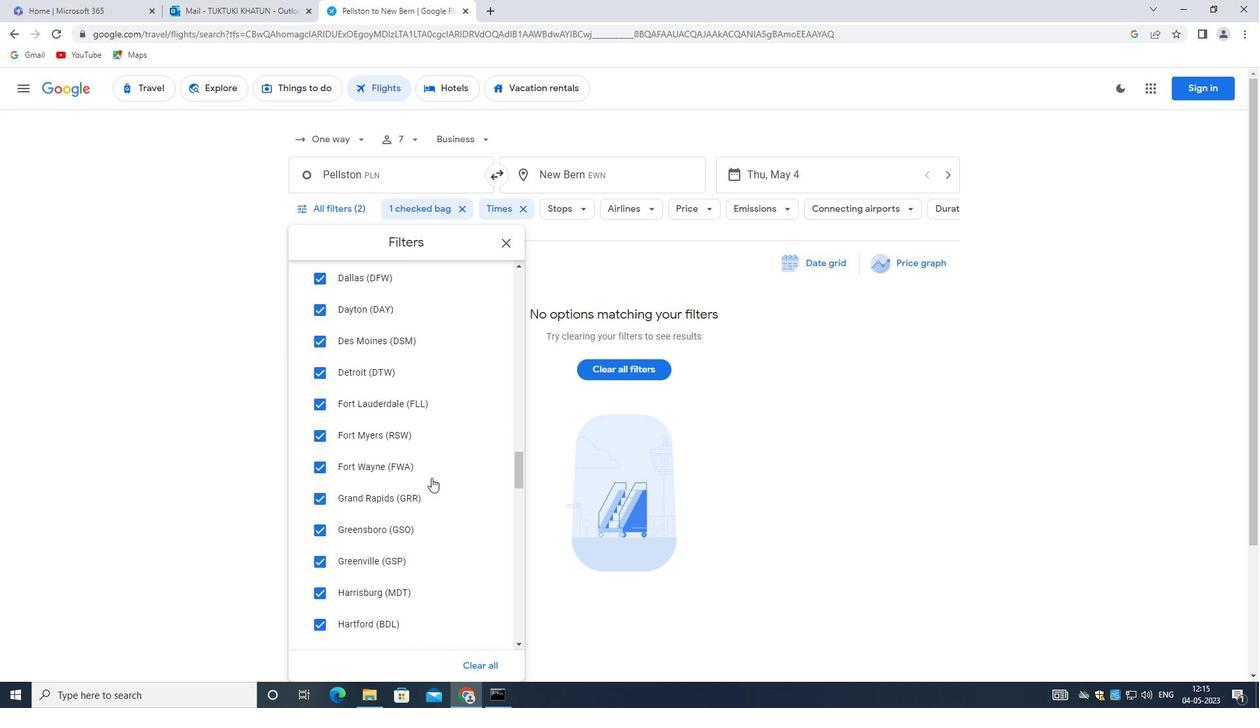 
Action: Mouse moved to (419, 492)
Screenshot: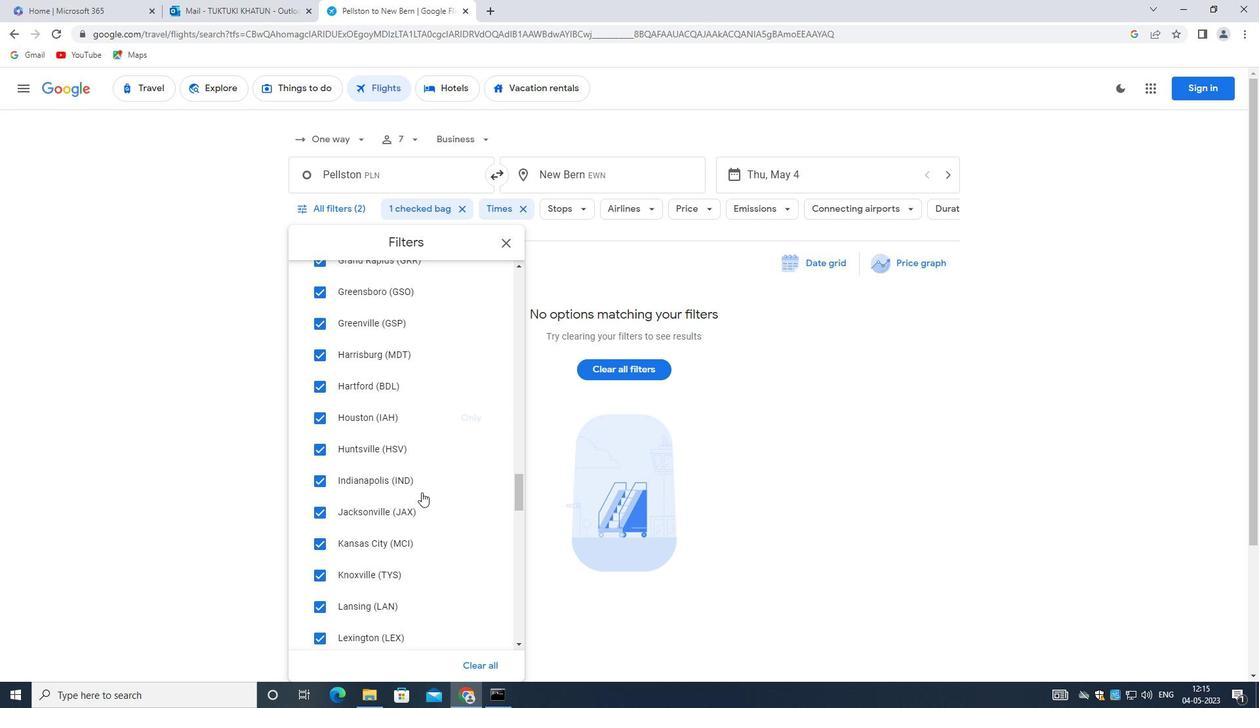 
Action: Mouse scrolled (419, 491) with delta (0, 0)
Screenshot: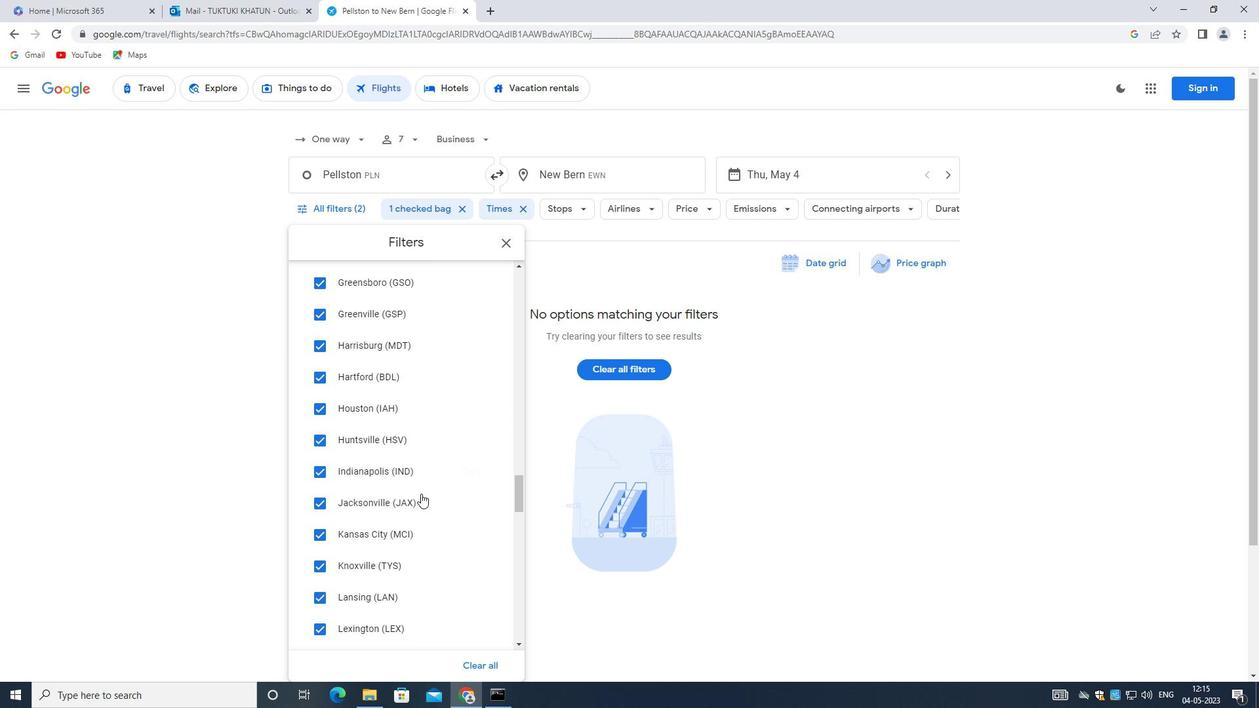 
Action: Mouse scrolled (419, 491) with delta (0, 0)
Screenshot: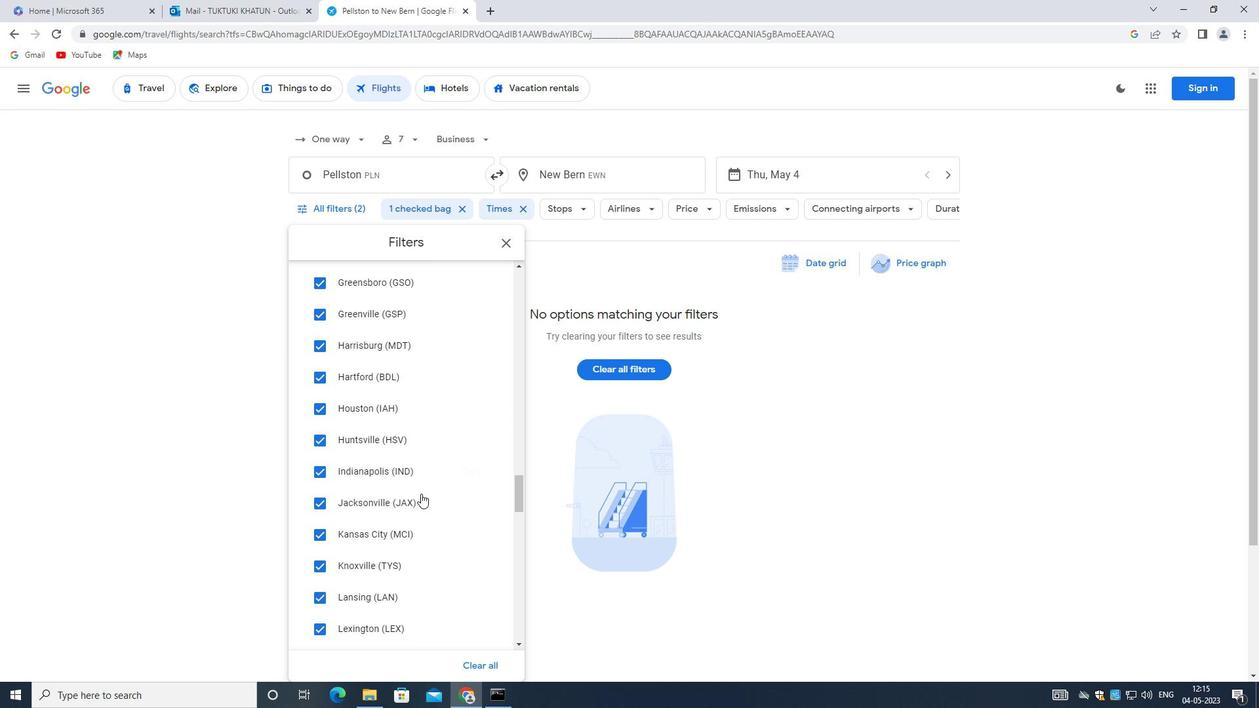 
Action: Mouse scrolled (419, 491) with delta (0, 0)
Screenshot: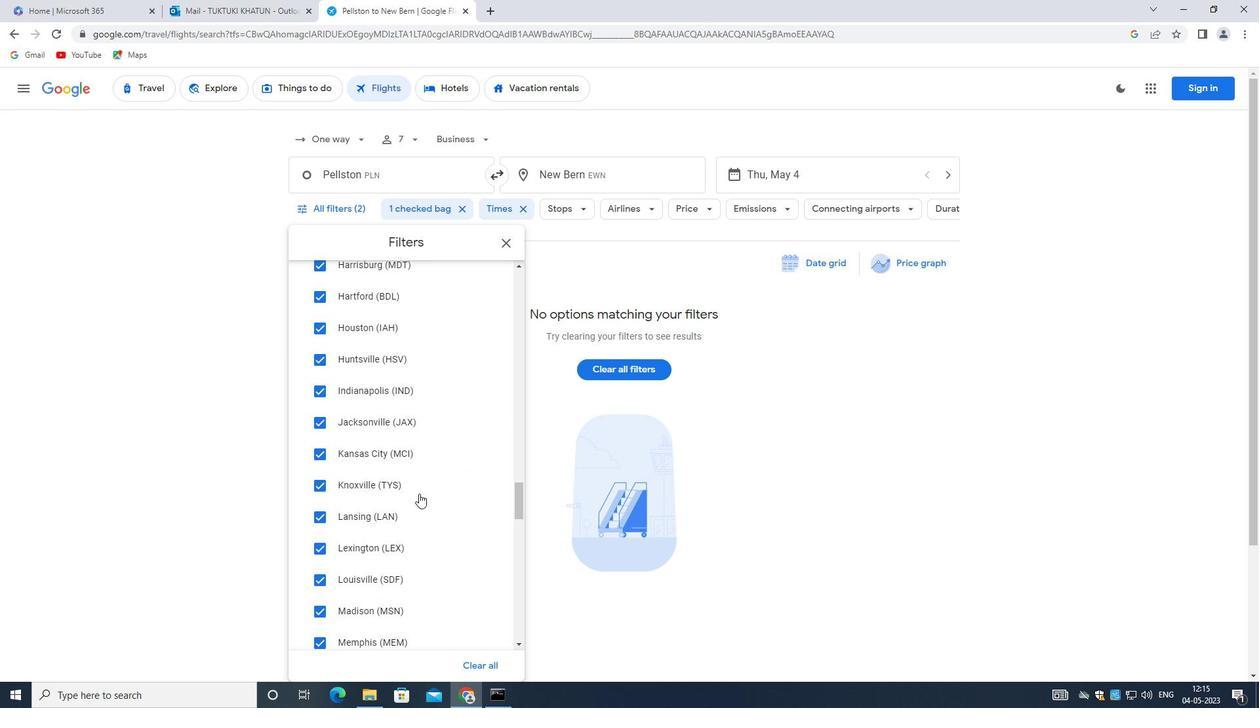 
Action: Mouse scrolled (419, 491) with delta (0, 0)
Screenshot: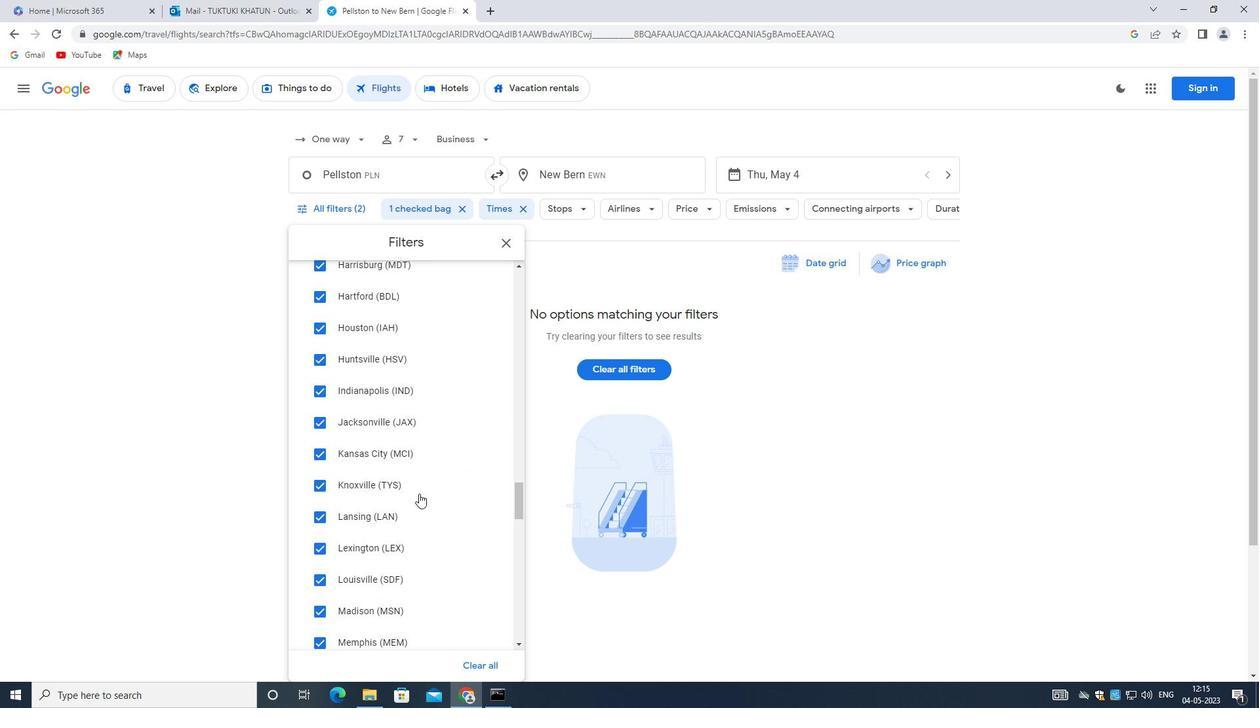 
Action: Mouse moved to (419, 493)
Screenshot: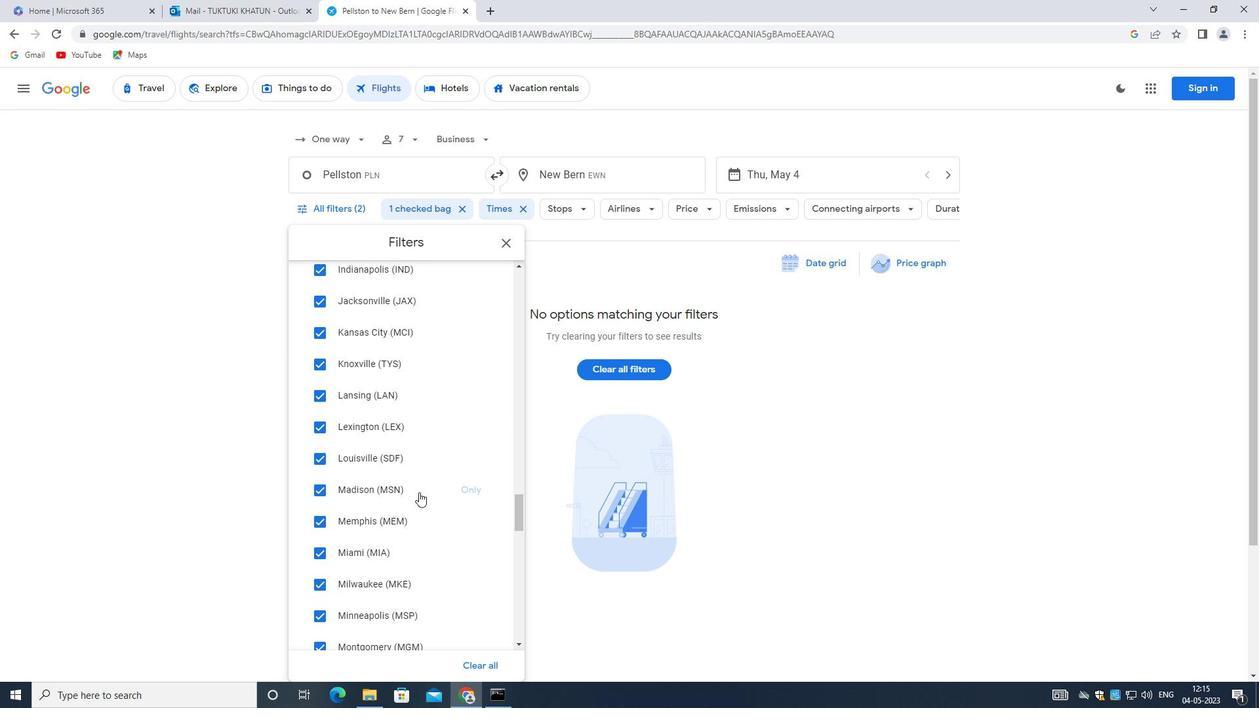 
Action: Mouse scrolled (419, 493) with delta (0, 0)
Screenshot: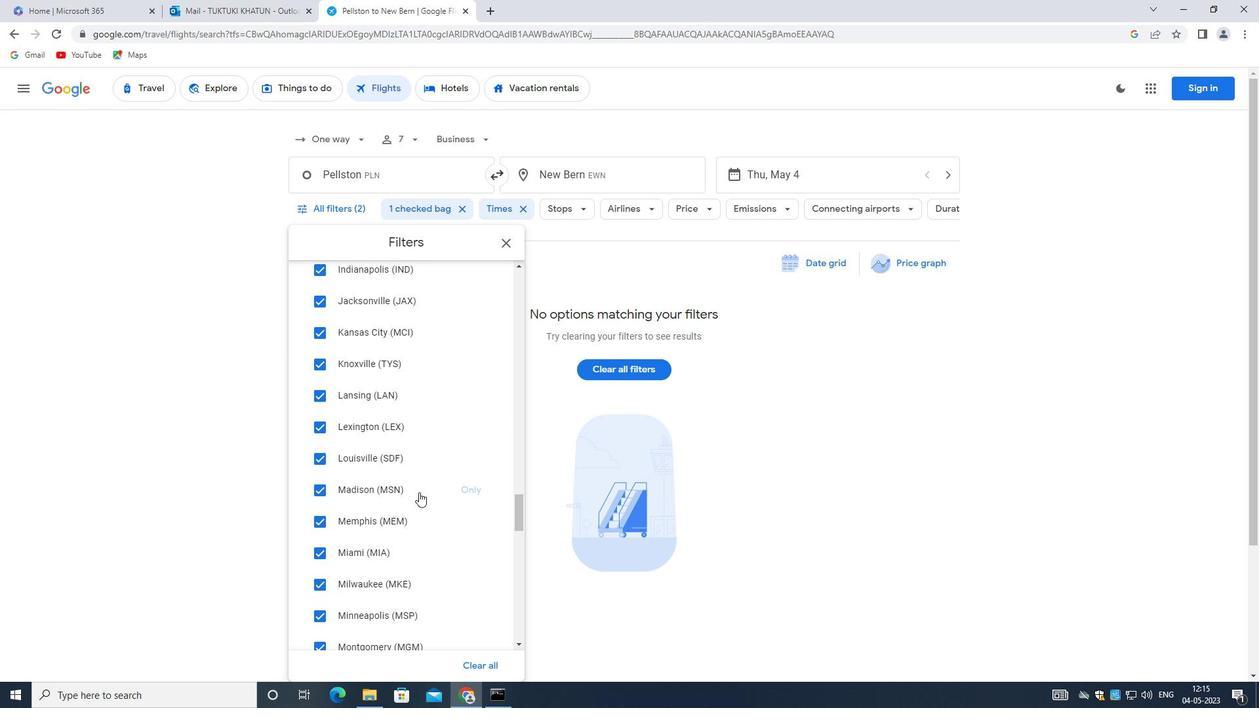 
Action: Mouse moved to (419, 493)
Screenshot: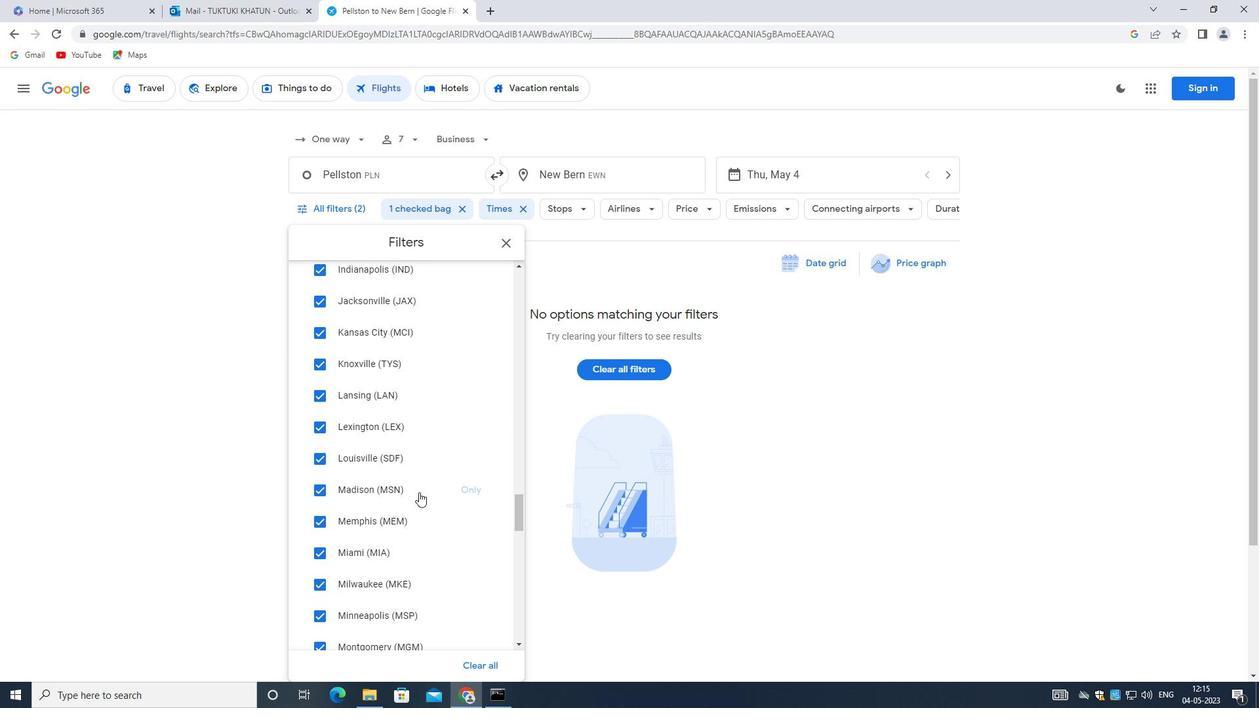 
Action: Mouse scrolled (419, 493) with delta (0, 0)
Screenshot: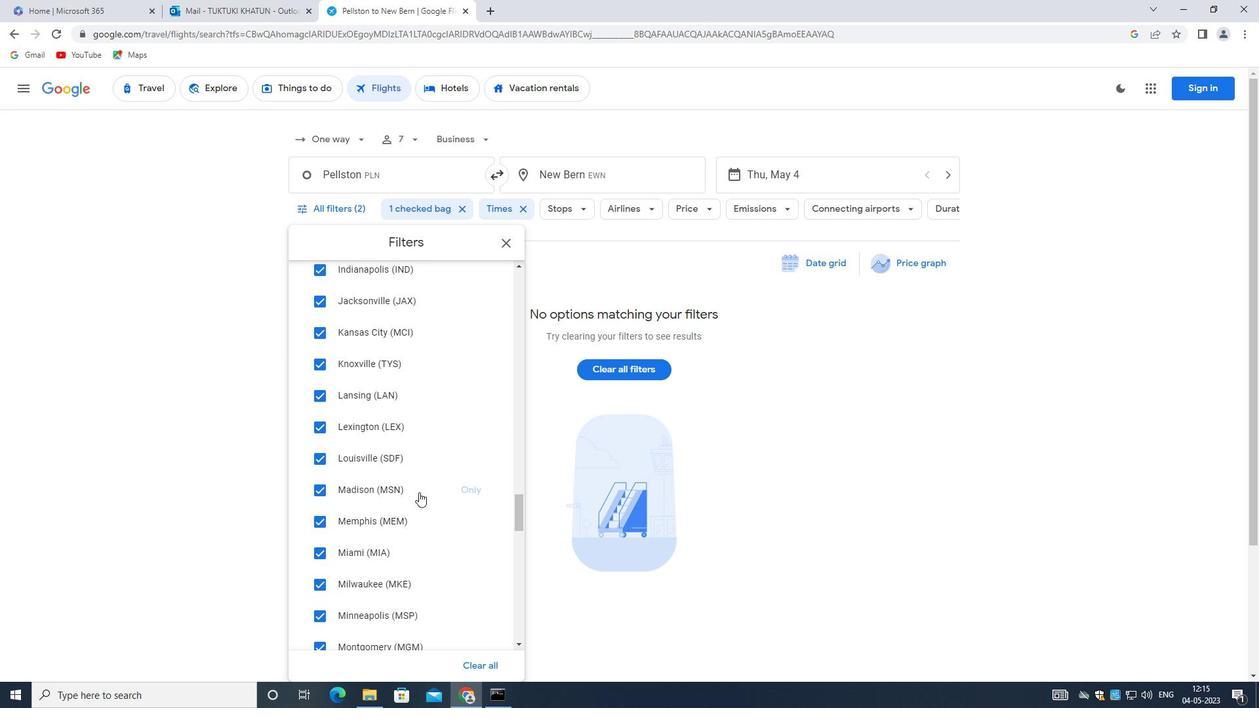 
Action: Mouse moved to (419, 494)
Screenshot: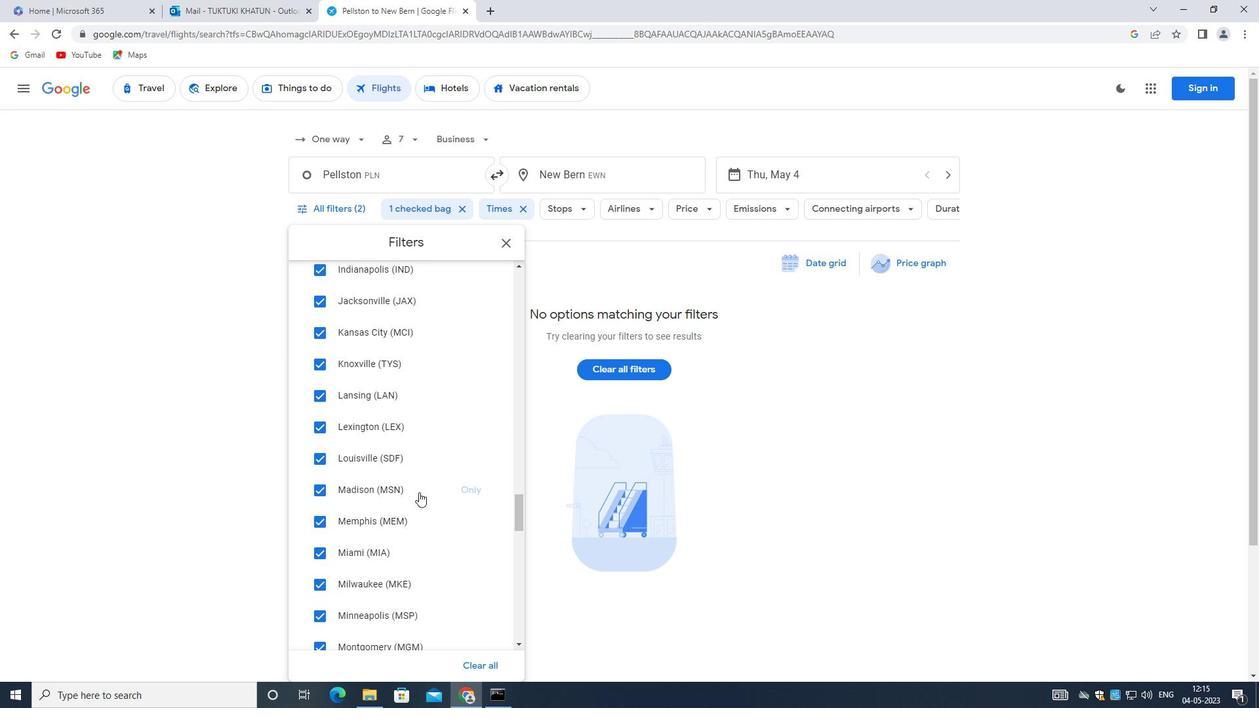 
Action: Mouse scrolled (419, 493) with delta (0, 0)
Screenshot: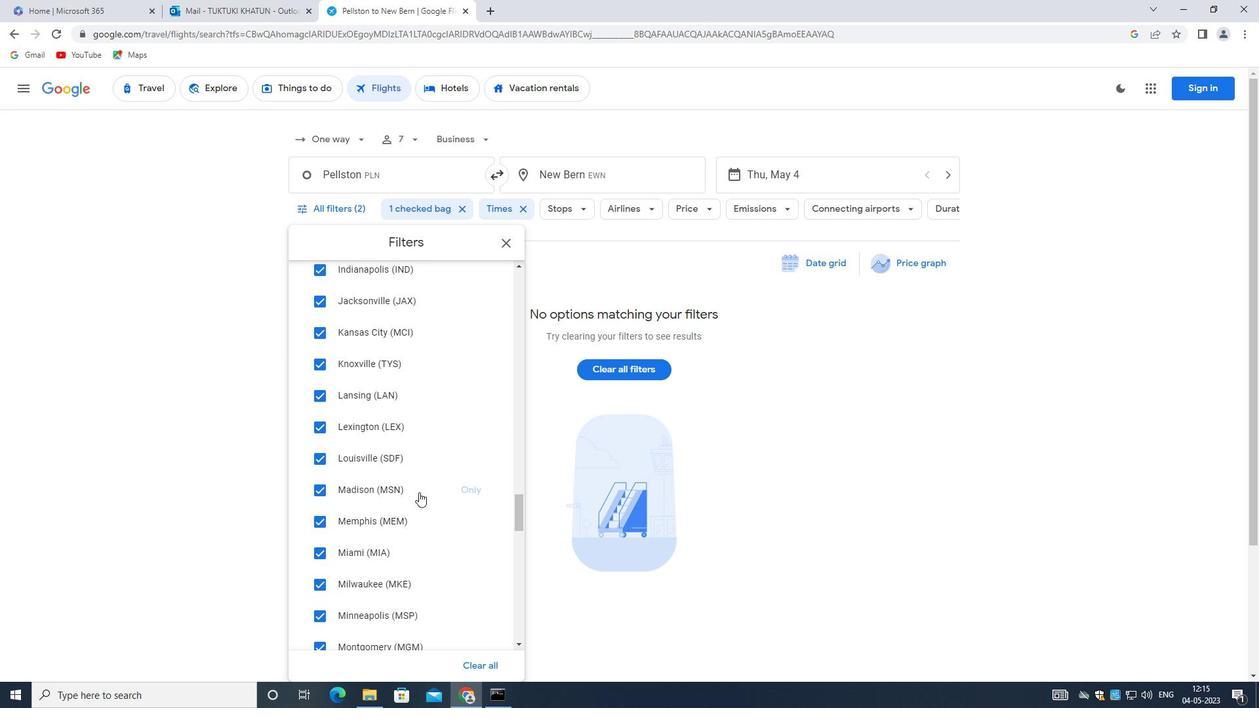 
Action: Mouse moved to (418, 494)
Screenshot: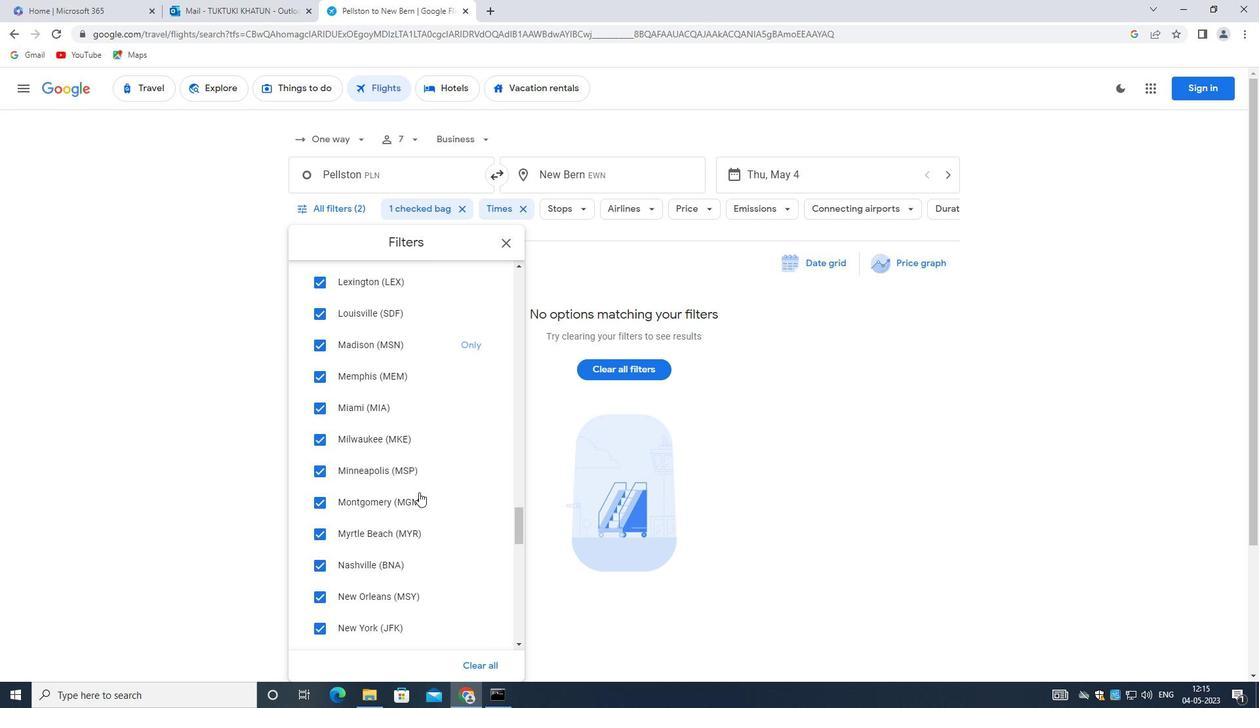 
Action: Mouse scrolled (418, 493) with delta (0, 0)
Screenshot: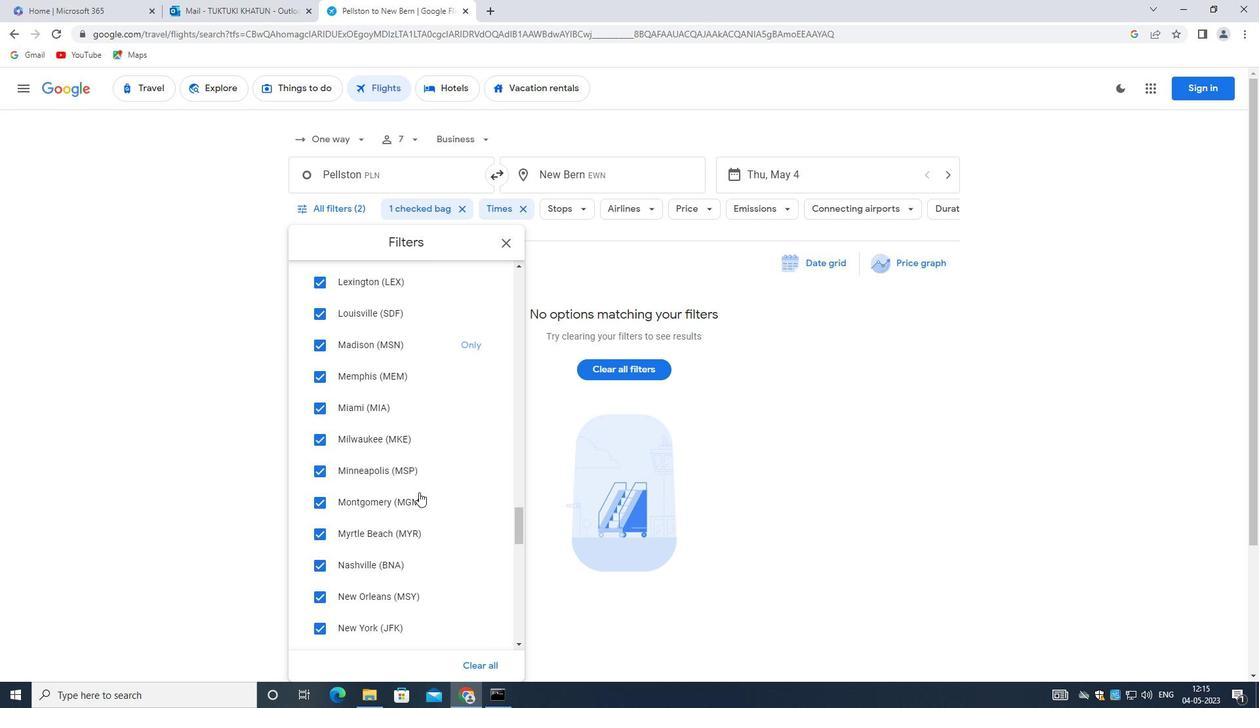 
Action: Mouse moved to (413, 495)
Screenshot: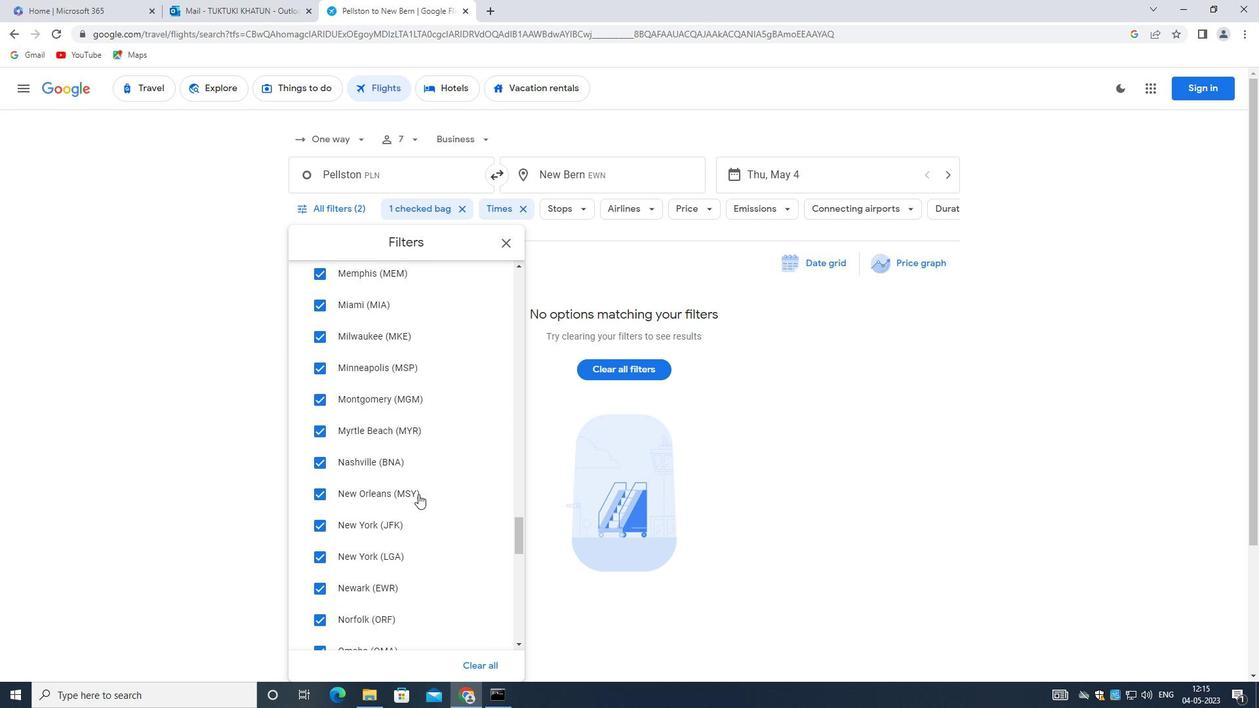 
Action: Mouse scrolled (413, 494) with delta (0, 0)
Screenshot: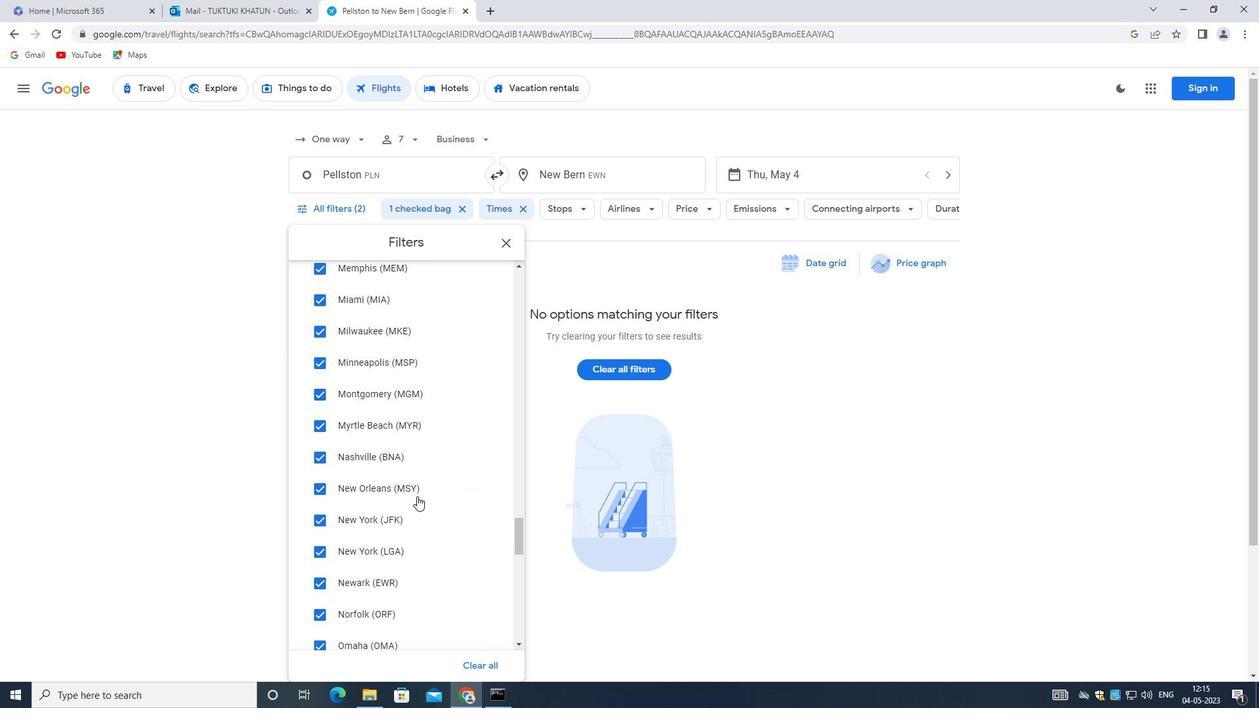 
Action: Mouse scrolled (413, 494) with delta (0, 0)
Screenshot: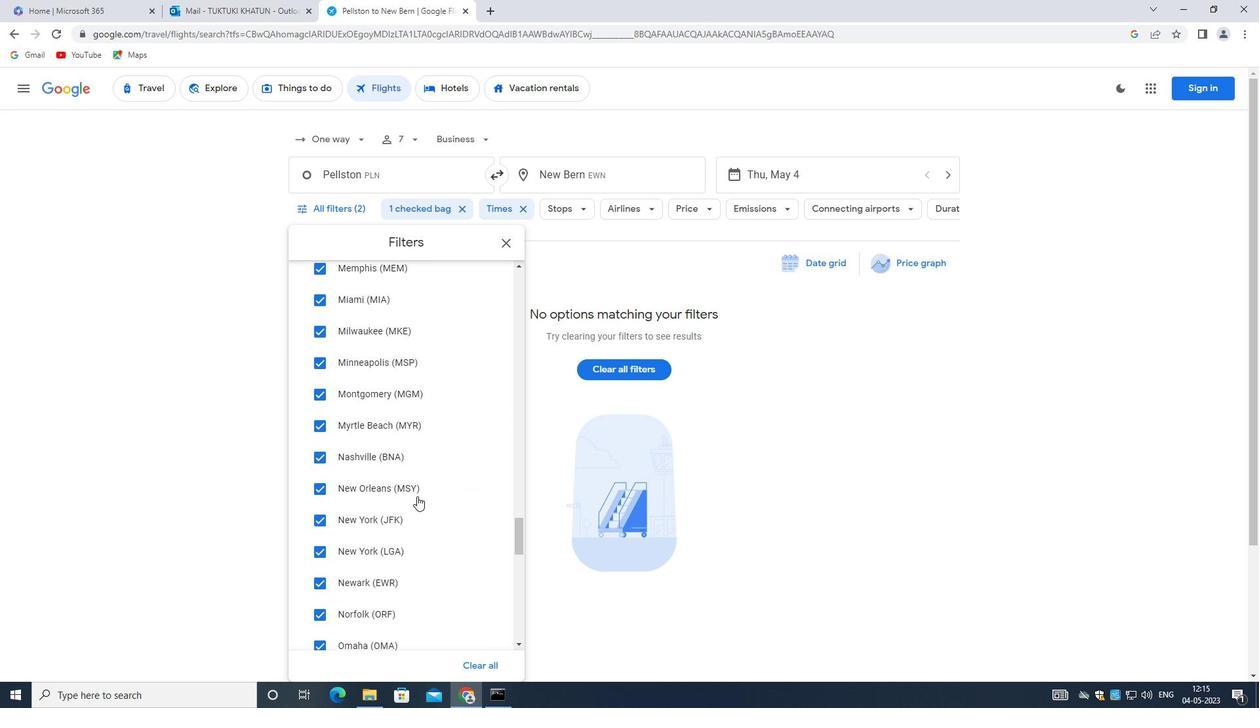 
Action: Mouse scrolled (413, 494) with delta (0, 0)
Screenshot: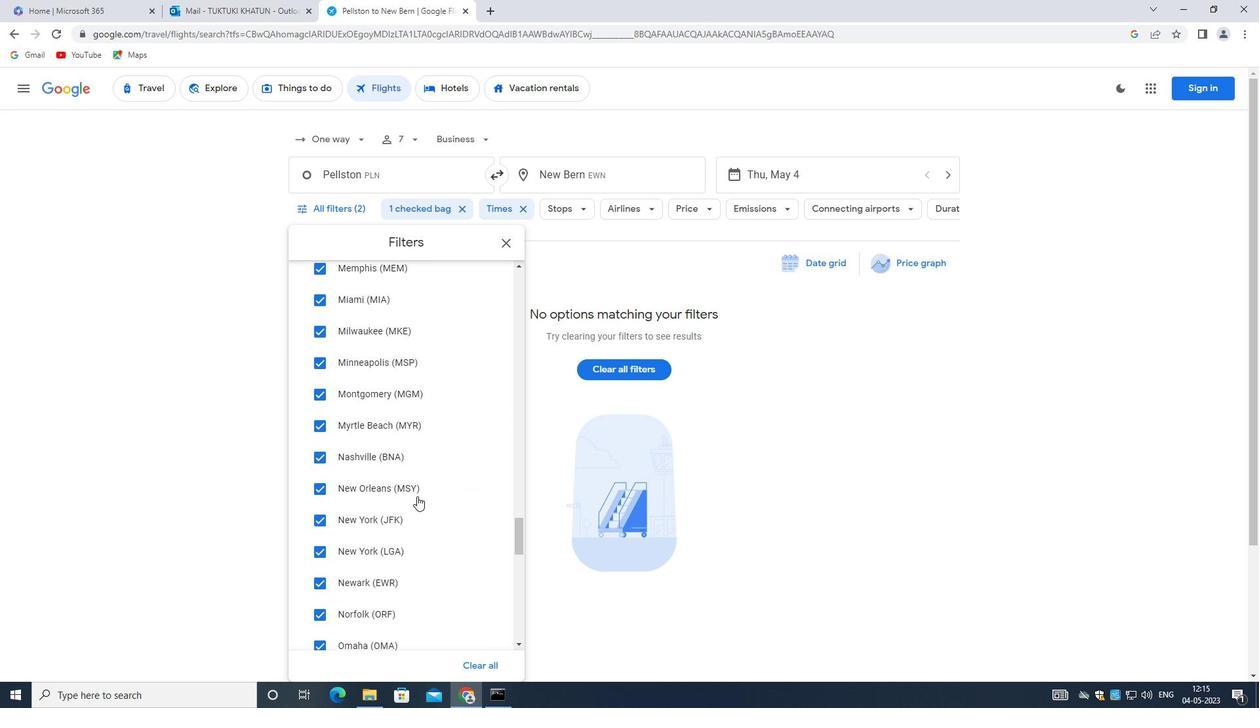 
Action: Mouse scrolled (413, 494) with delta (0, 0)
Screenshot: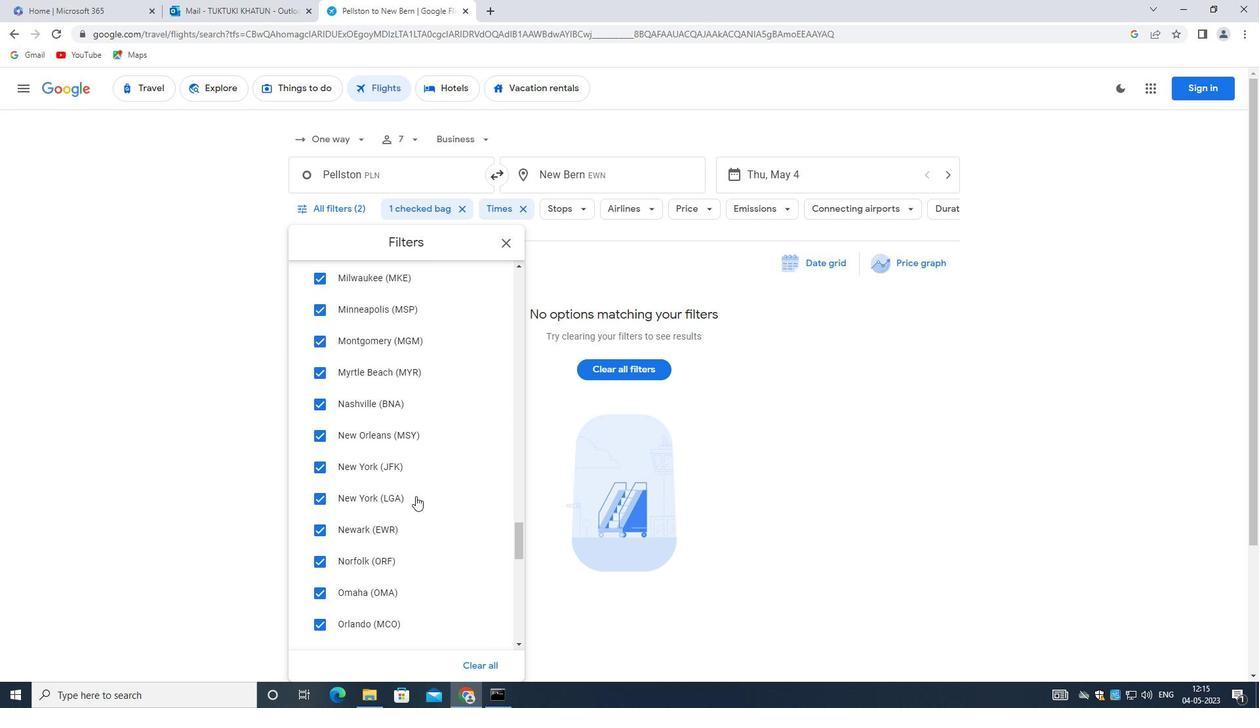 
Action: Mouse moved to (409, 539)
Screenshot: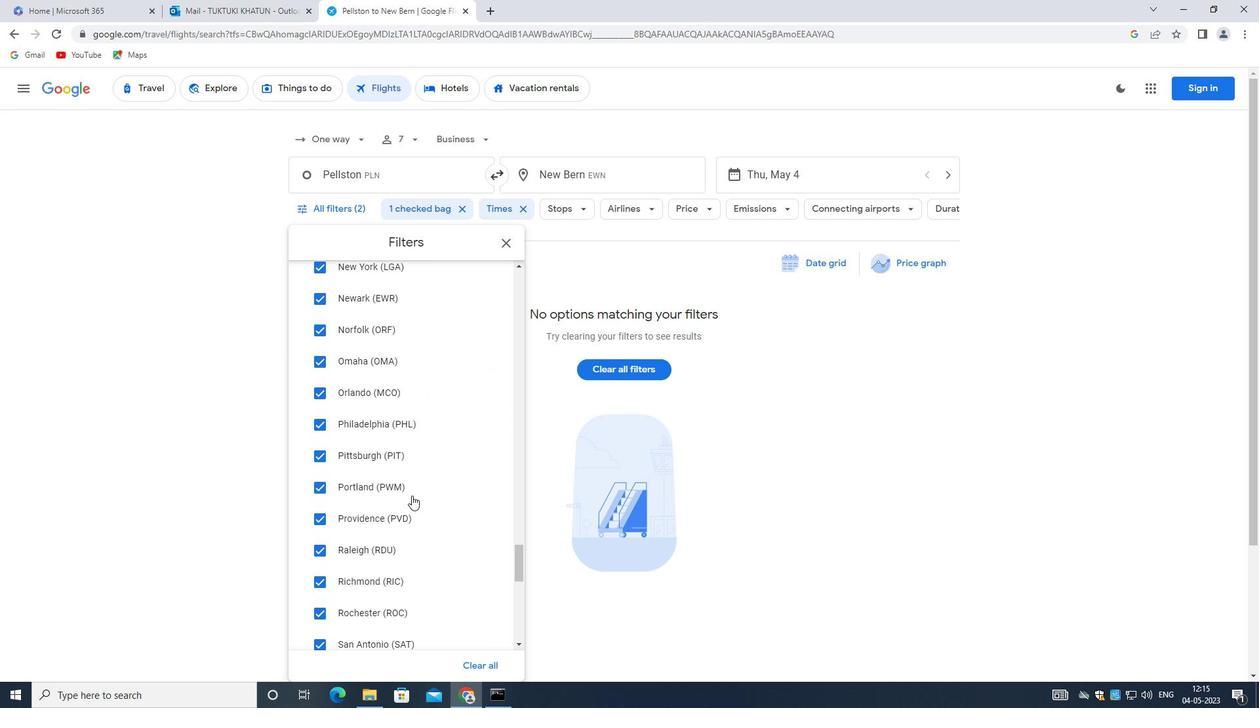 
Action: Mouse scrolled (409, 538) with delta (0, 0)
Screenshot: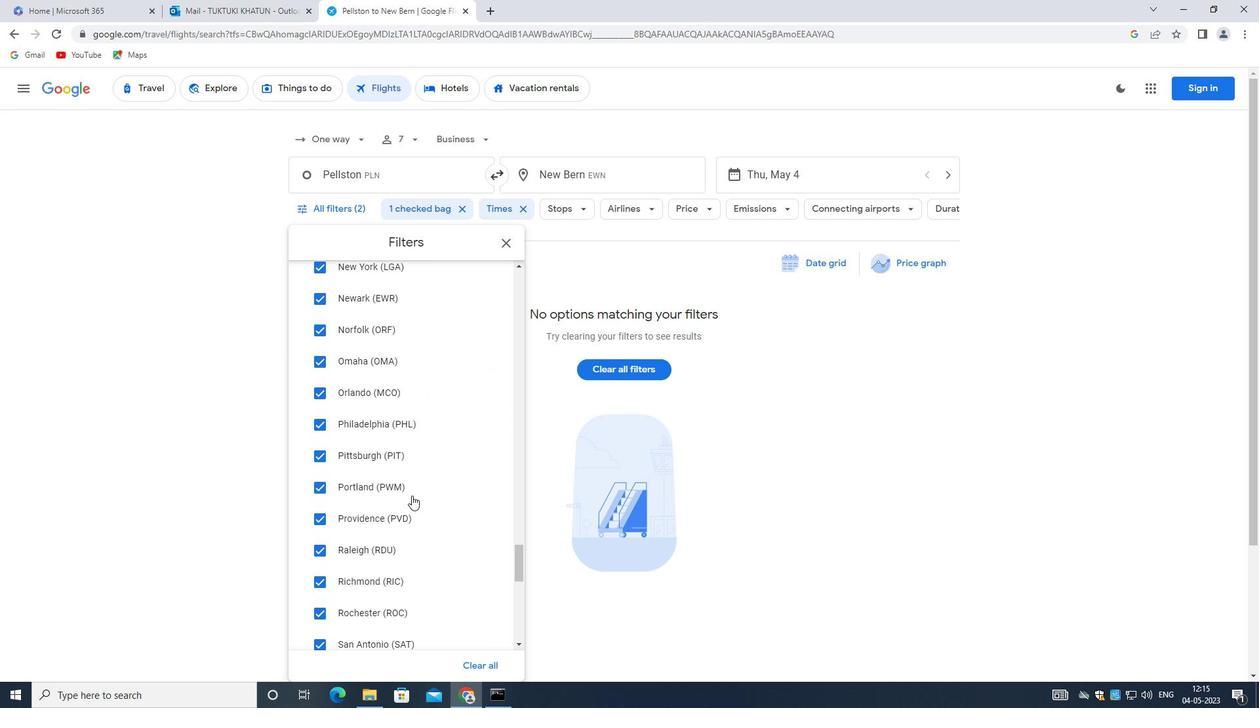 
Action: Mouse moved to (412, 587)
Screenshot: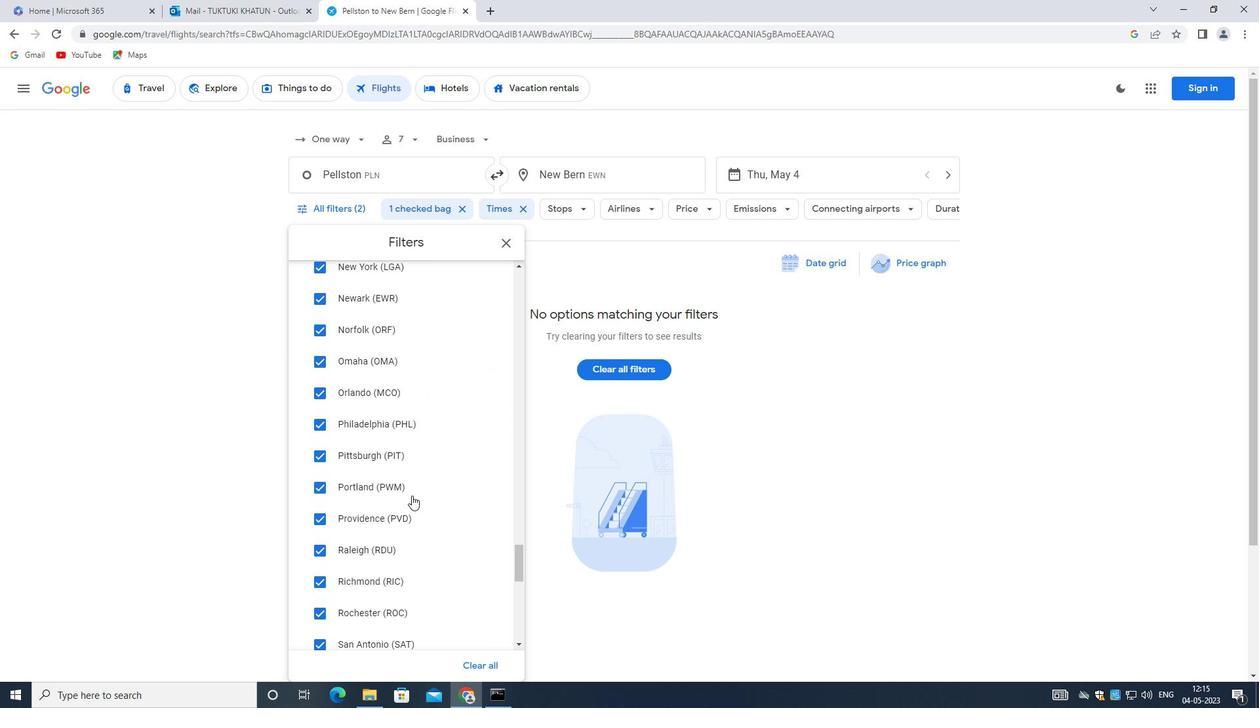 
Action: Mouse scrolled (412, 586) with delta (0, 0)
Screenshot: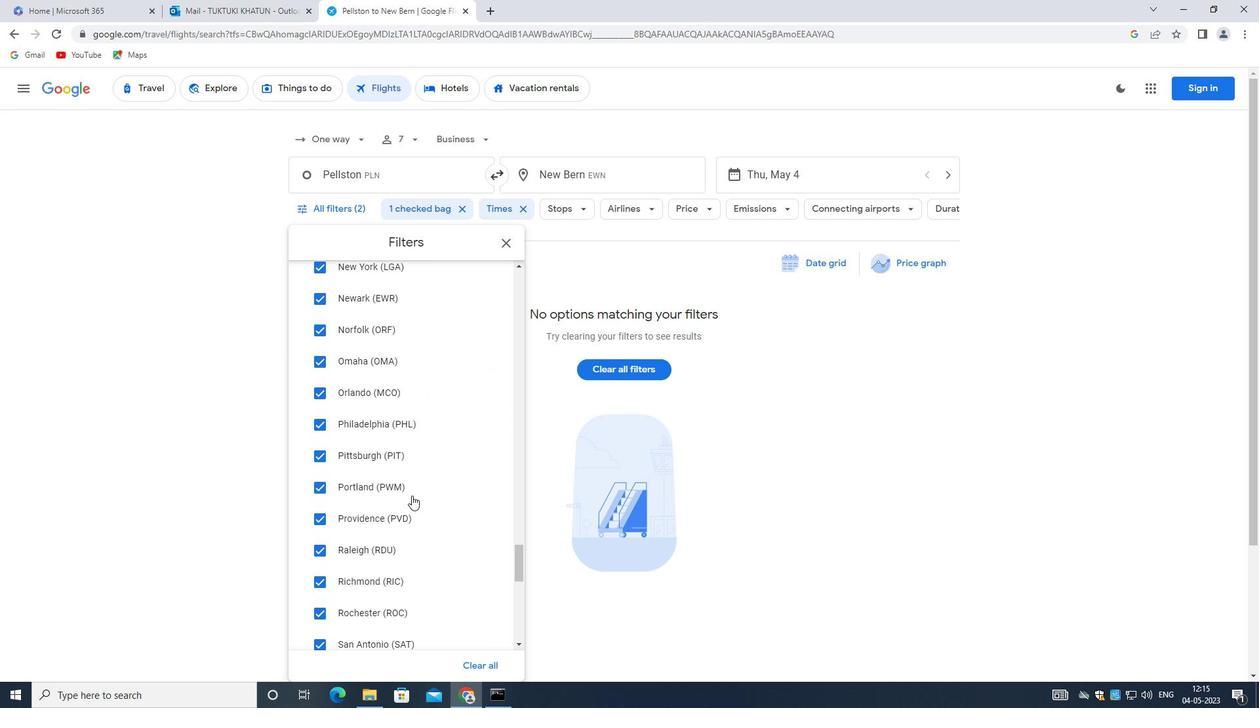 
Action: Mouse moved to (415, 605)
Screenshot: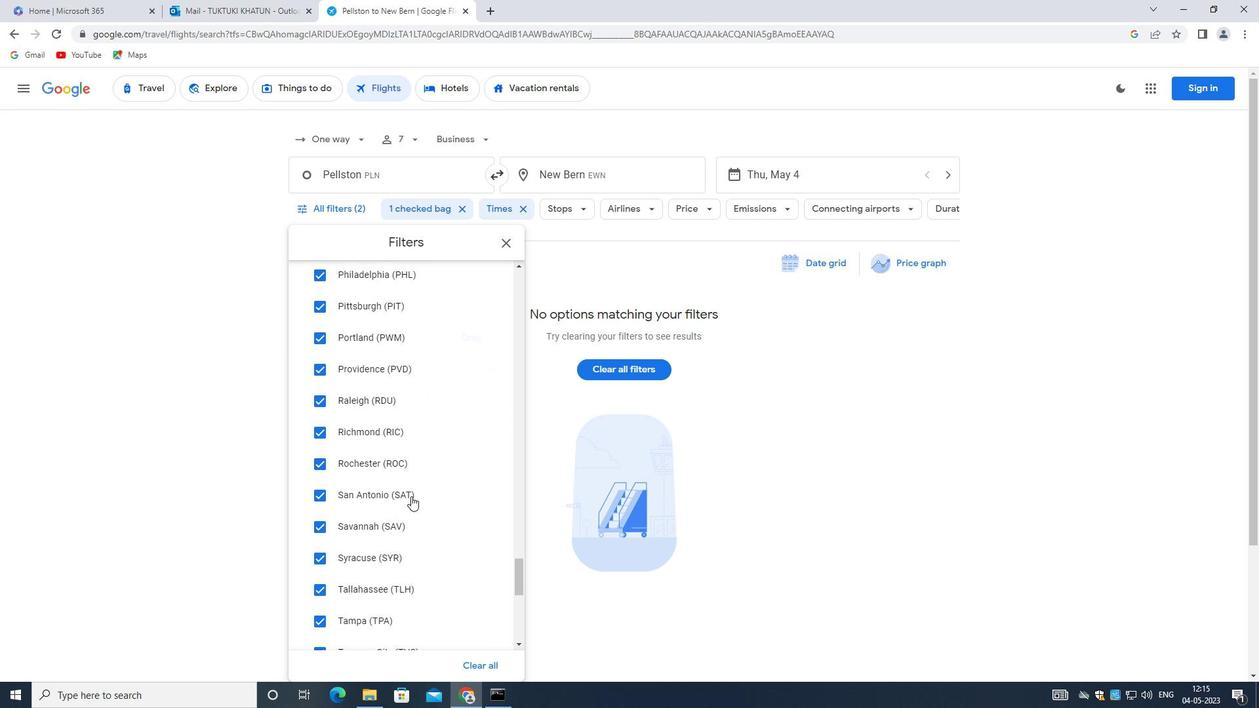 
Action: Mouse scrolled (415, 605) with delta (0, 0)
Screenshot: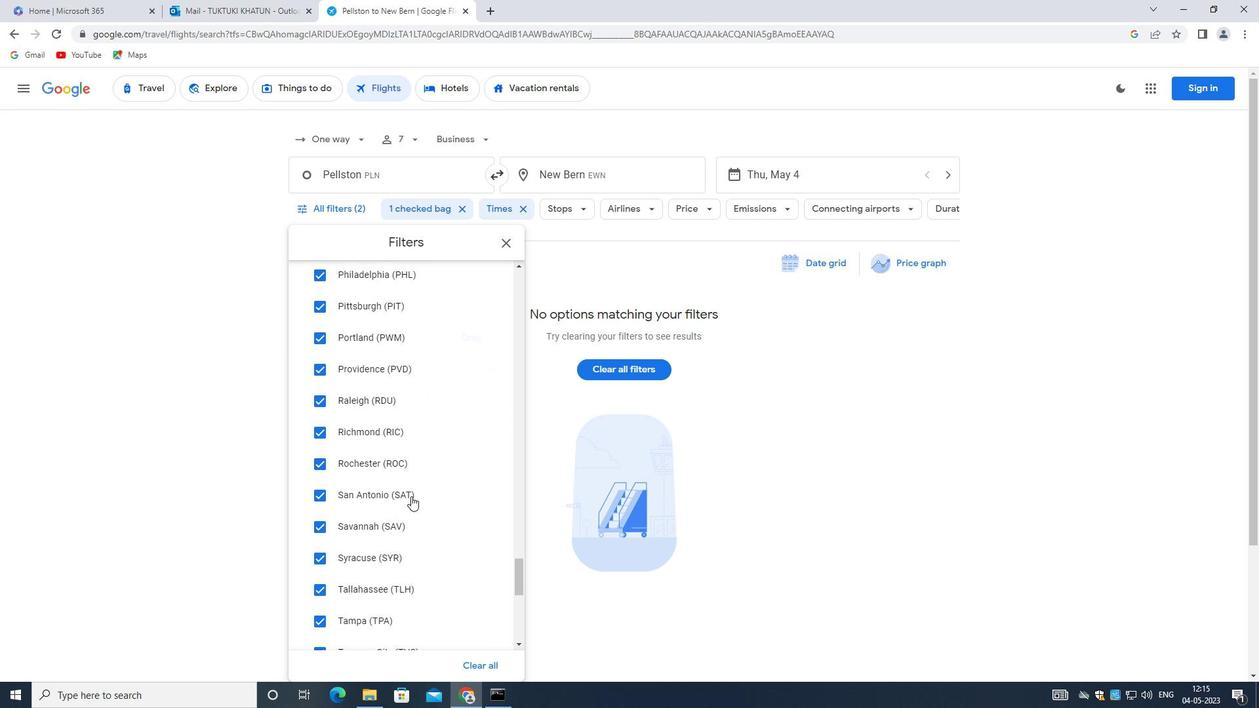 
Action: Mouse moved to (391, 580)
Screenshot: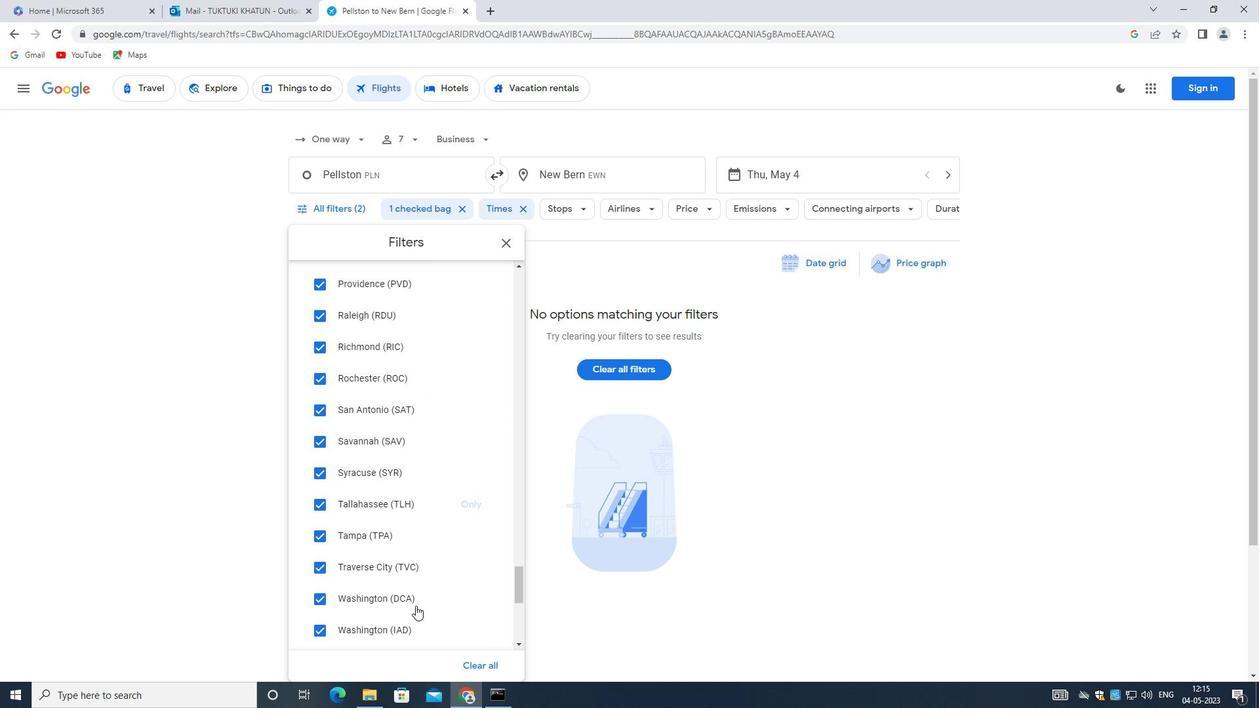 
Action: Mouse scrolled (391, 579) with delta (0, 0)
Screenshot: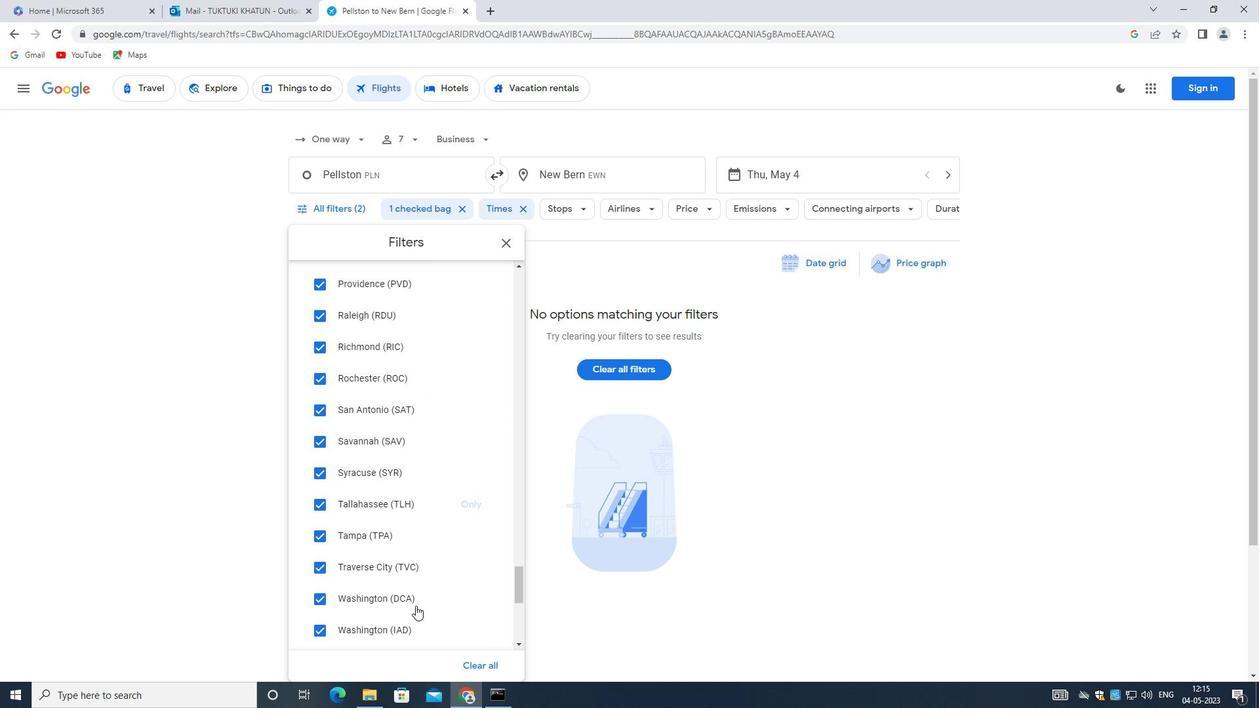 
Action: Mouse moved to (388, 580)
Screenshot: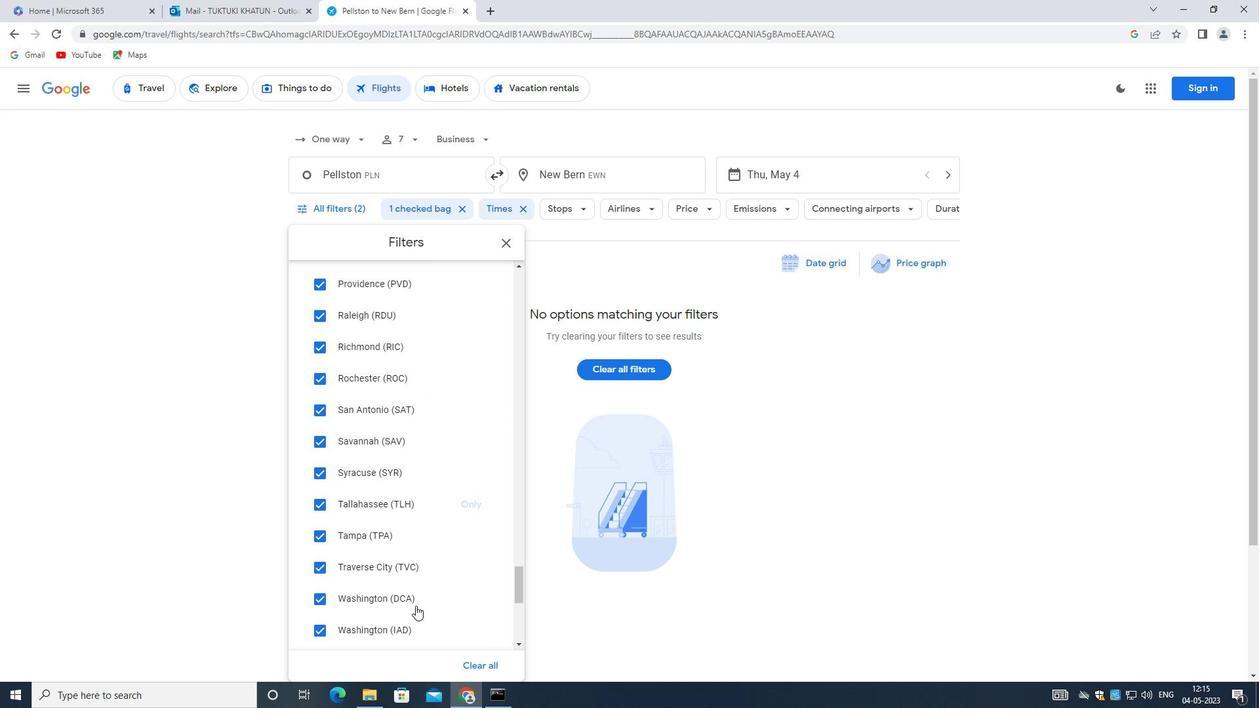 
Action: Mouse scrolled (388, 579) with delta (0, 0)
Screenshot: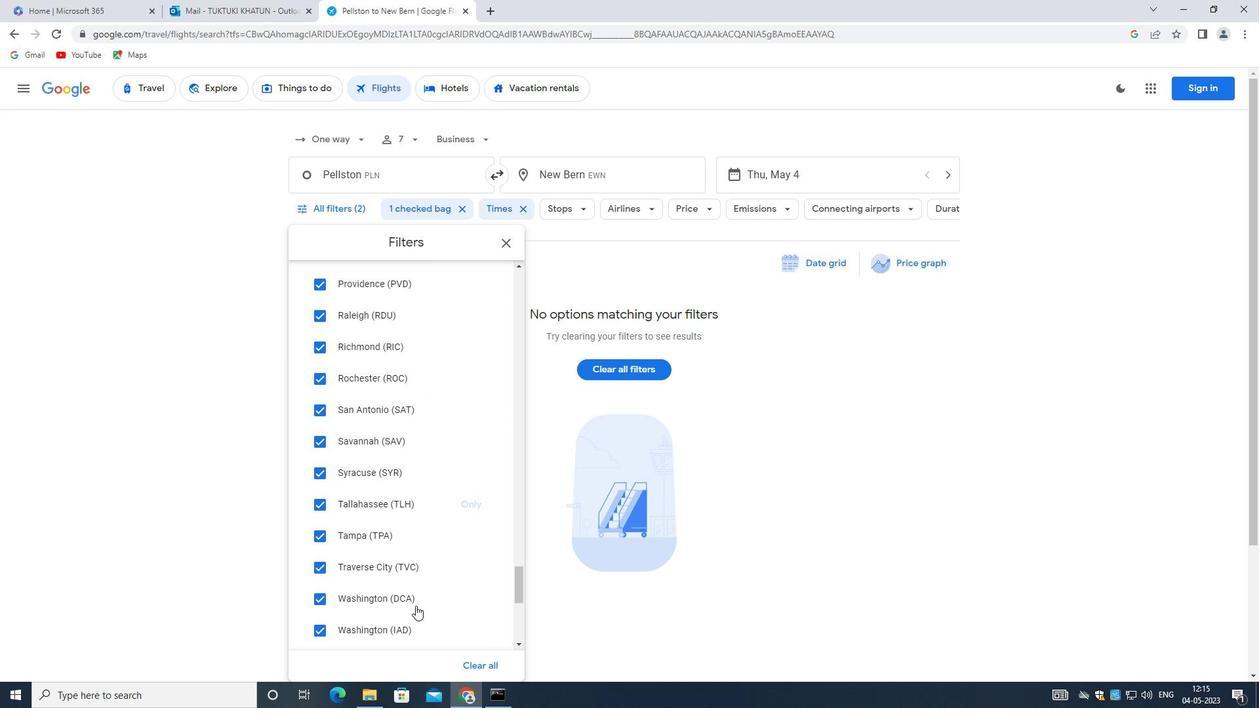 
Action: Mouse moved to (383, 580)
Screenshot: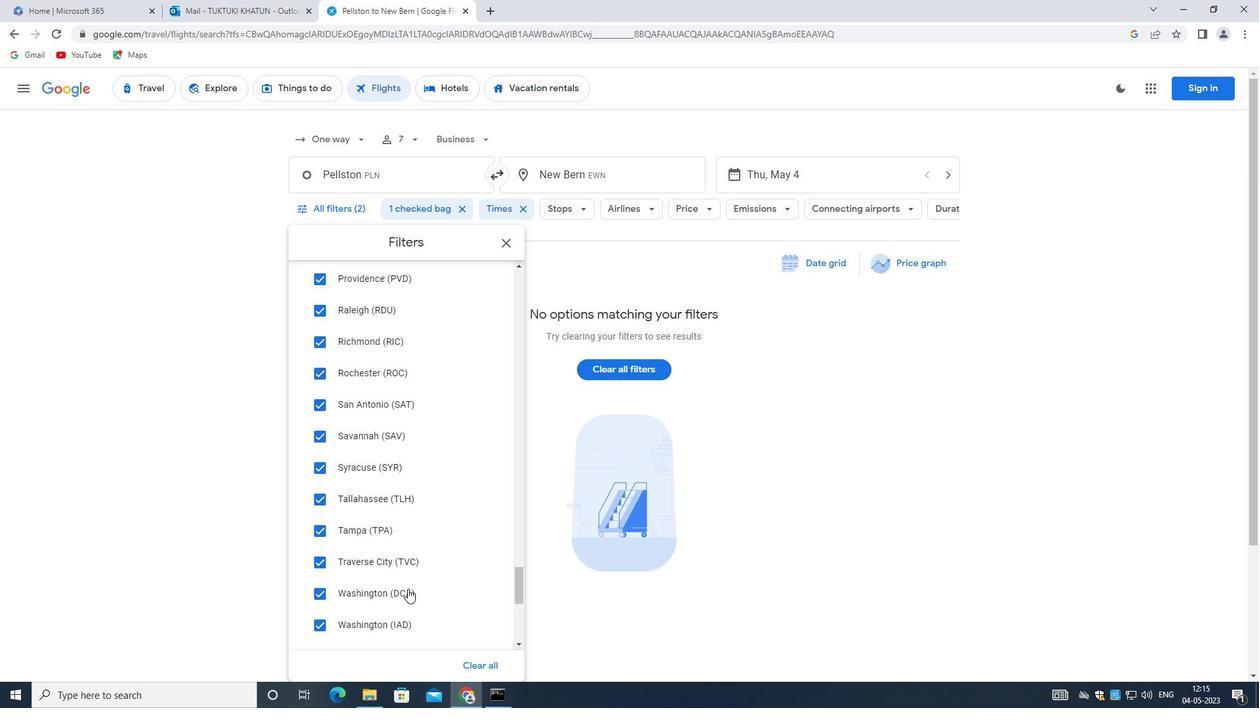 
Action: Mouse scrolled (383, 579) with delta (0, 0)
Screenshot: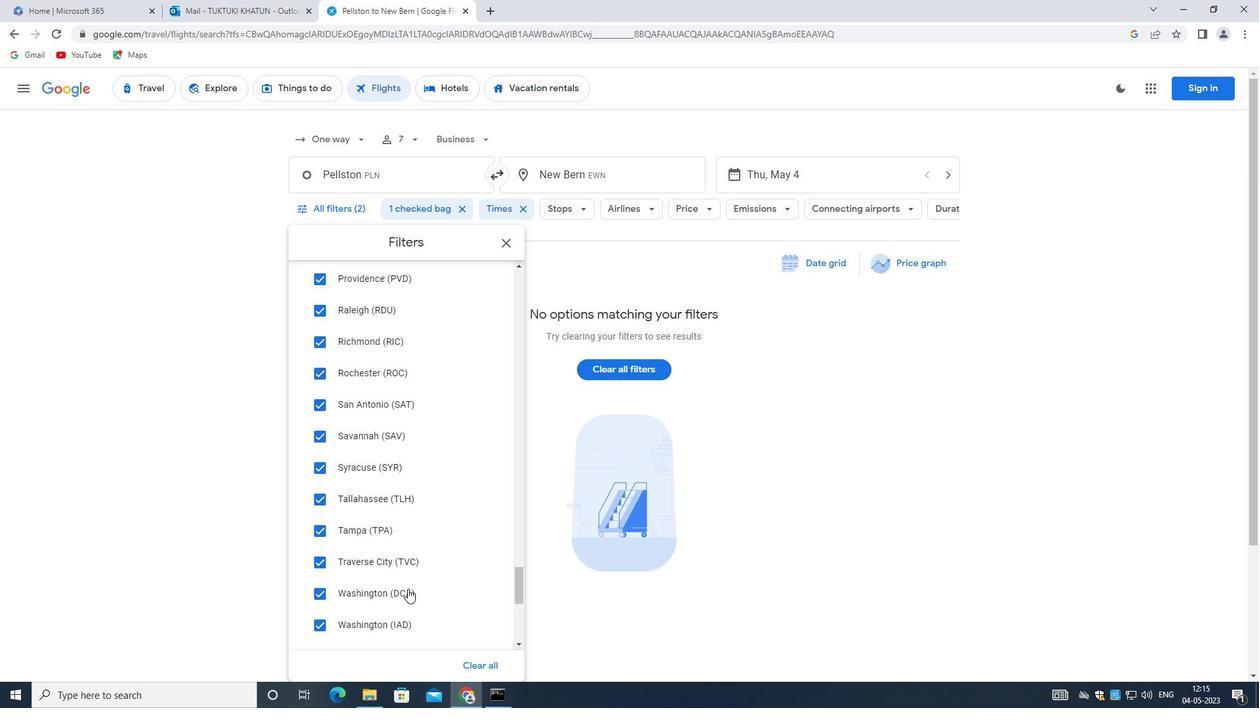 
Action: Mouse moved to (344, 533)
Screenshot: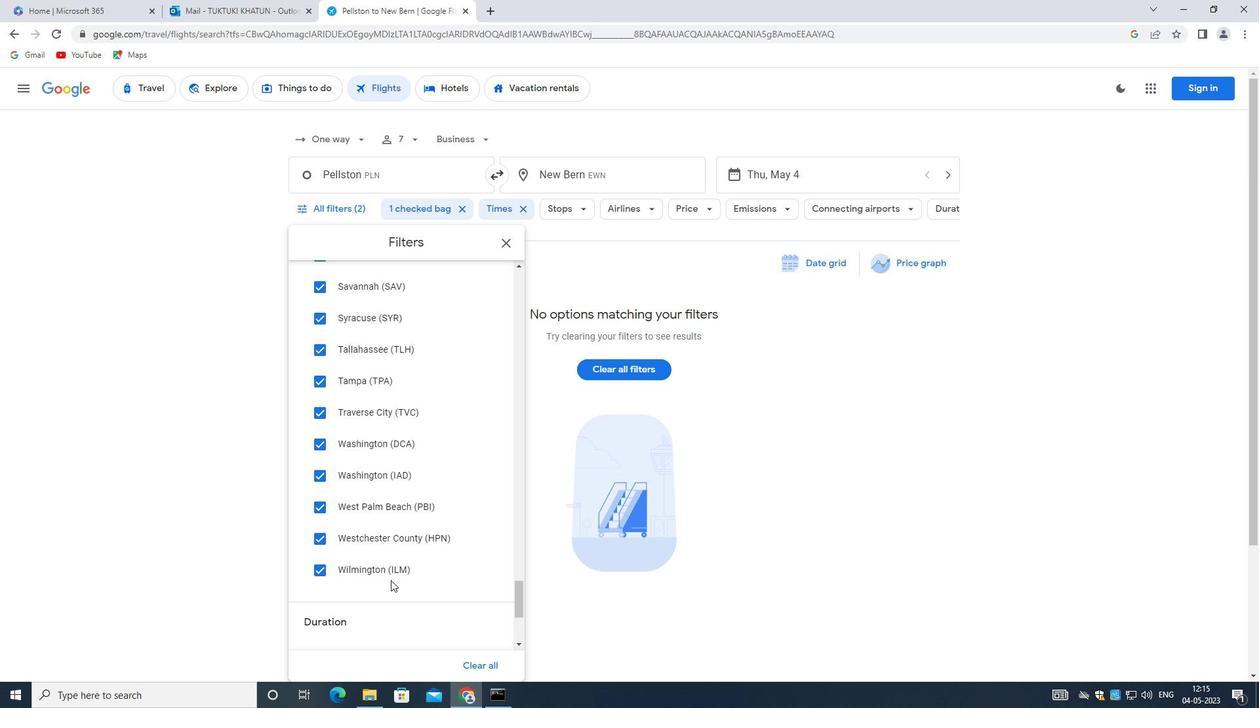 
Action: Mouse scrolled (344, 532) with delta (0, 0)
Screenshot: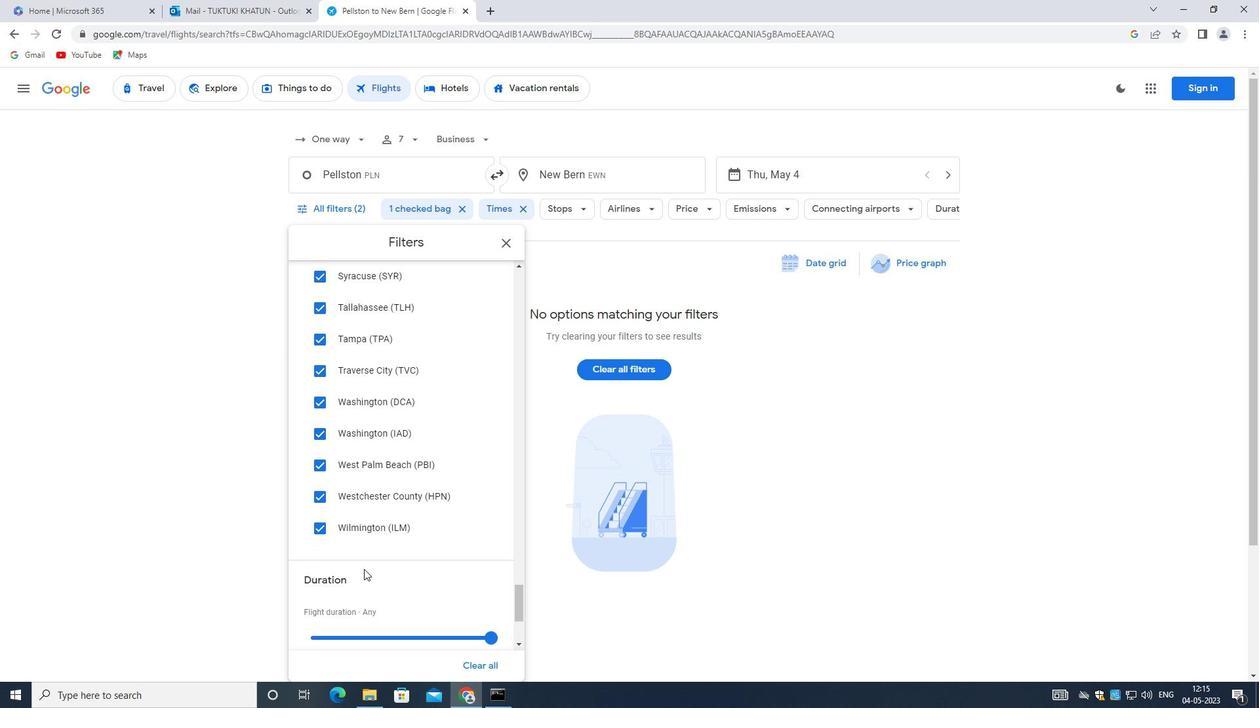 
Action: Mouse moved to (344, 533)
Screenshot: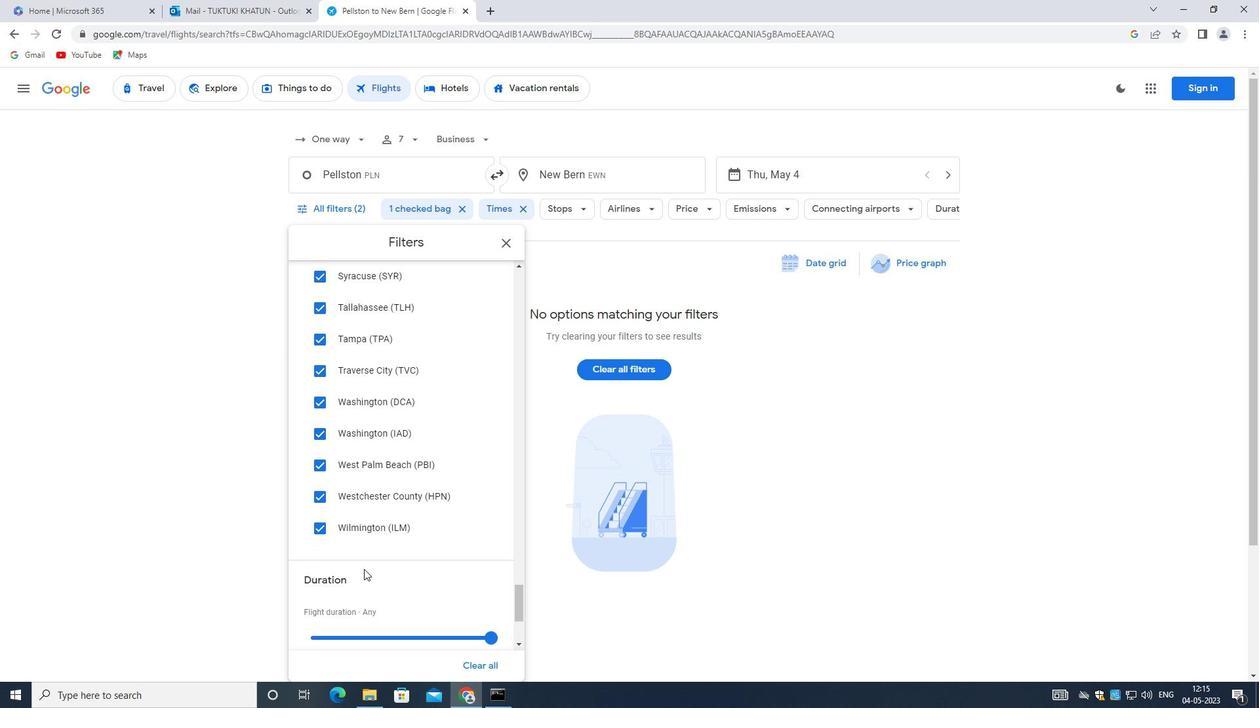 
Action: Mouse scrolled (344, 532) with delta (0, 0)
Screenshot: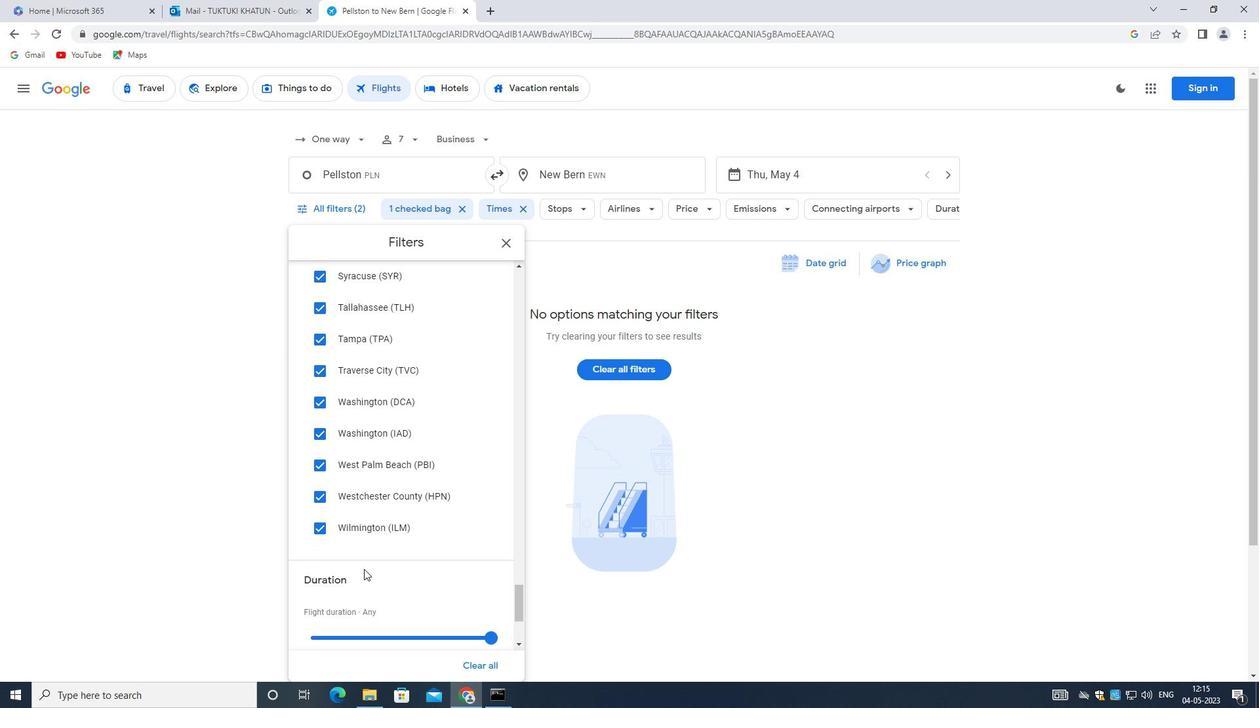 
Action: Mouse scrolled (344, 532) with delta (0, 0)
Screenshot: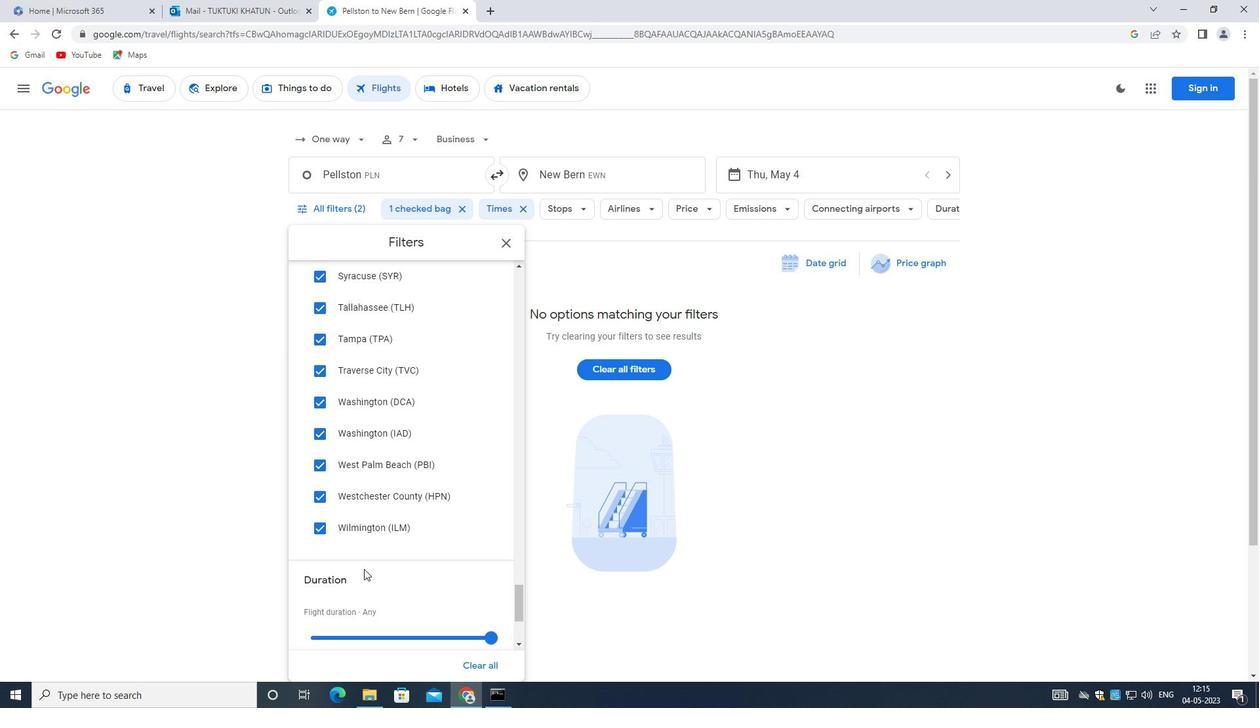 
Action: Mouse moved to (348, 510)
Screenshot: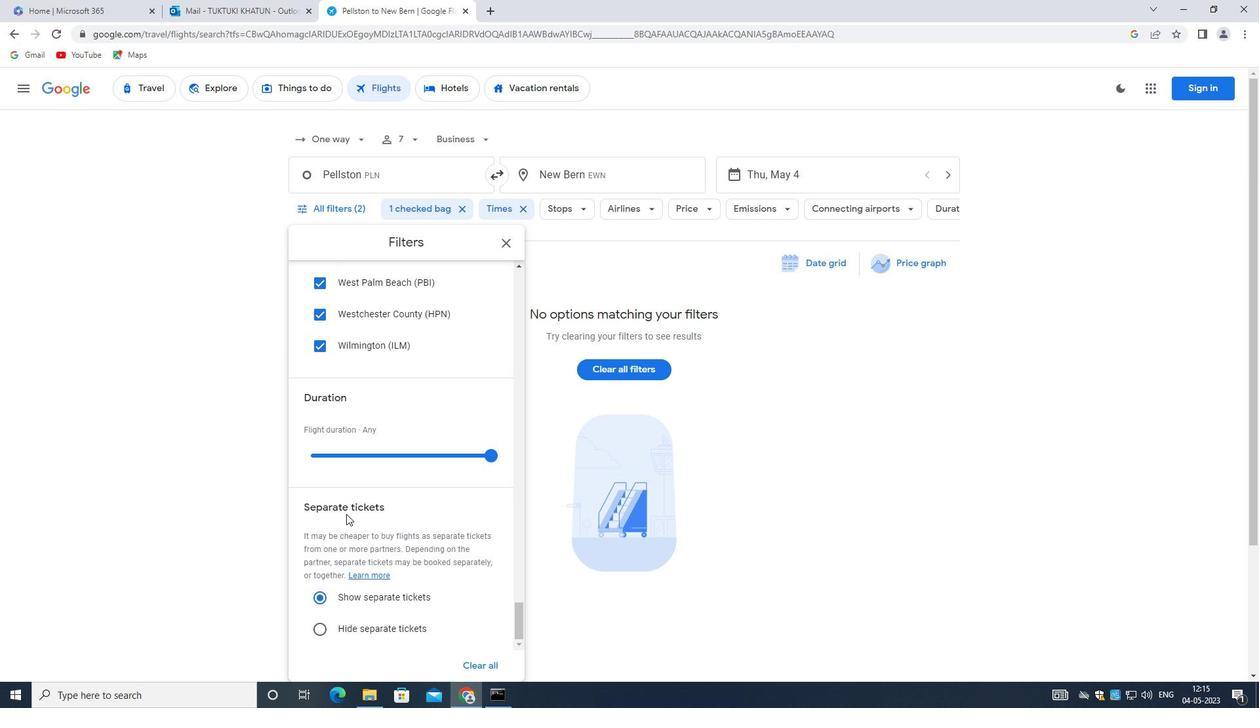 
Action: Mouse scrolled (348, 509) with delta (0, 0)
Screenshot: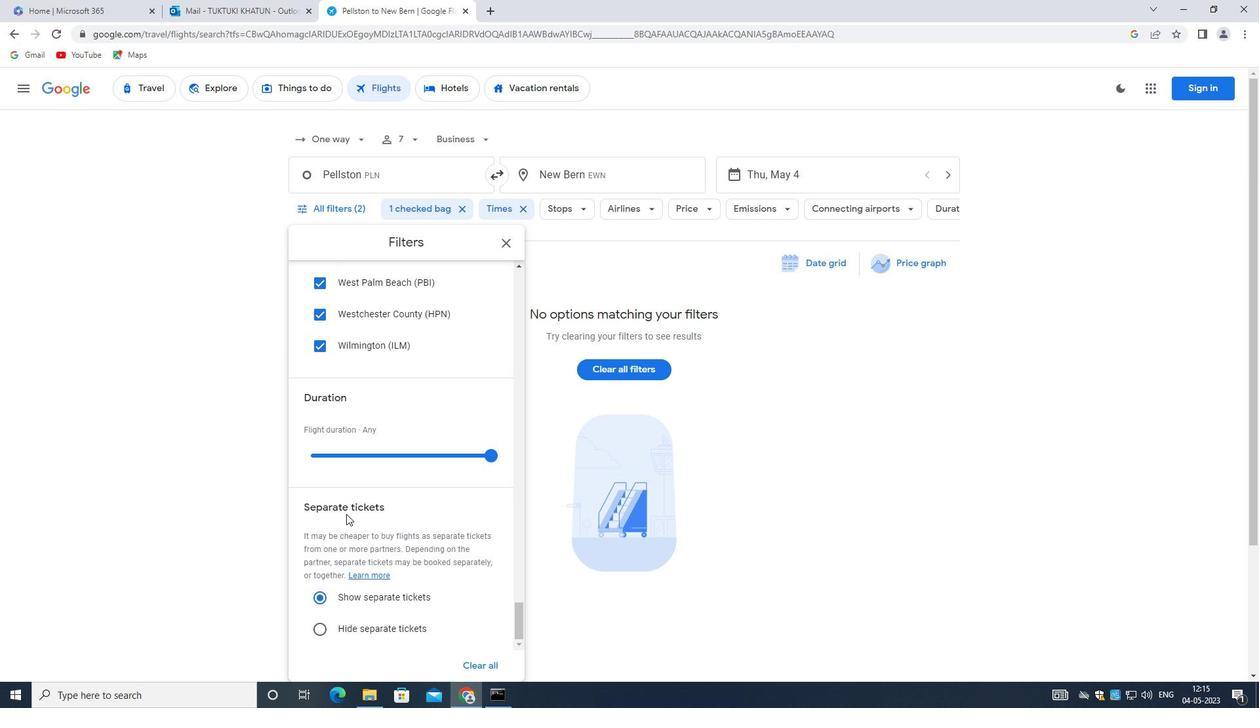 
Action: Mouse moved to (348, 510)
Screenshot: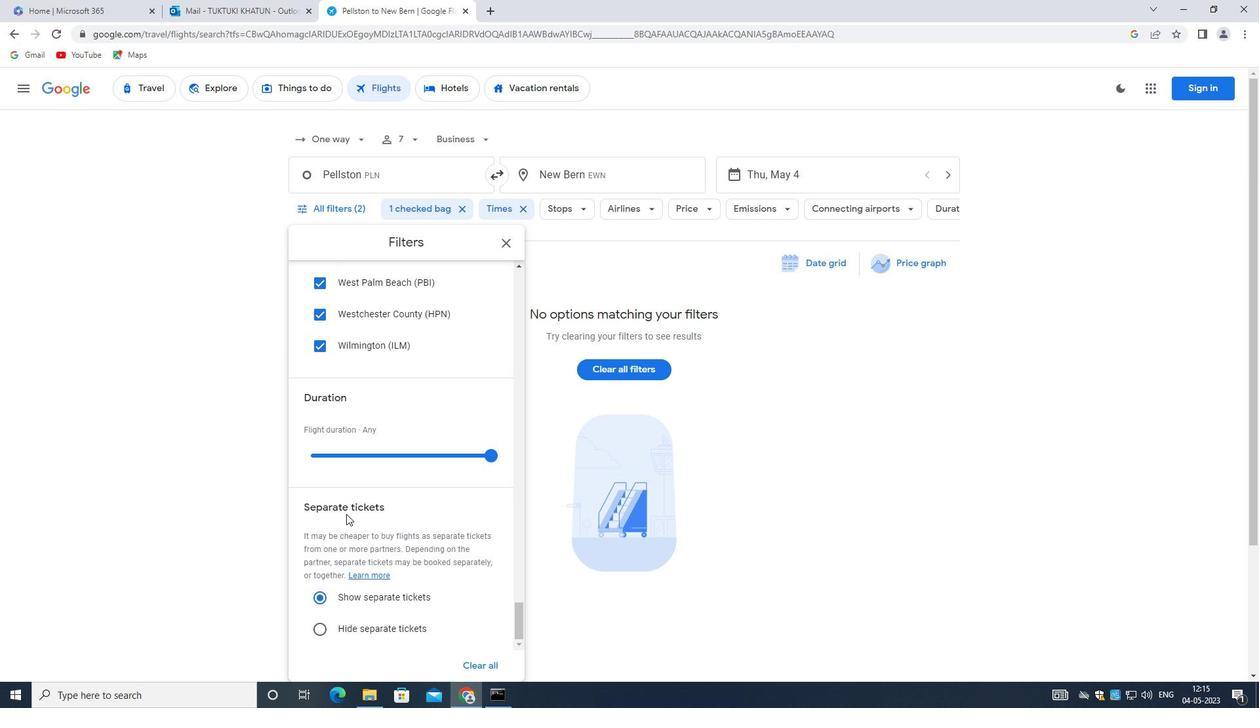 
Action: Mouse scrolled (348, 509) with delta (0, 0)
Screenshot: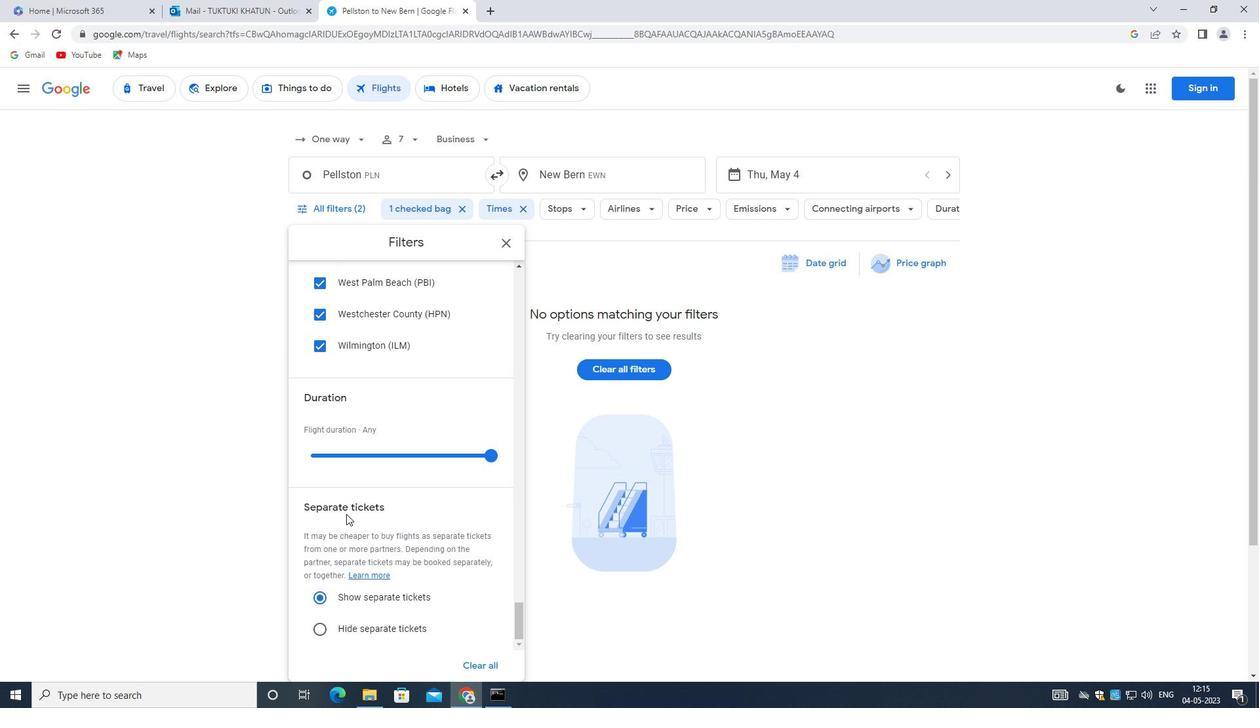 
Action: Mouse scrolled (348, 509) with delta (0, 0)
Screenshot: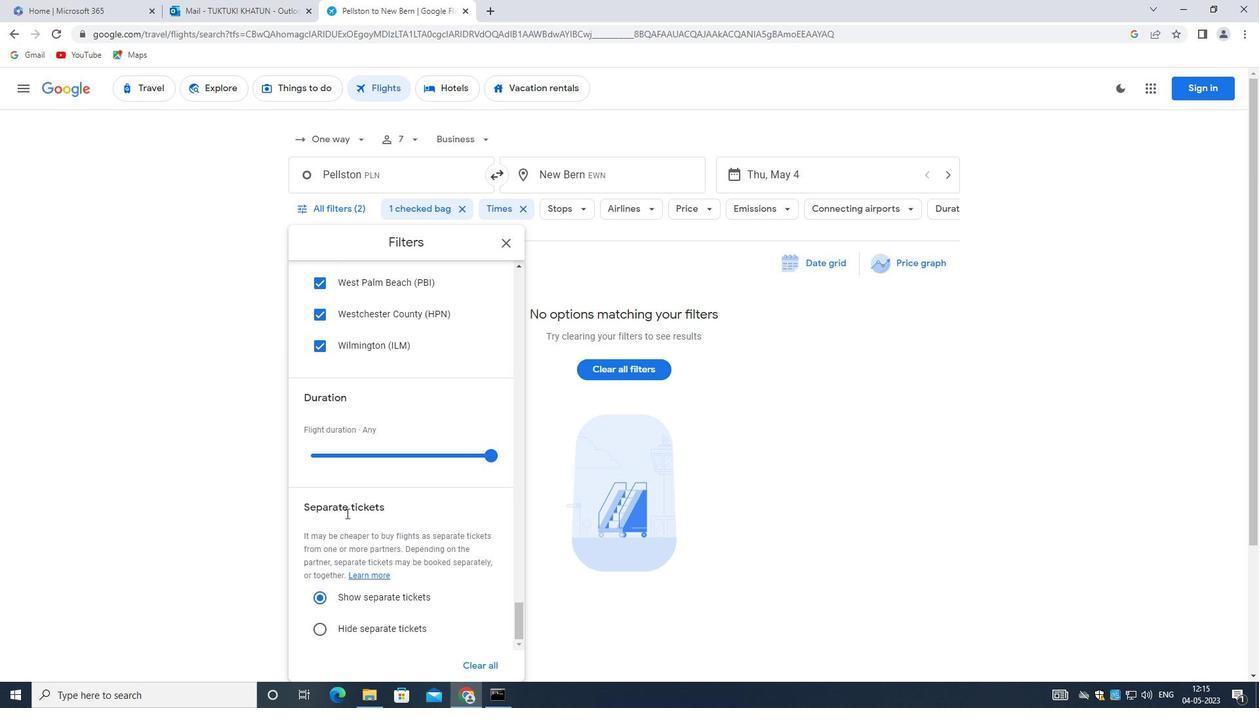 
Action: Mouse moved to (348, 510)
Screenshot: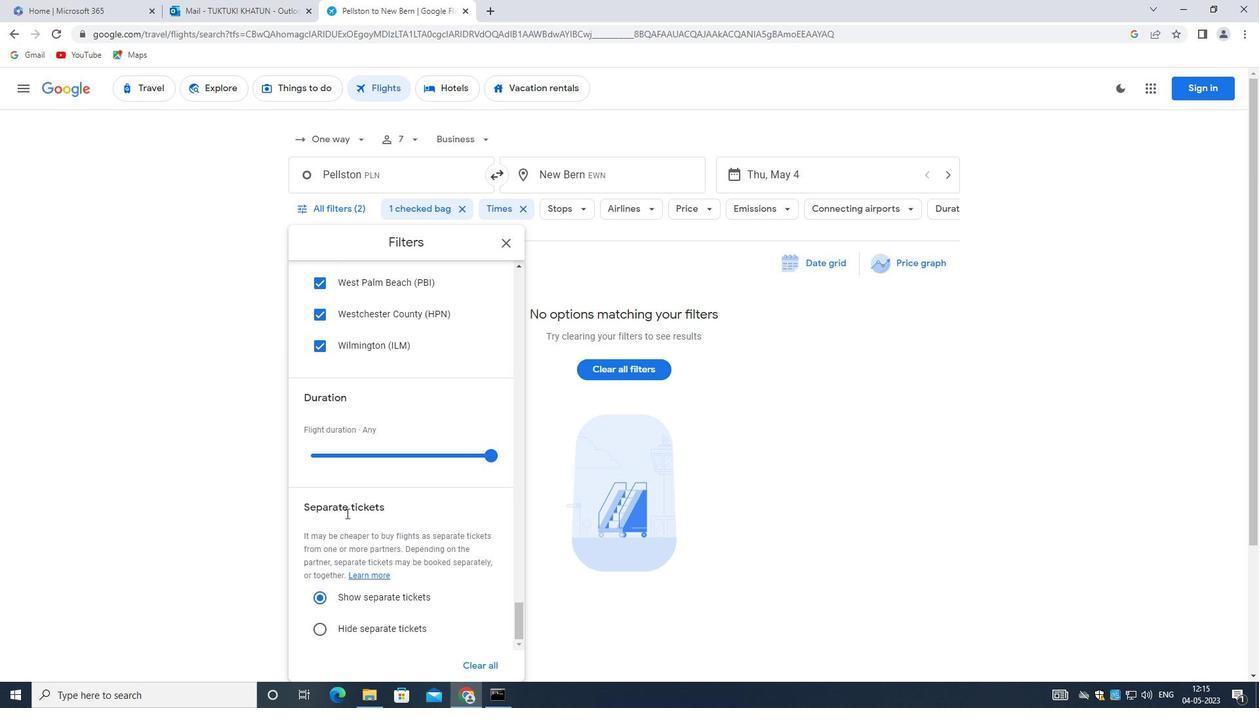 
Action: Mouse scrolled (348, 509) with delta (0, 0)
Screenshot: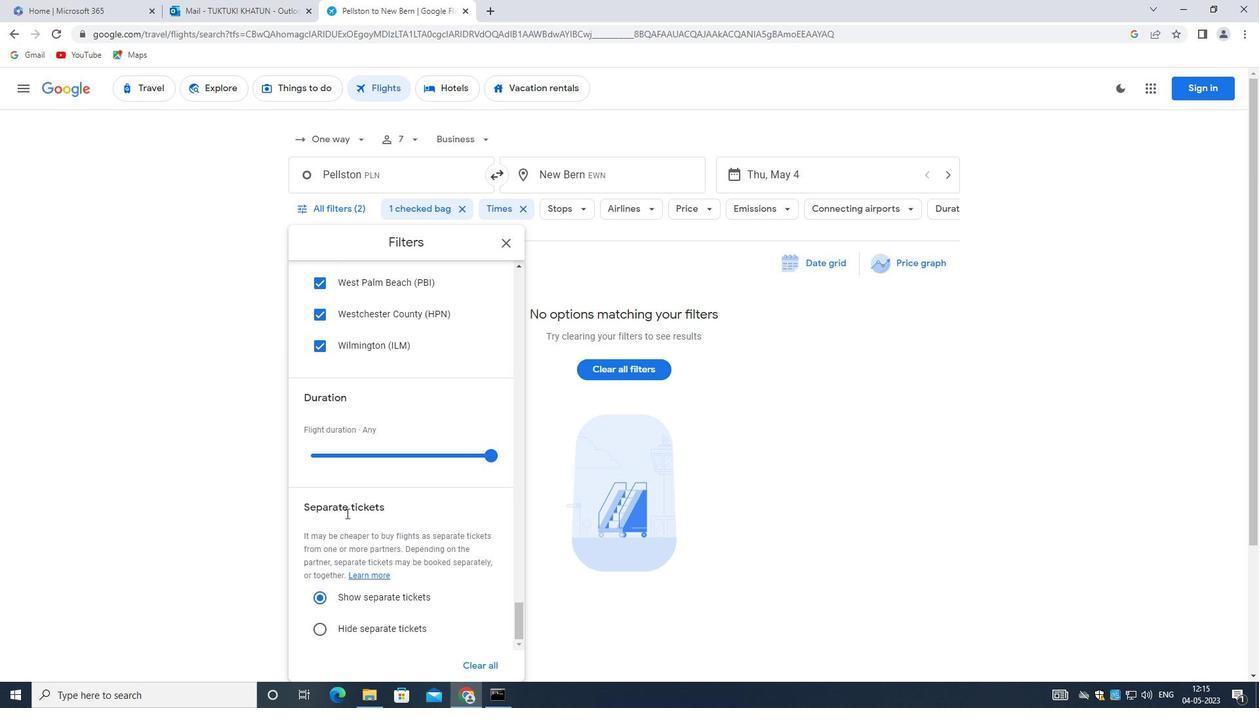 
Action: Mouse moved to (349, 509)
Screenshot: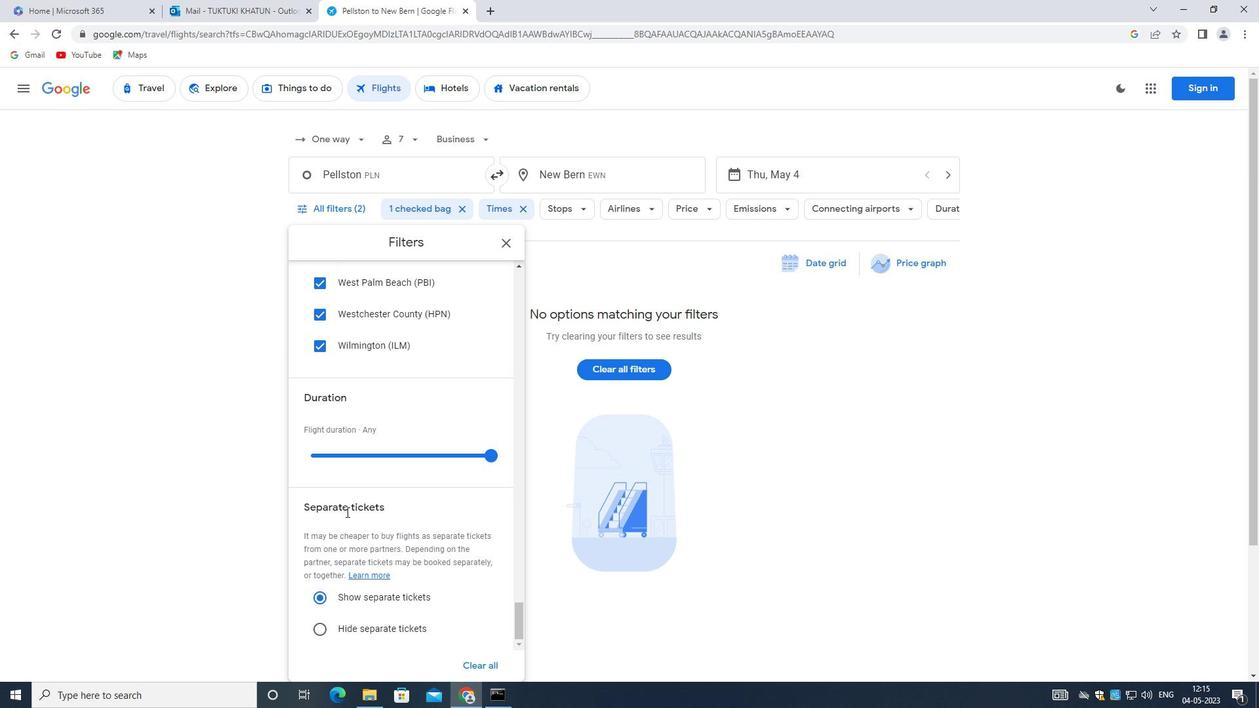 
Action: Mouse scrolled (349, 508) with delta (0, 0)
Screenshot: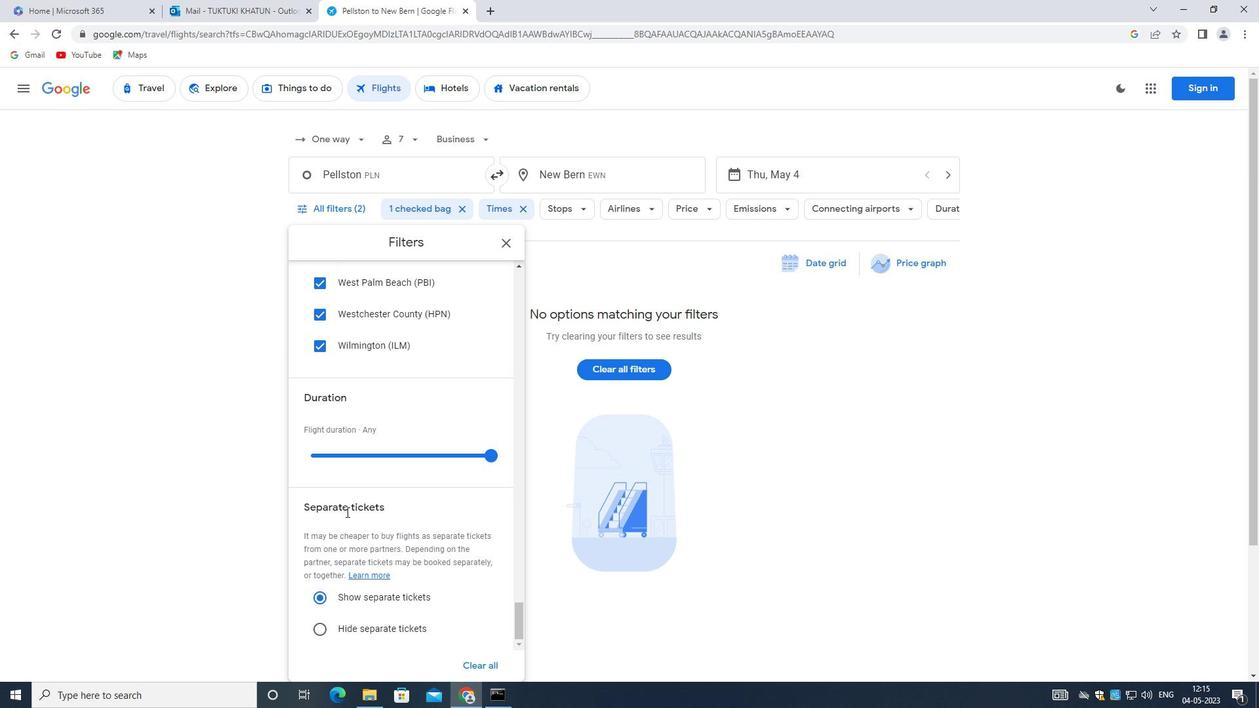
Action: Mouse moved to (350, 506)
Screenshot: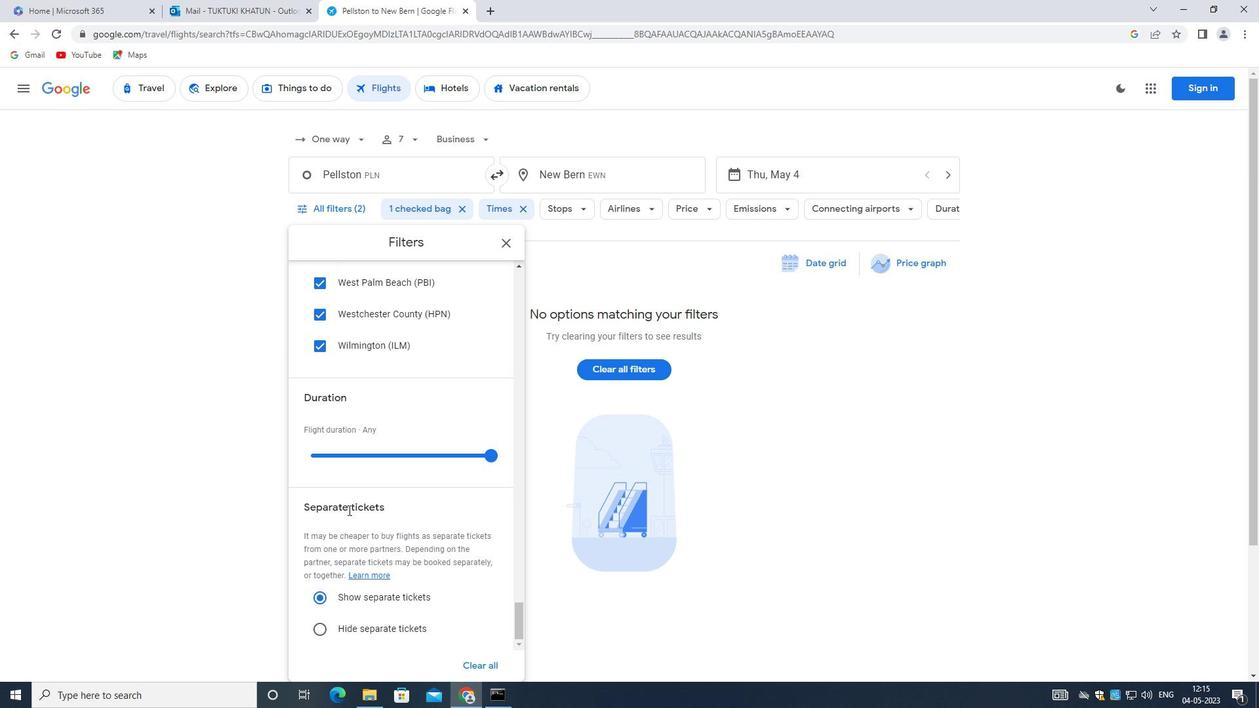 
